 Task: For heading Use Times New Roman with dark grey 1 1 colour & Underline.  font size for heading18,  'Change the font style of data to'Times New Roman and font size to 9,  Change the alignment of both headline & data to Align center.  In the sheet  Data Analysis Workbook Template Sheetbook
Action: Mouse moved to (74, 176)
Screenshot: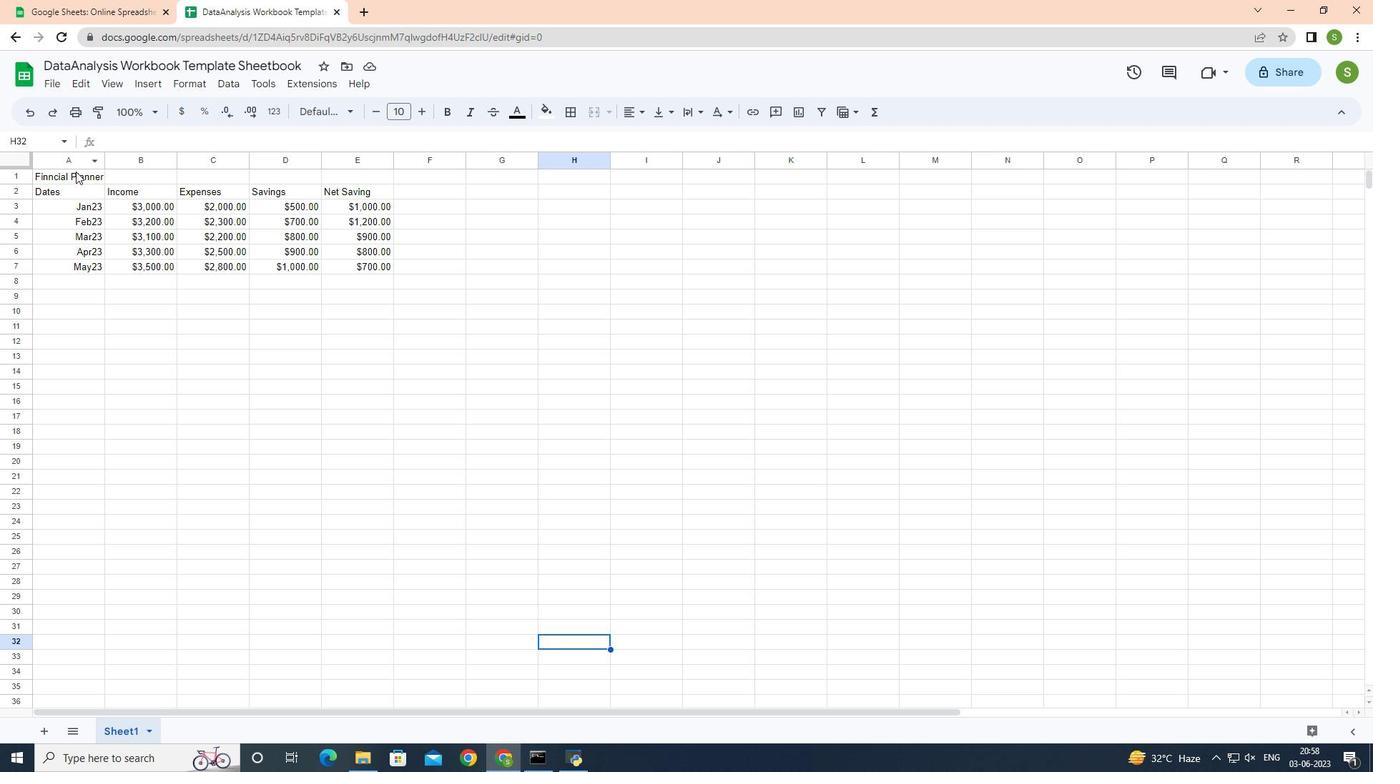 
Action: Mouse pressed left at (74, 176)
Screenshot: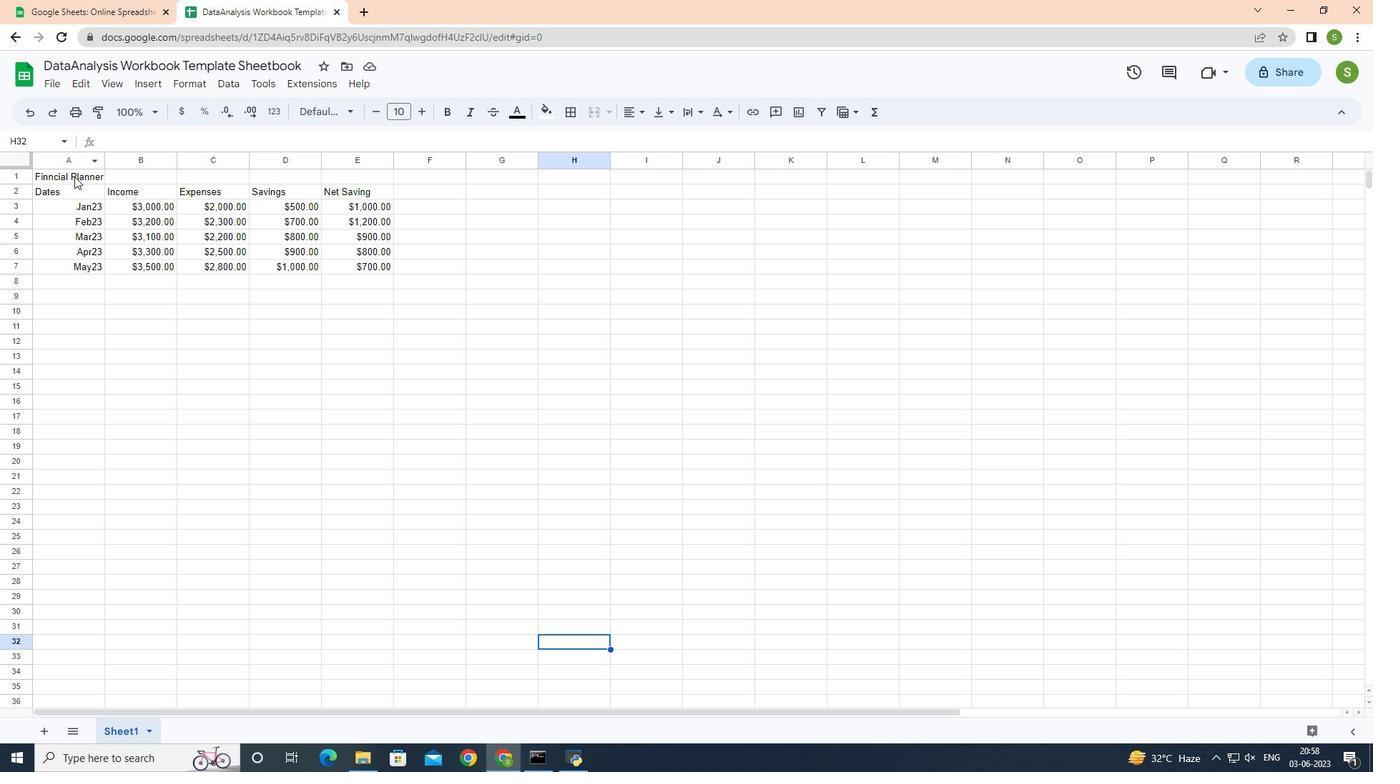 
Action: Mouse moved to (107, 164)
Screenshot: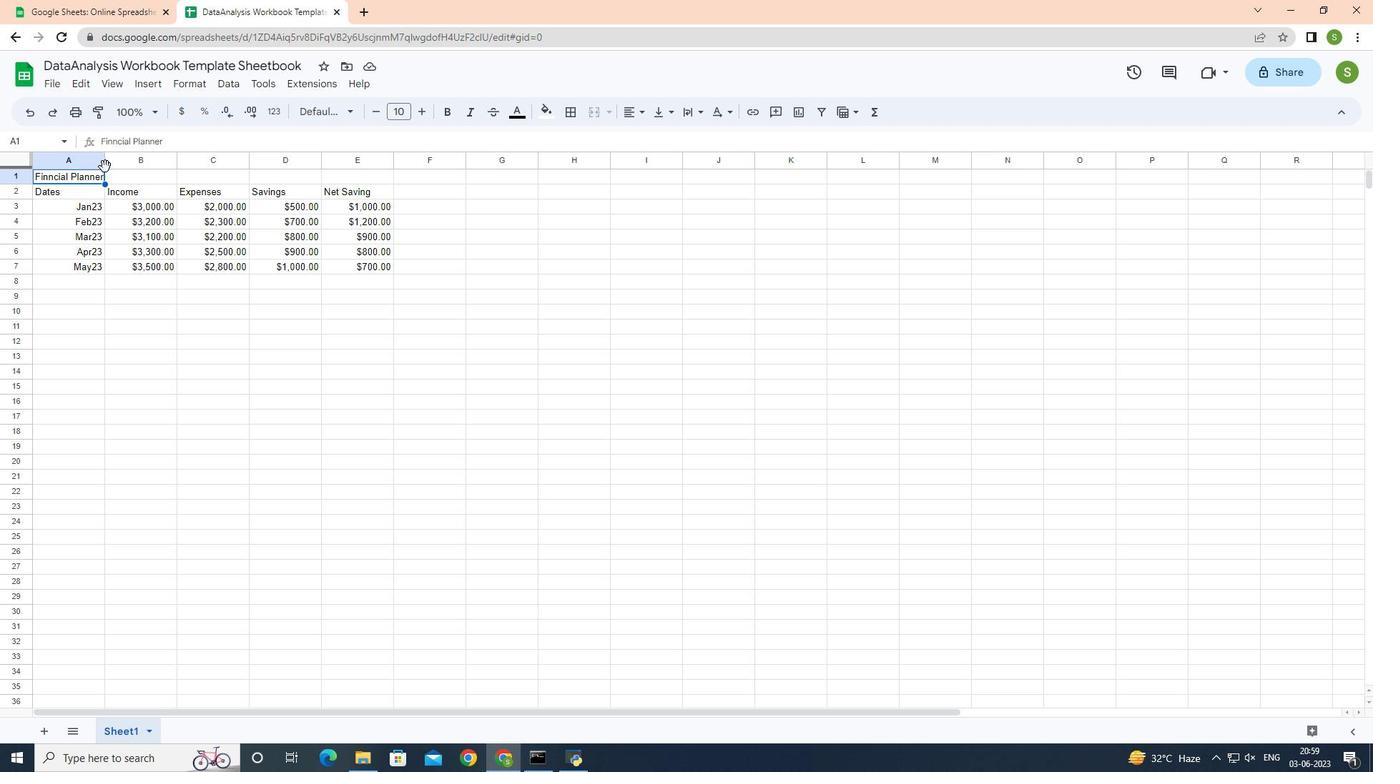 
Action: Mouse pressed left at (107, 164)
Screenshot: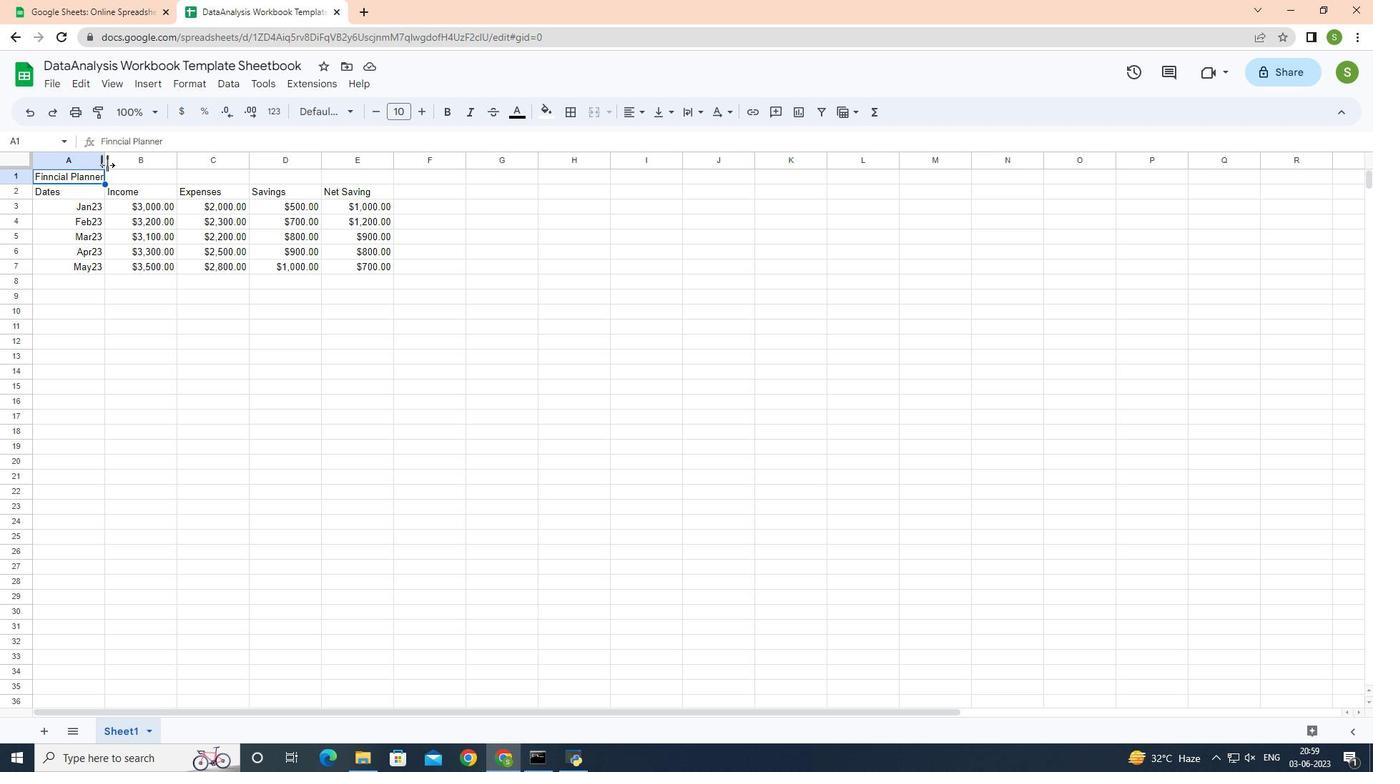 
Action: Mouse pressed left at (107, 164)
Screenshot: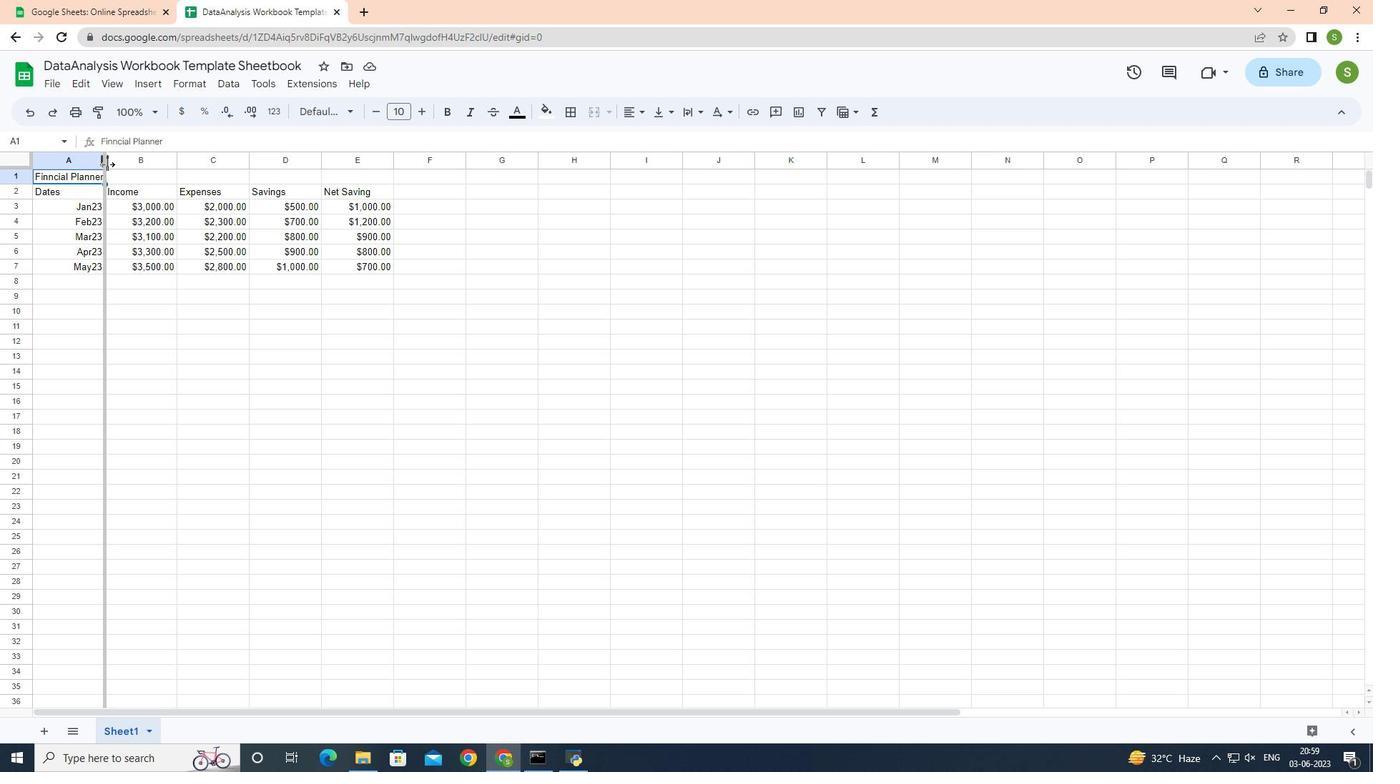 
Action: Mouse pressed left at (107, 164)
Screenshot: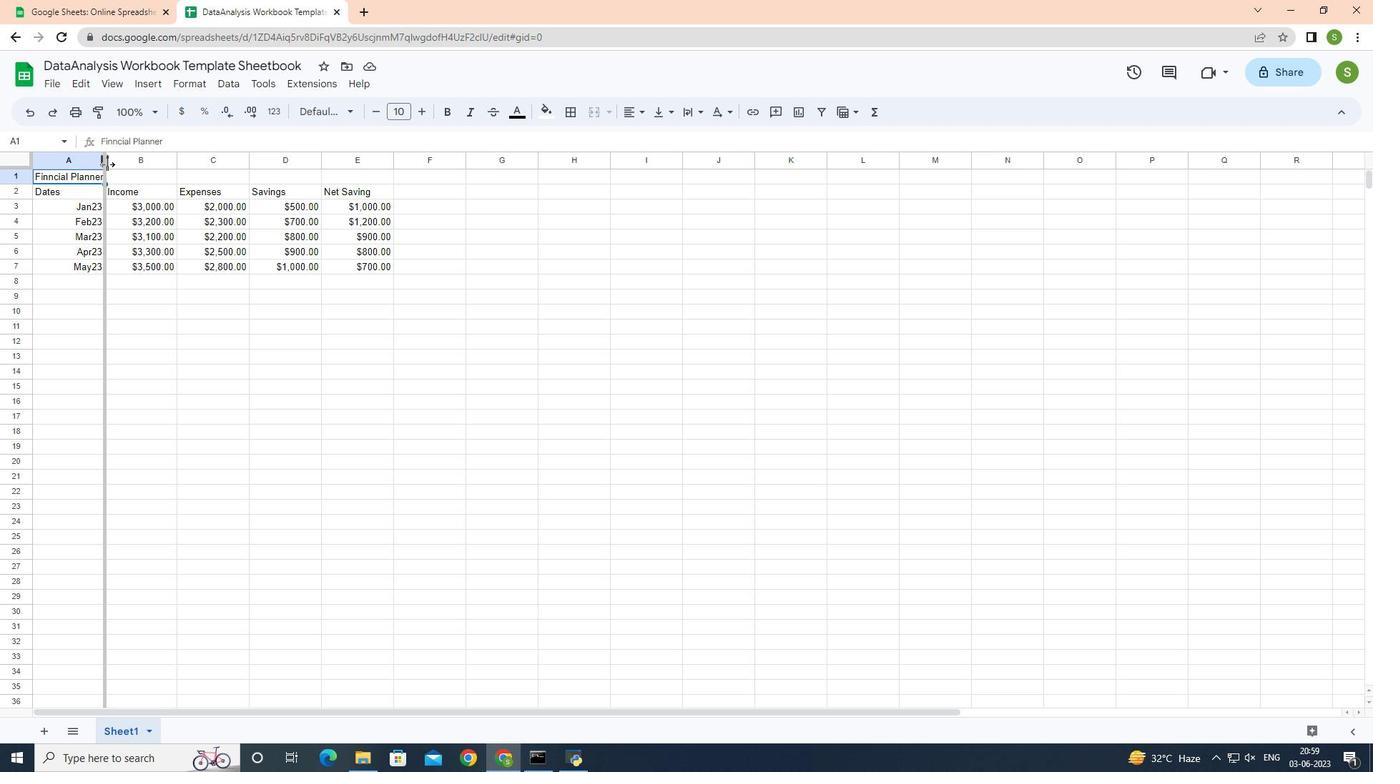 
Action: Mouse pressed left at (107, 164)
Screenshot: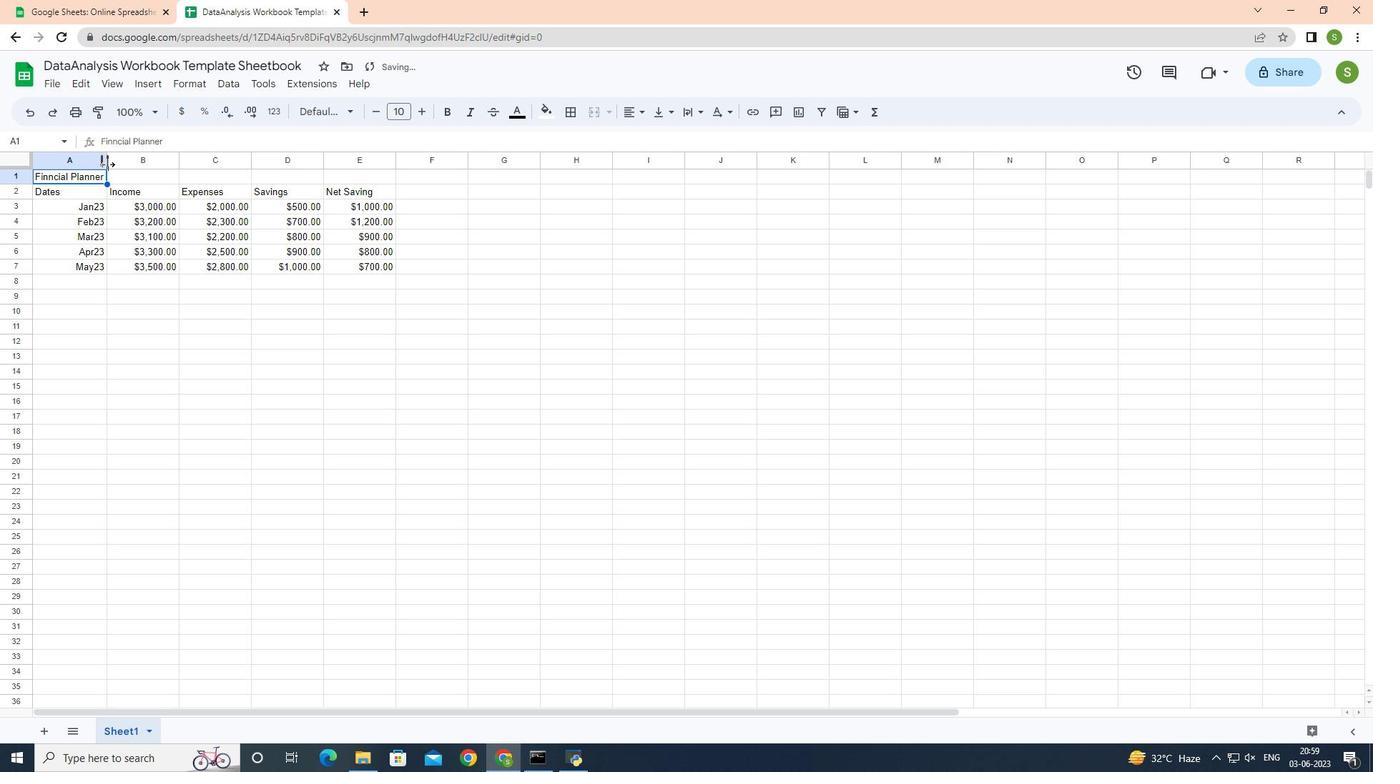 
Action: Mouse moved to (349, 110)
Screenshot: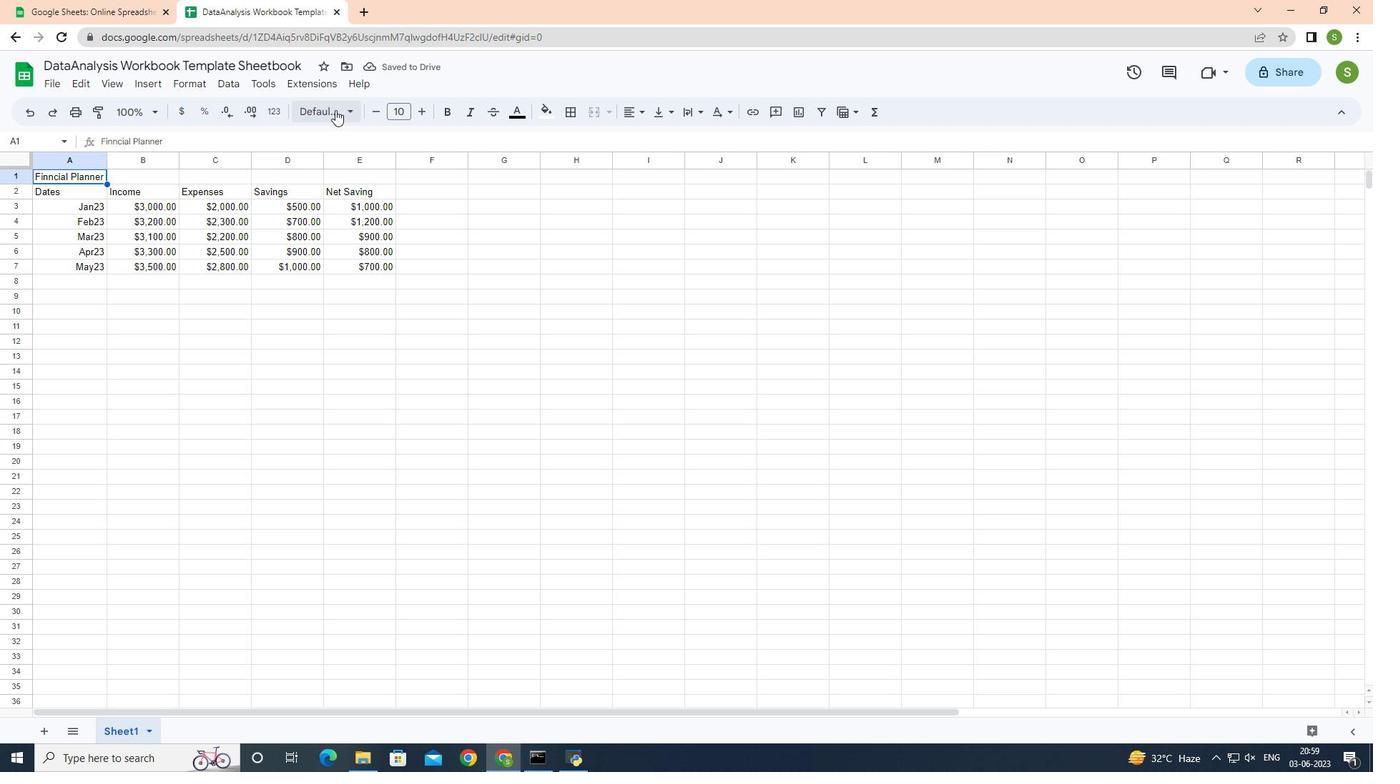 
Action: Mouse pressed left at (349, 110)
Screenshot: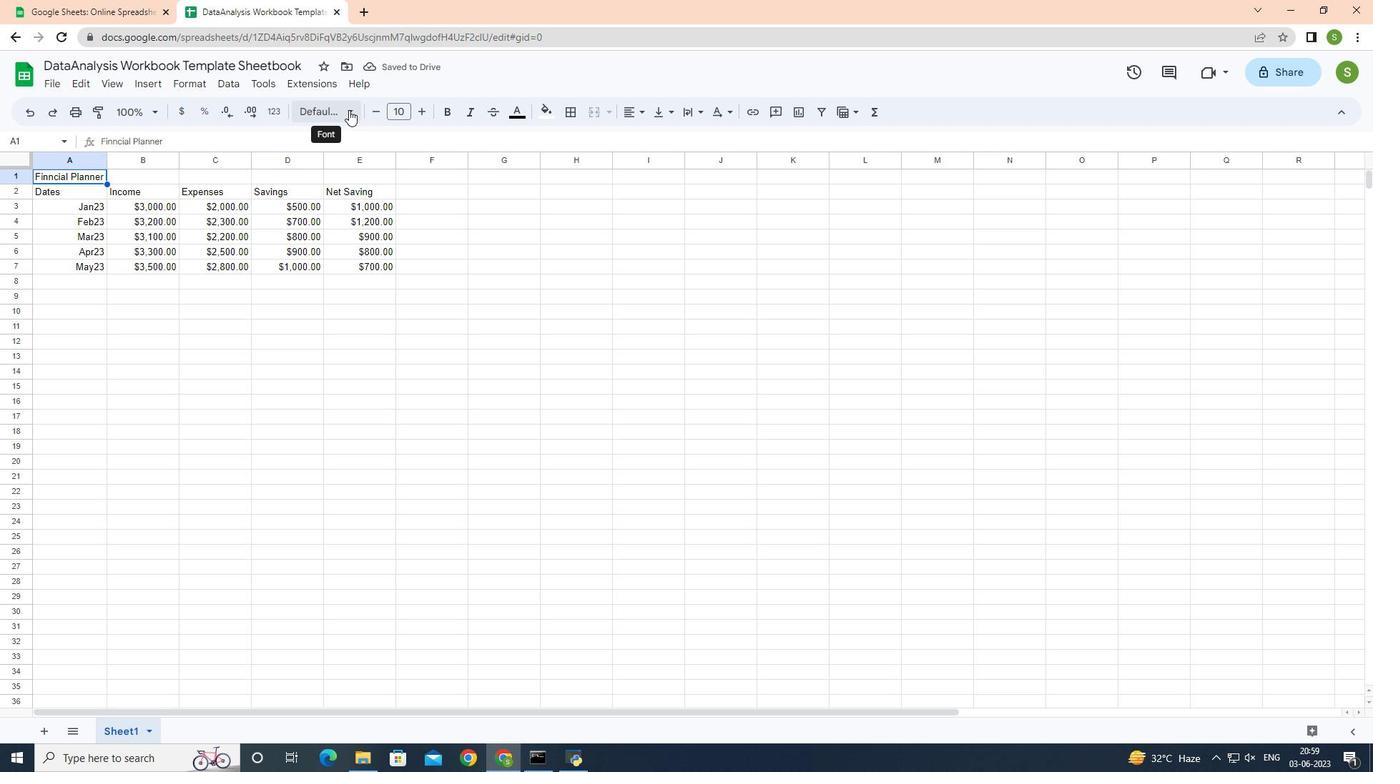 
Action: Mouse moved to (369, 639)
Screenshot: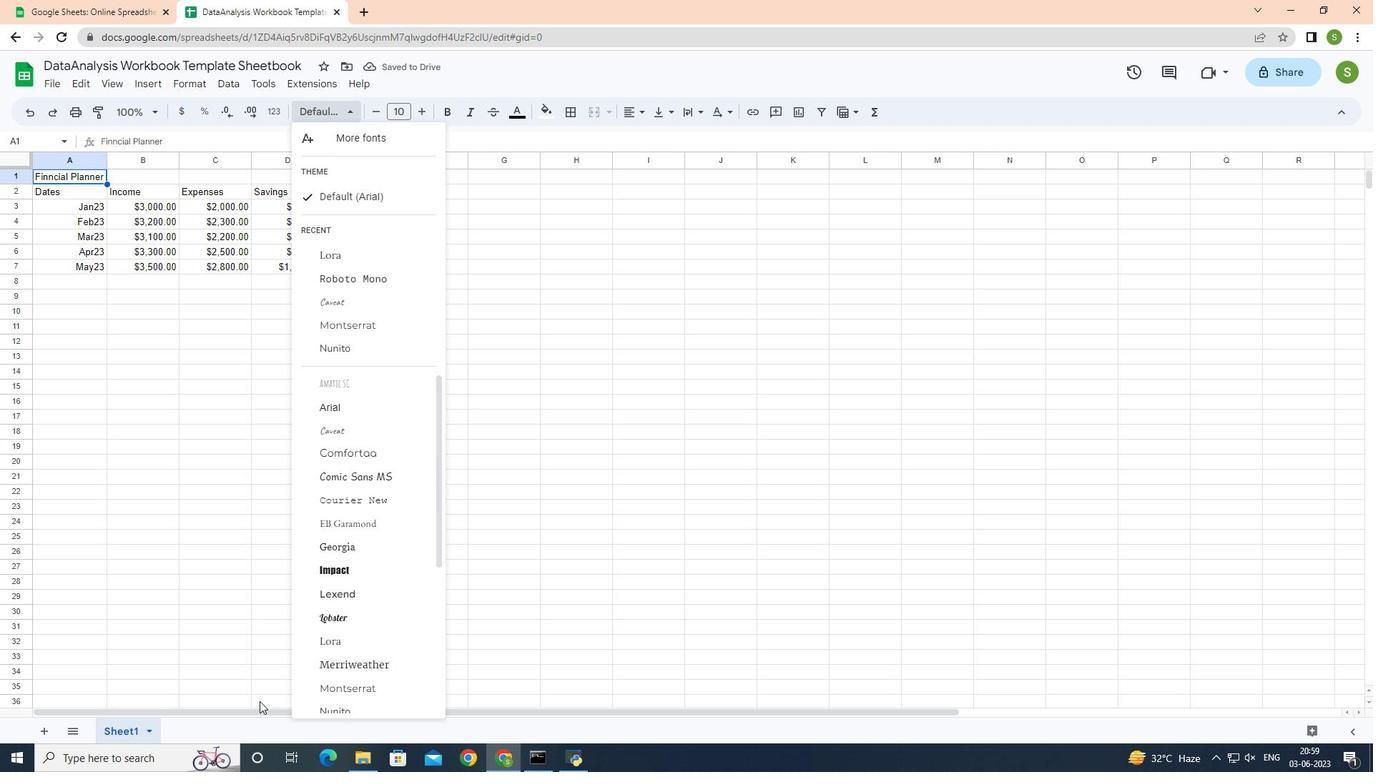 
Action: Mouse scrolled (258, 703) with delta (0, 0)
Screenshot: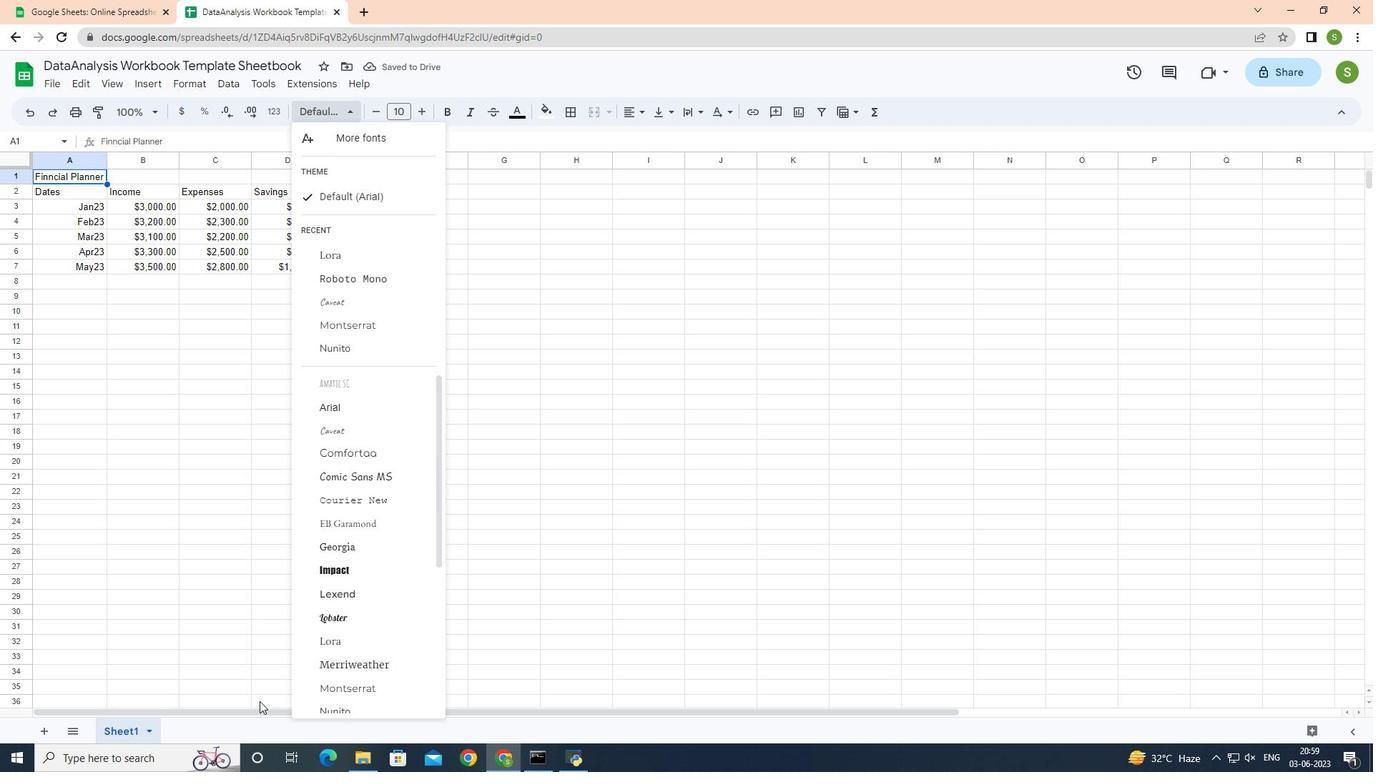 
Action: Mouse moved to (369, 638)
Screenshot: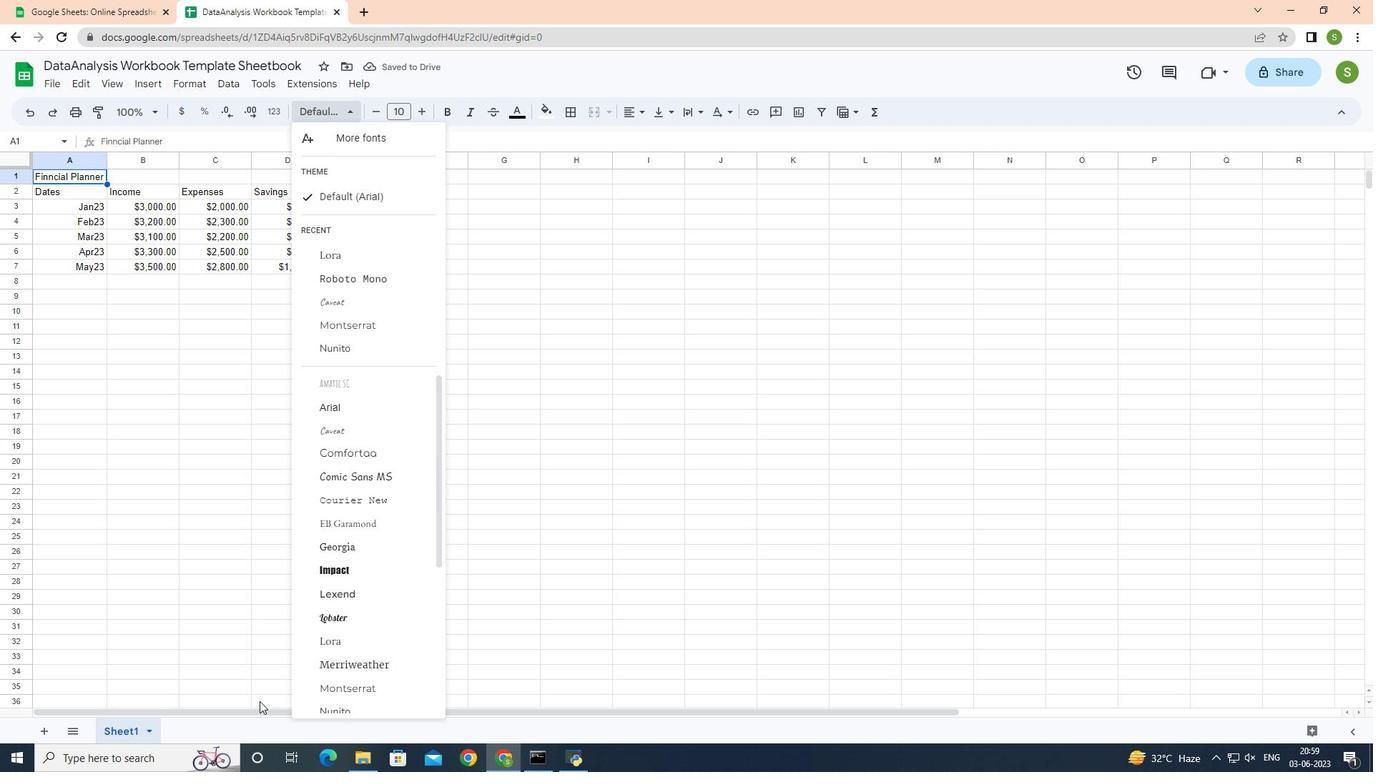 
Action: Mouse scrolled (258, 703) with delta (0, 0)
Screenshot: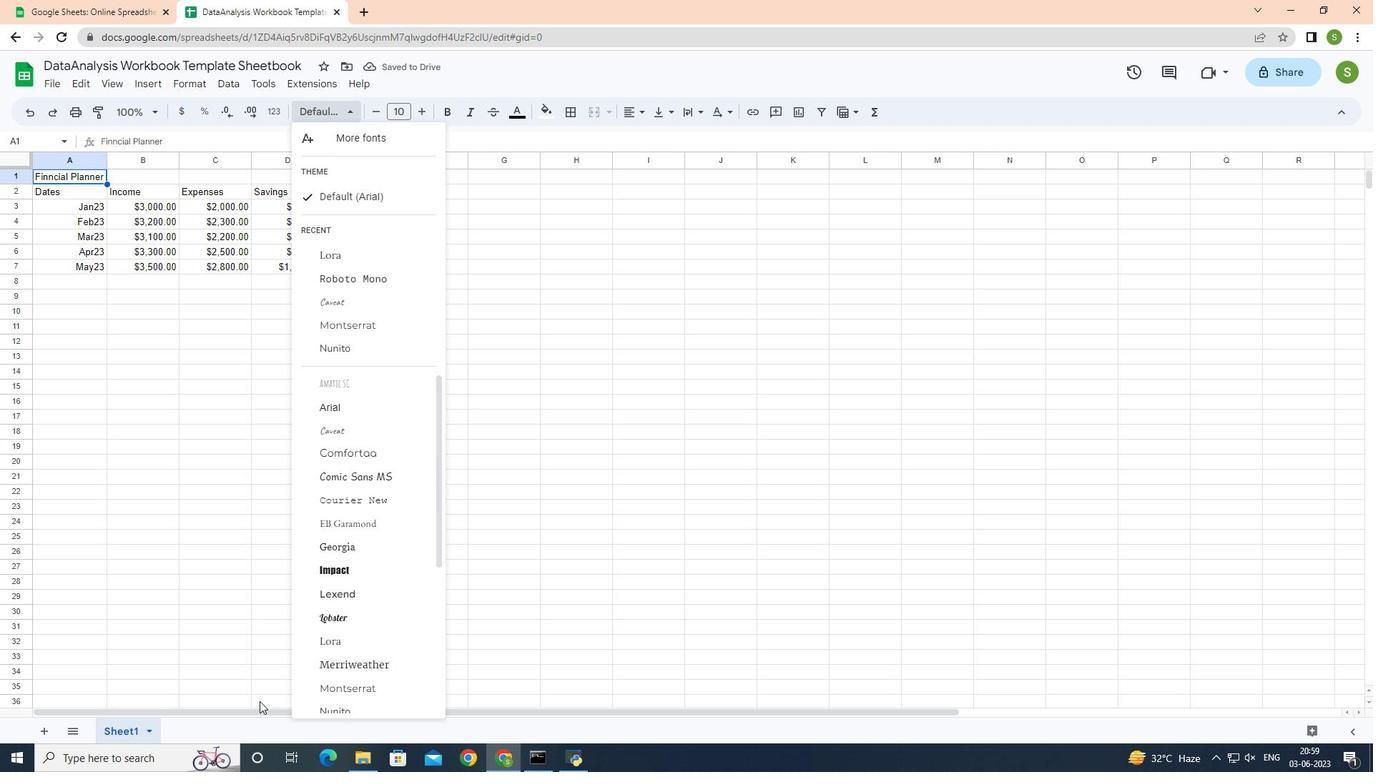 
Action: Mouse scrolled (258, 703) with delta (0, 0)
Screenshot: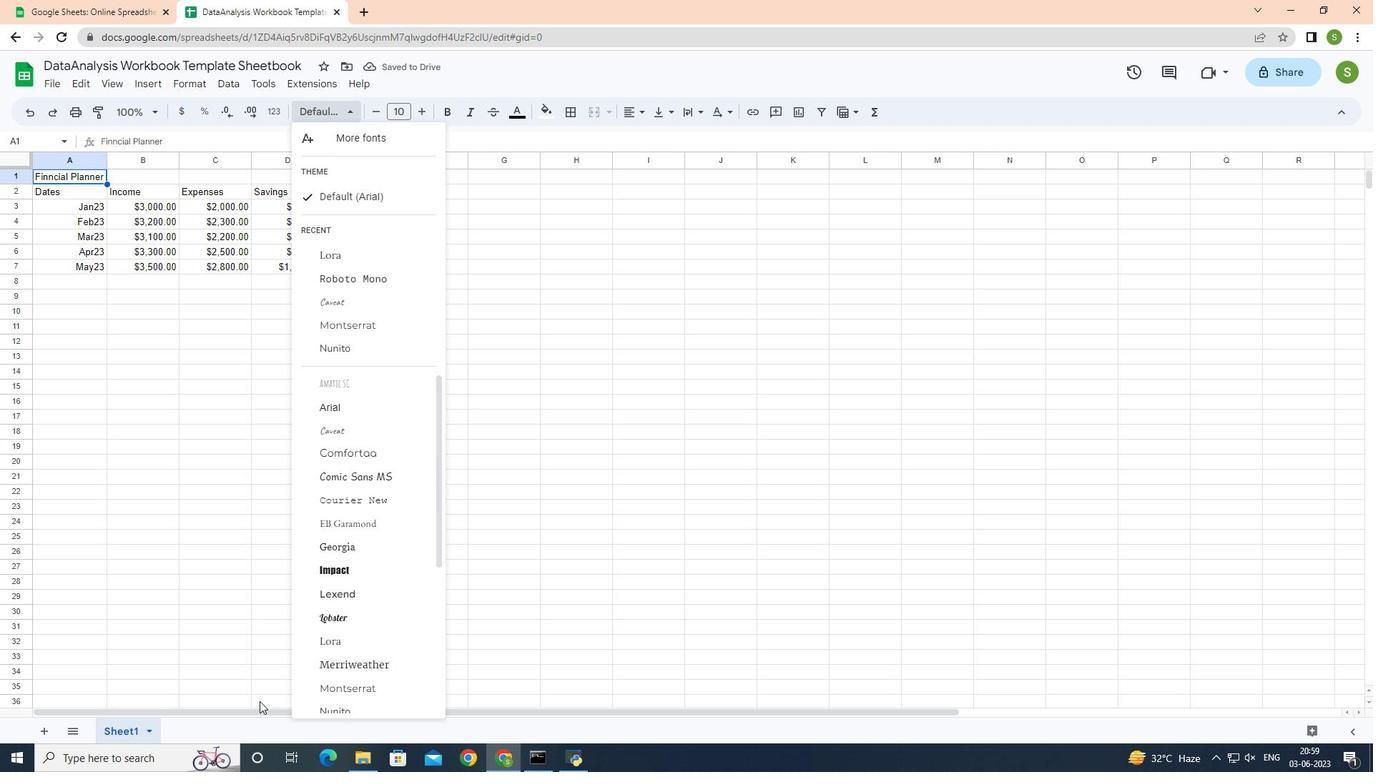 
Action: Mouse scrolled (258, 704) with delta (0, 0)
Screenshot: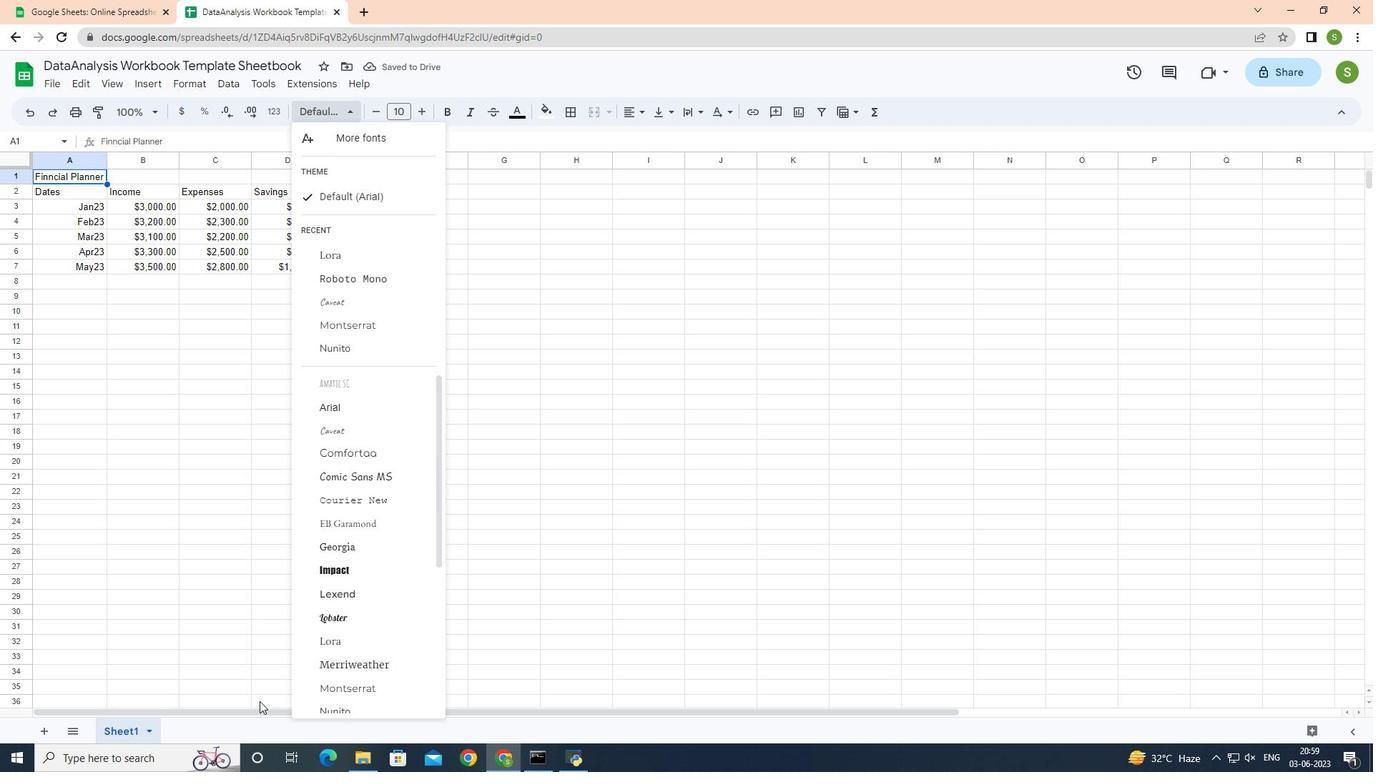
Action: Mouse scrolled (266, 702) with delta (0, 0)
Screenshot: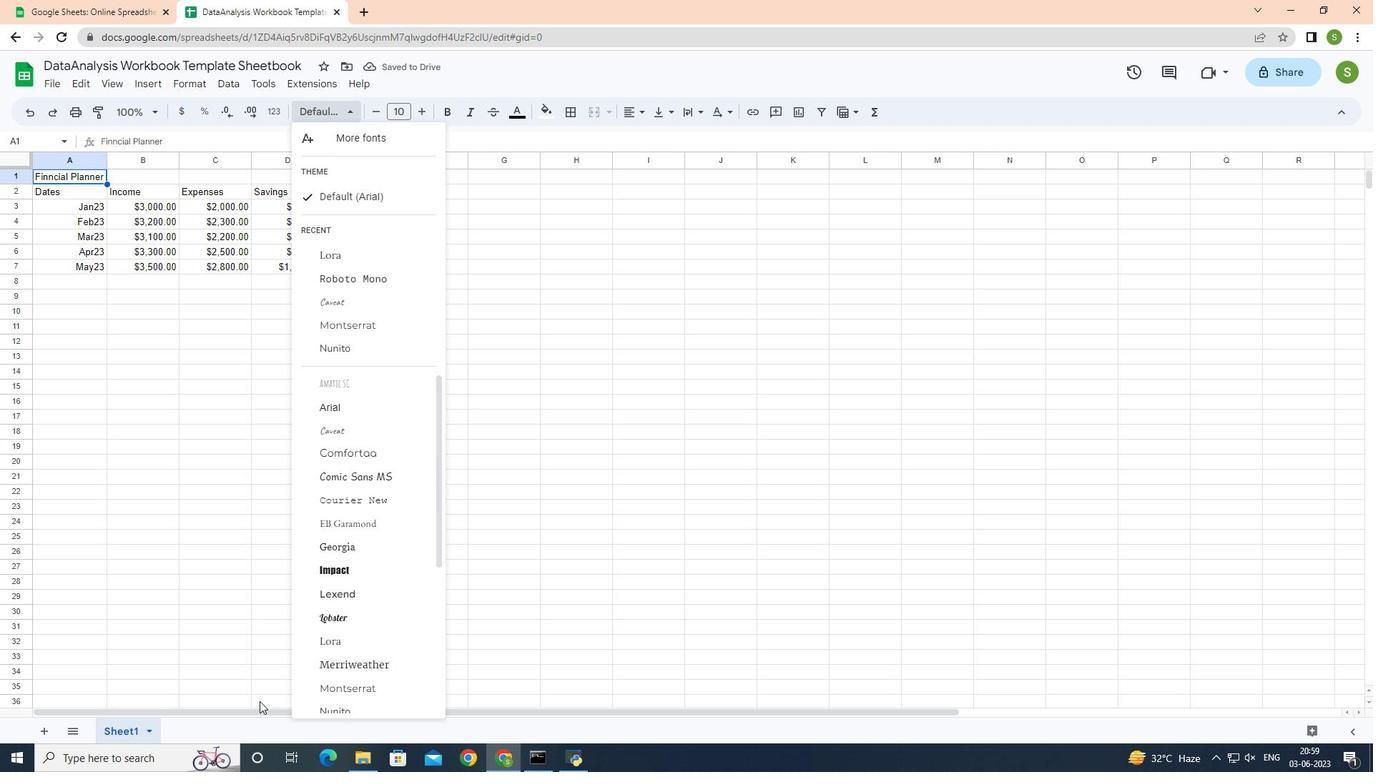 
Action: Mouse moved to (369, 638)
Screenshot: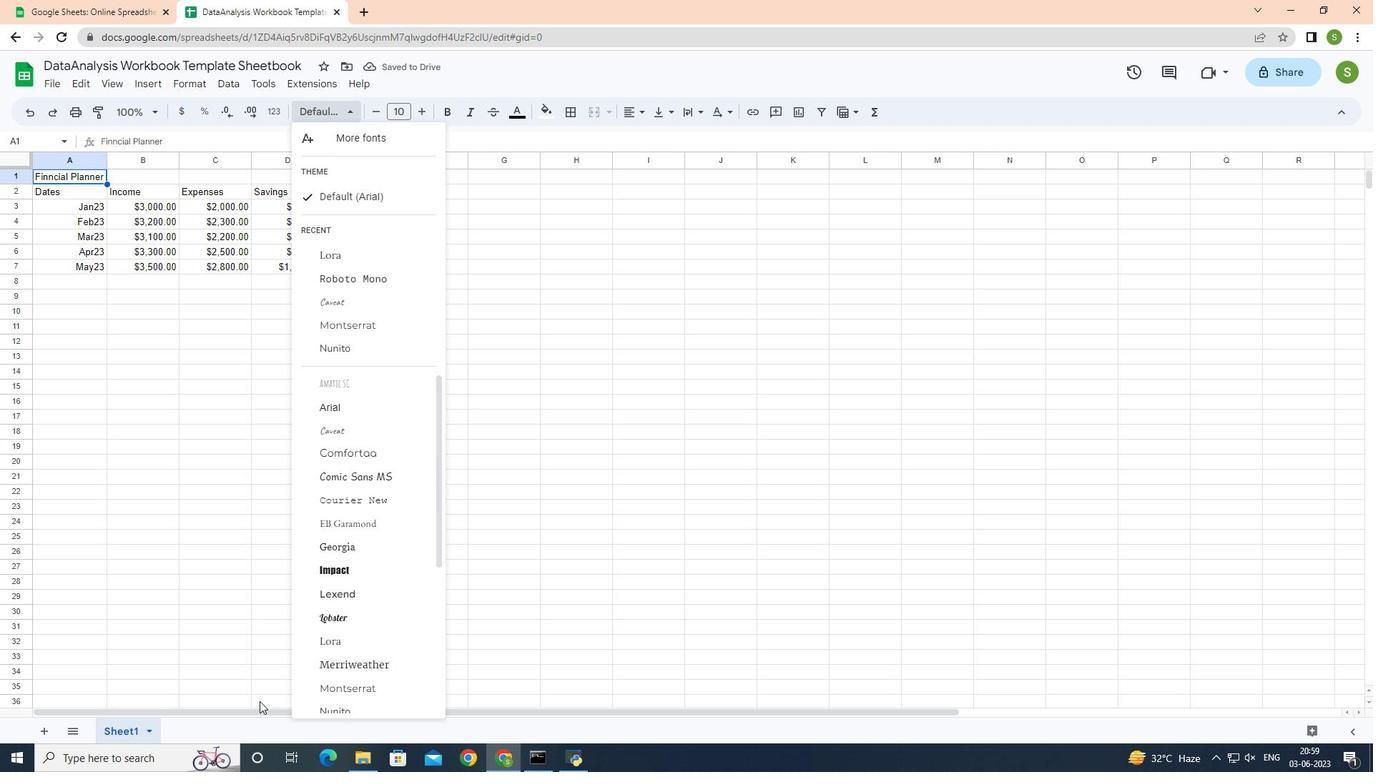 
Action: Mouse scrolled (276, 697) with delta (0, 0)
Screenshot: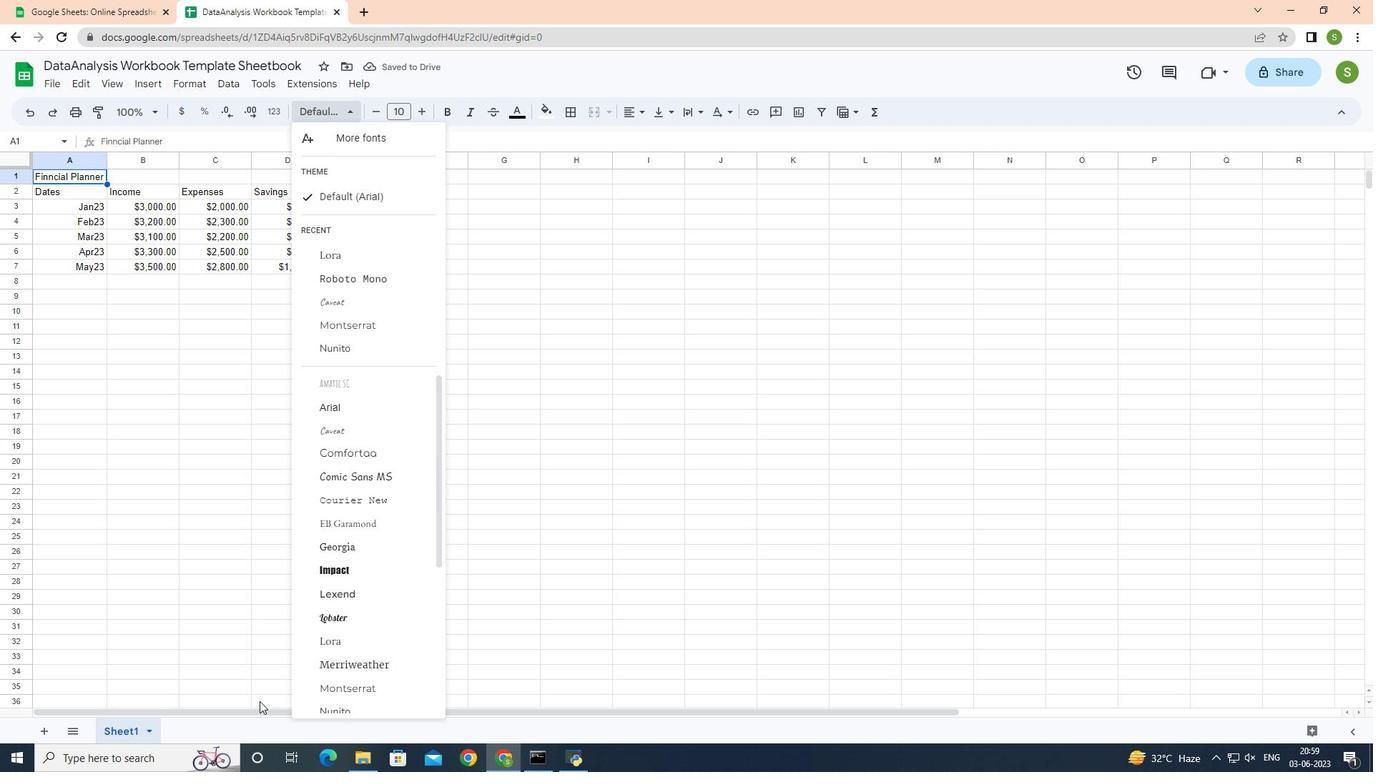 
Action: Mouse moved to (371, 635)
Screenshot: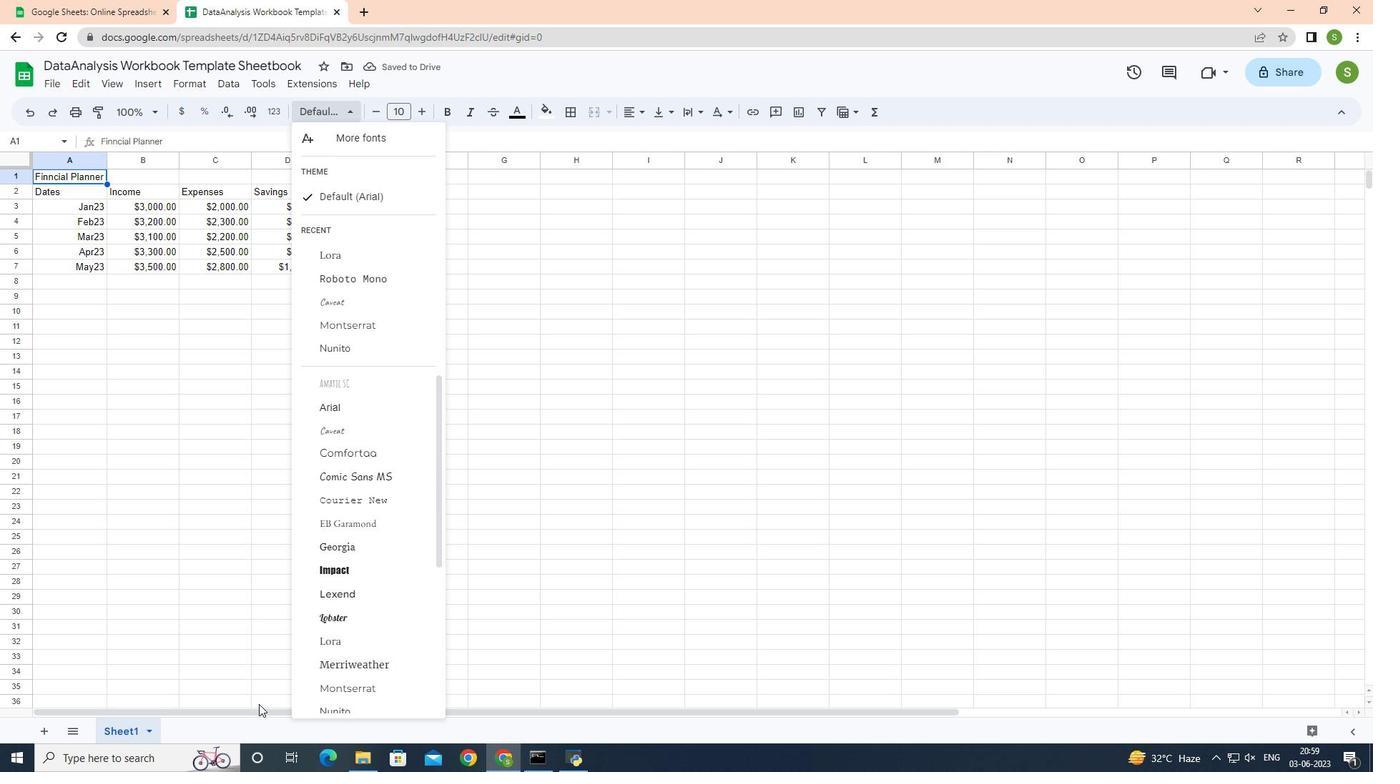 
Action: Mouse scrolled (371, 634) with delta (0, 0)
Screenshot: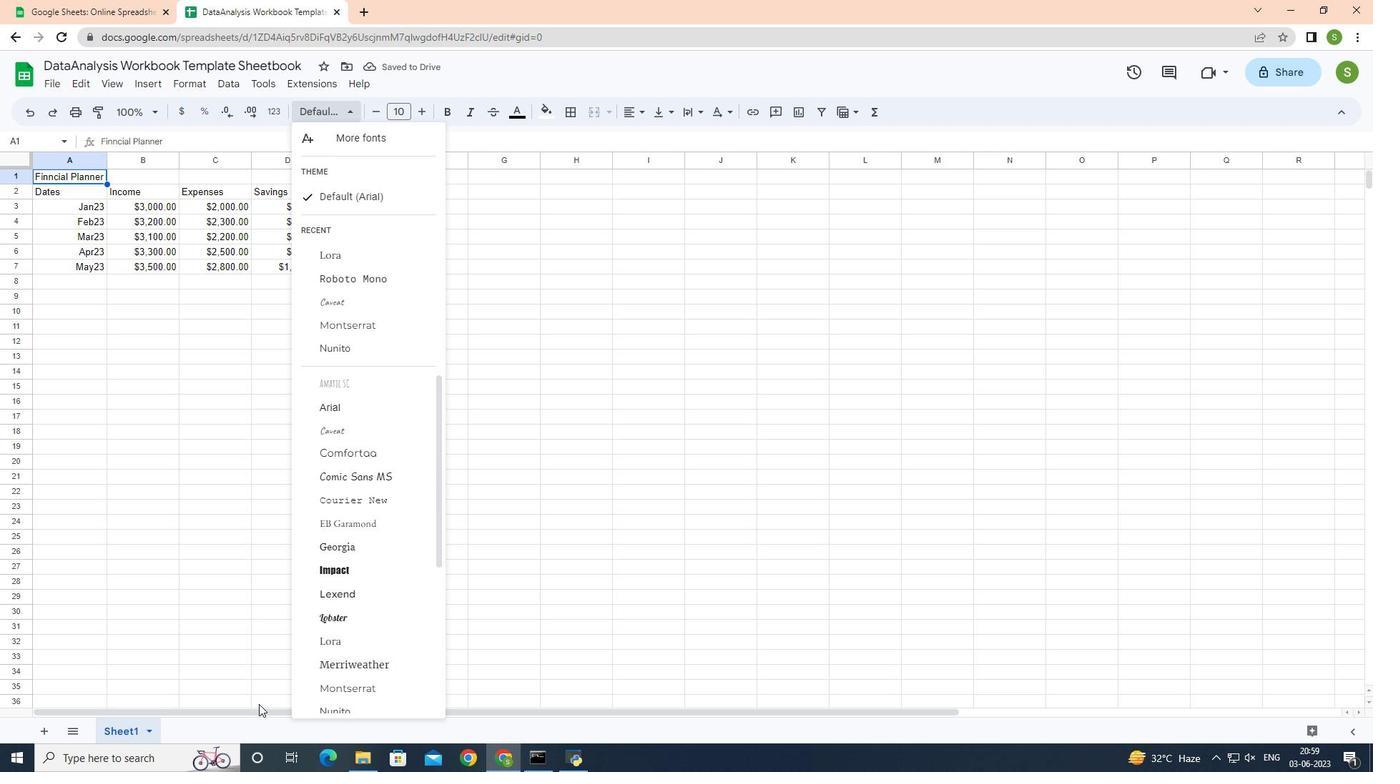 
Action: Mouse scrolled (371, 634) with delta (0, 0)
Screenshot: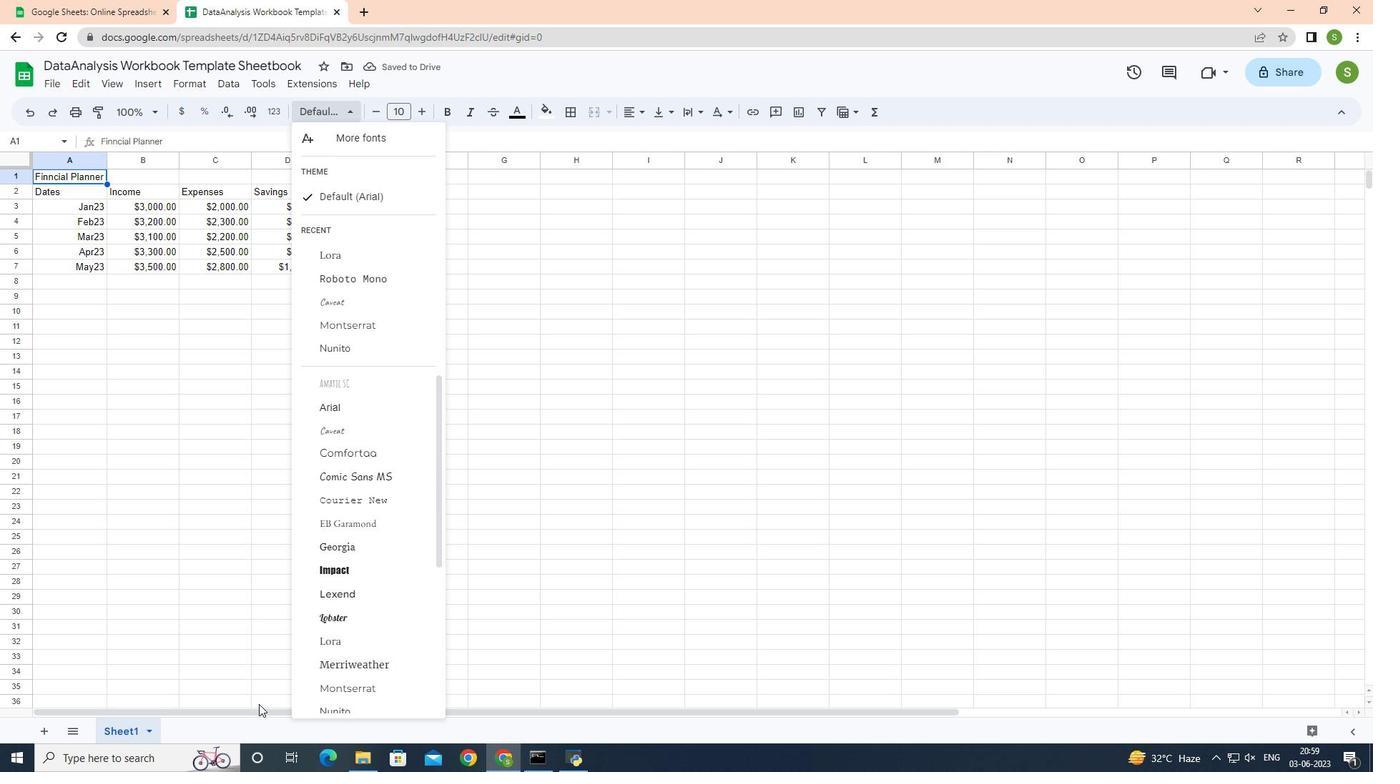 
Action: Mouse scrolled (371, 634) with delta (0, 0)
Screenshot: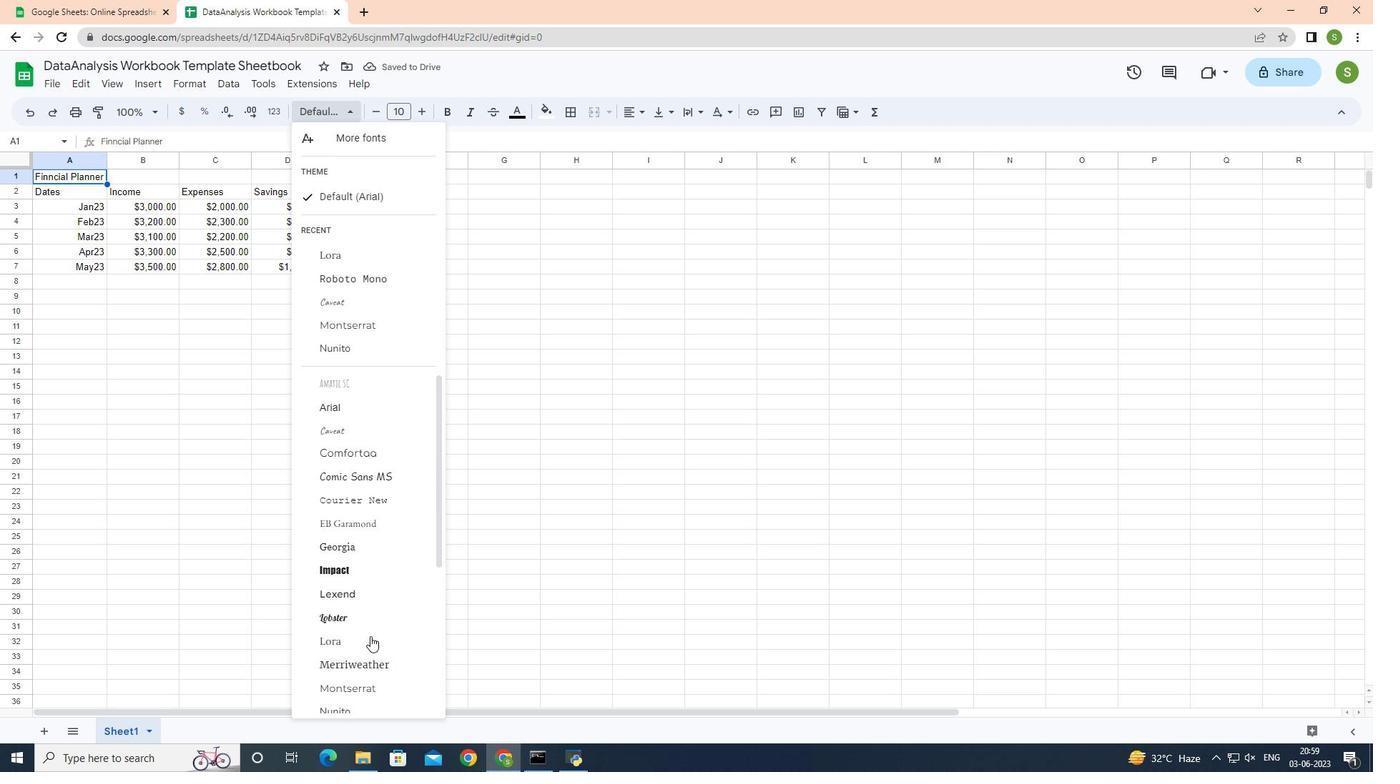 
Action: Mouse moved to (371, 633)
Screenshot: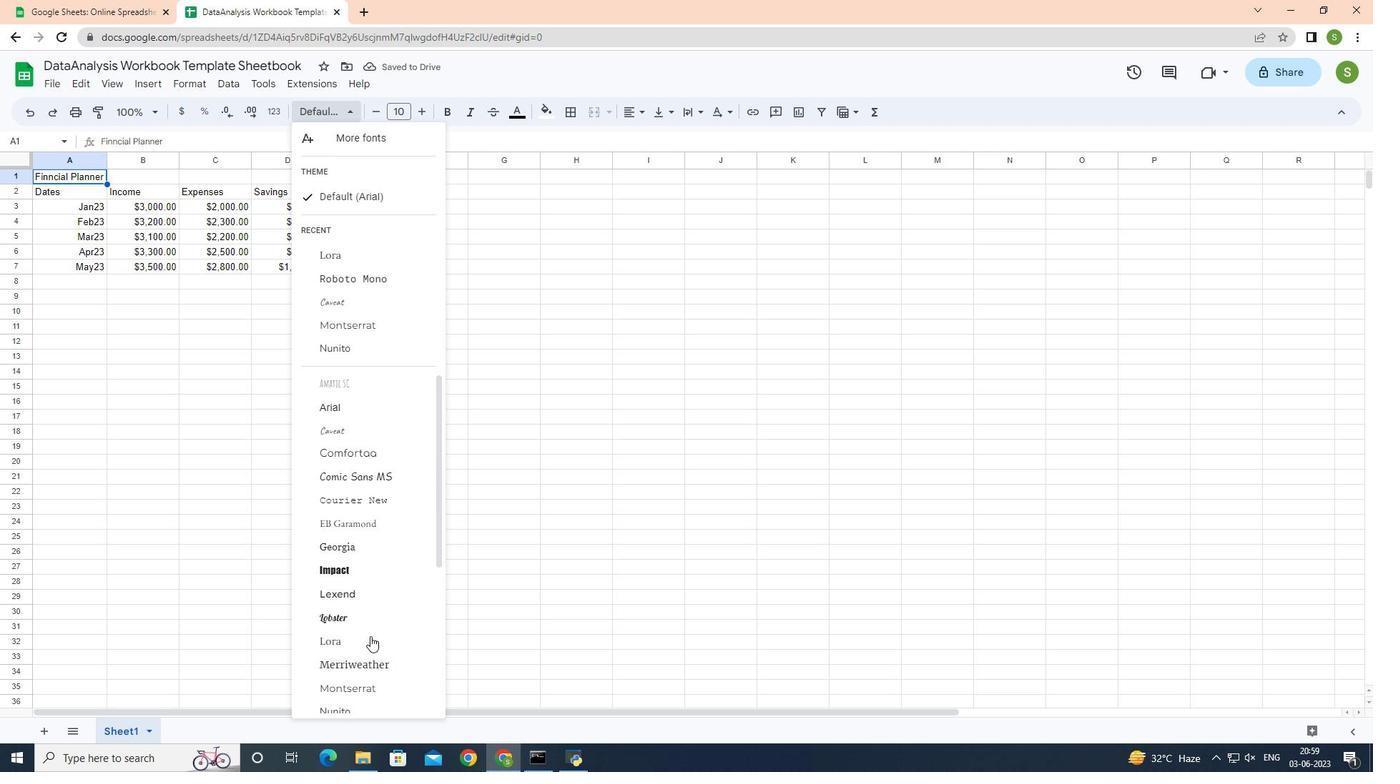 
Action: Mouse scrolled (371, 633) with delta (0, 0)
Screenshot: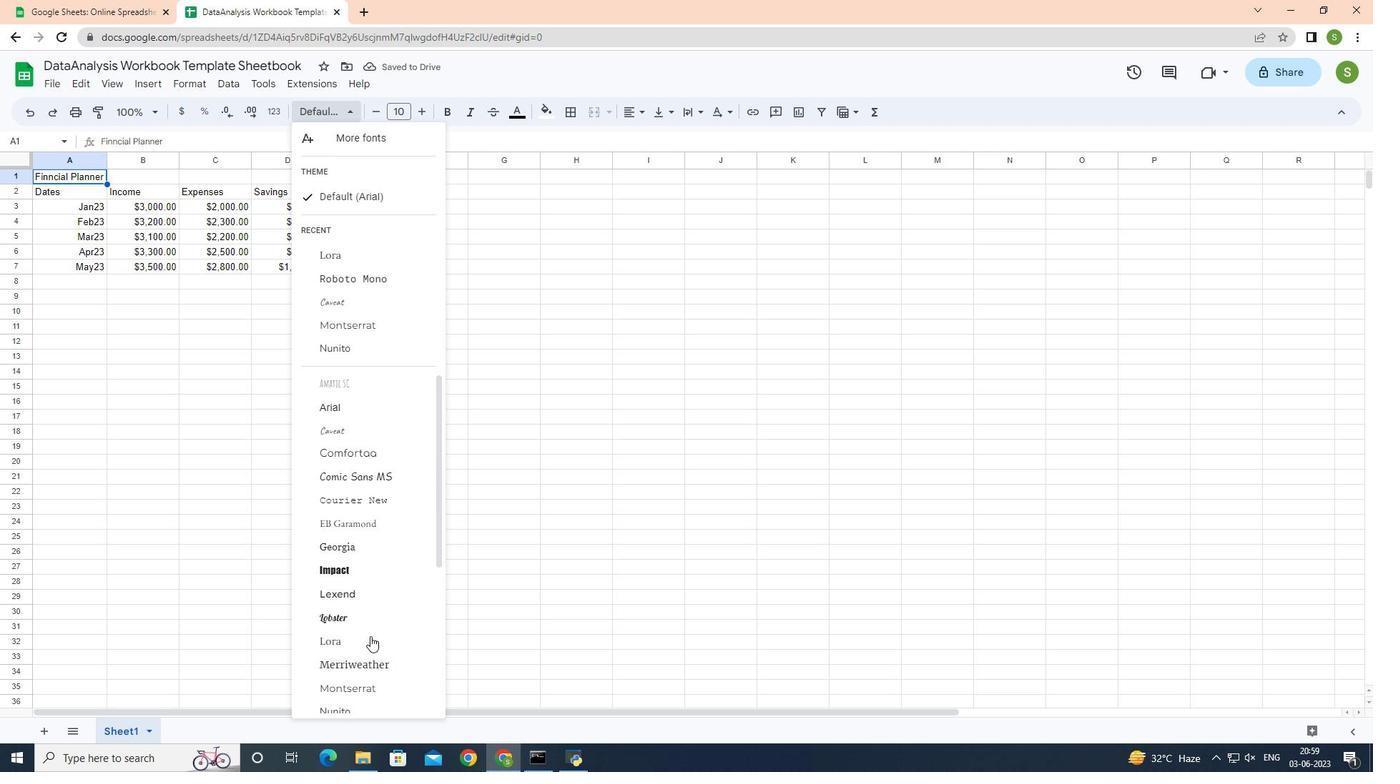 
Action: Mouse moved to (377, 629)
Screenshot: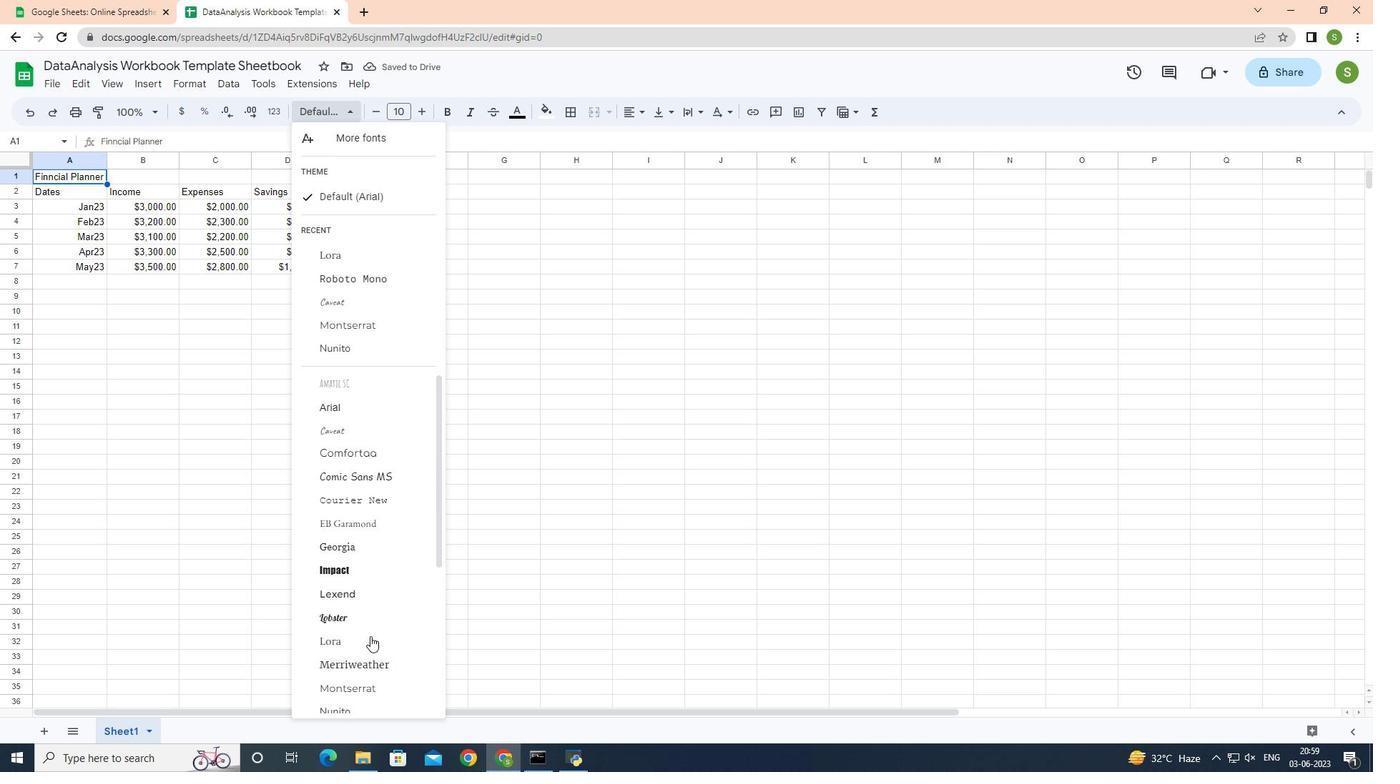 
Action: Mouse scrolled (377, 628) with delta (0, 0)
Screenshot: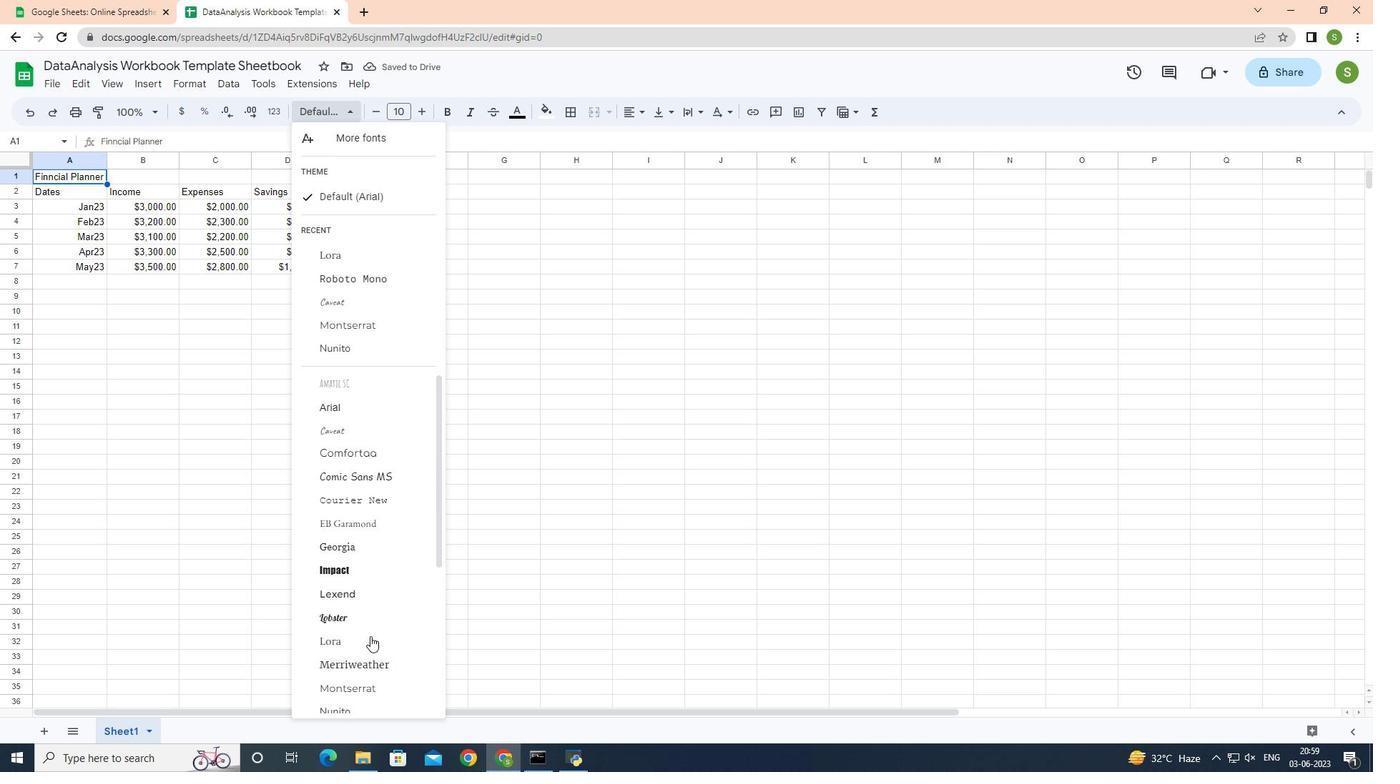 
Action: Mouse moved to (387, 626)
Screenshot: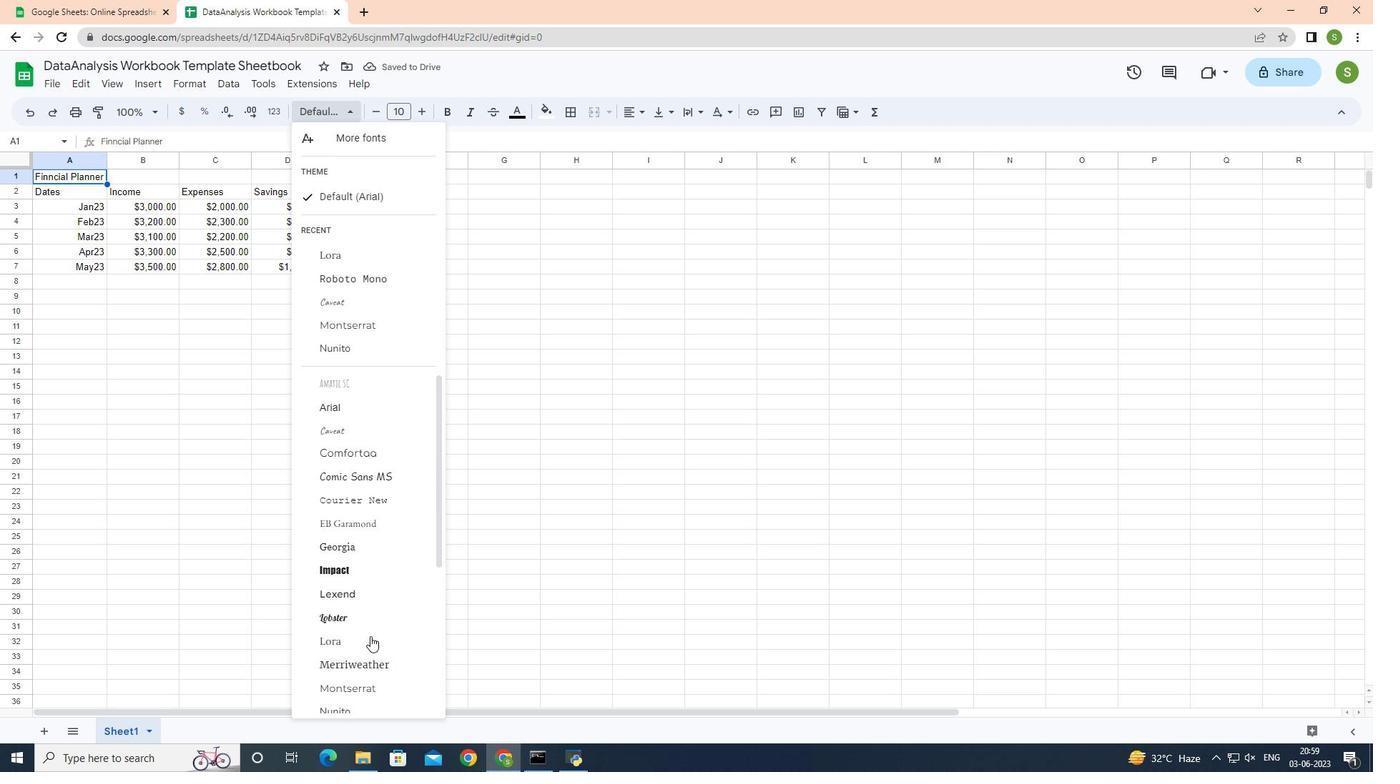 
Action: Mouse scrolled (387, 625) with delta (0, 0)
Screenshot: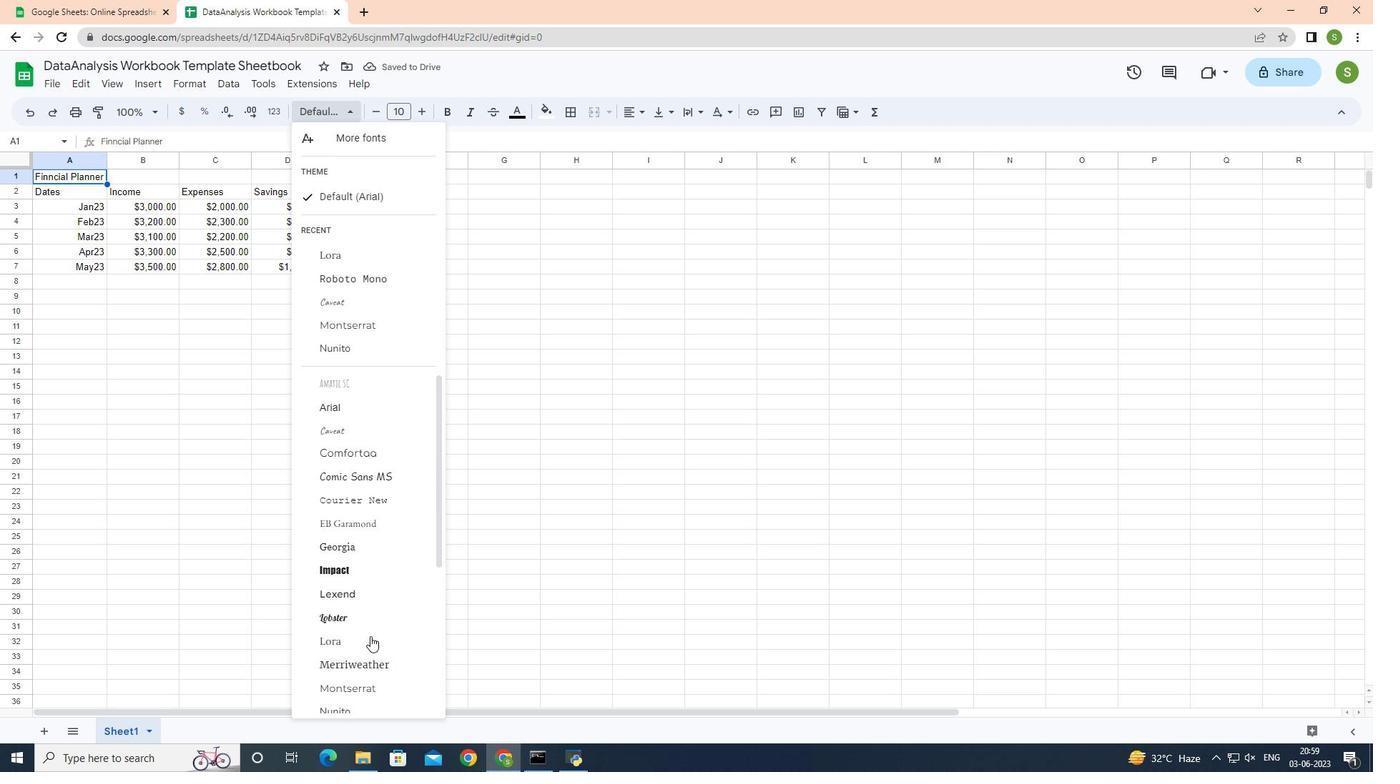 
Action: Mouse moved to (392, 623)
Screenshot: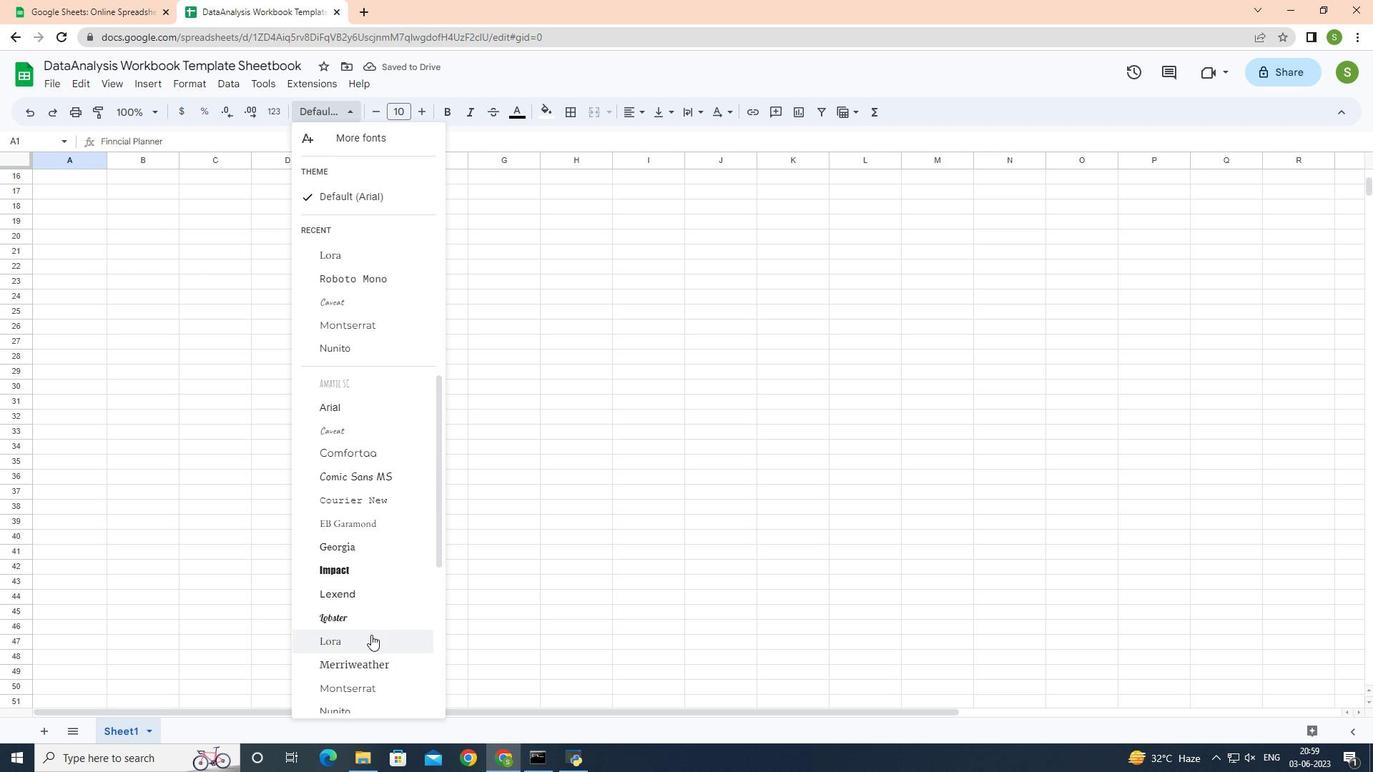 
Action: Mouse scrolled (392, 623) with delta (0, 0)
Screenshot: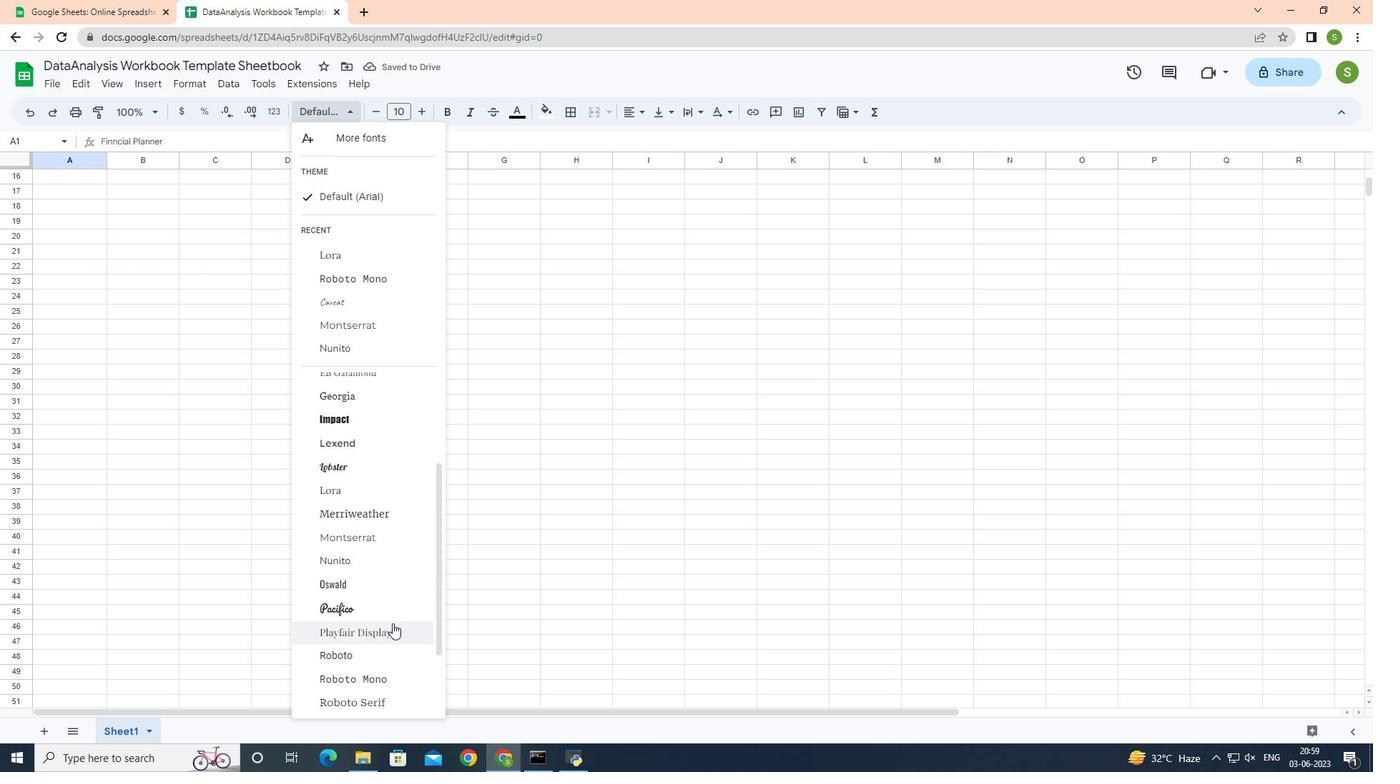 
Action: Mouse scrolled (392, 623) with delta (0, 0)
Screenshot: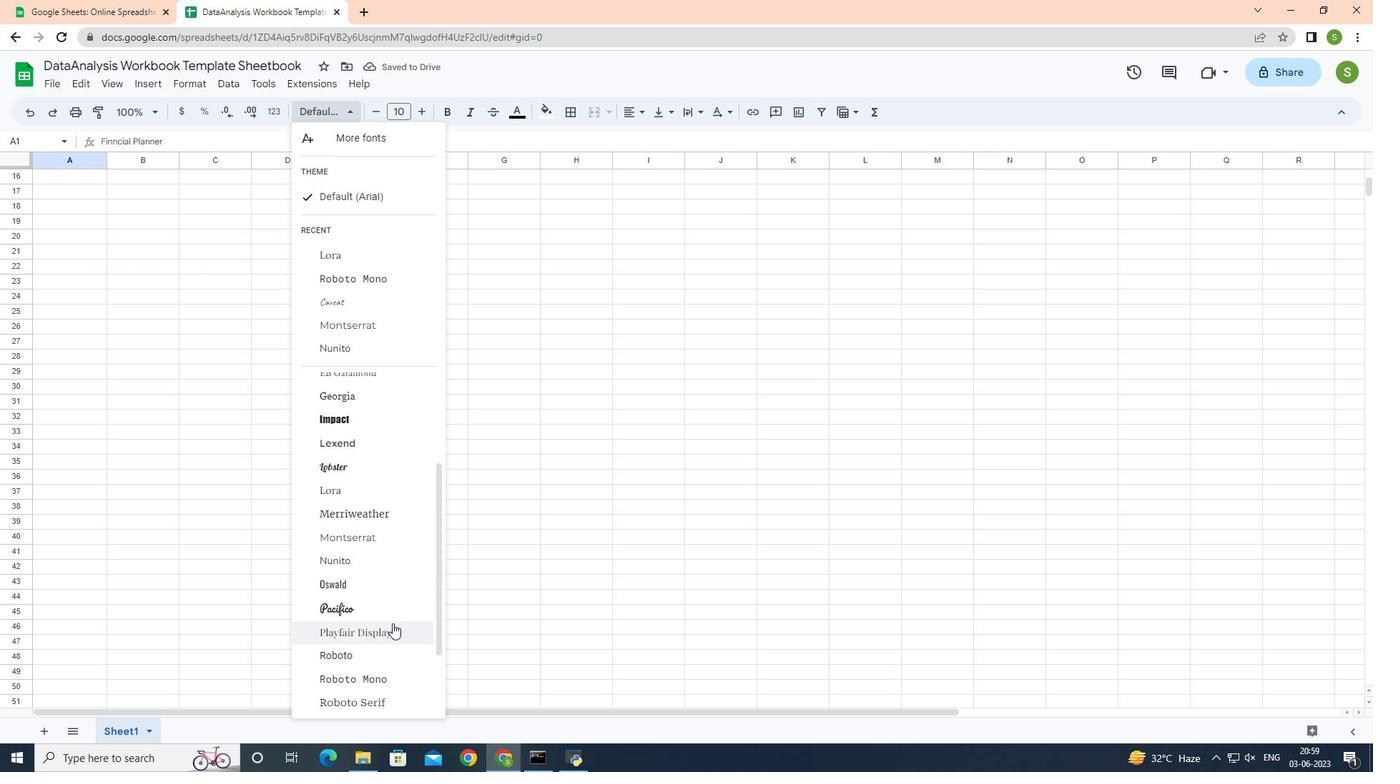 
Action: Mouse scrolled (392, 623) with delta (0, 0)
Screenshot: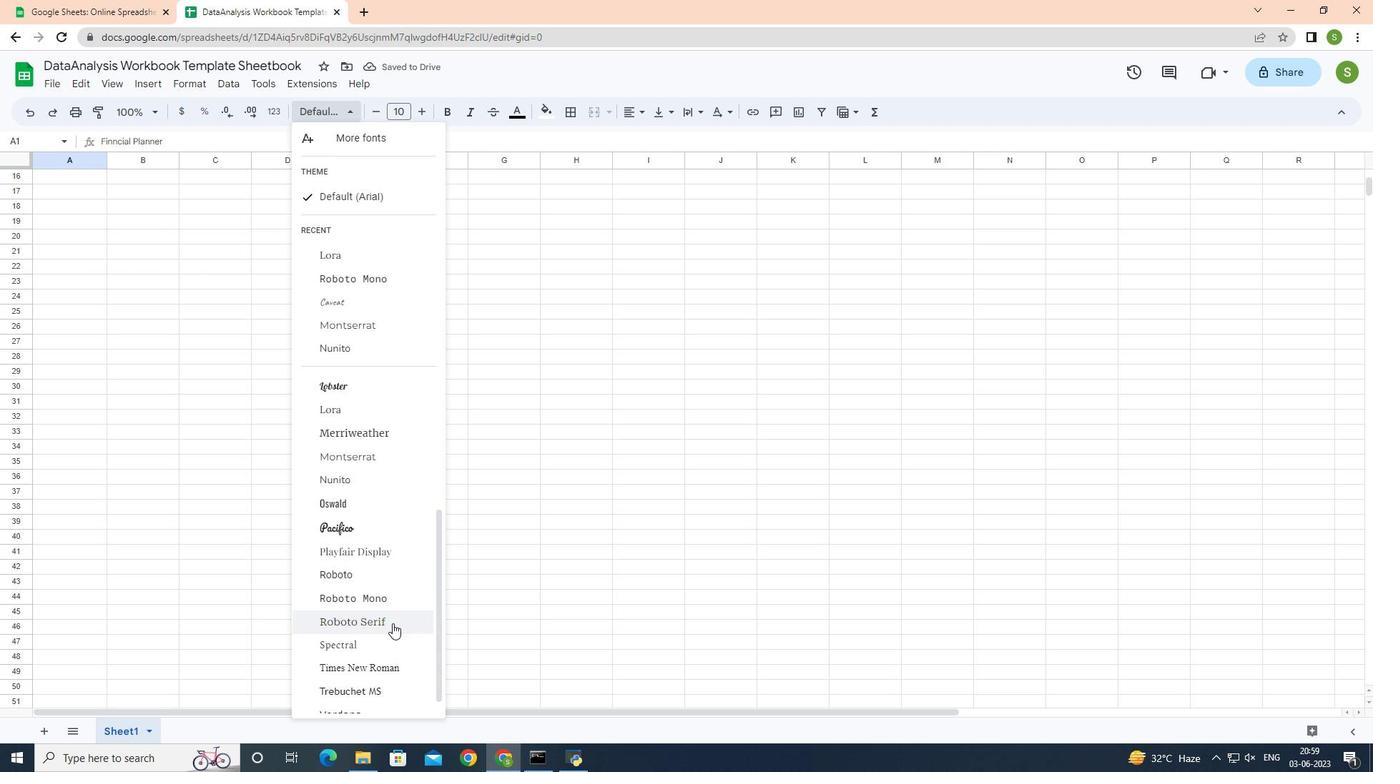 
Action: Mouse scrolled (392, 623) with delta (0, 0)
Screenshot: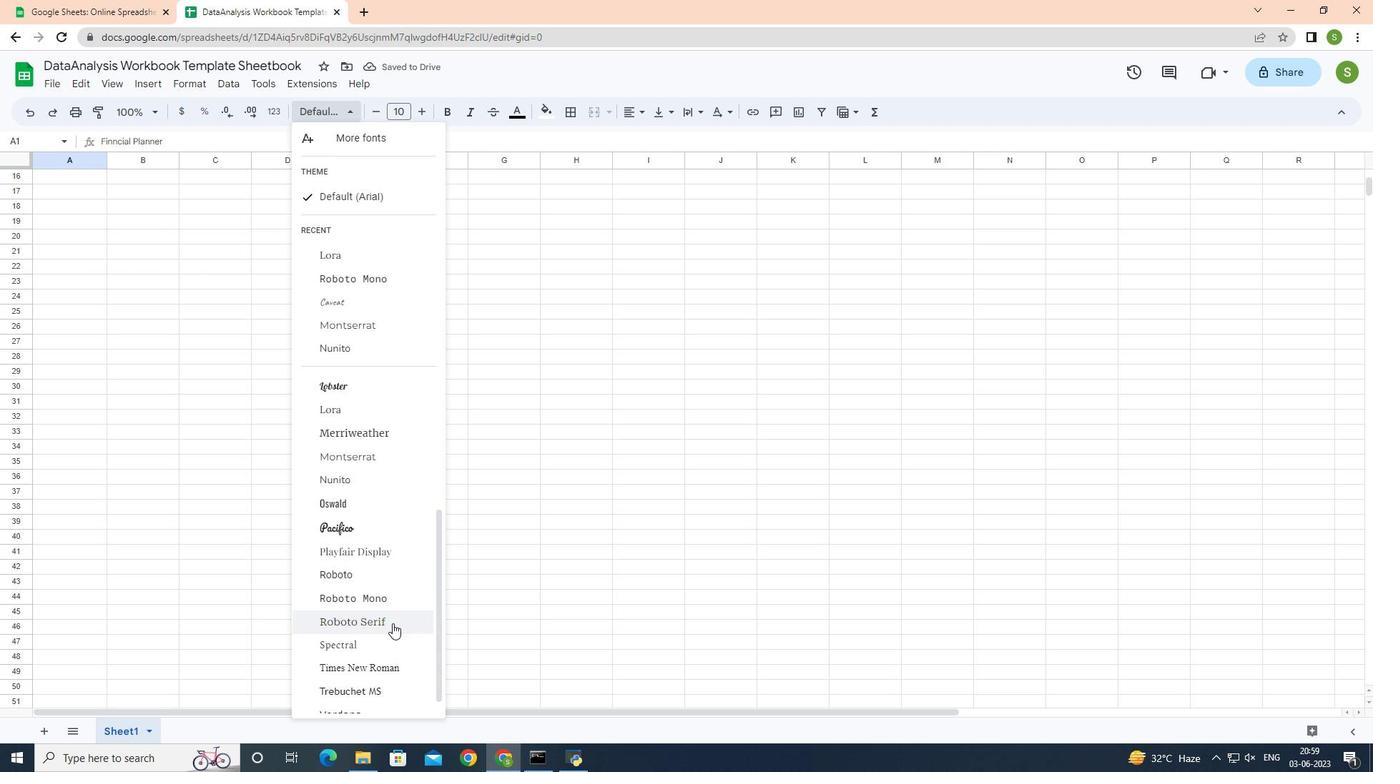 
Action: Mouse scrolled (392, 623) with delta (0, 0)
Screenshot: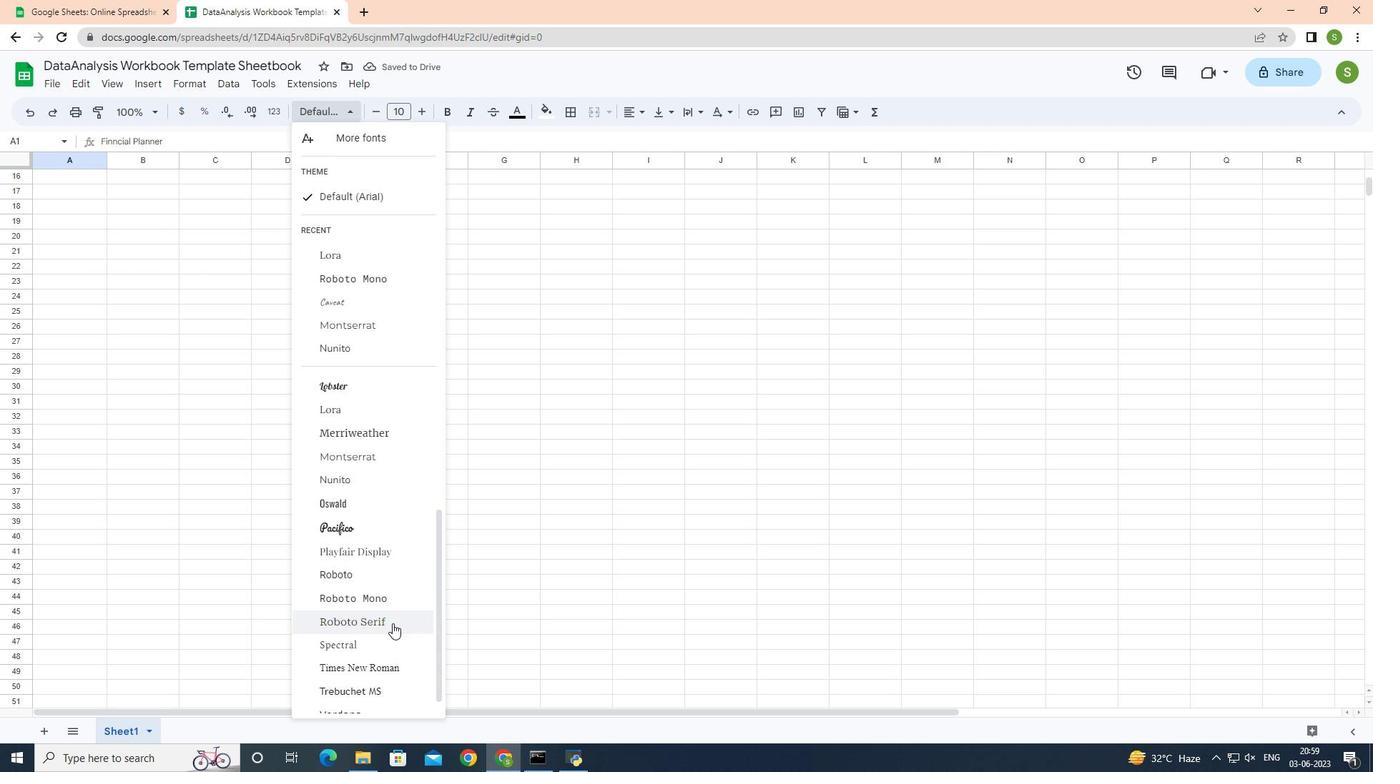 
Action: Mouse scrolled (392, 623) with delta (0, 0)
Screenshot: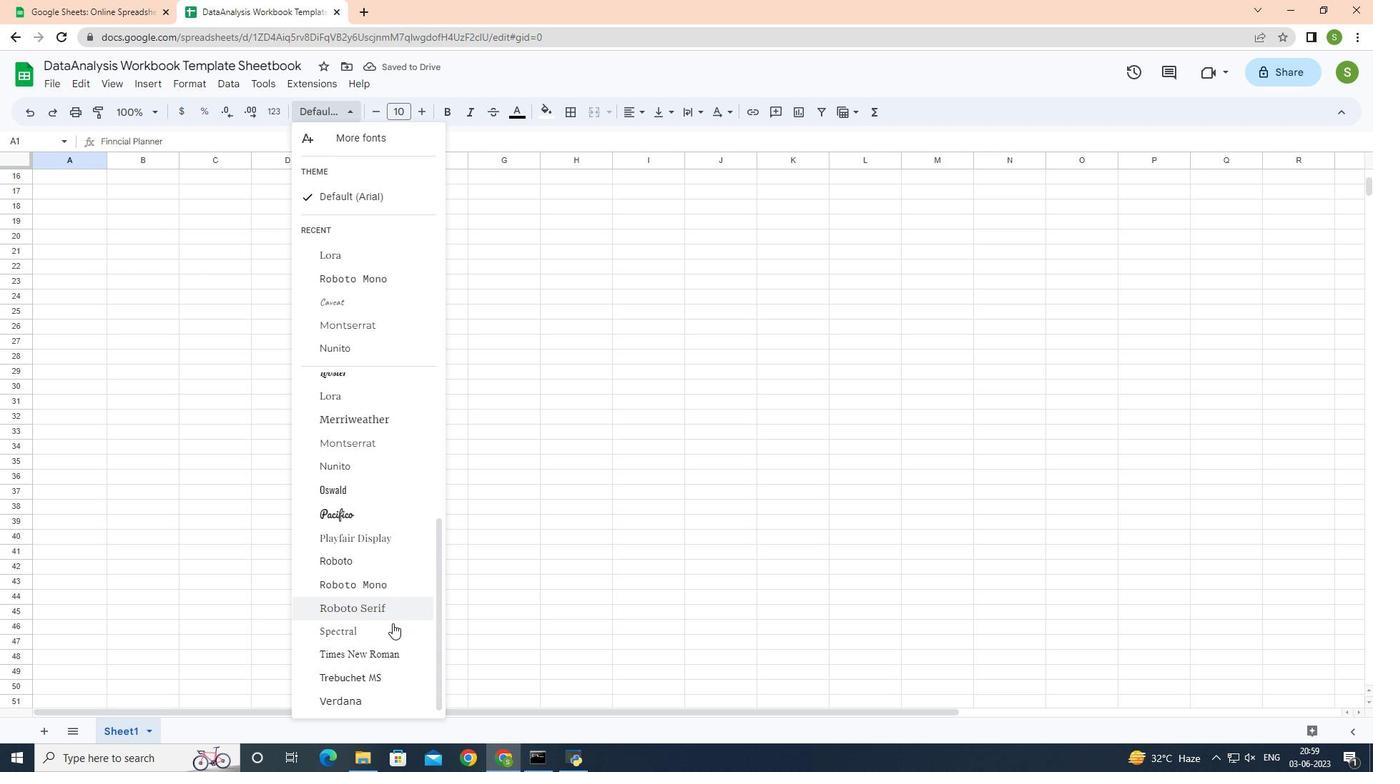 
Action: Mouse moved to (372, 661)
Screenshot: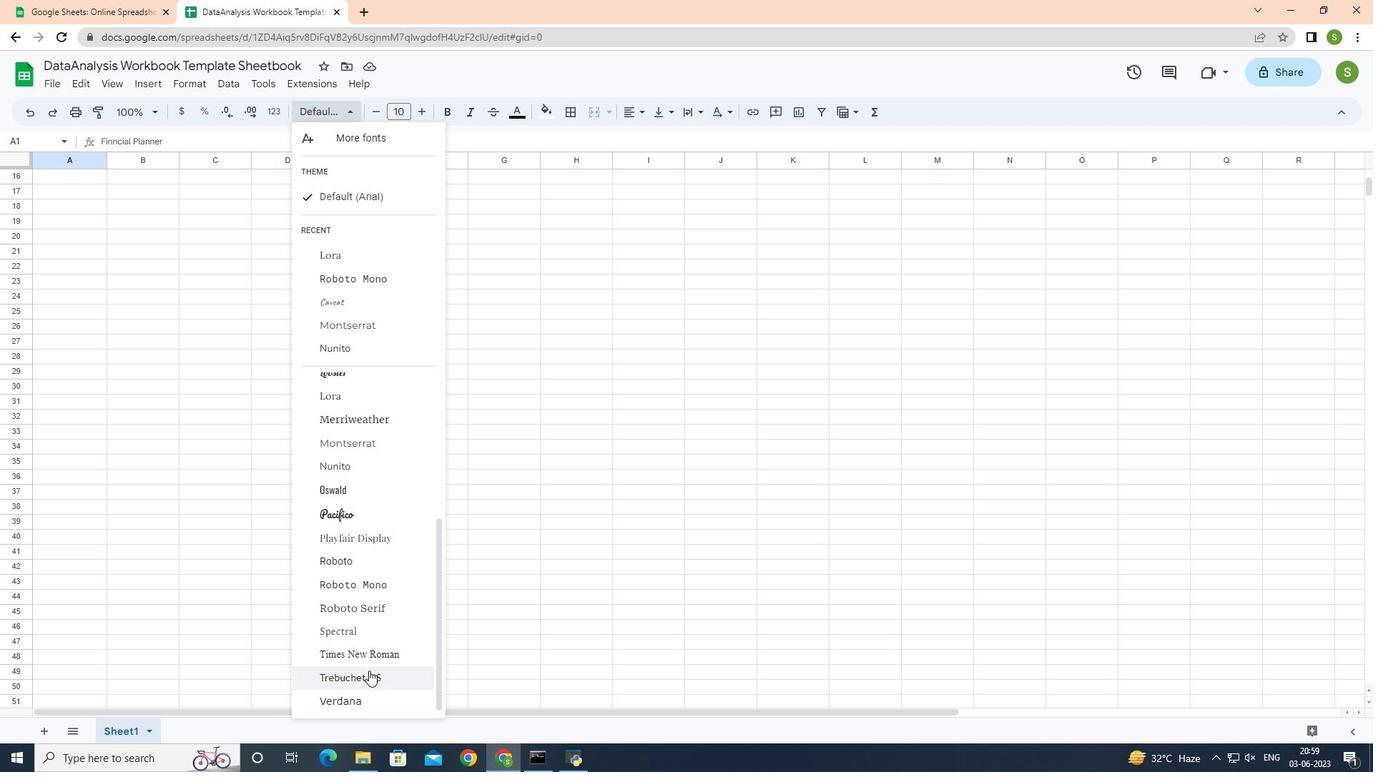 
Action: Mouse pressed left at (372, 661)
Screenshot: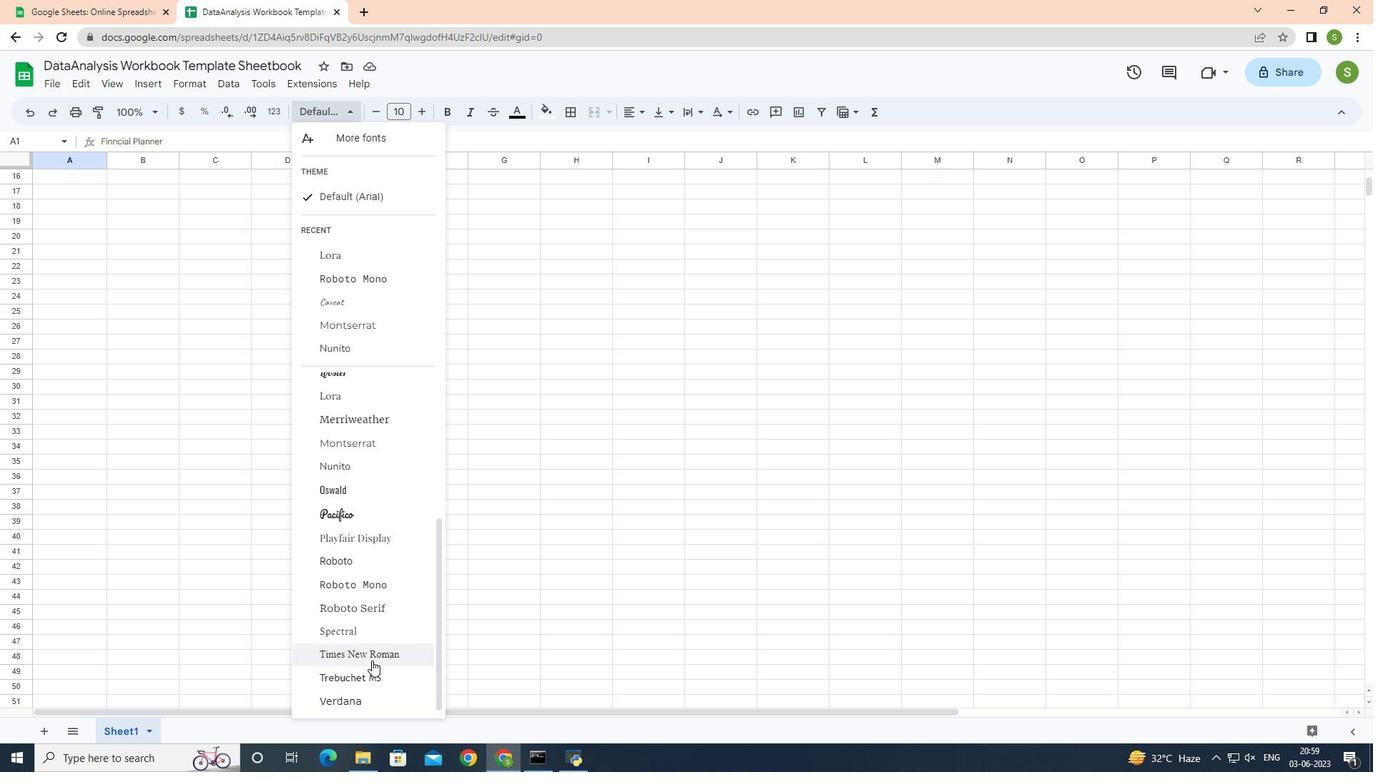 
Action: Mouse moved to (256, 568)
Screenshot: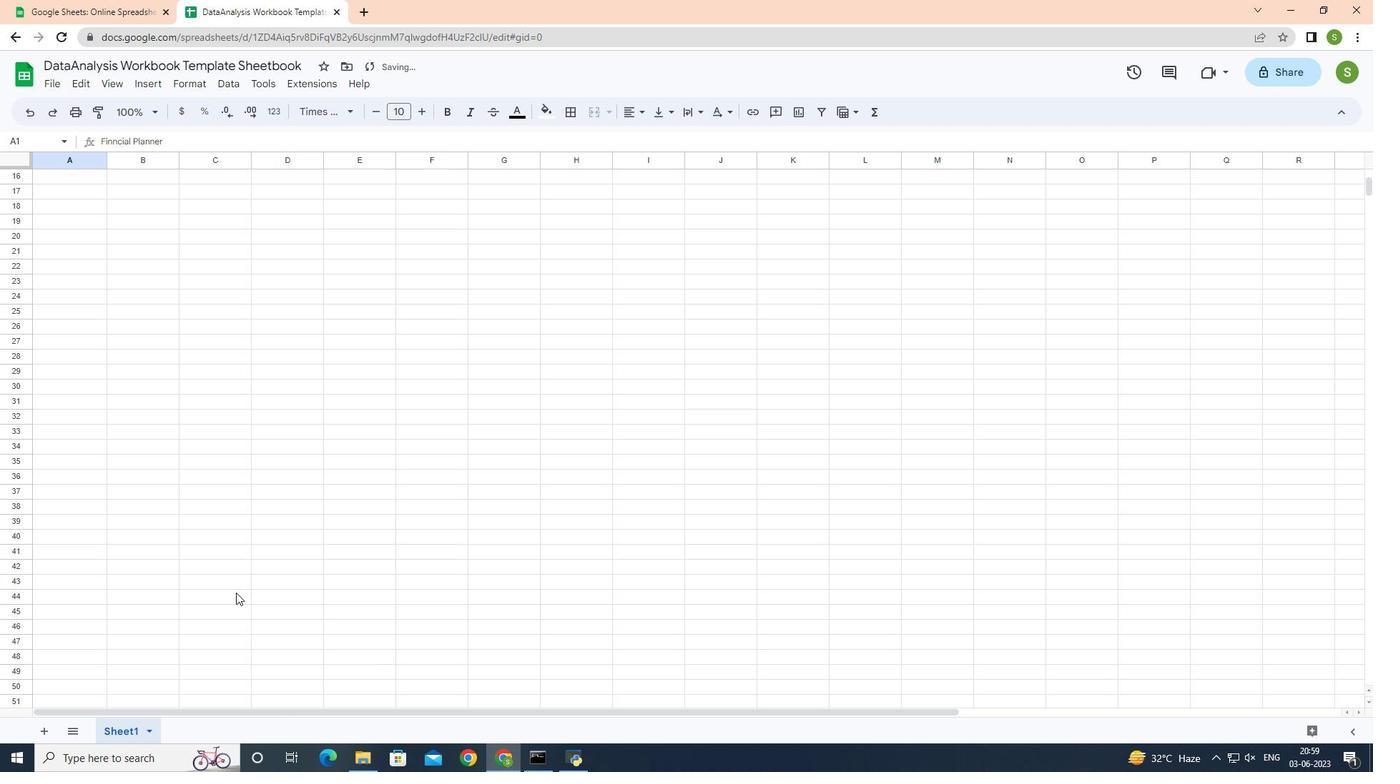 
Action: Mouse scrolled (256, 568) with delta (0, 0)
Screenshot: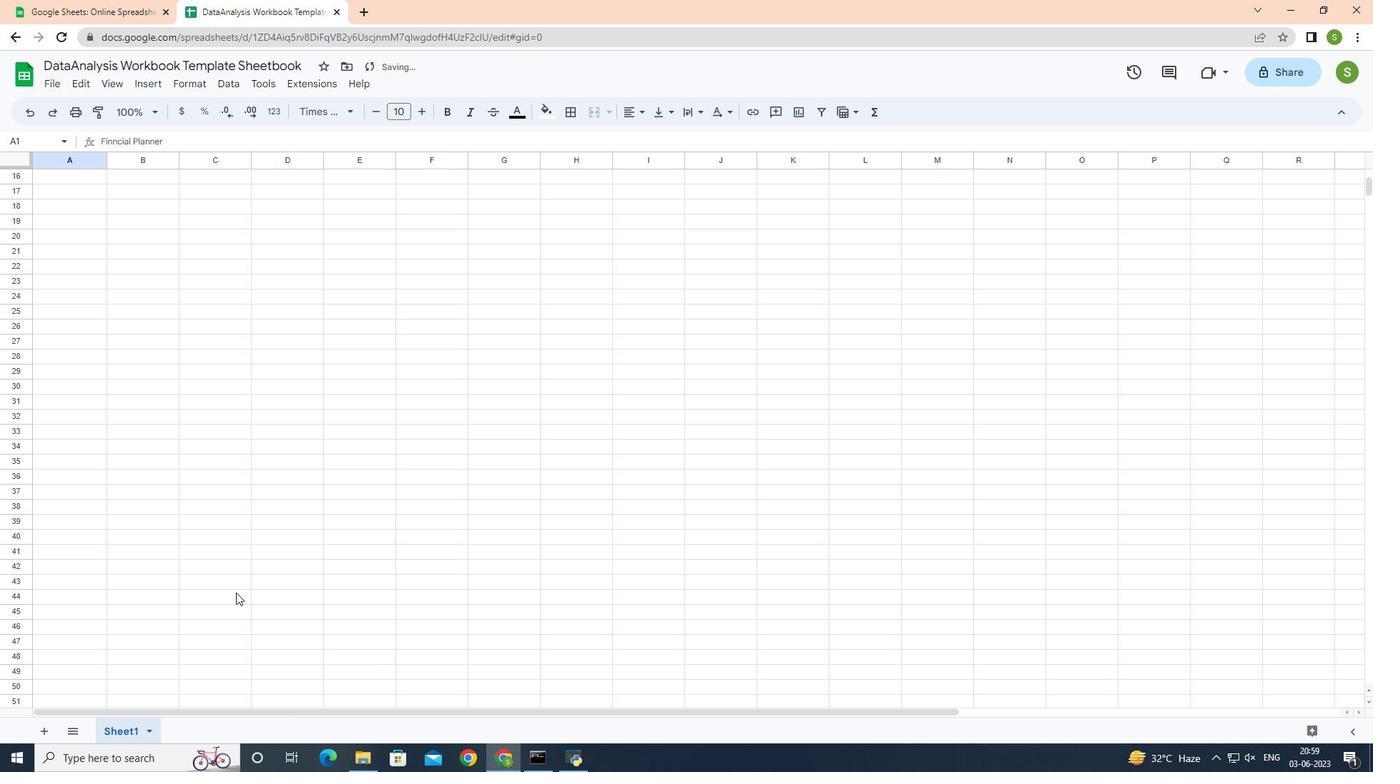 
Action: Mouse moved to (257, 566)
Screenshot: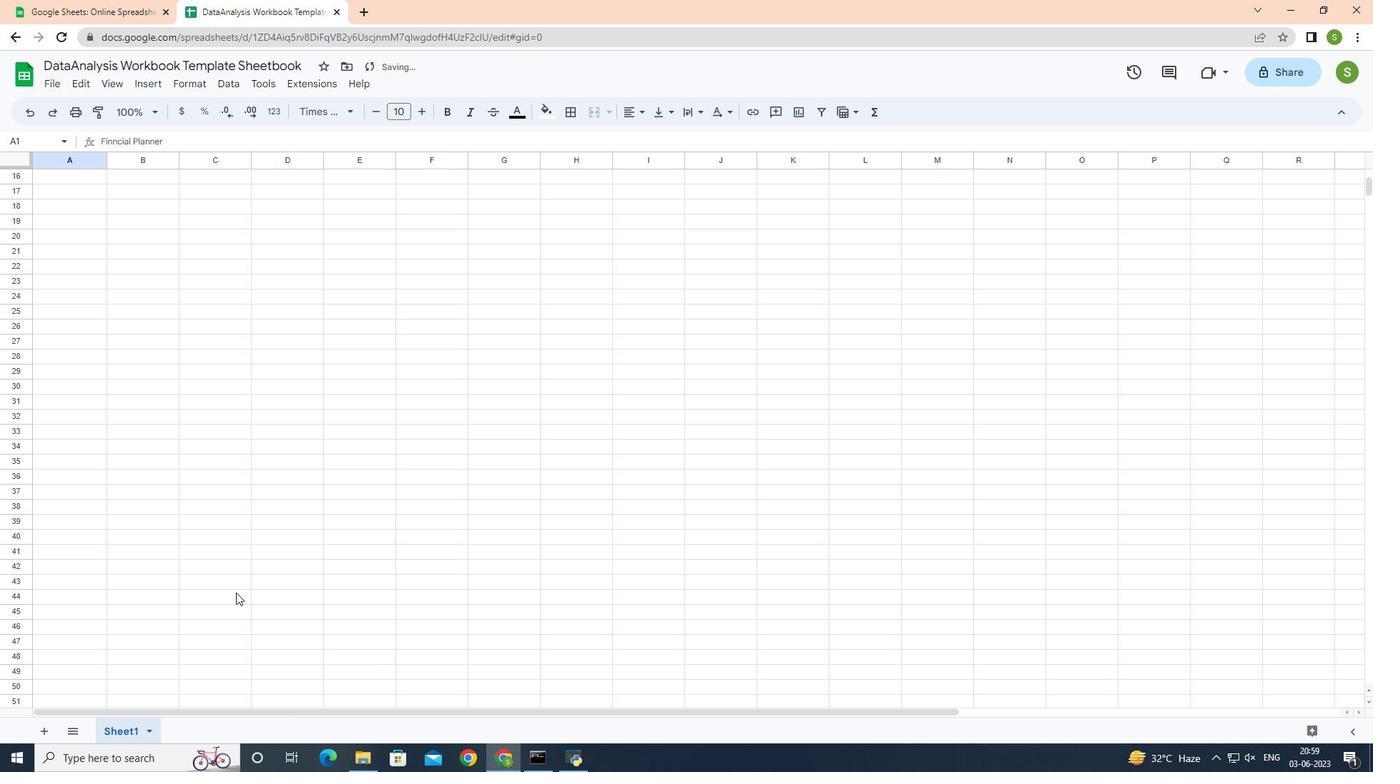 
Action: Mouse scrolled (257, 567) with delta (0, 0)
Screenshot: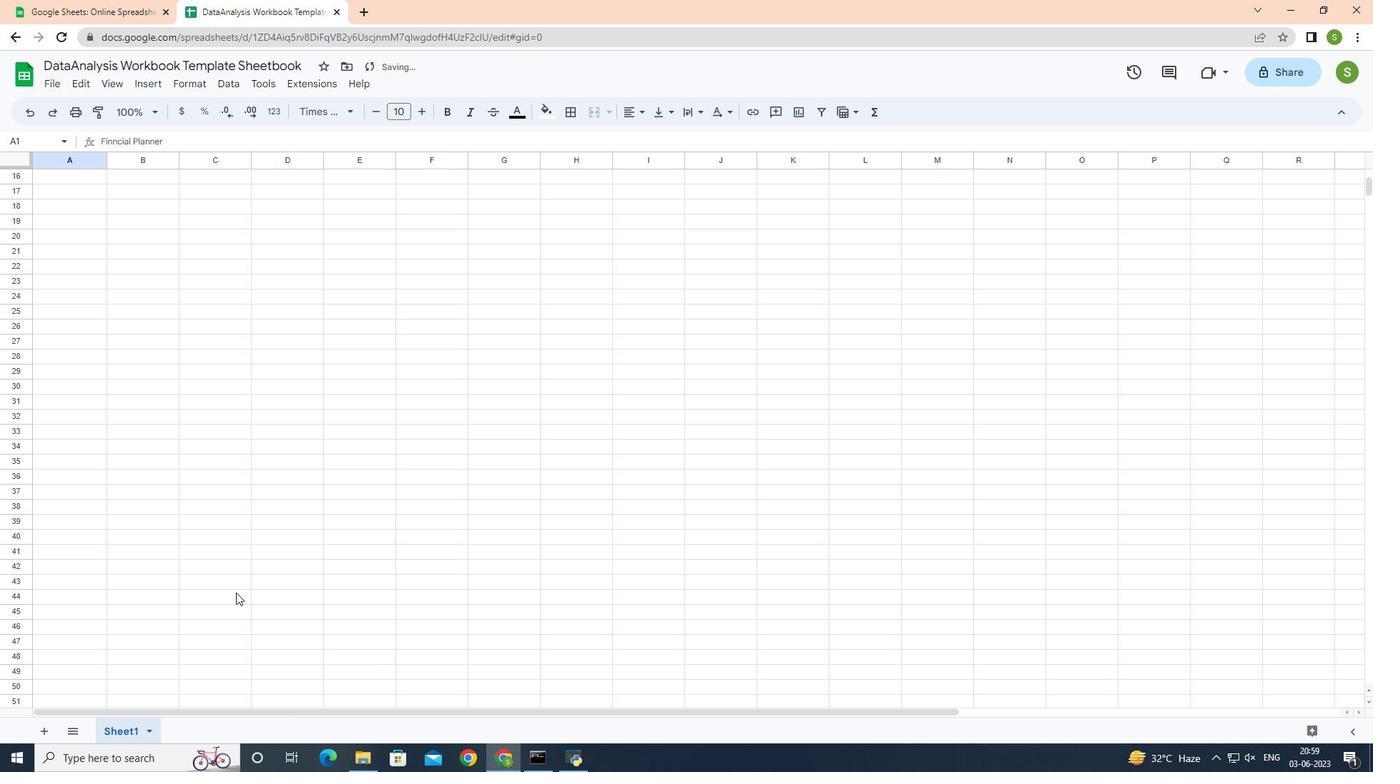 
Action: Mouse moved to (258, 565)
Screenshot: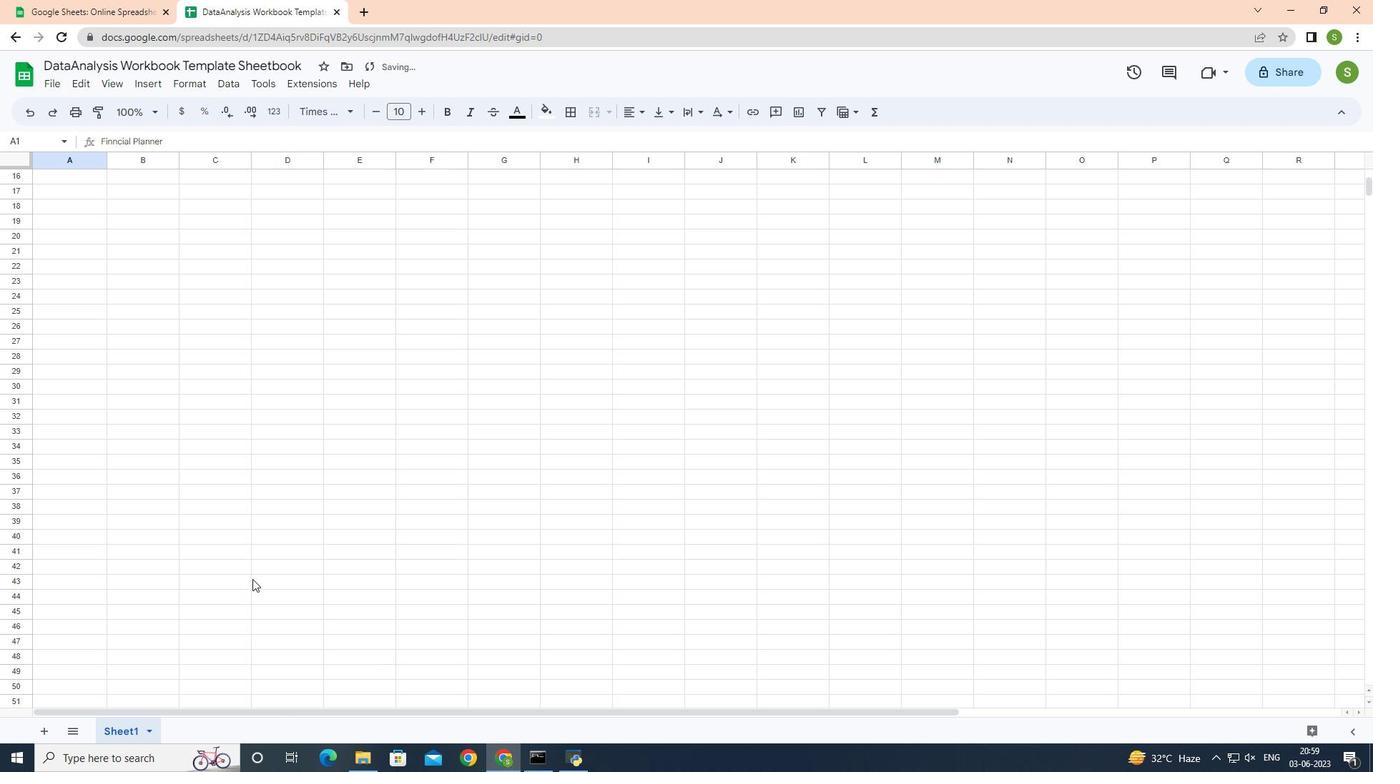 
Action: Mouse scrolled (258, 567) with delta (0, 0)
Screenshot: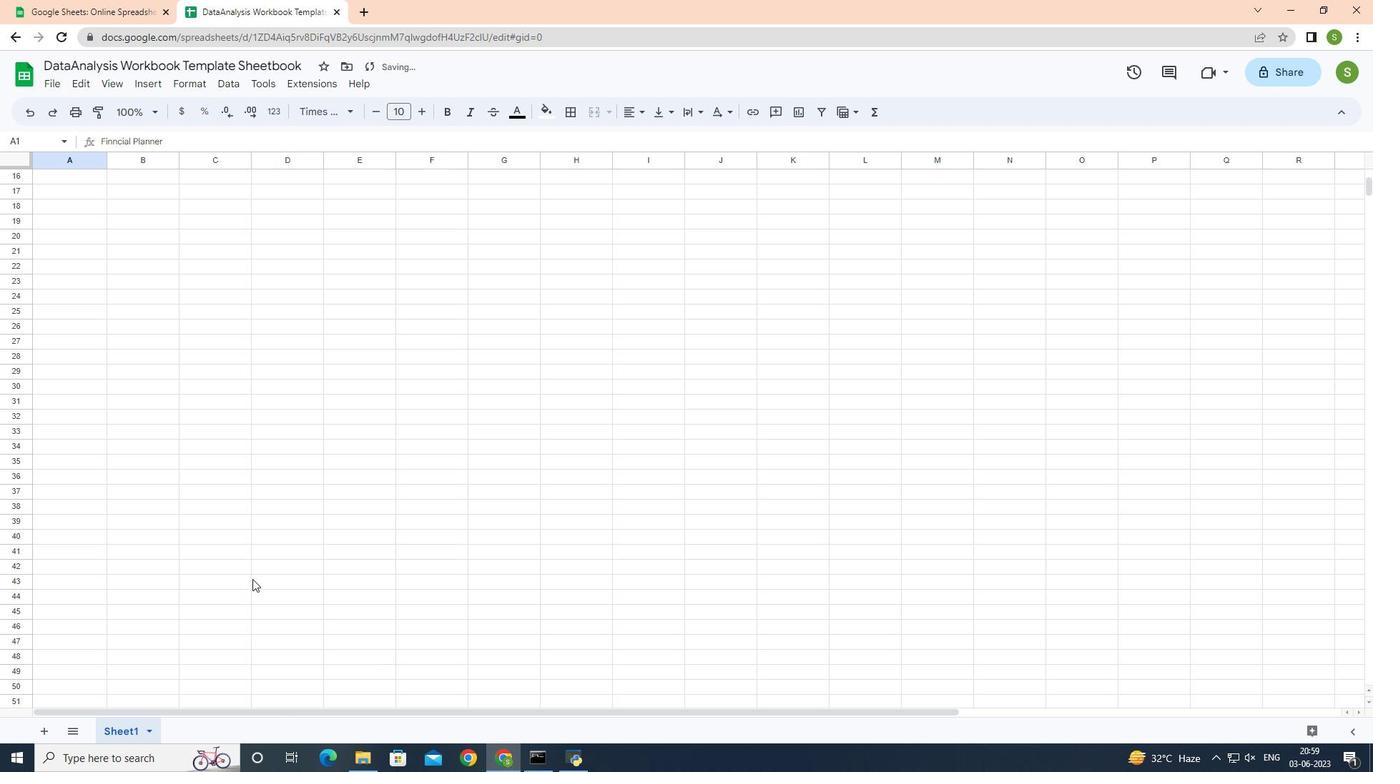 
Action: Mouse moved to (258, 564)
Screenshot: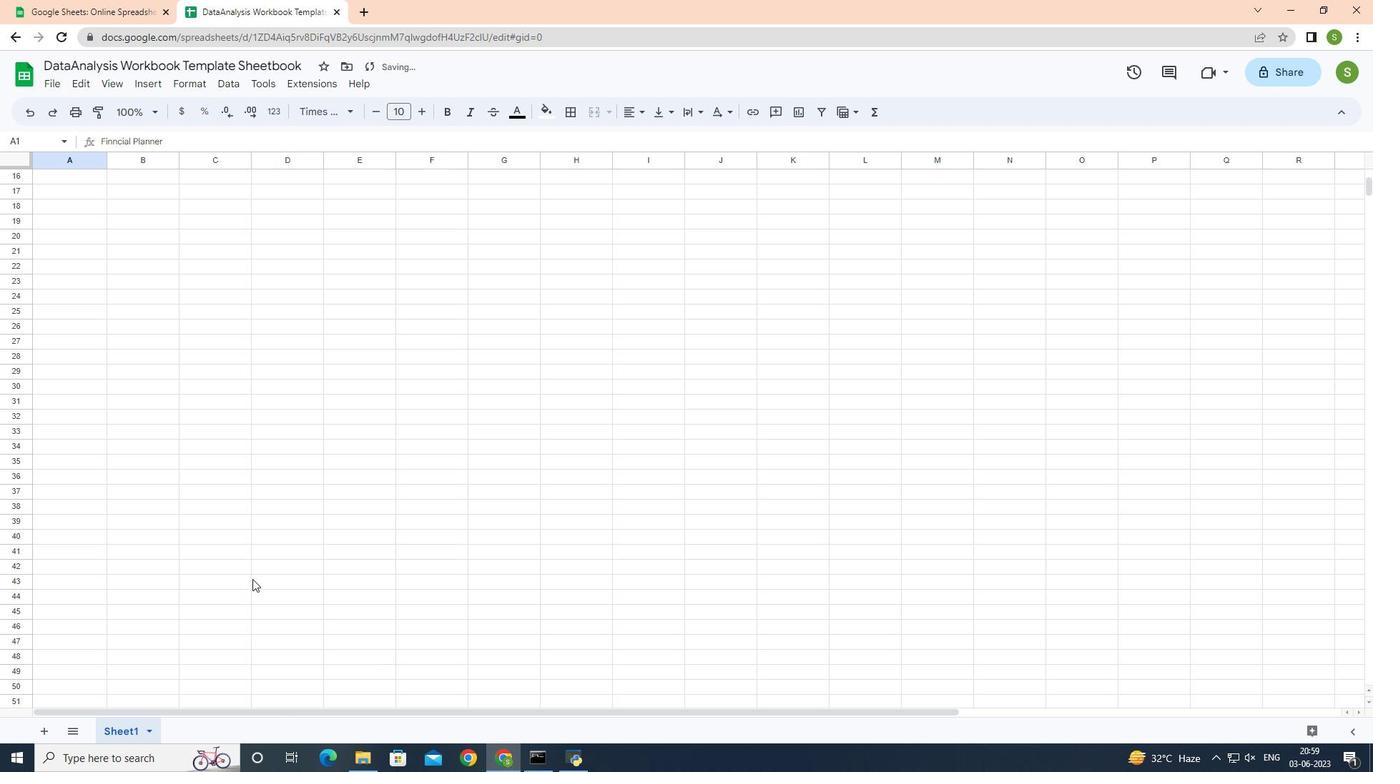 
Action: Mouse scrolled (258, 566) with delta (0, 0)
Screenshot: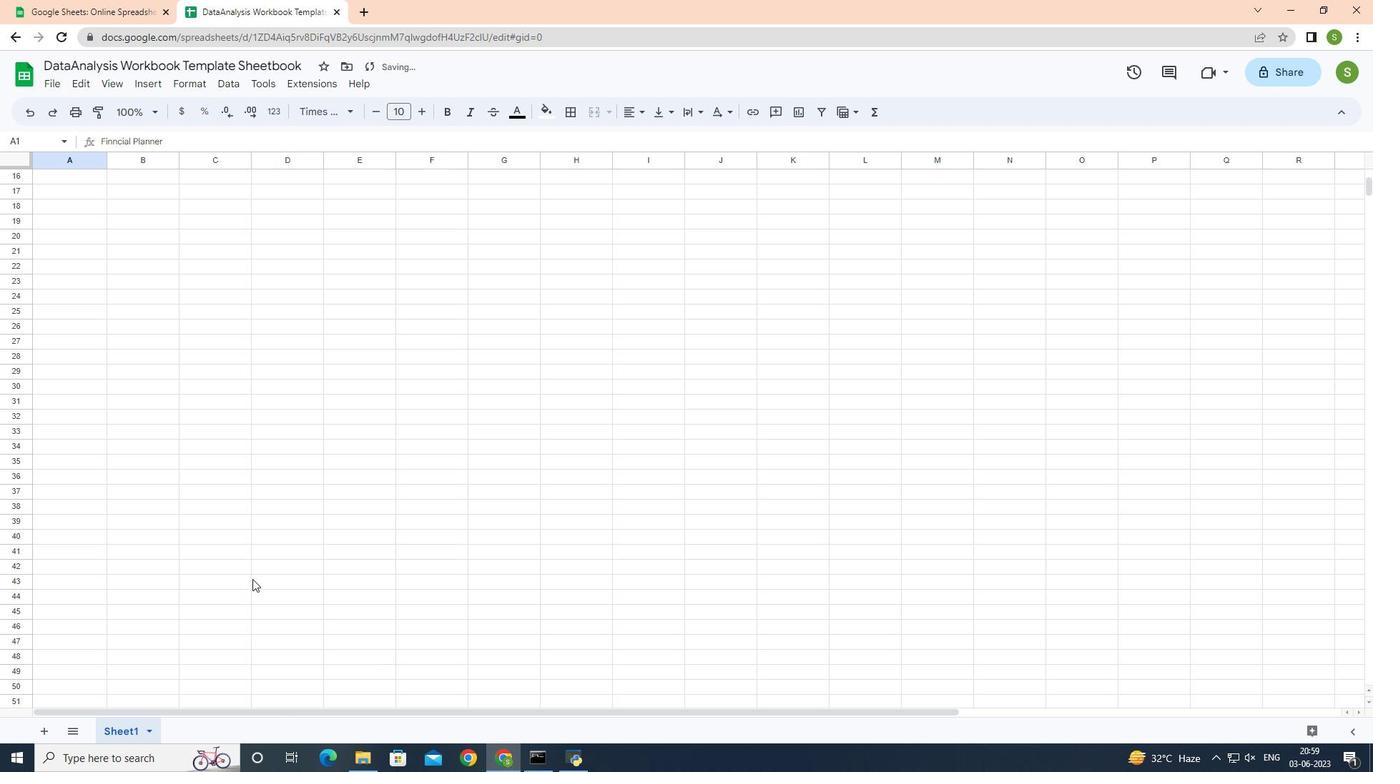
Action: Mouse moved to (260, 560)
Screenshot: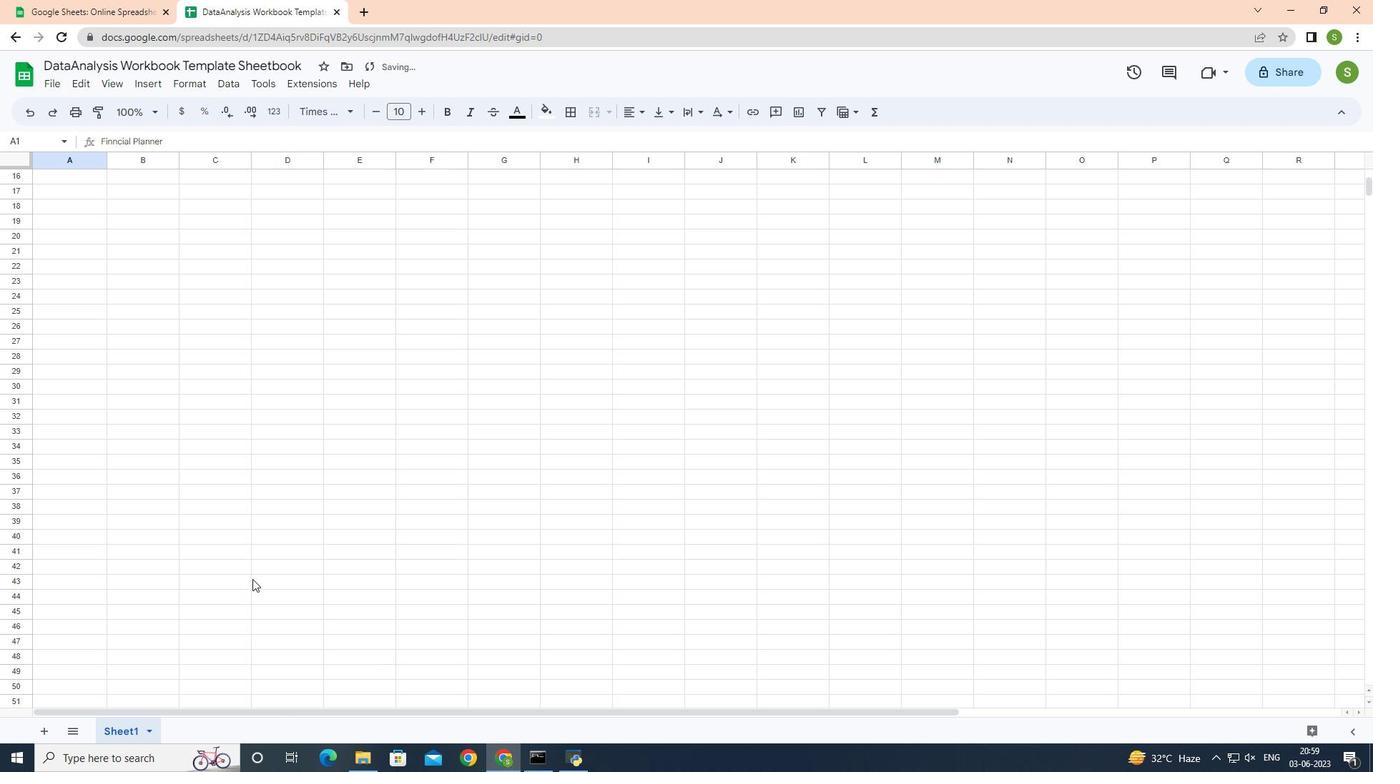 
Action: Mouse scrolled (258, 564) with delta (0, 0)
Screenshot: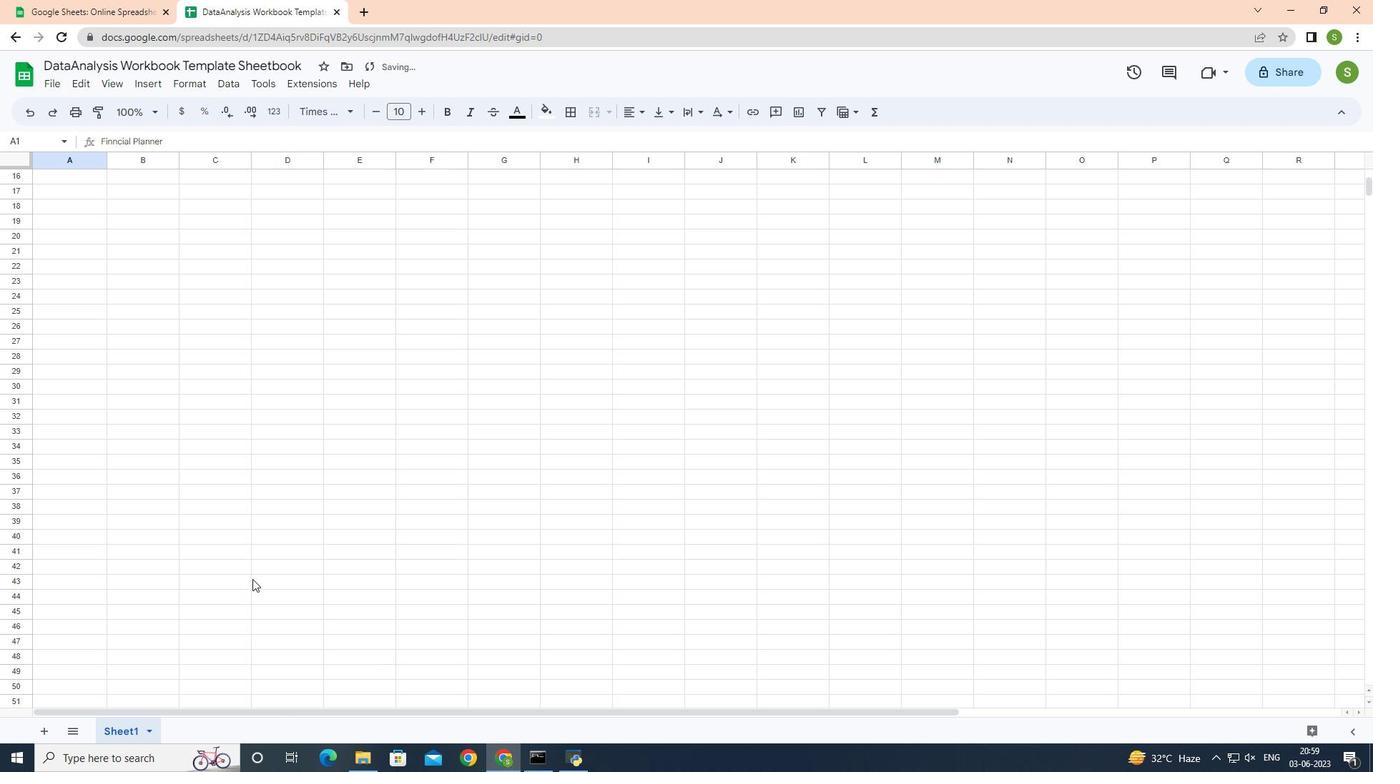 
Action: Mouse moved to (261, 557)
Screenshot: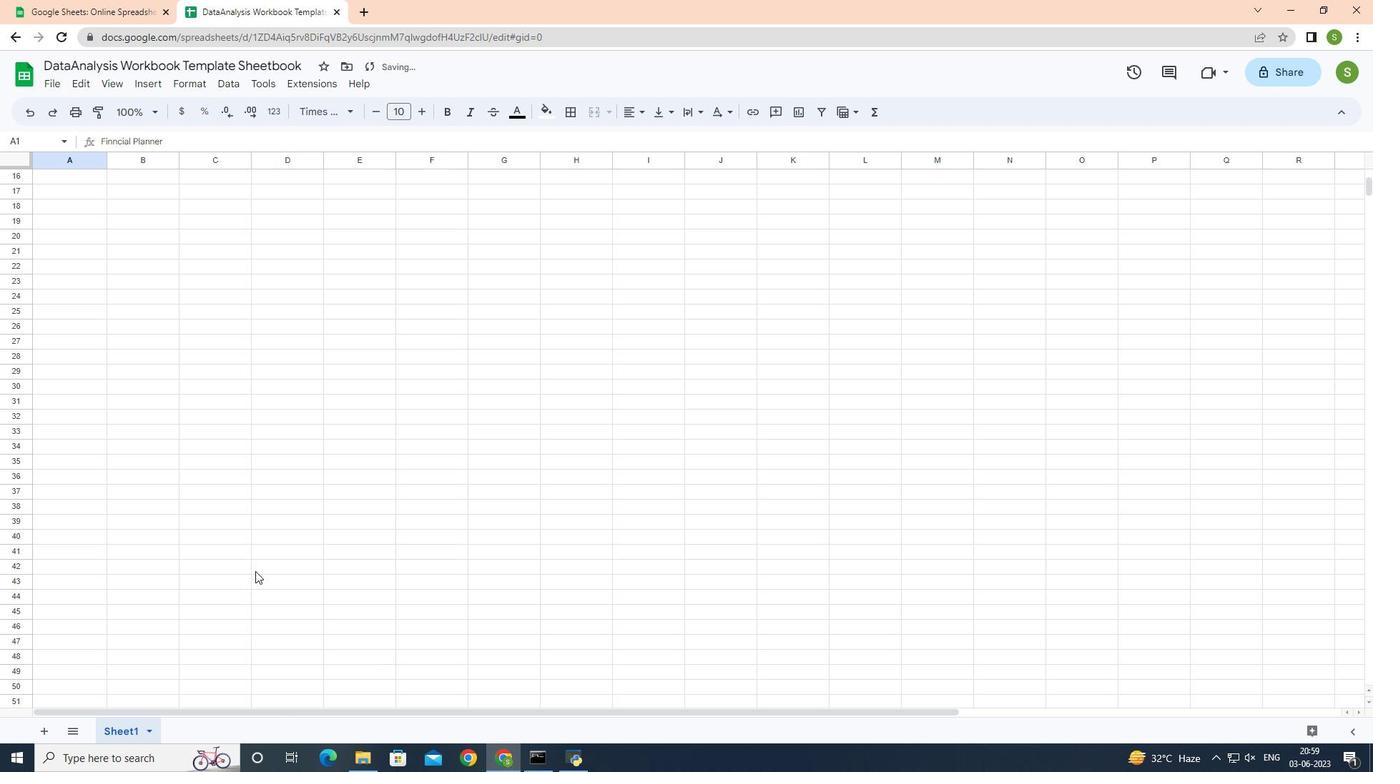 
Action: Mouse scrolled (260, 560) with delta (0, 0)
Screenshot: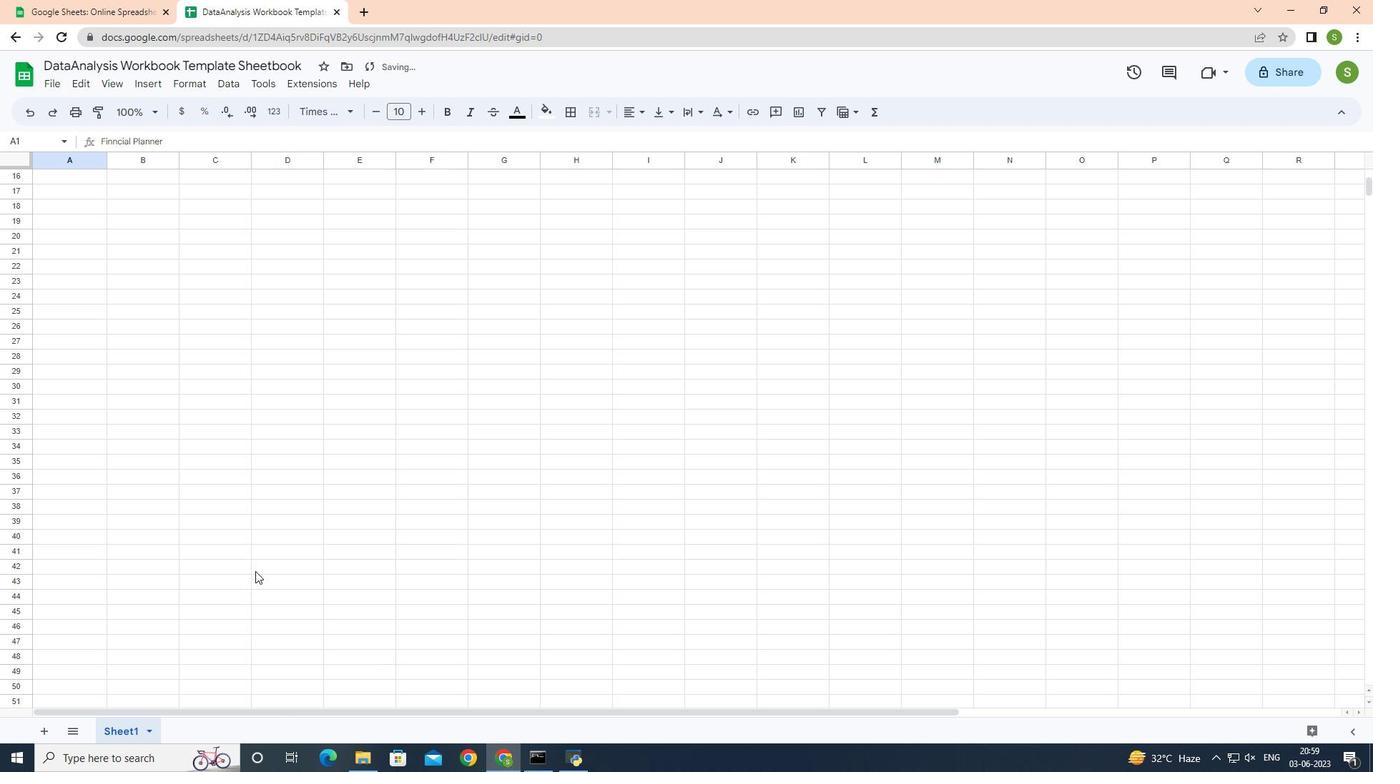 
Action: Mouse moved to (262, 554)
Screenshot: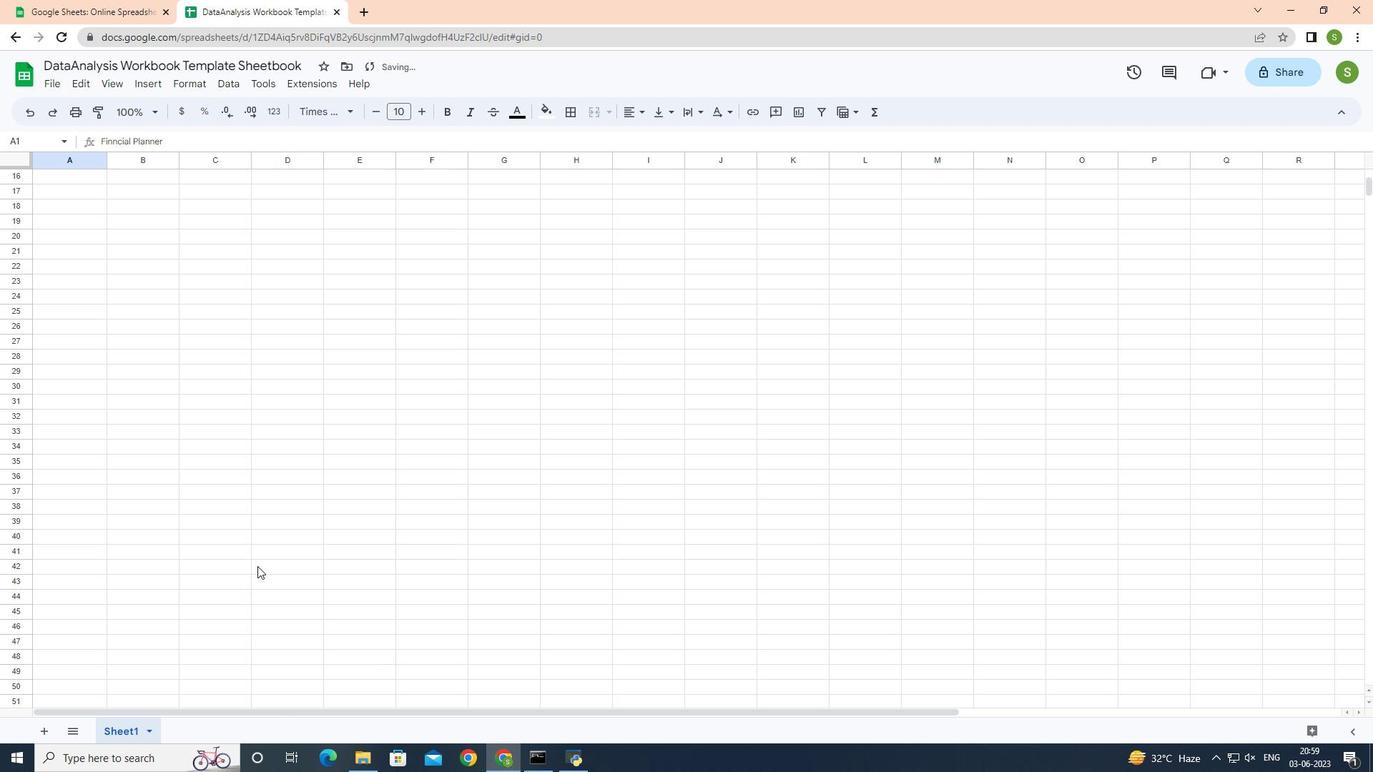 
Action: Mouse scrolled (261, 557) with delta (0, 0)
Screenshot: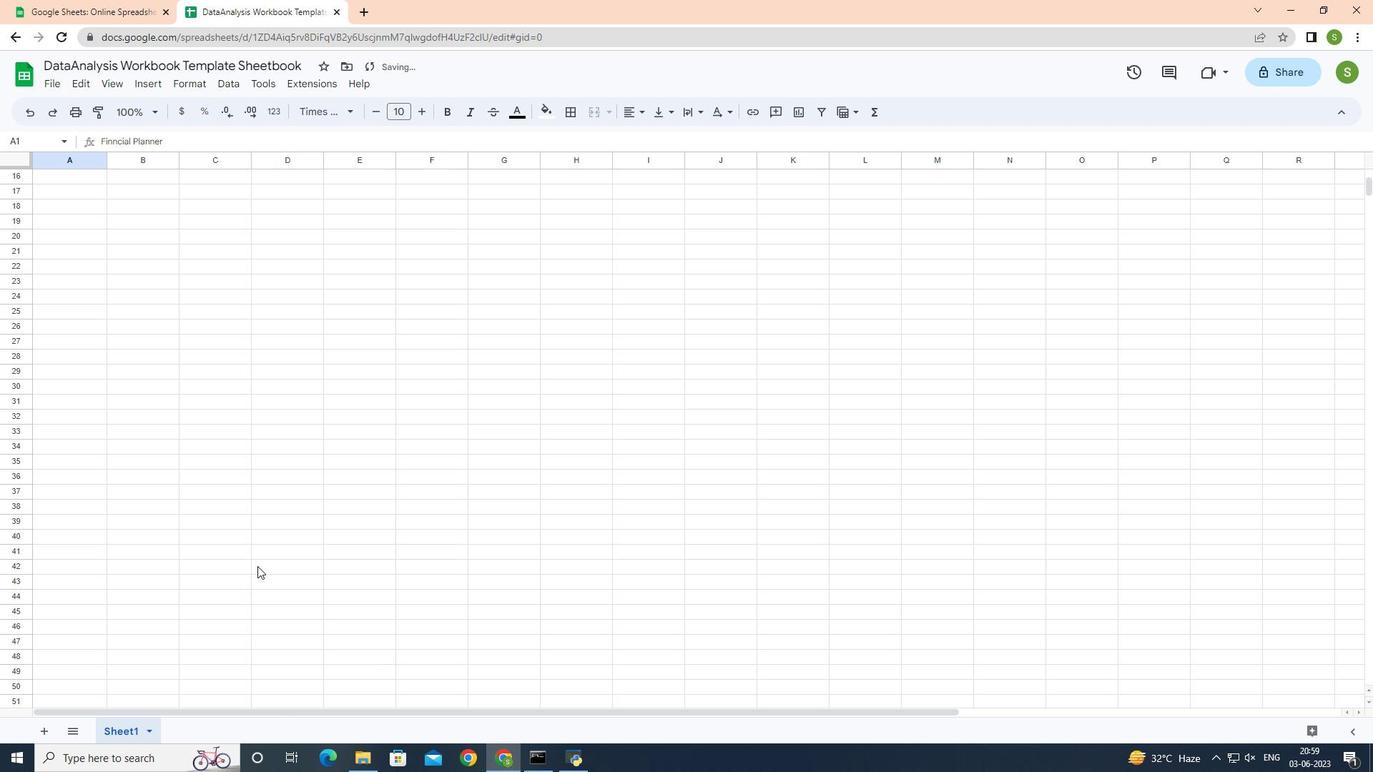 
Action: Mouse moved to (309, 488)
Screenshot: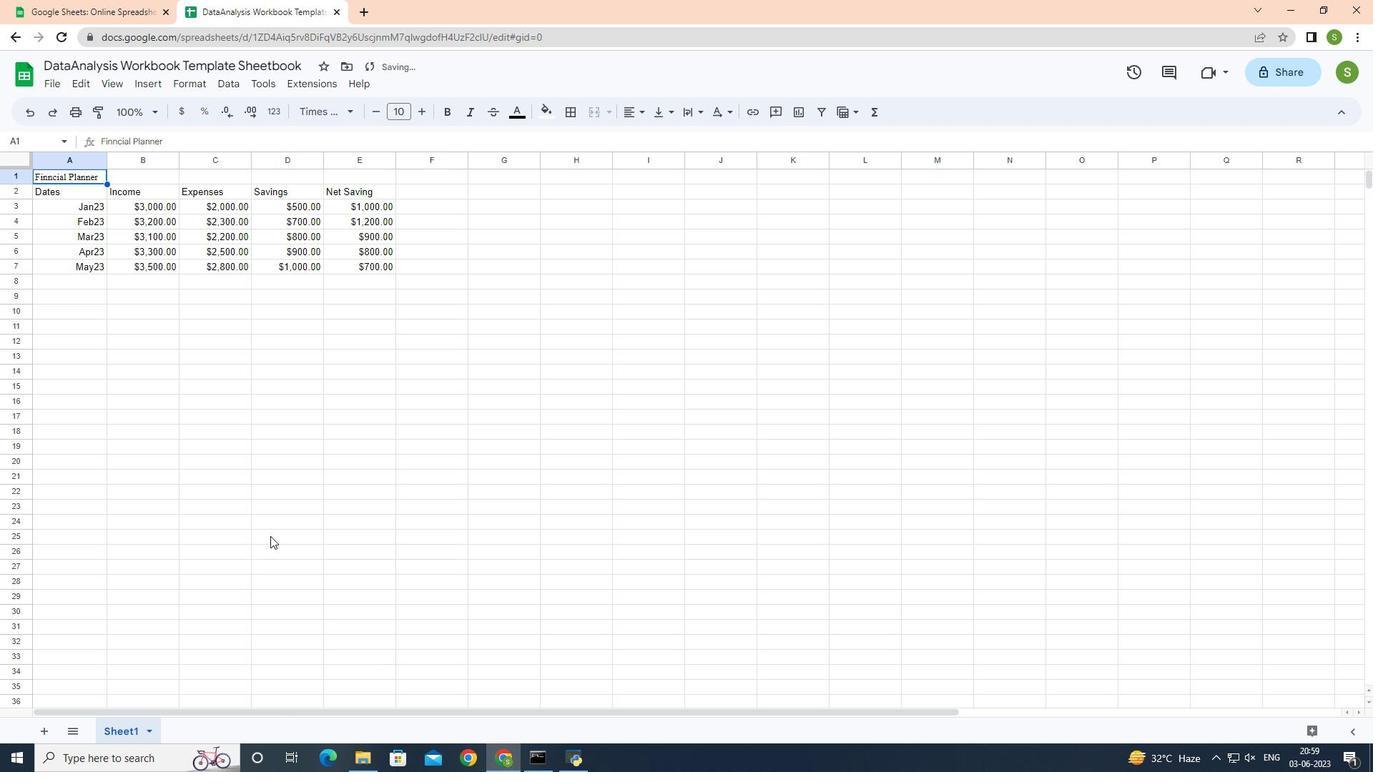 
Action: Mouse scrolled (309, 489) with delta (0, 0)
Screenshot: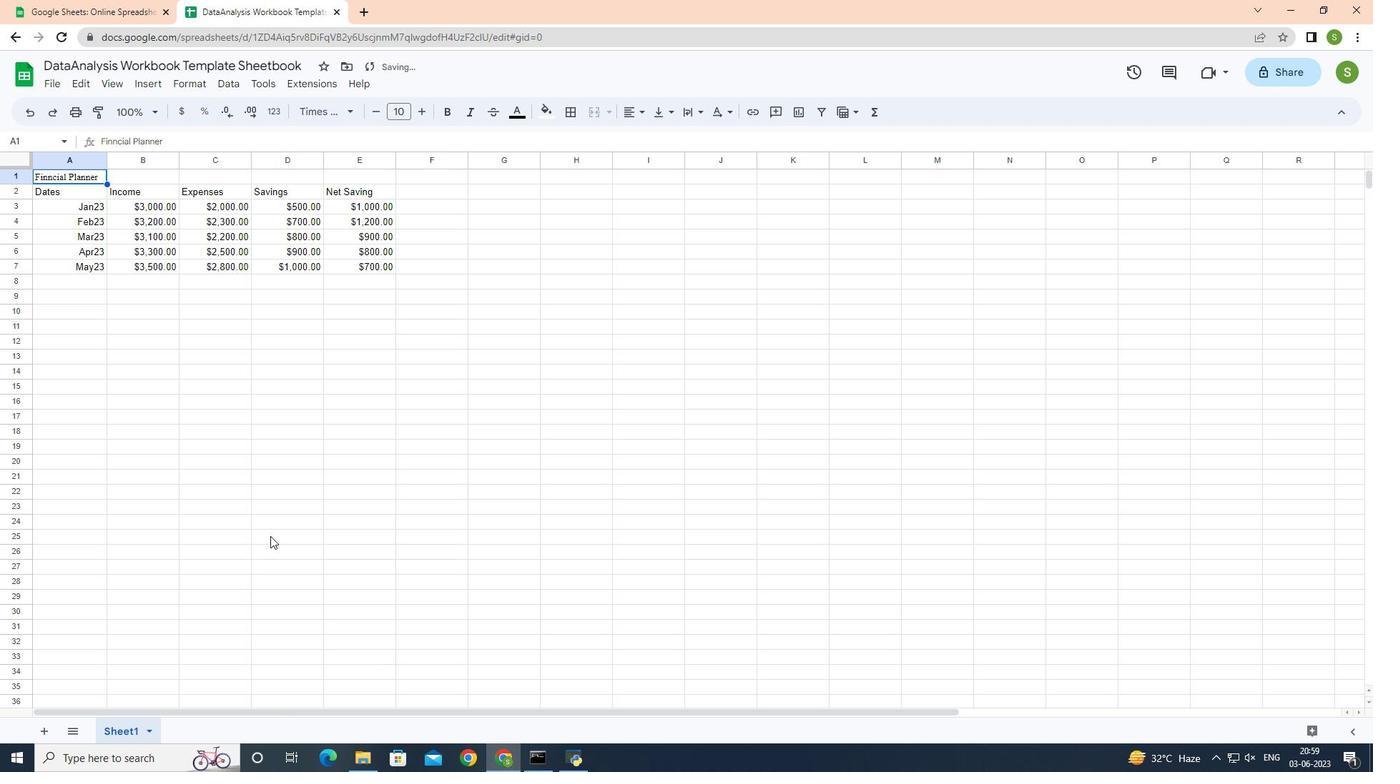 
Action: Mouse scrolled (309, 489) with delta (0, 0)
Screenshot: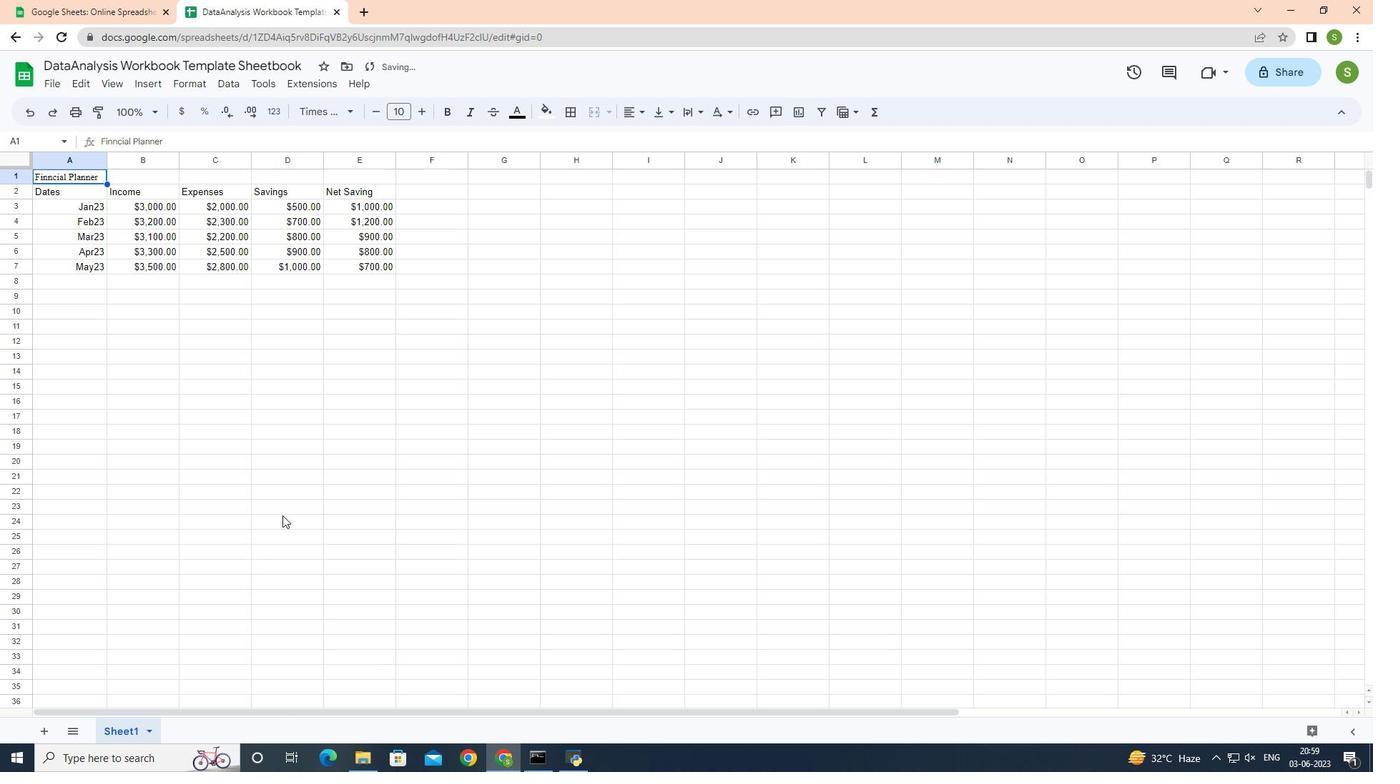 
Action: Mouse scrolled (309, 489) with delta (0, 0)
Screenshot: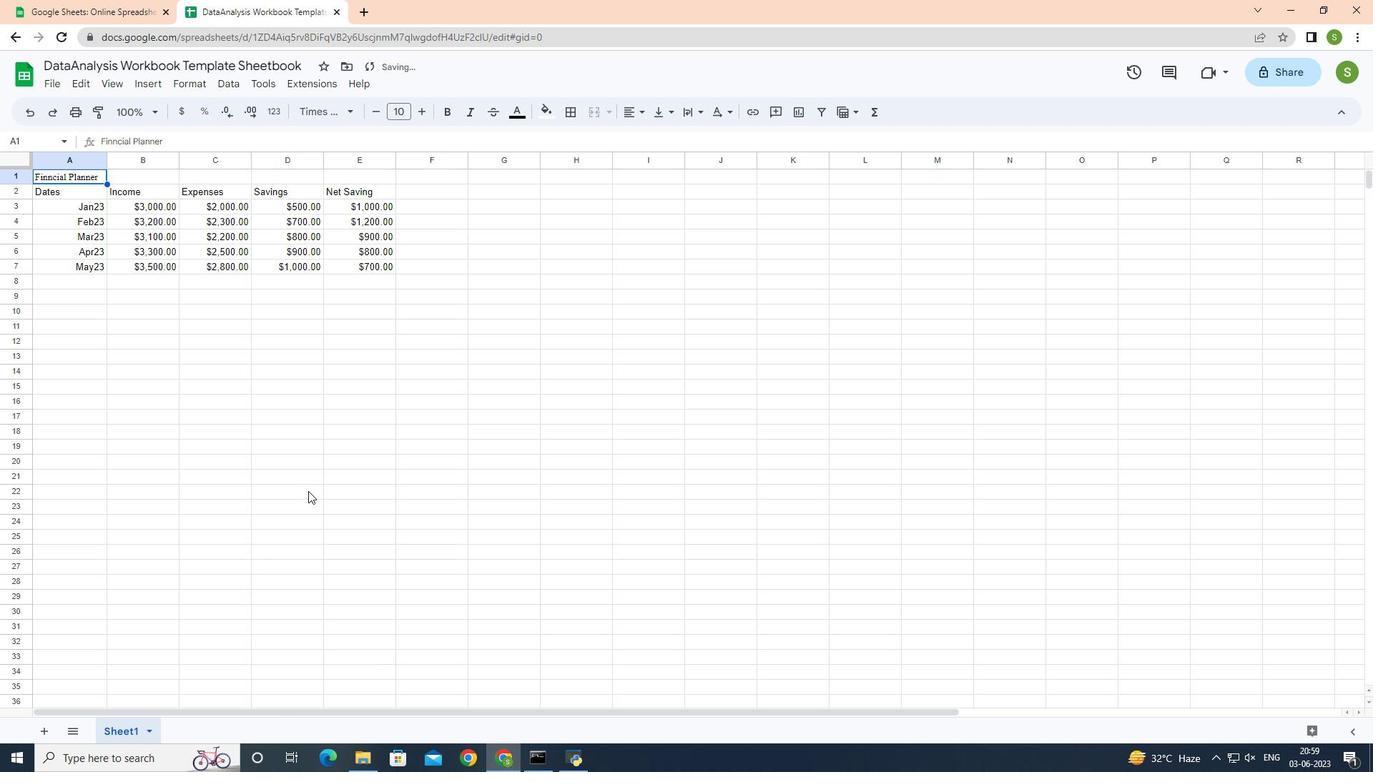 
Action: Mouse scrolled (309, 489) with delta (0, 0)
Screenshot: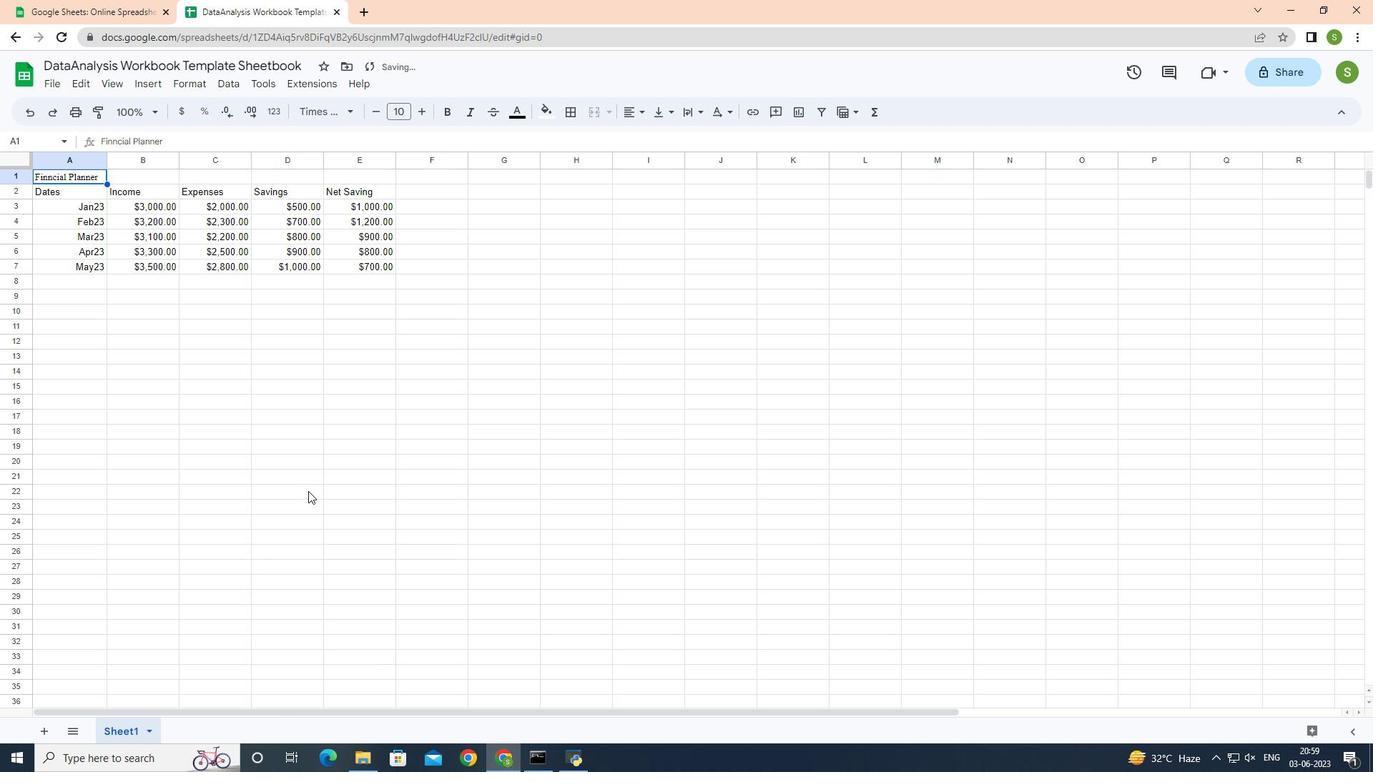 
Action: Mouse scrolled (309, 489) with delta (0, 0)
Screenshot: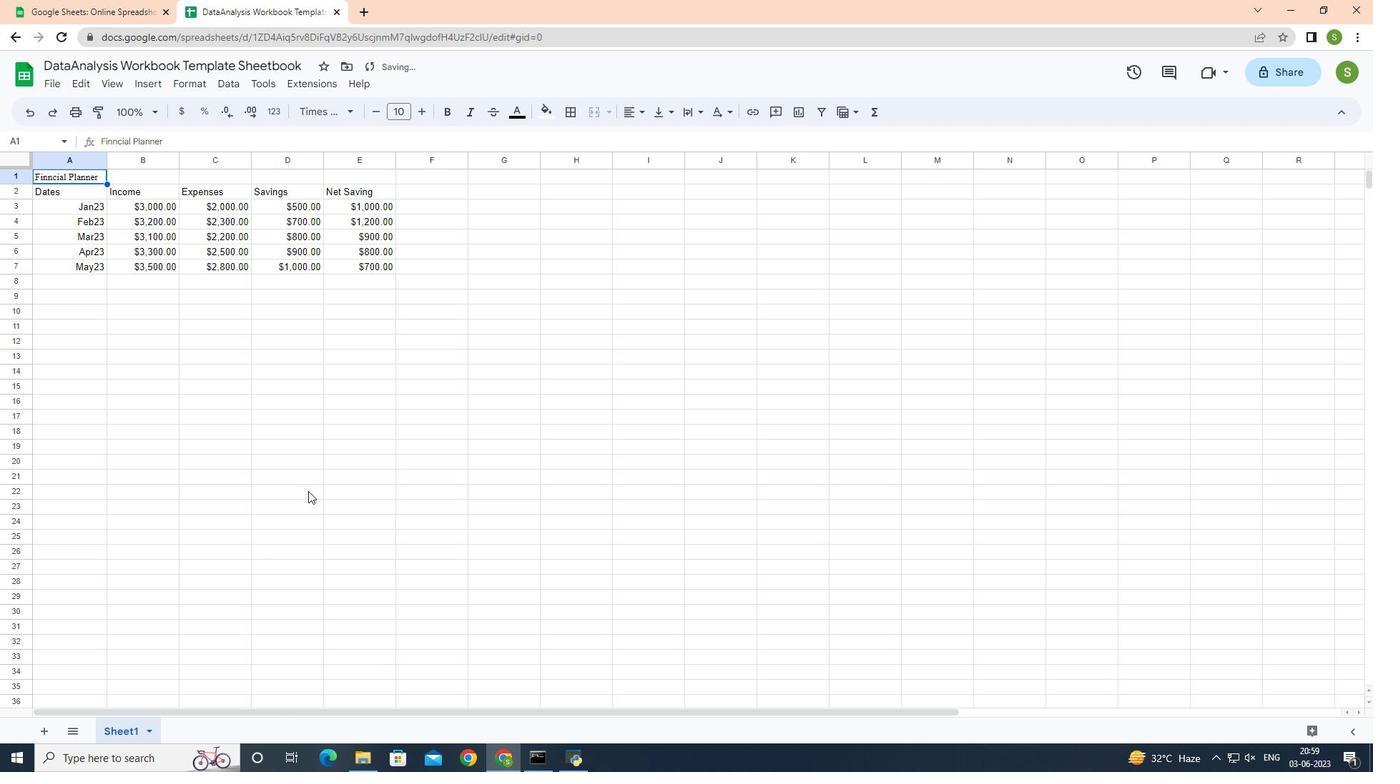
Action: Mouse scrolled (309, 489) with delta (0, 0)
Screenshot: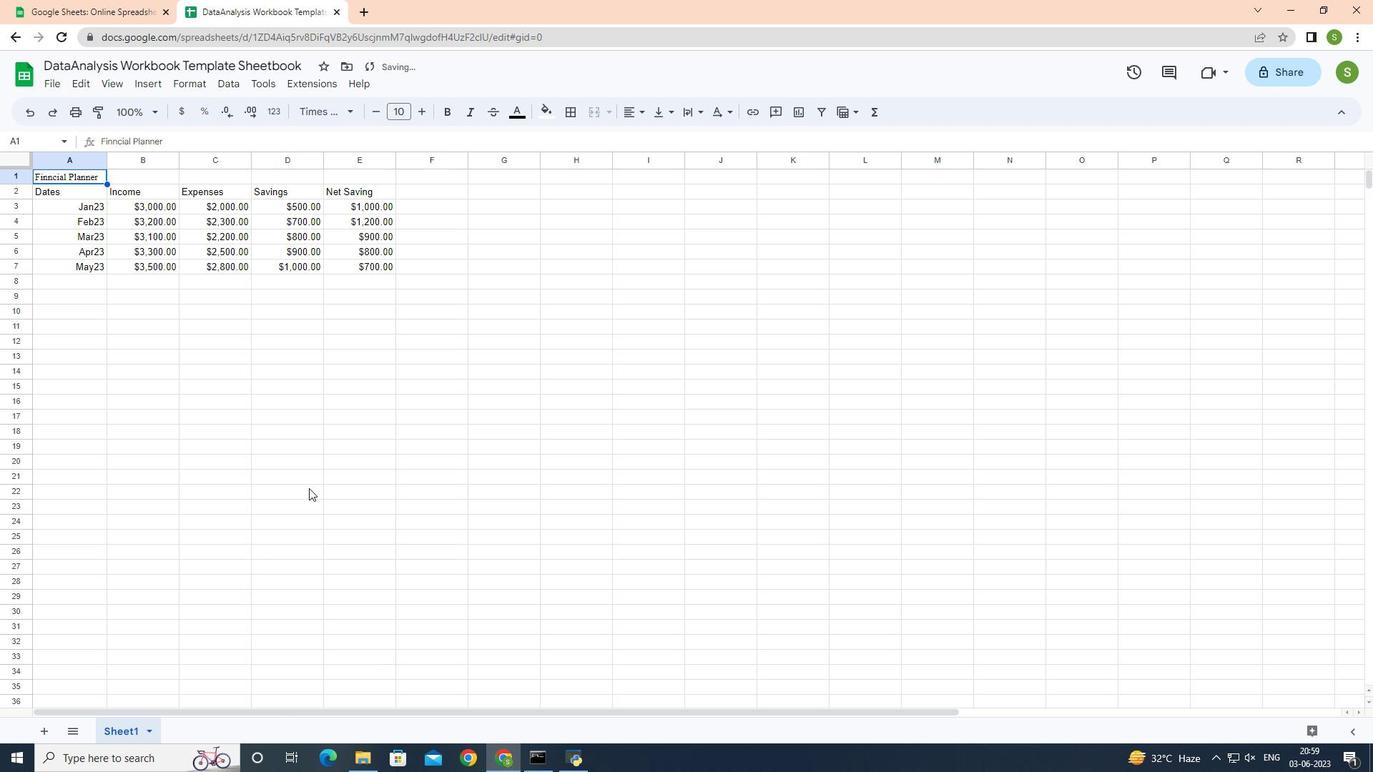 
Action: Mouse scrolled (309, 487) with delta (0, 0)
Screenshot: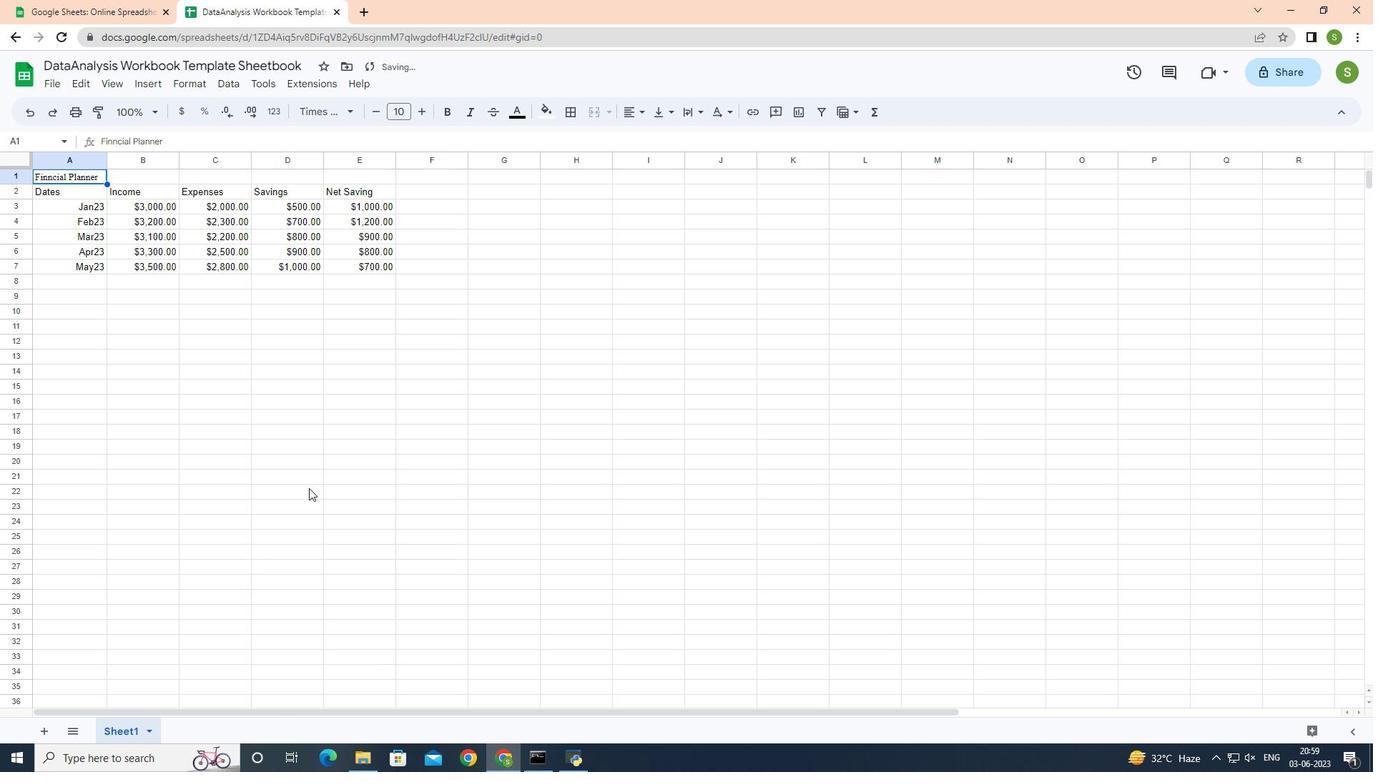 
Action: Mouse moved to (183, 387)
Screenshot: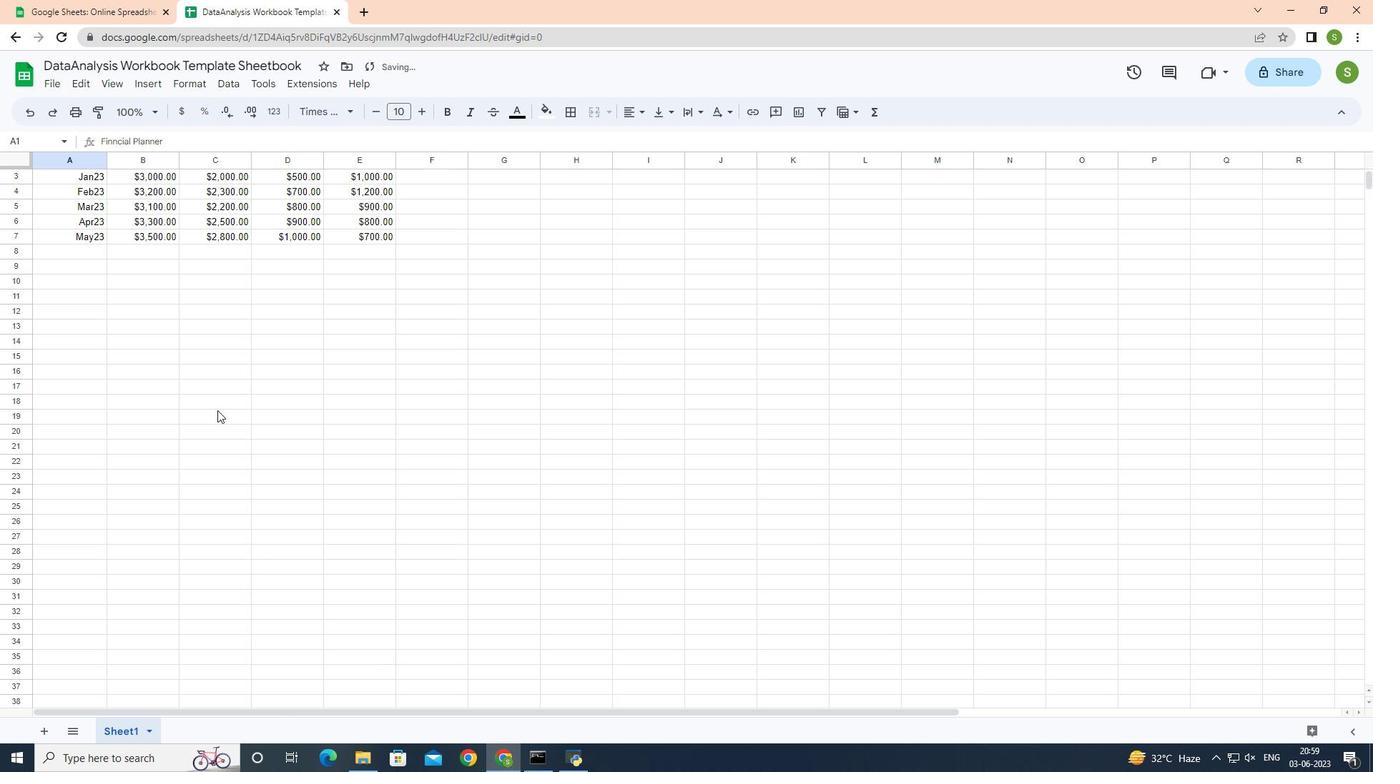 
Action: Mouse scrolled (183, 387) with delta (0, 0)
Screenshot: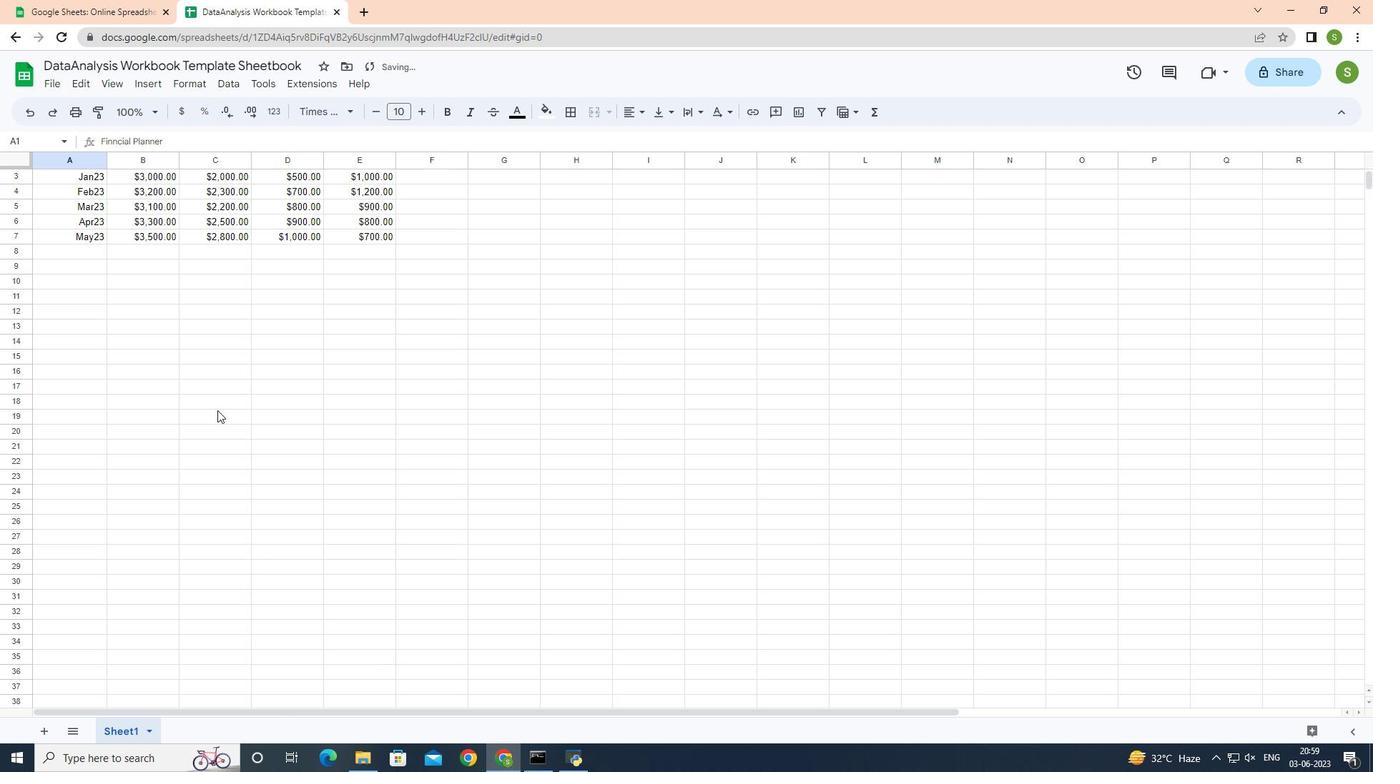 
Action: Mouse moved to (183, 385)
Screenshot: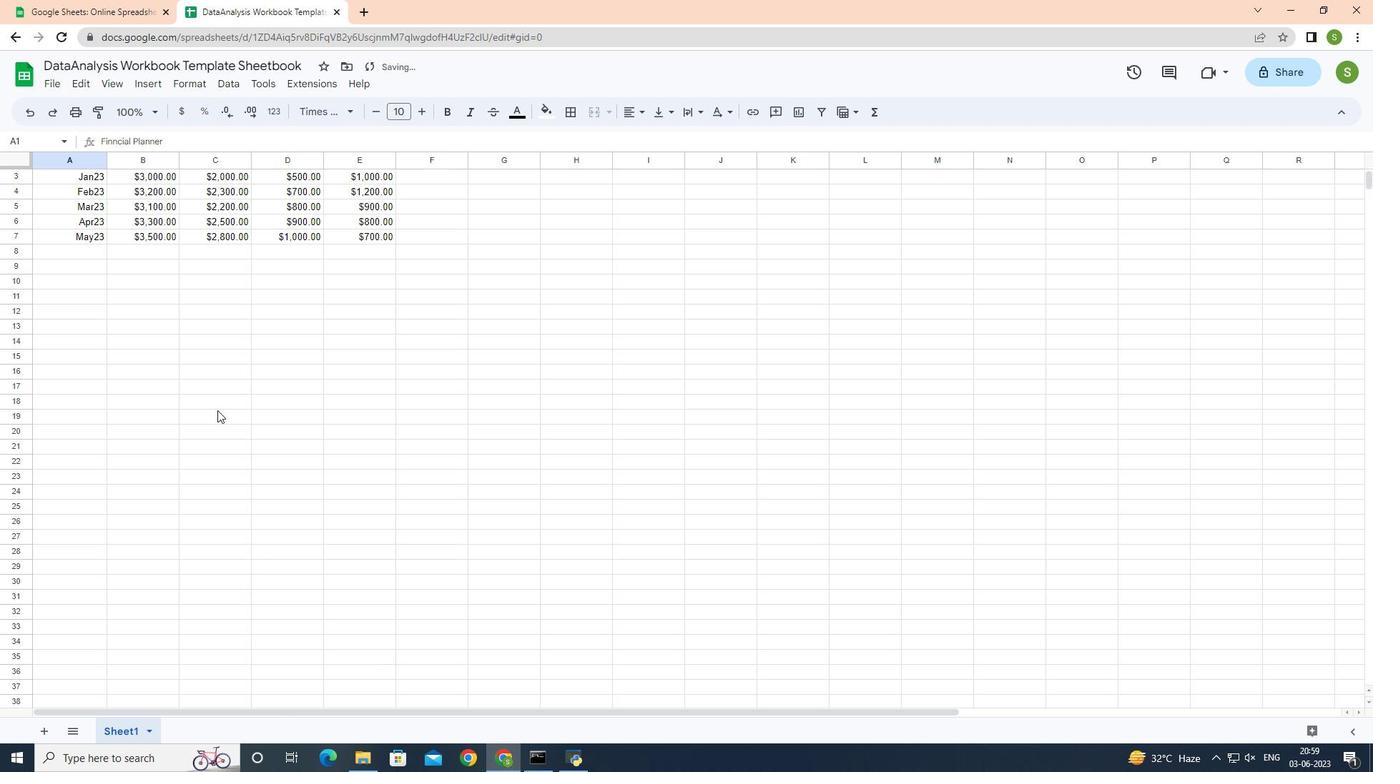 
Action: Mouse scrolled (183, 386) with delta (0, 0)
Screenshot: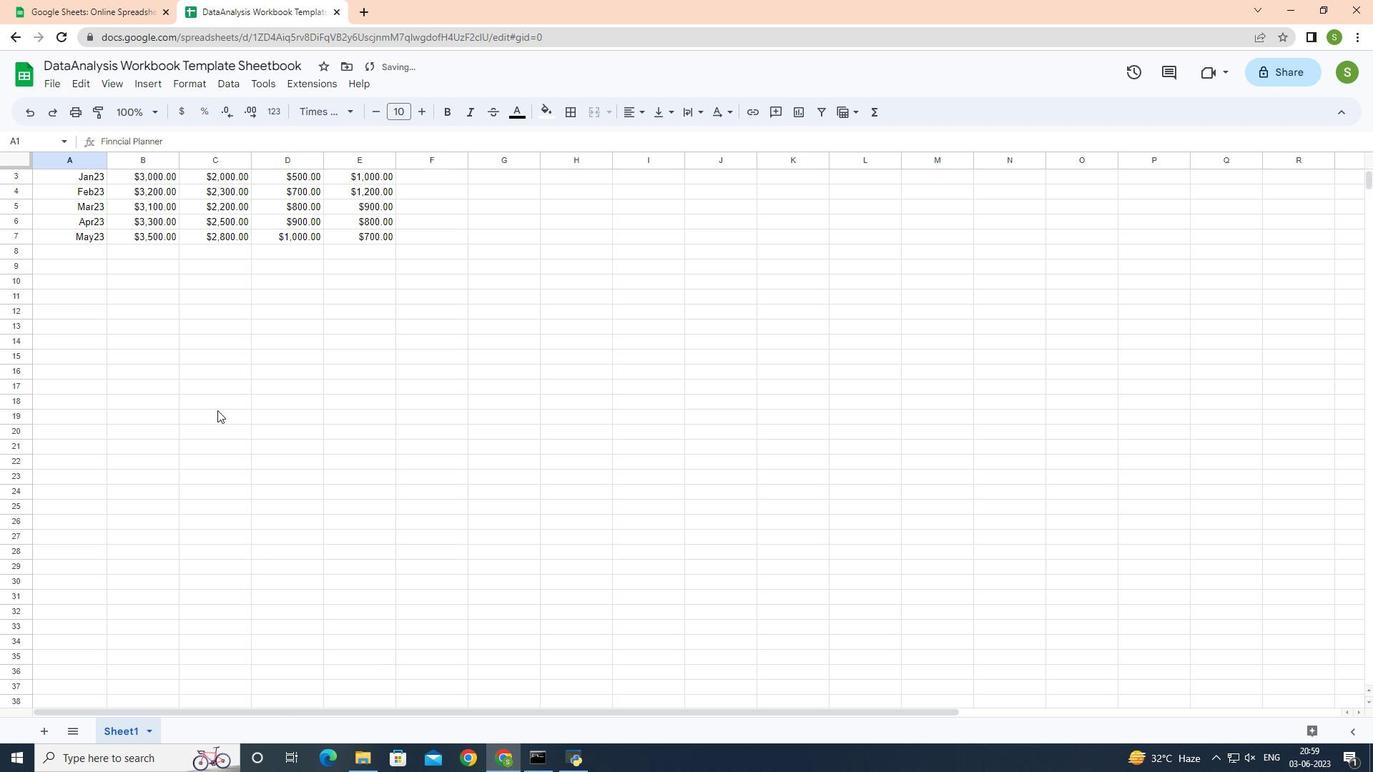 
Action: Mouse scrolled (183, 386) with delta (0, 0)
Screenshot: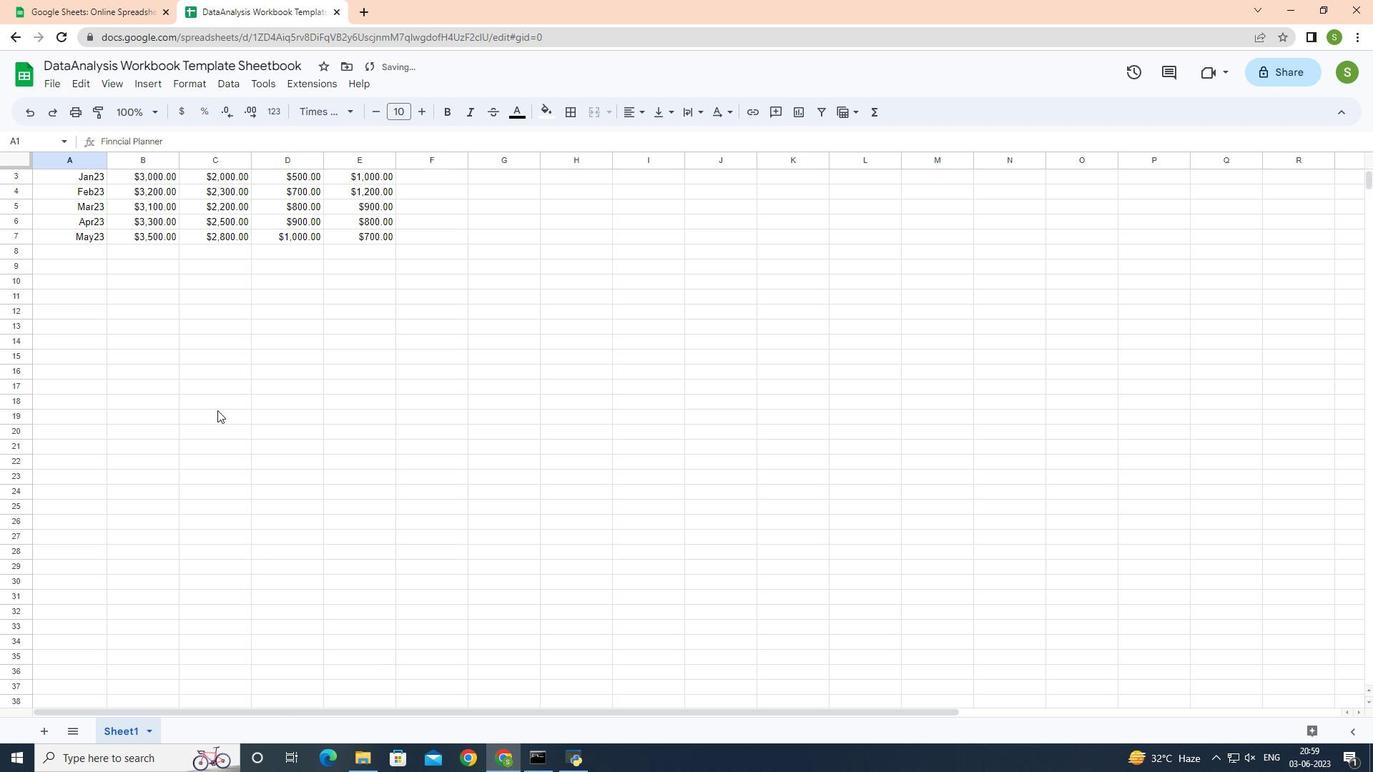 
Action: Mouse scrolled (183, 386) with delta (0, 0)
Screenshot: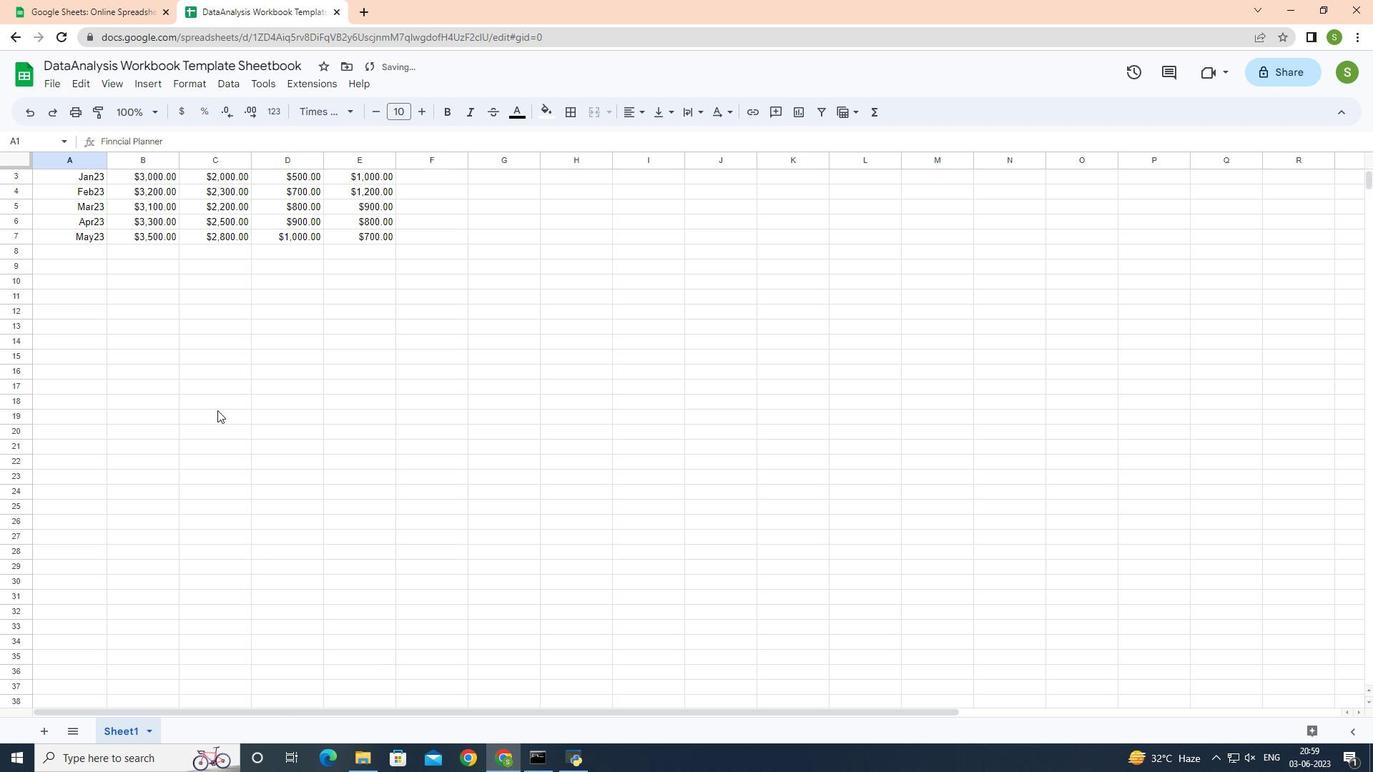 
Action: Mouse scrolled (183, 386) with delta (0, 0)
Screenshot: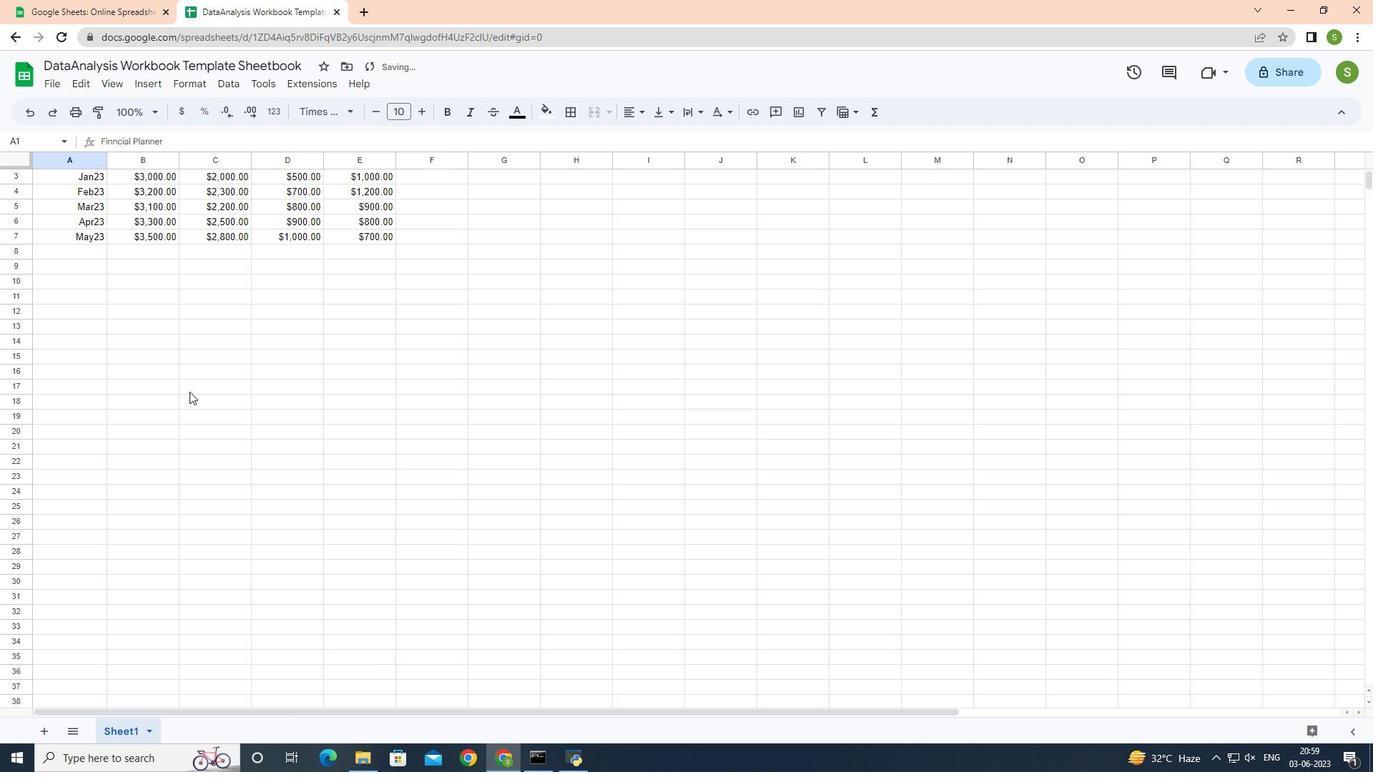 
Action: Mouse moved to (514, 113)
Screenshot: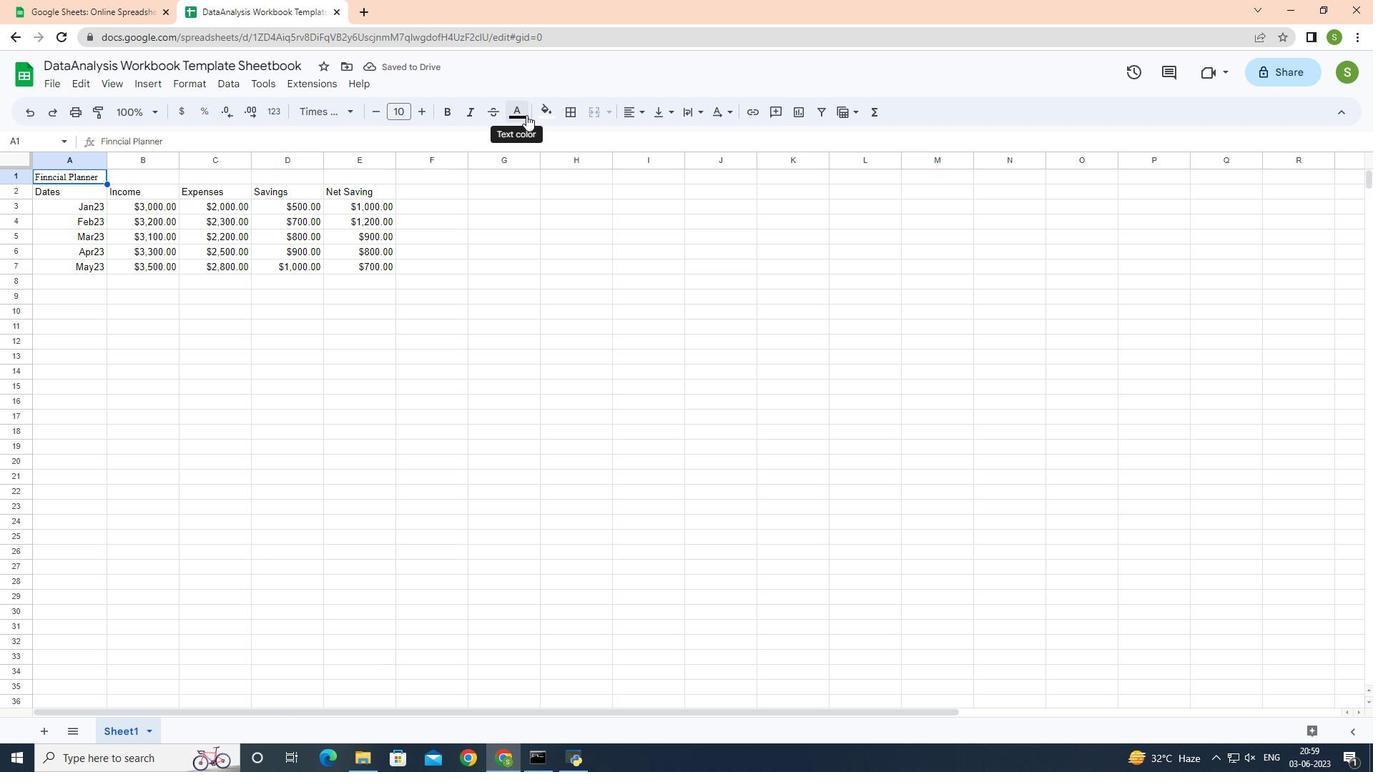 
Action: Mouse pressed left at (514, 113)
Screenshot: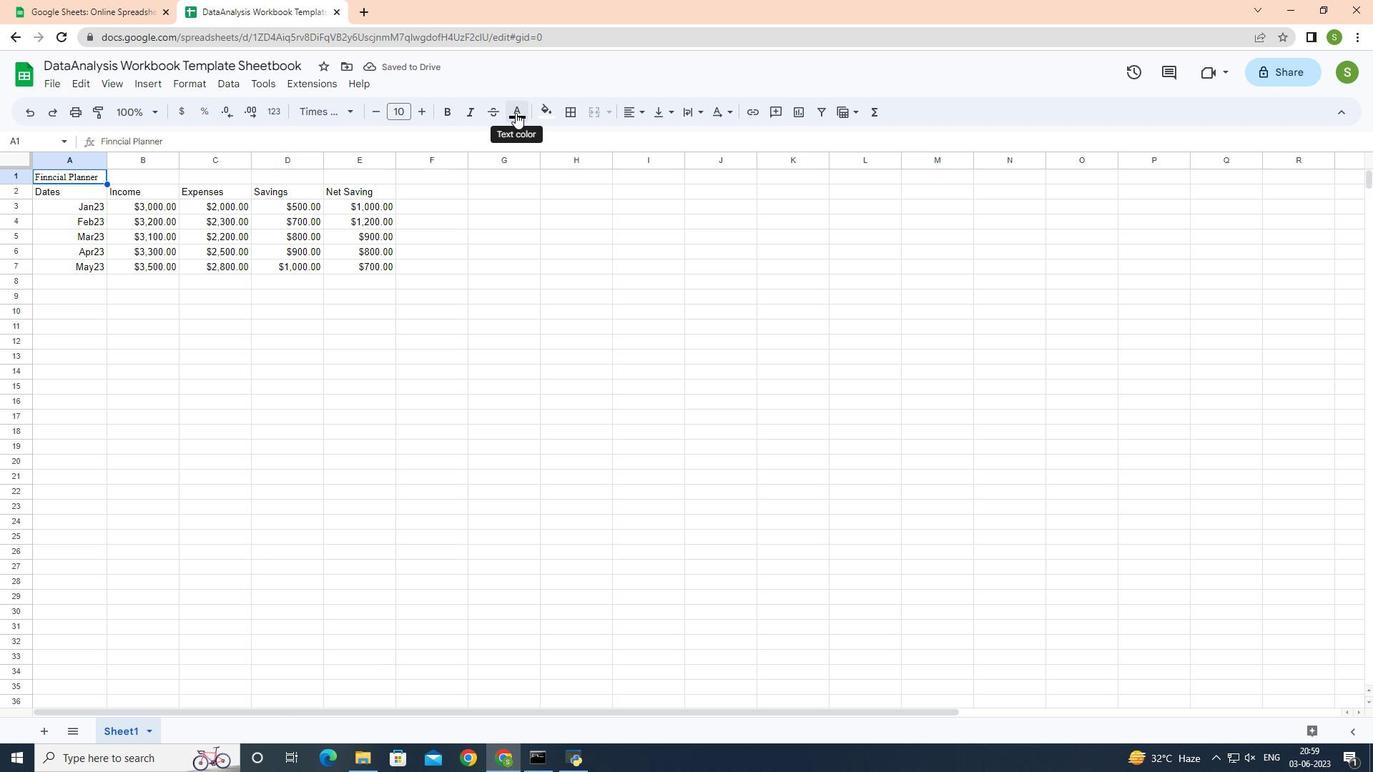 
Action: Mouse moved to (517, 351)
Screenshot: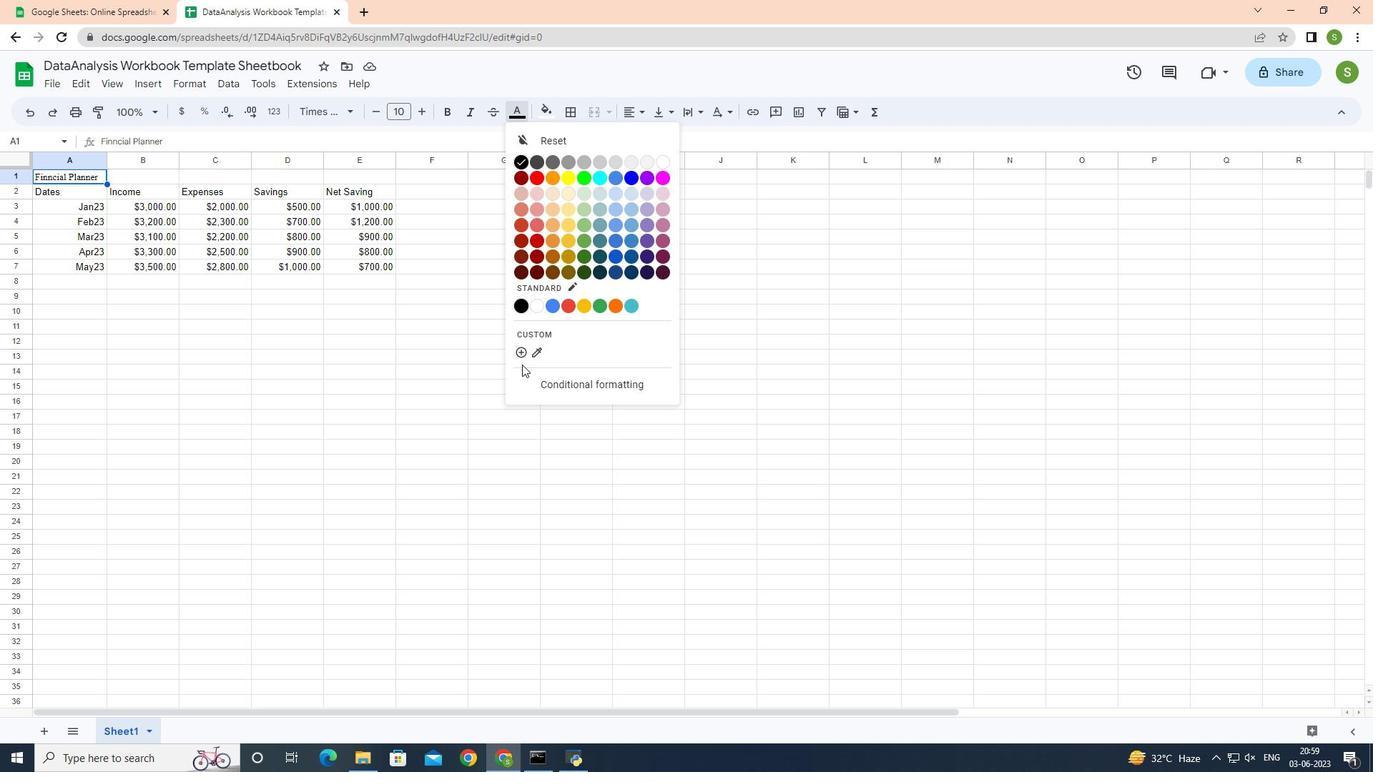 
Action: Mouse pressed left at (517, 351)
Screenshot: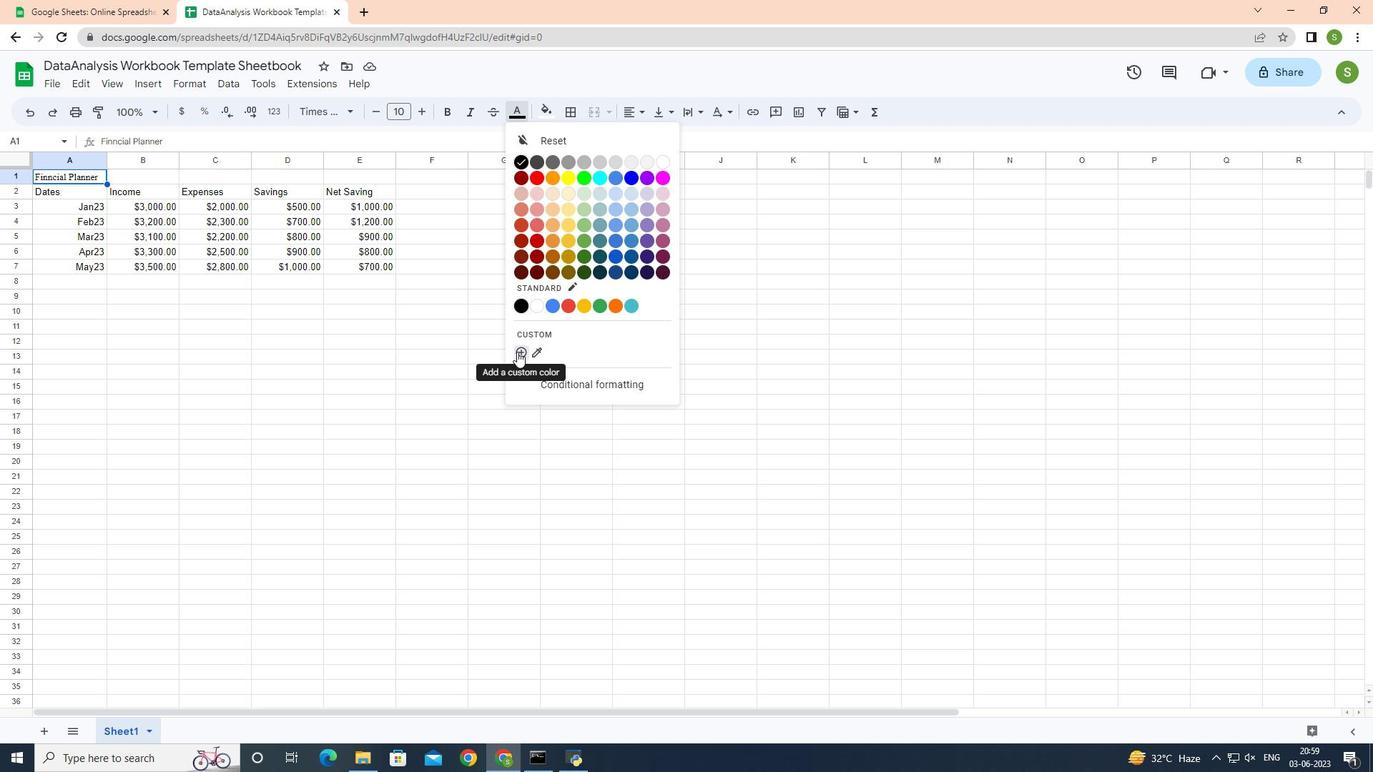 
Action: Mouse moved to (590, 319)
Screenshot: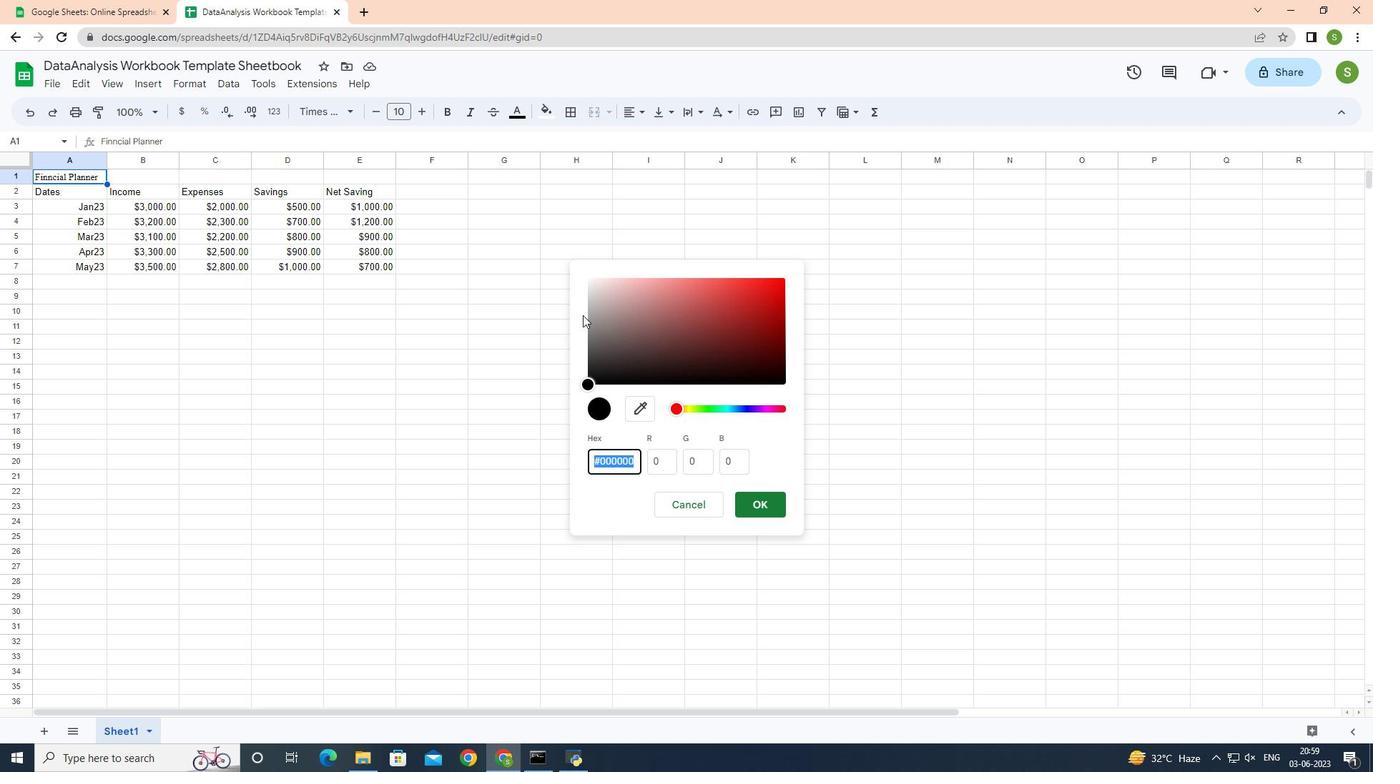 
Action: Mouse pressed left at (590, 319)
Screenshot: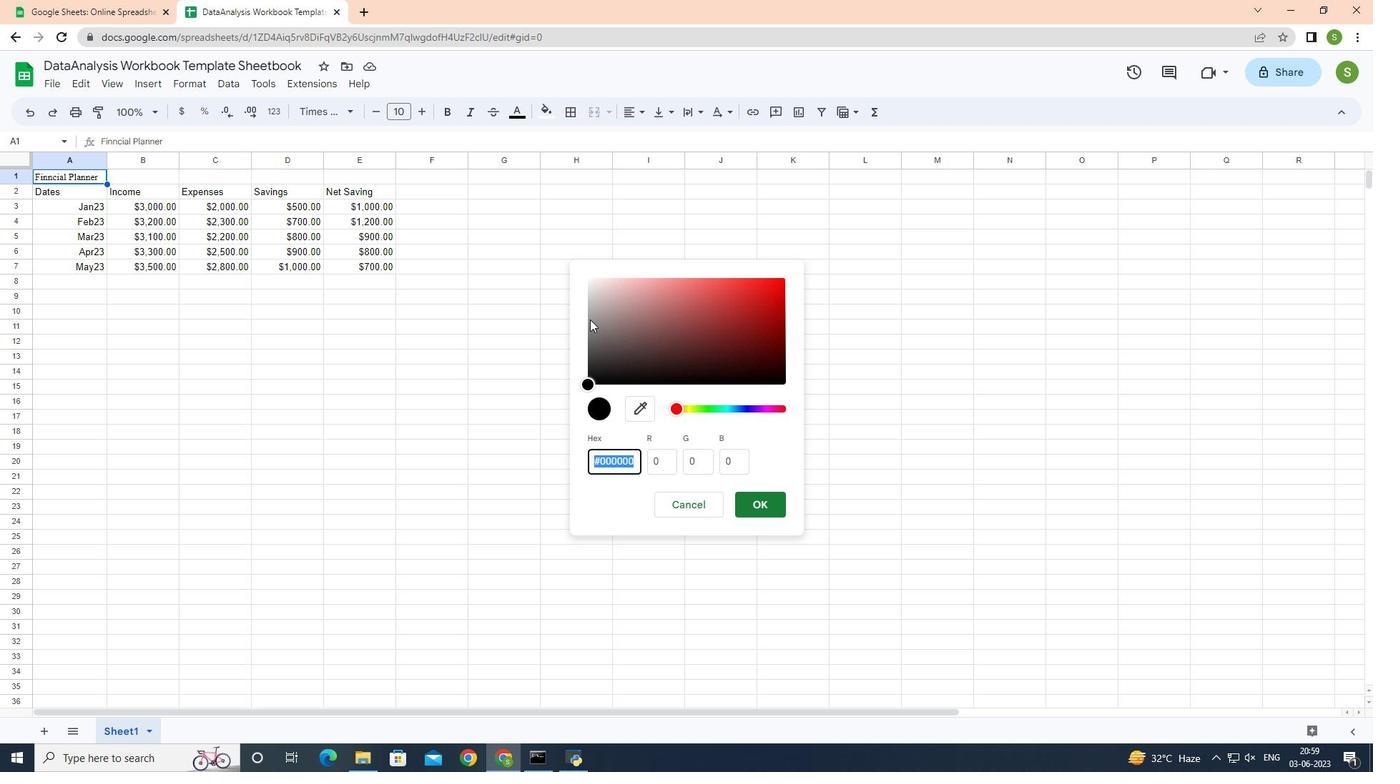
Action: Mouse moved to (590, 330)
Screenshot: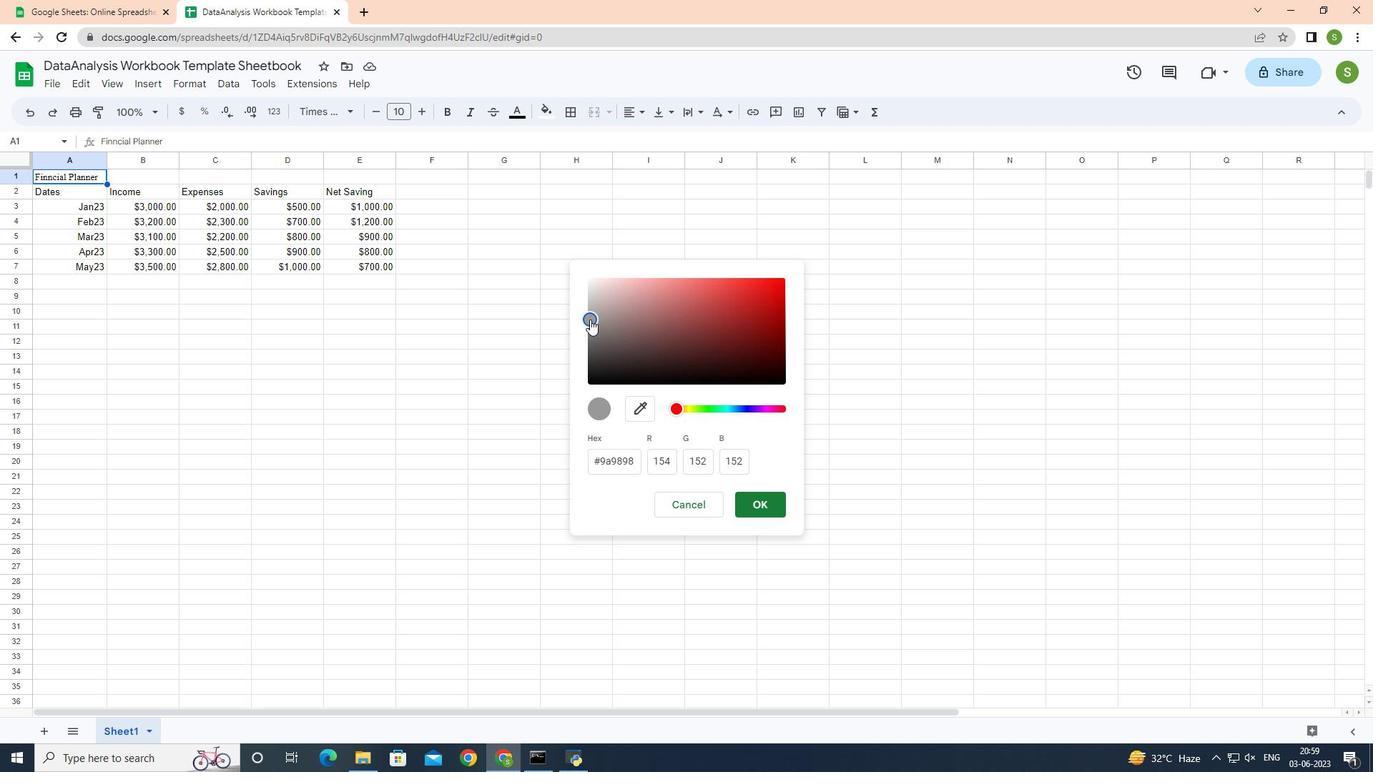 
Action: Mouse pressed left at (590, 330)
Screenshot: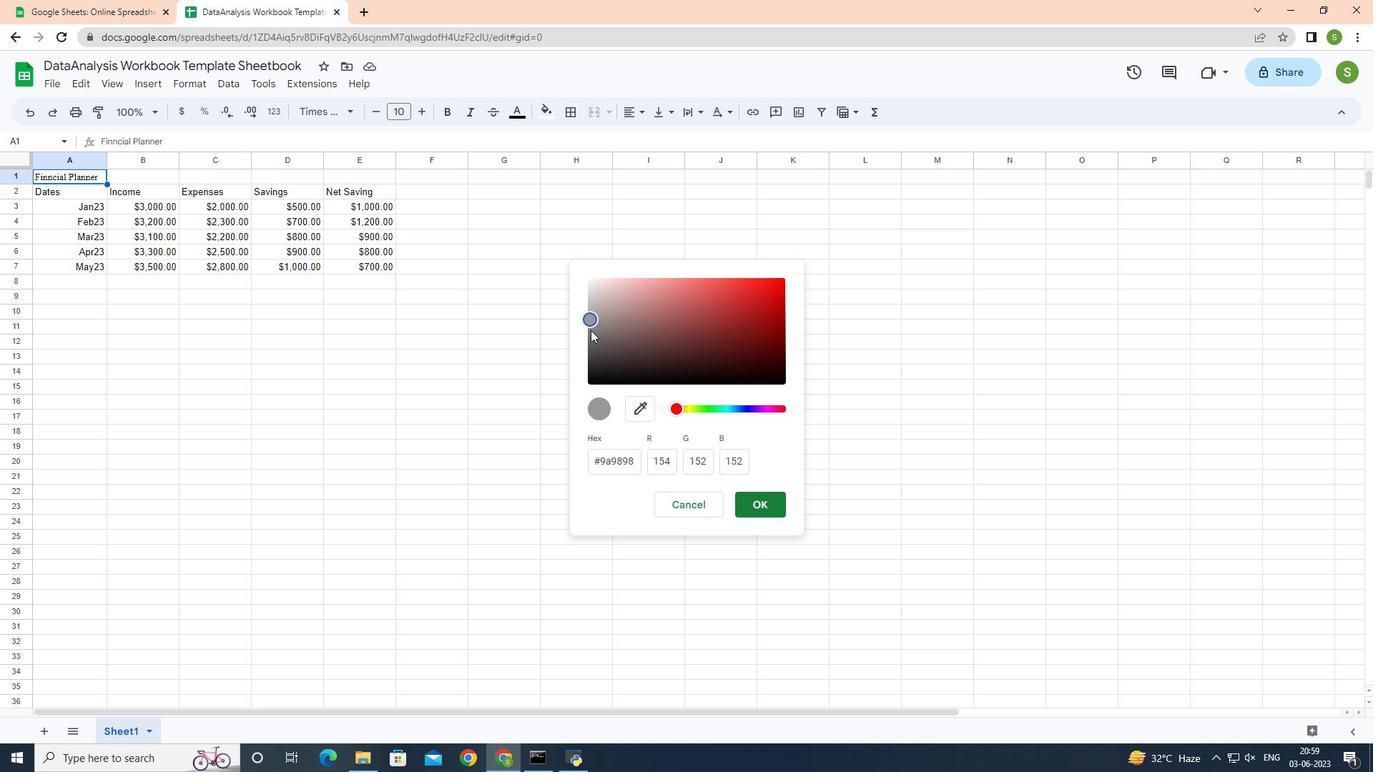 
Action: Mouse moved to (590, 346)
Screenshot: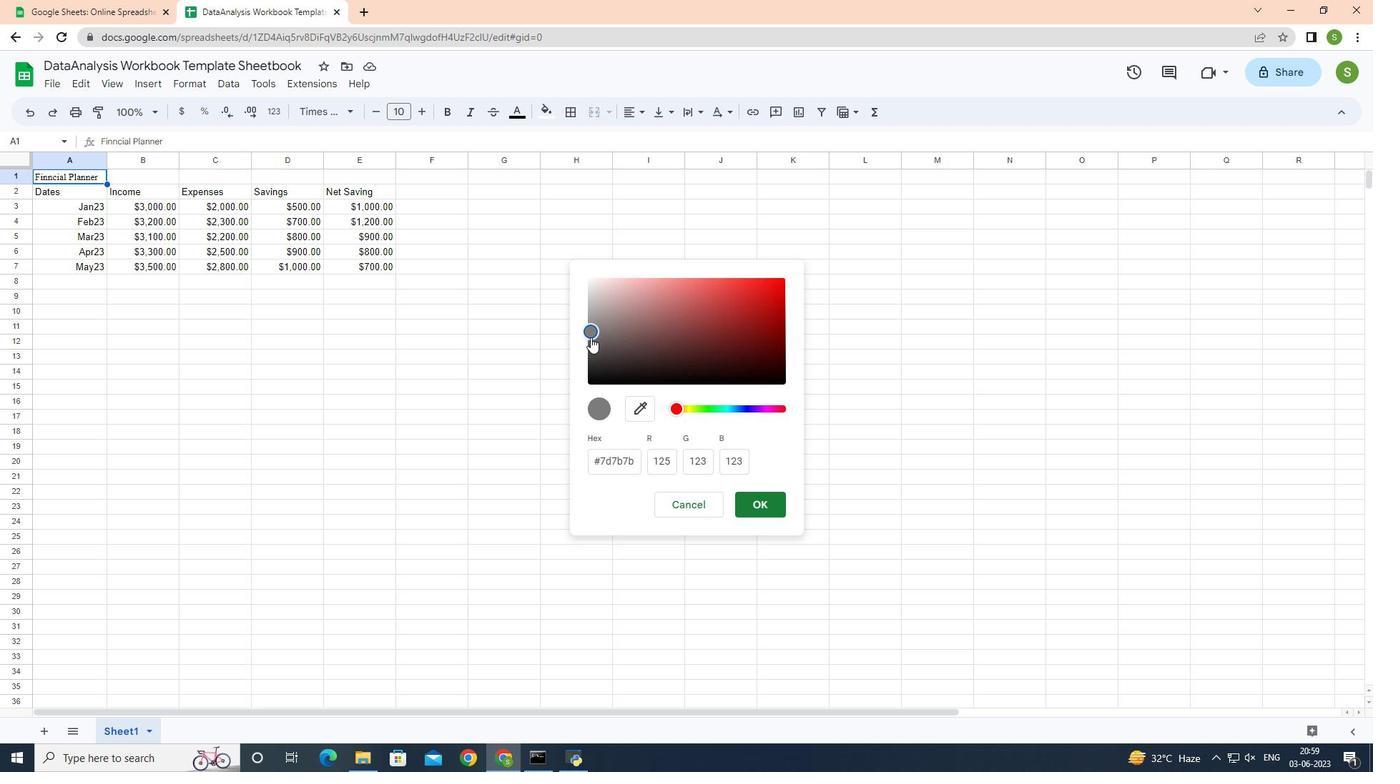 
Action: Mouse pressed left at (590, 346)
Screenshot: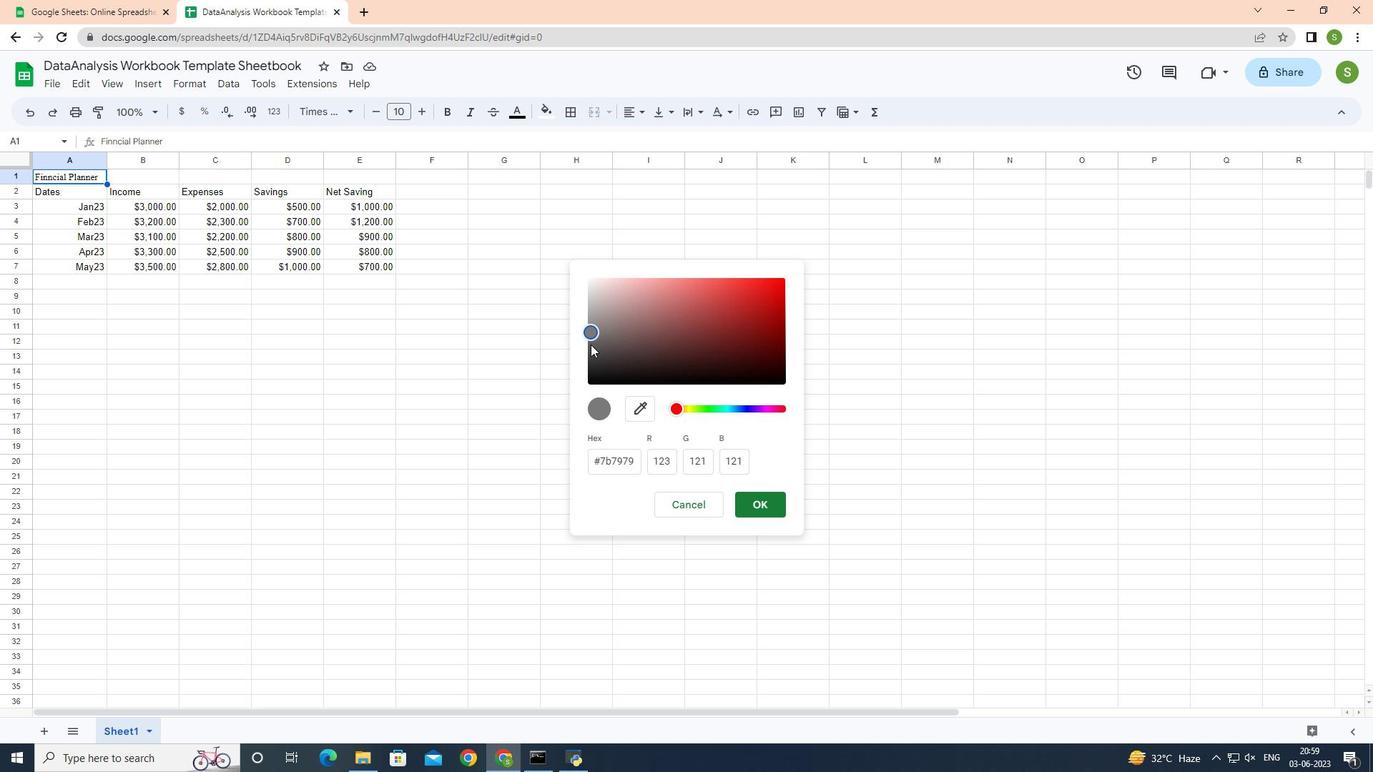 
Action: Mouse moved to (759, 505)
Screenshot: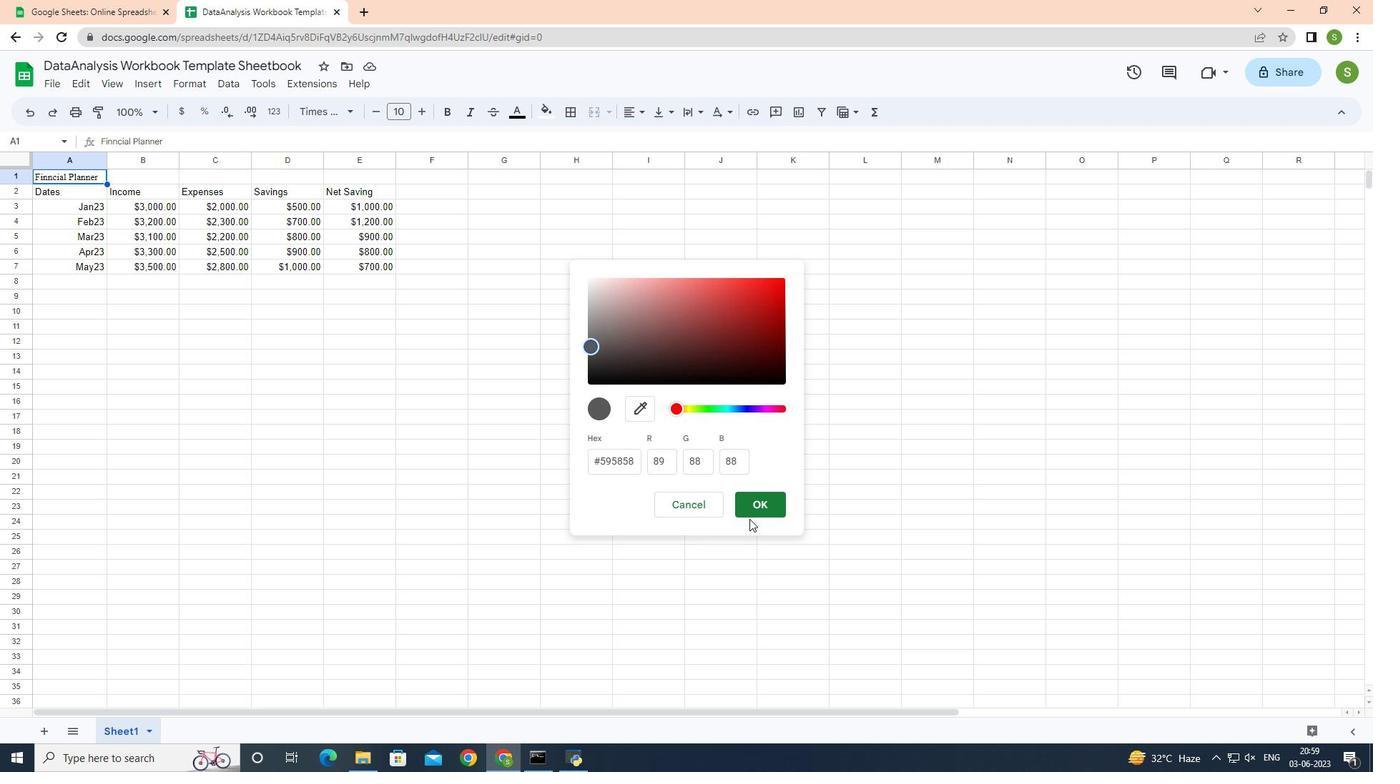 
Action: Mouse pressed left at (759, 505)
Screenshot: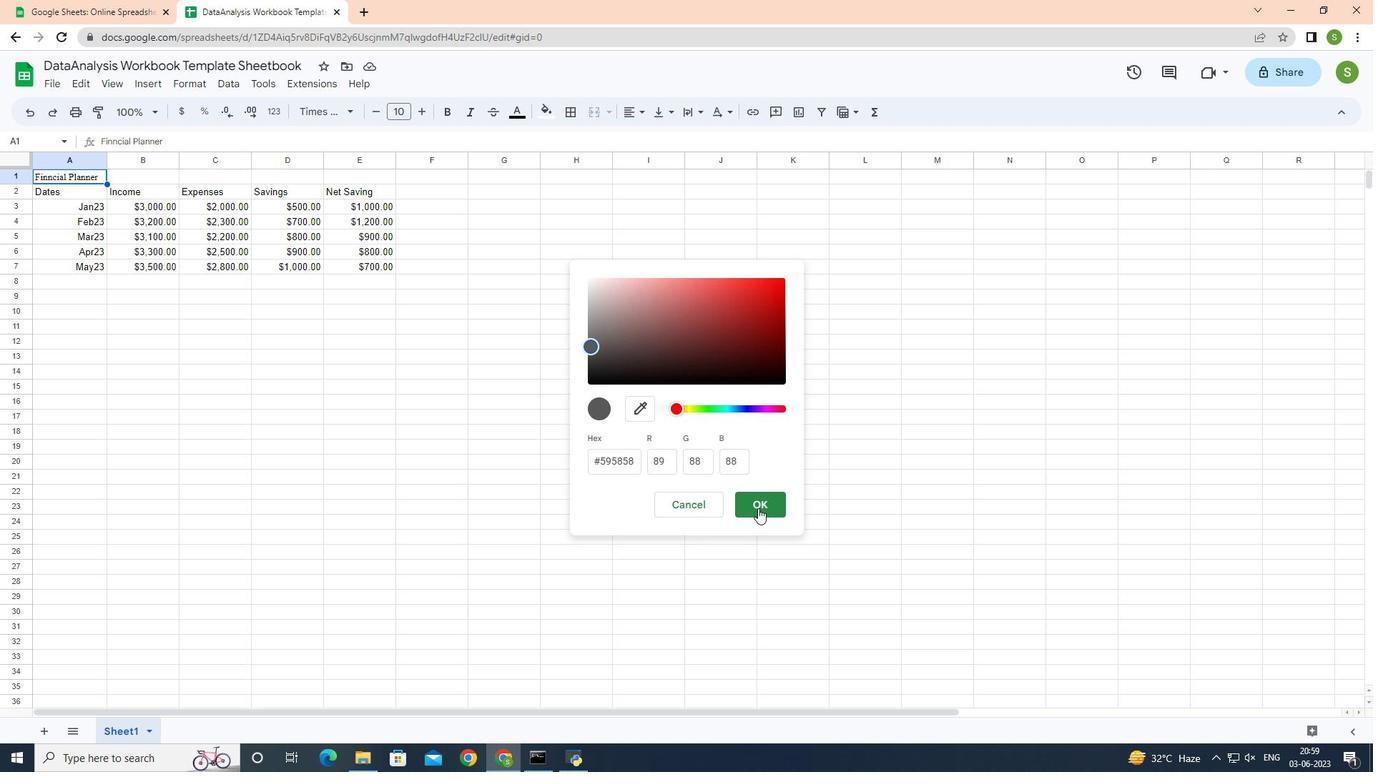
Action: Mouse moved to (522, 115)
Screenshot: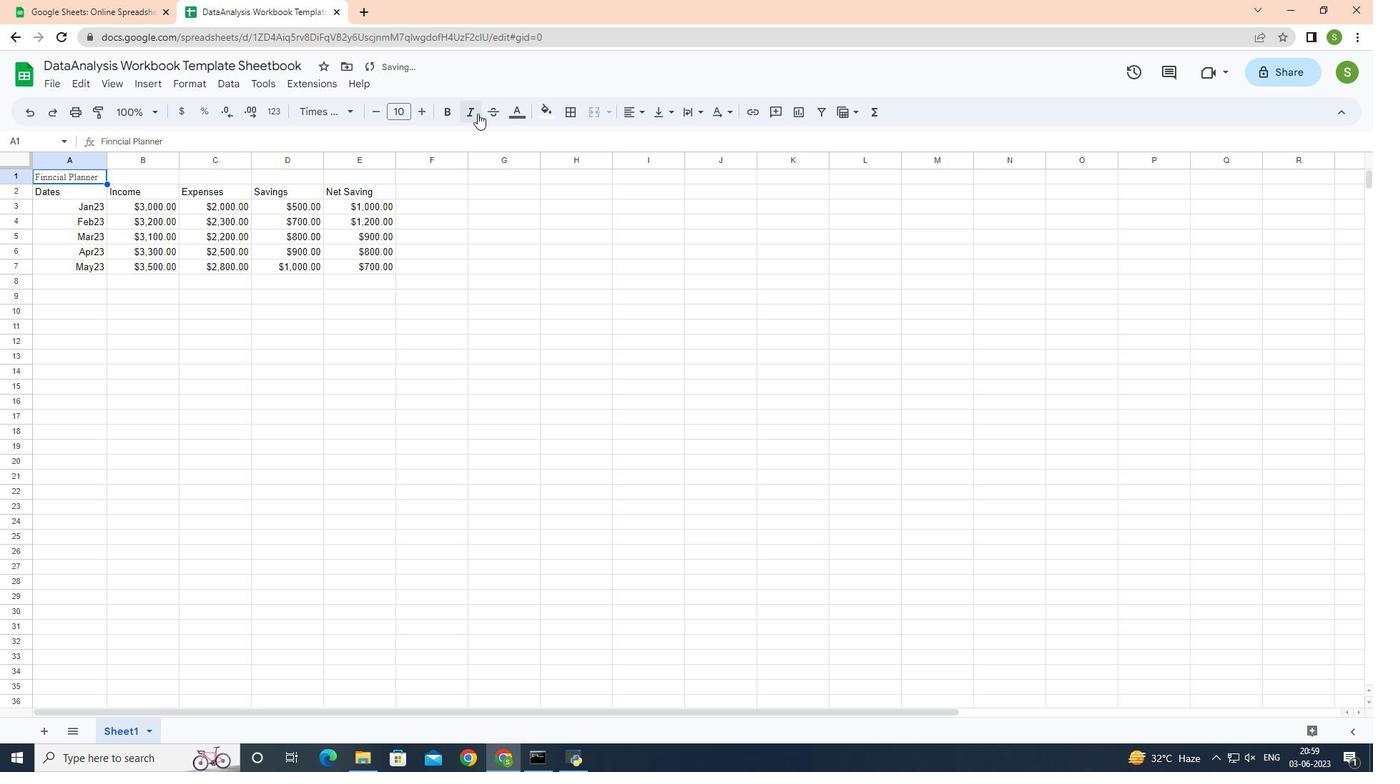 
Action: Mouse pressed left at (522, 115)
Screenshot: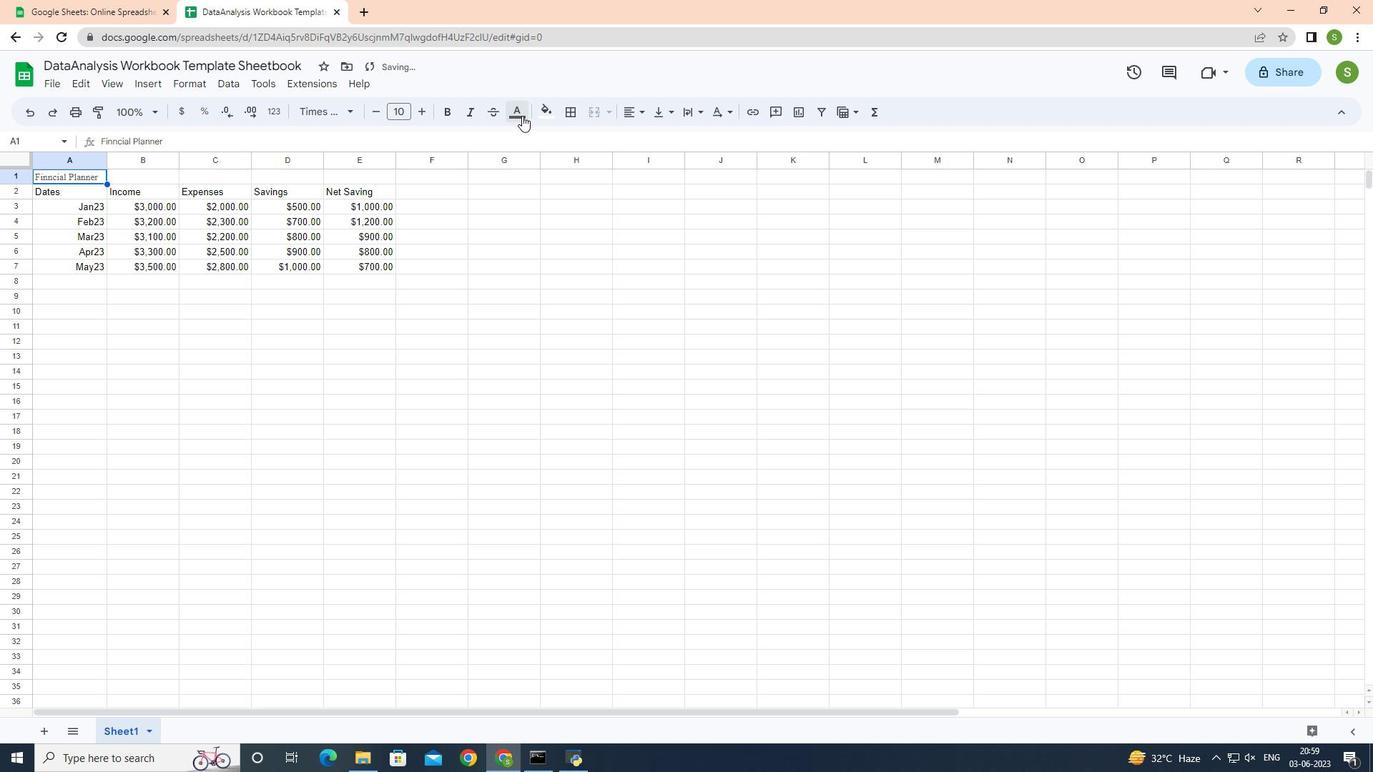 
Action: Mouse moved to (518, 356)
Screenshot: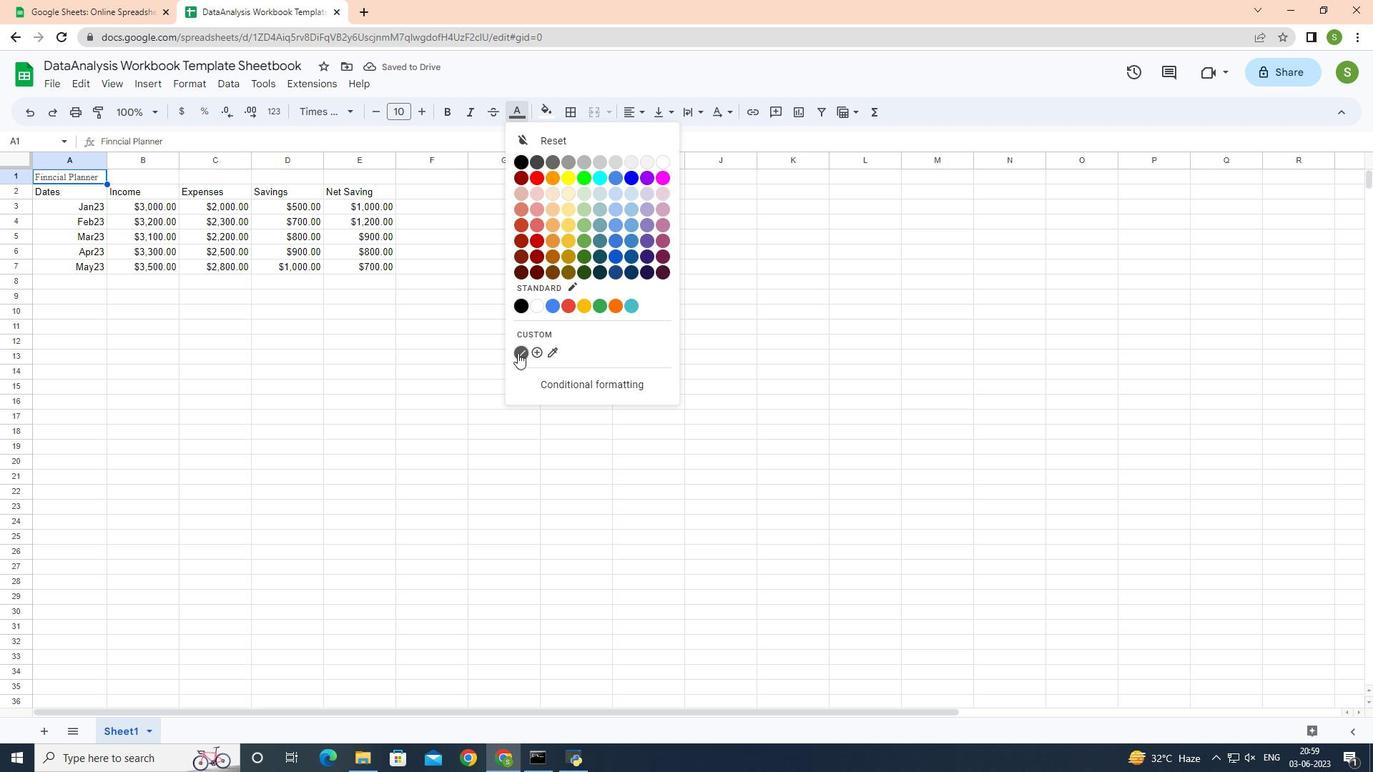
Action: Mouse pressed left at (518, 356)
Screenshot: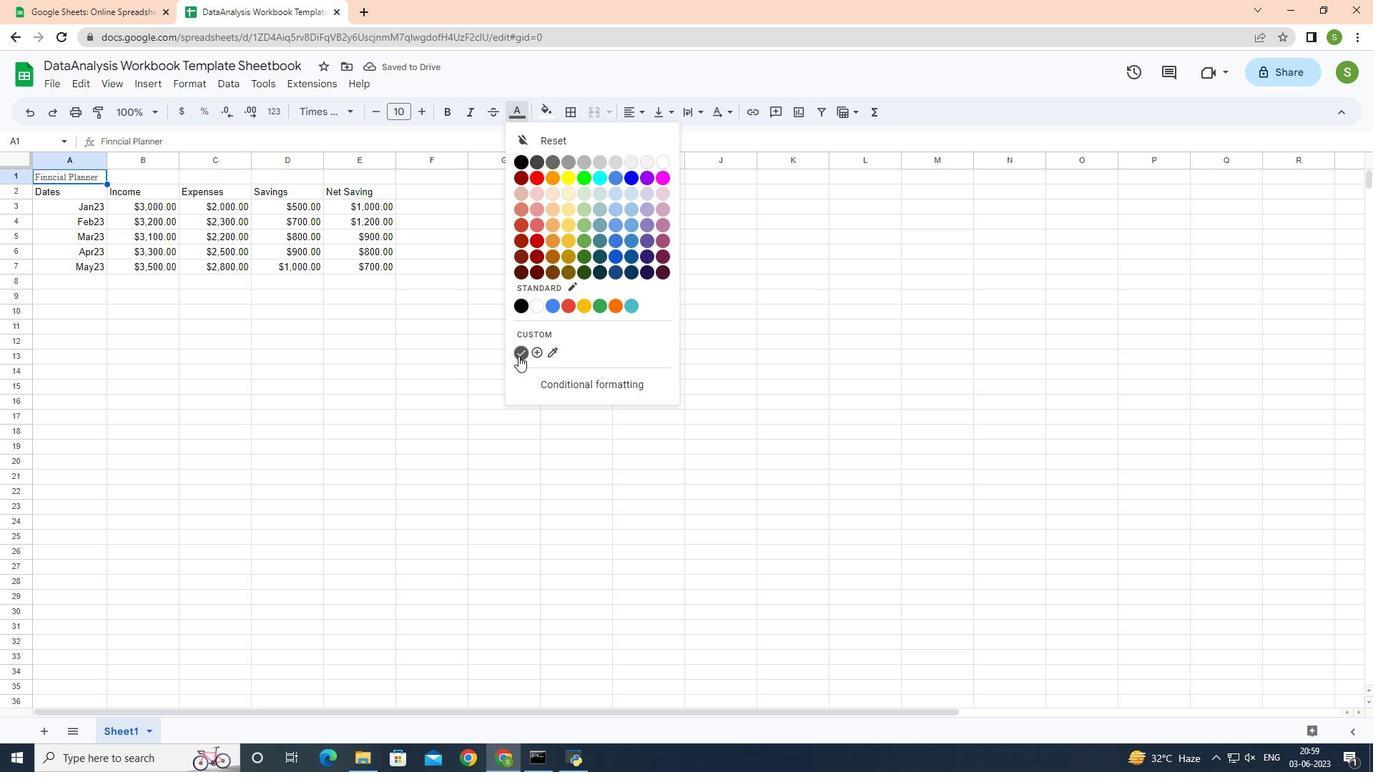 
Action: Mouse moved to (513, 114)
Screenshot: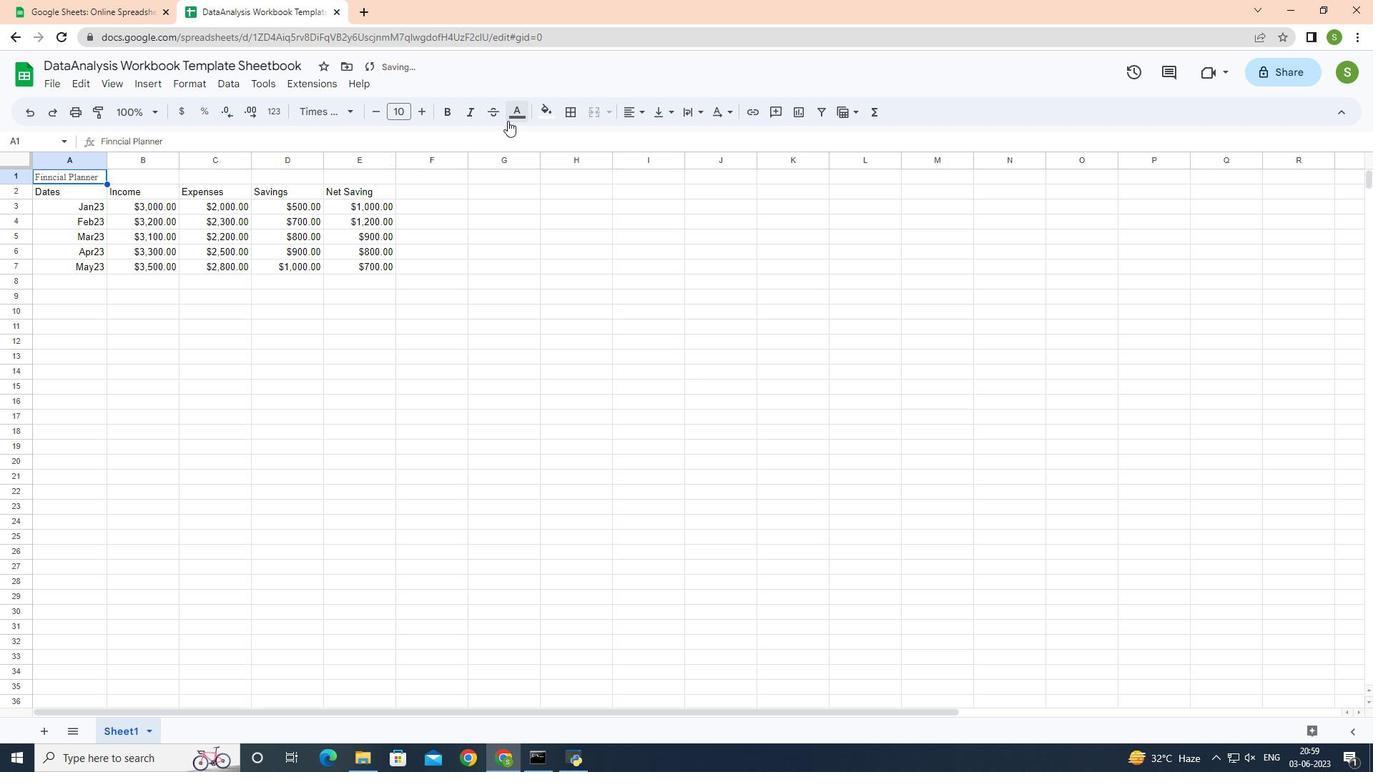 
Action: Mouse pressed left at (513, 114)
Screenshot: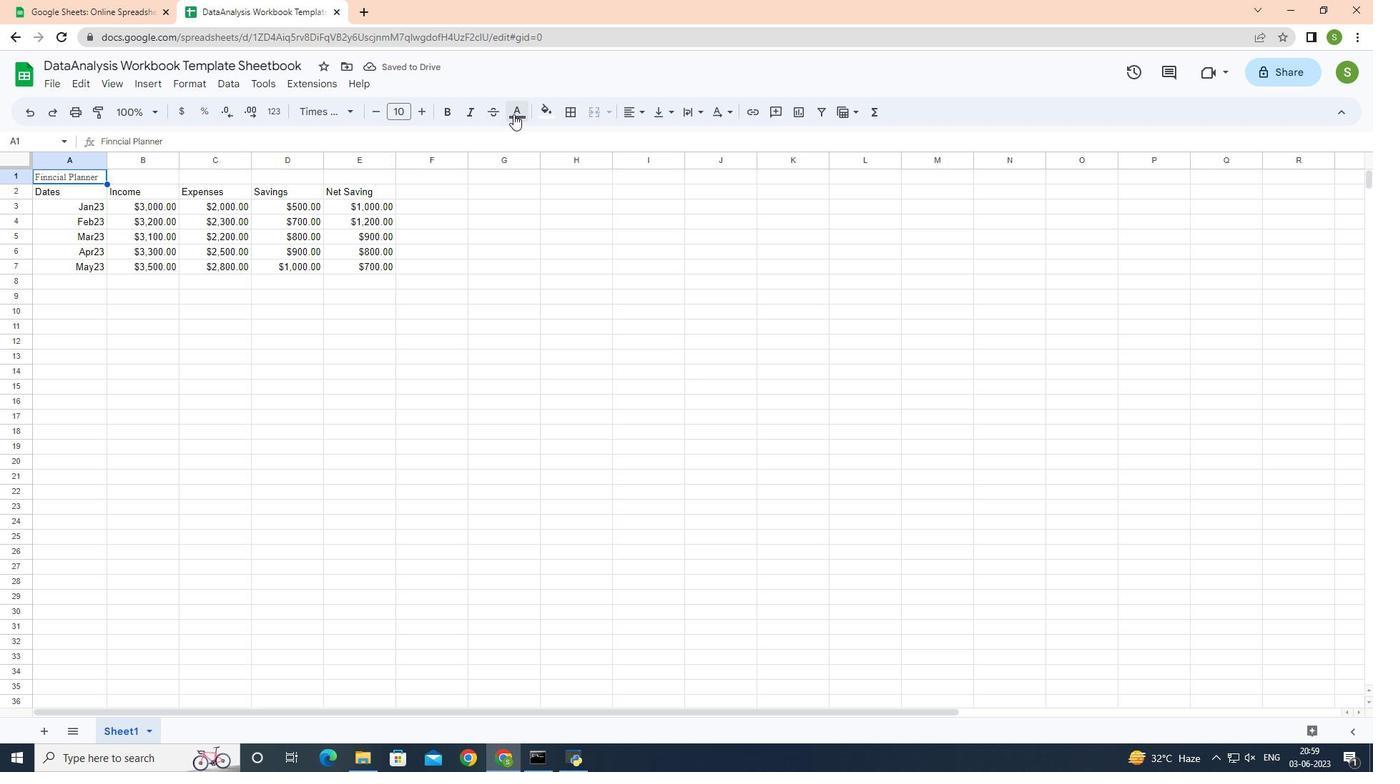
Action: Mouse moved to (532, 160)
Screenshot: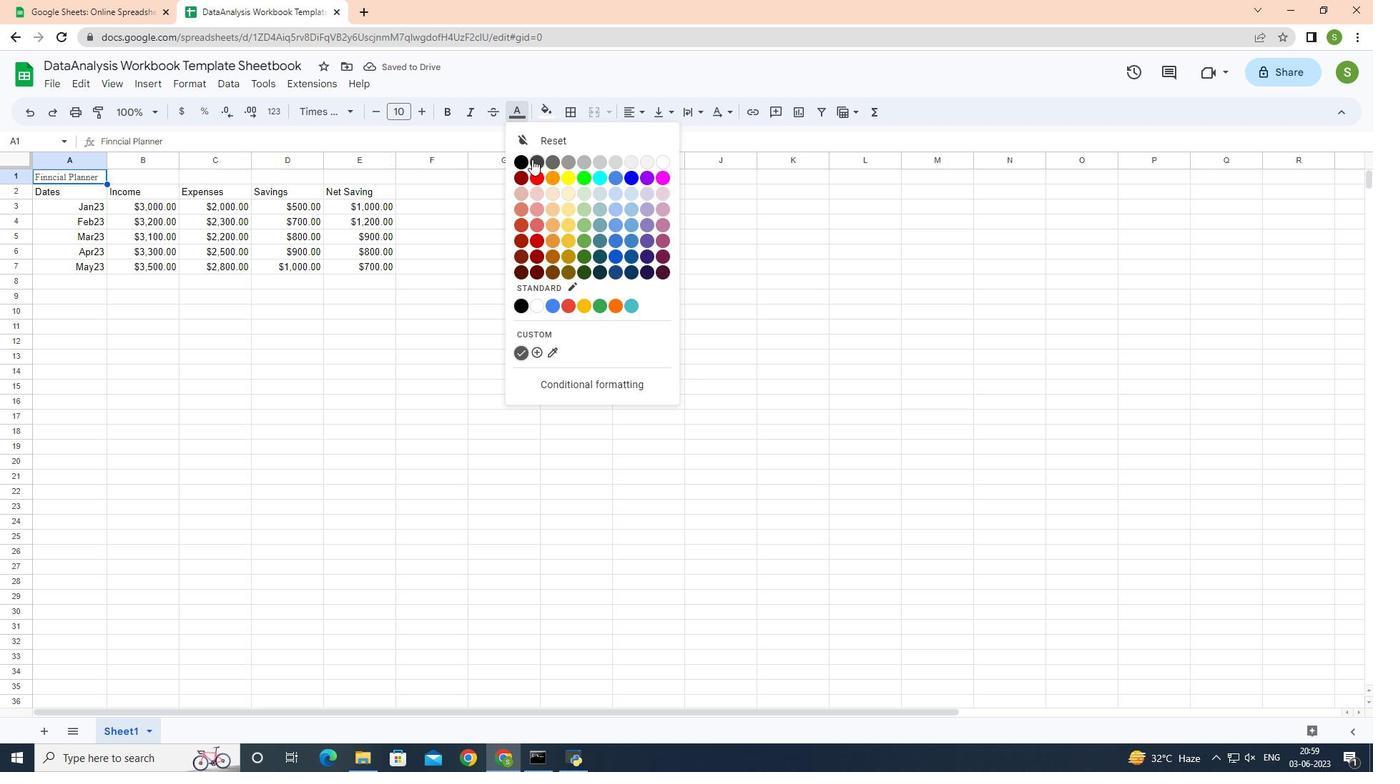 
Action: Mouse pressed left at (532, 160)
Screenshot: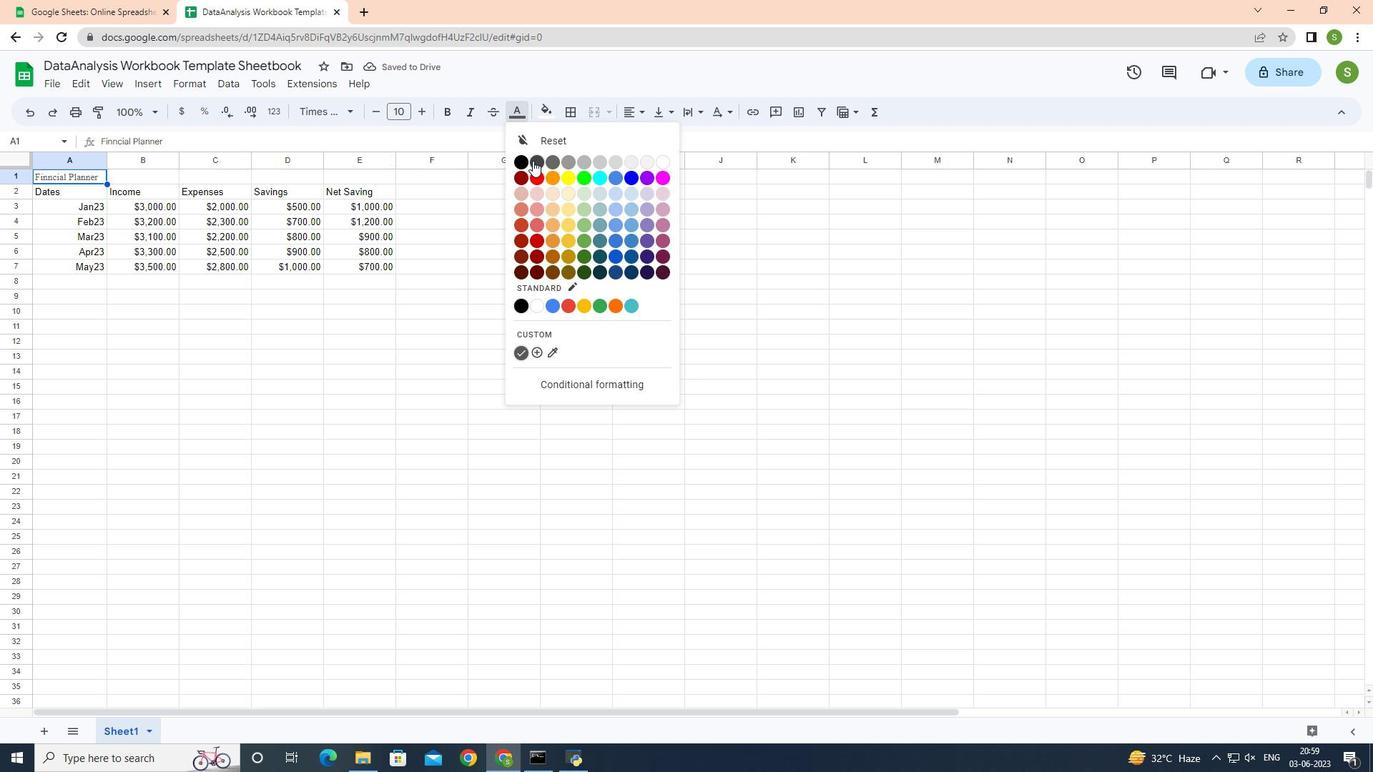 
Action: Mouse moved to (507, 115)
Screenshot: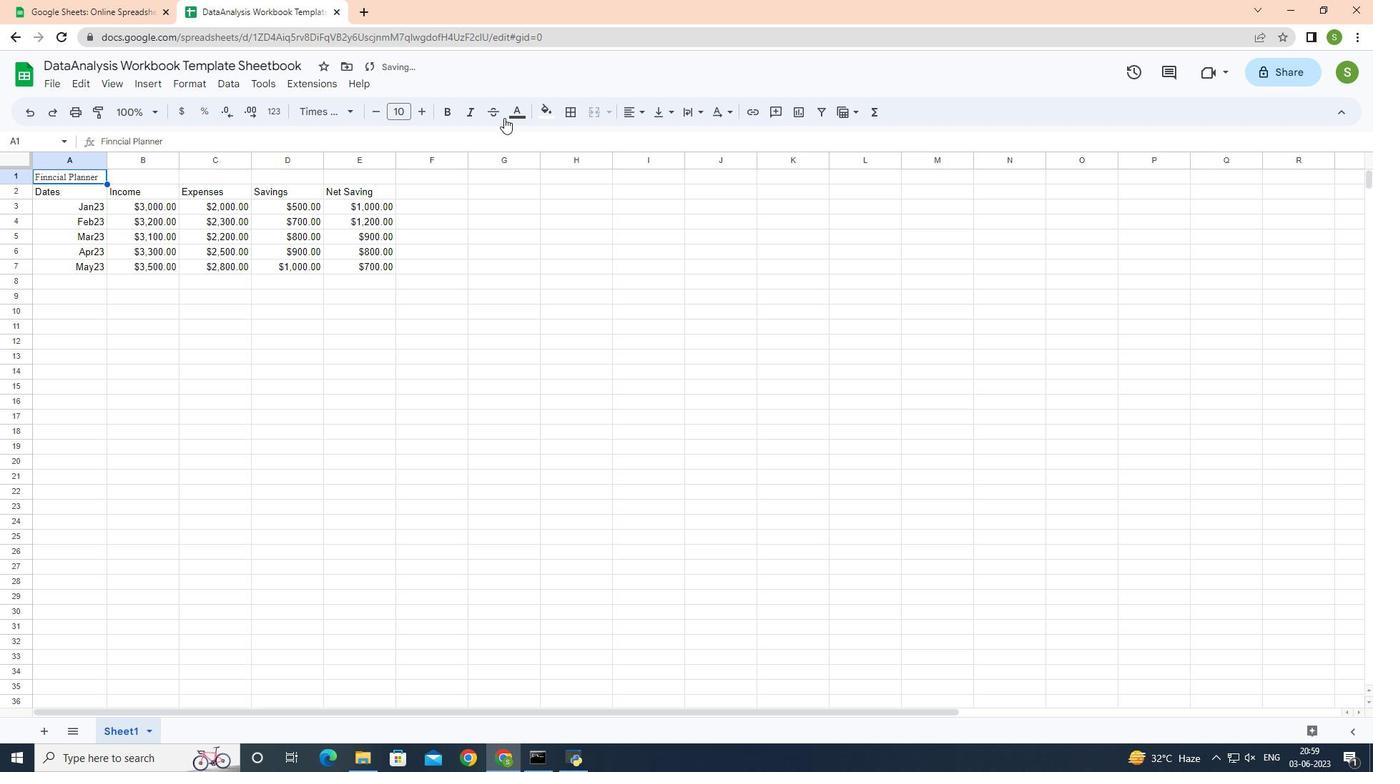 
Action: Mouse pressed left at (507, 115)
Screenshot: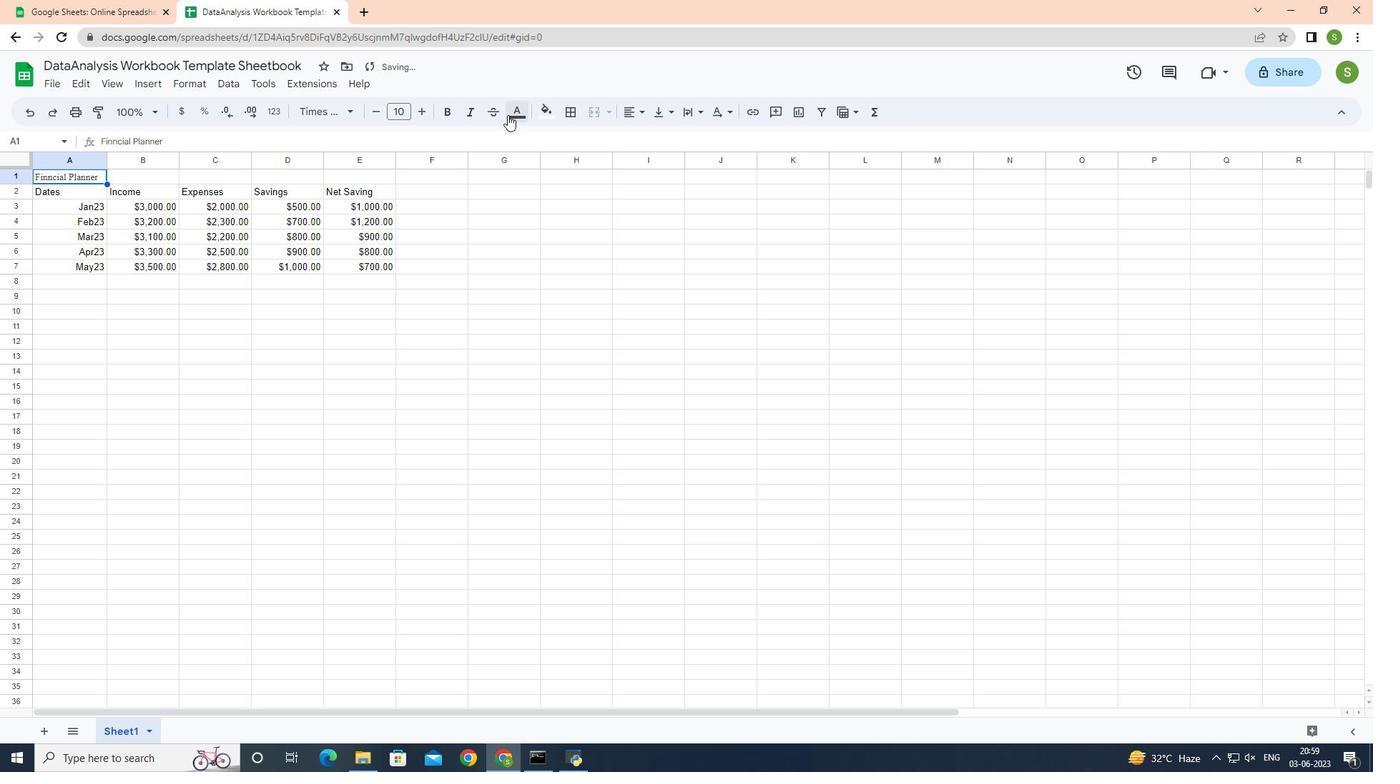 
Action: Mouse moved to (540, 348)
Screenshot: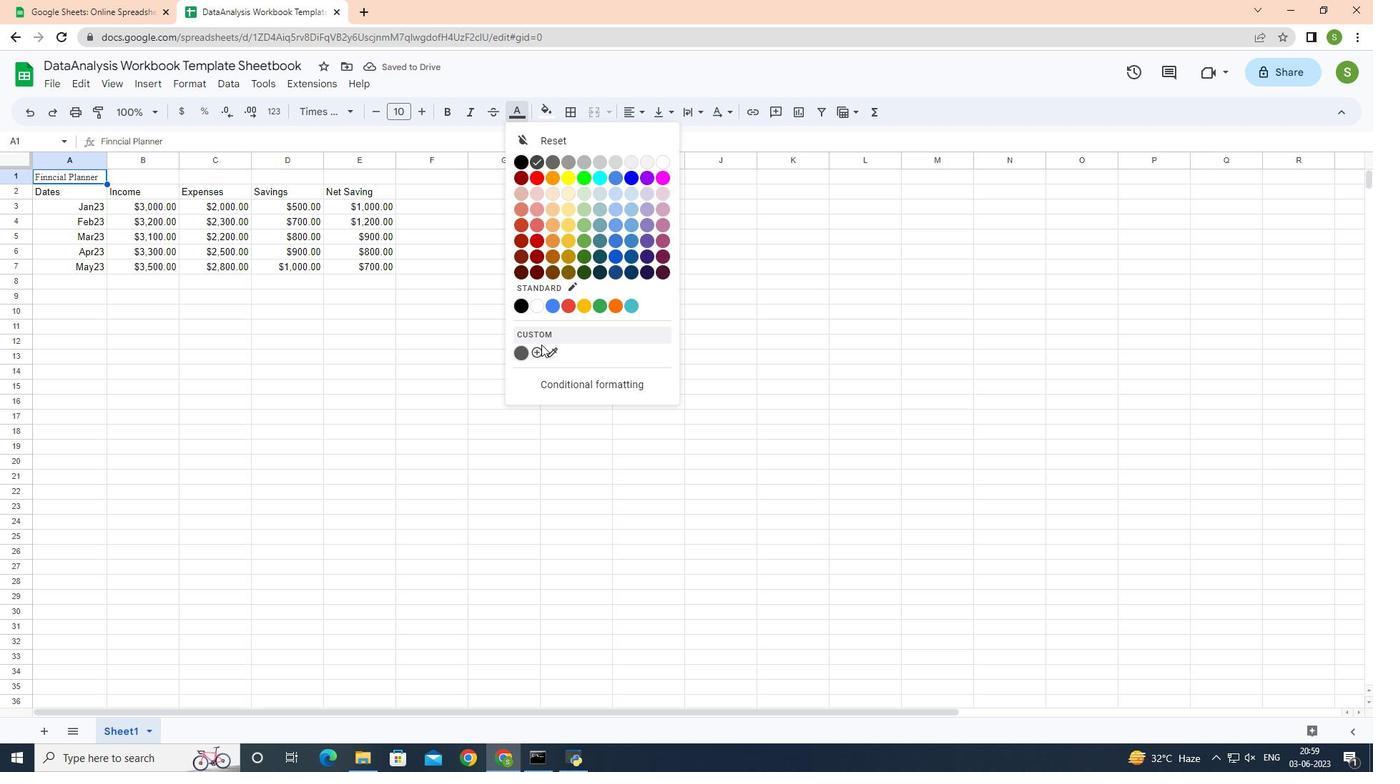
Action: Mouse pressed left at (540, 348)
Screenshot: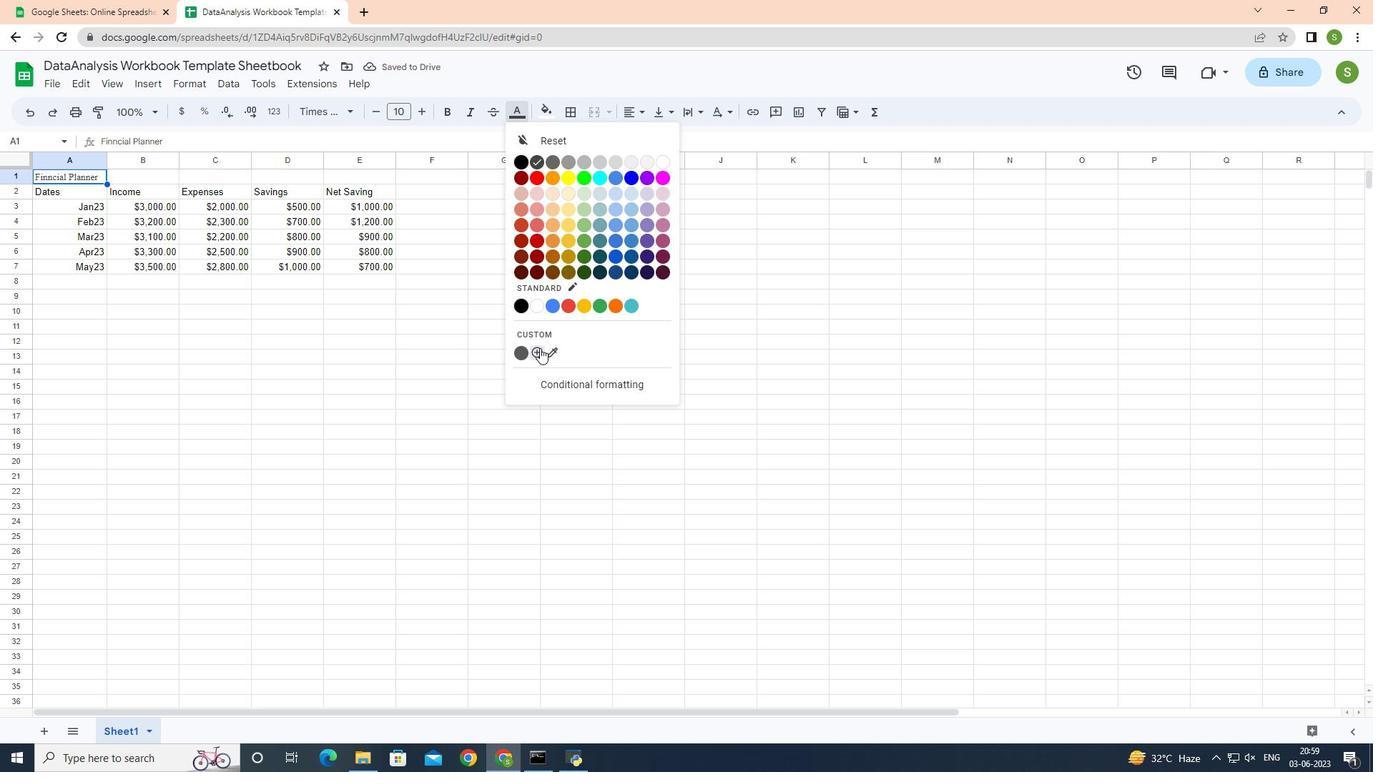 
Action: Mouse moved to (598, 359)
Screenshot: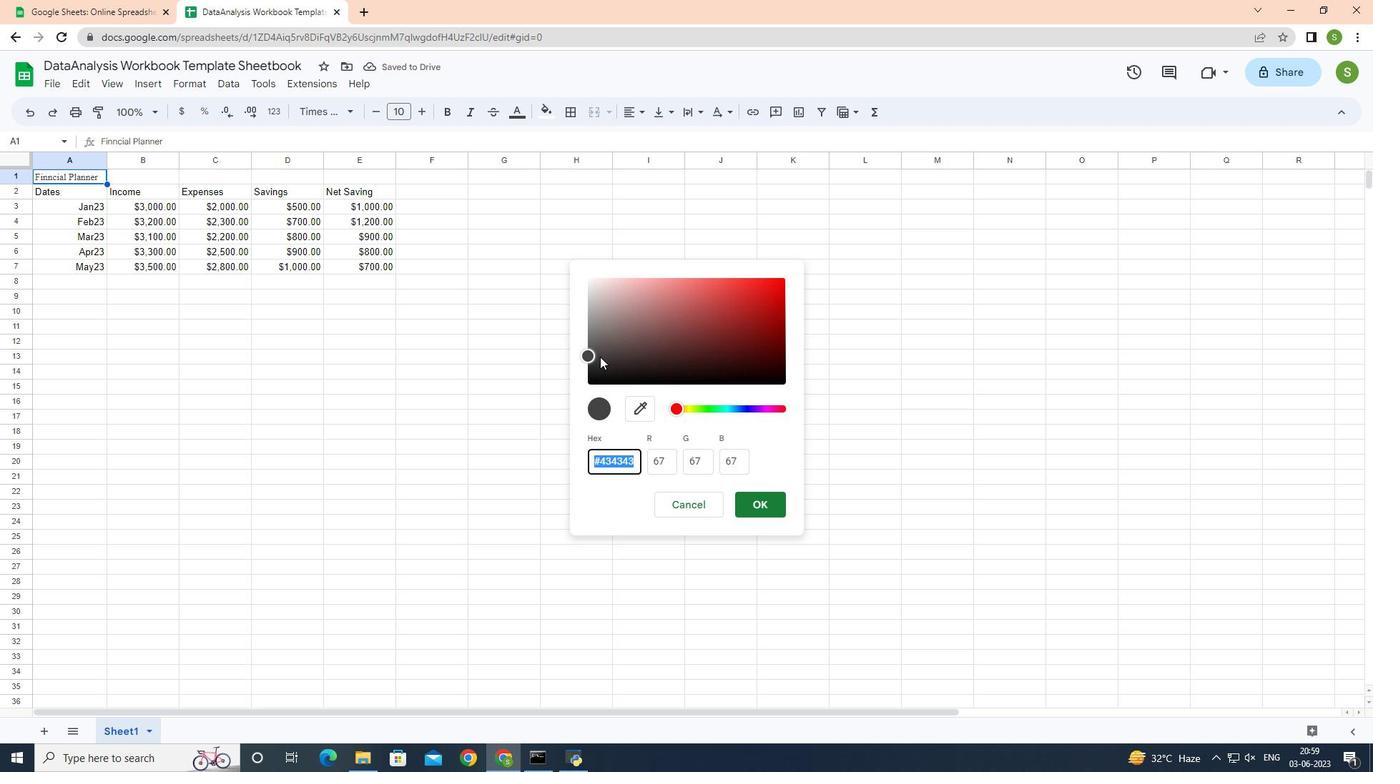 
Action: Mouse pressed left at (598, 359)
Screenshot: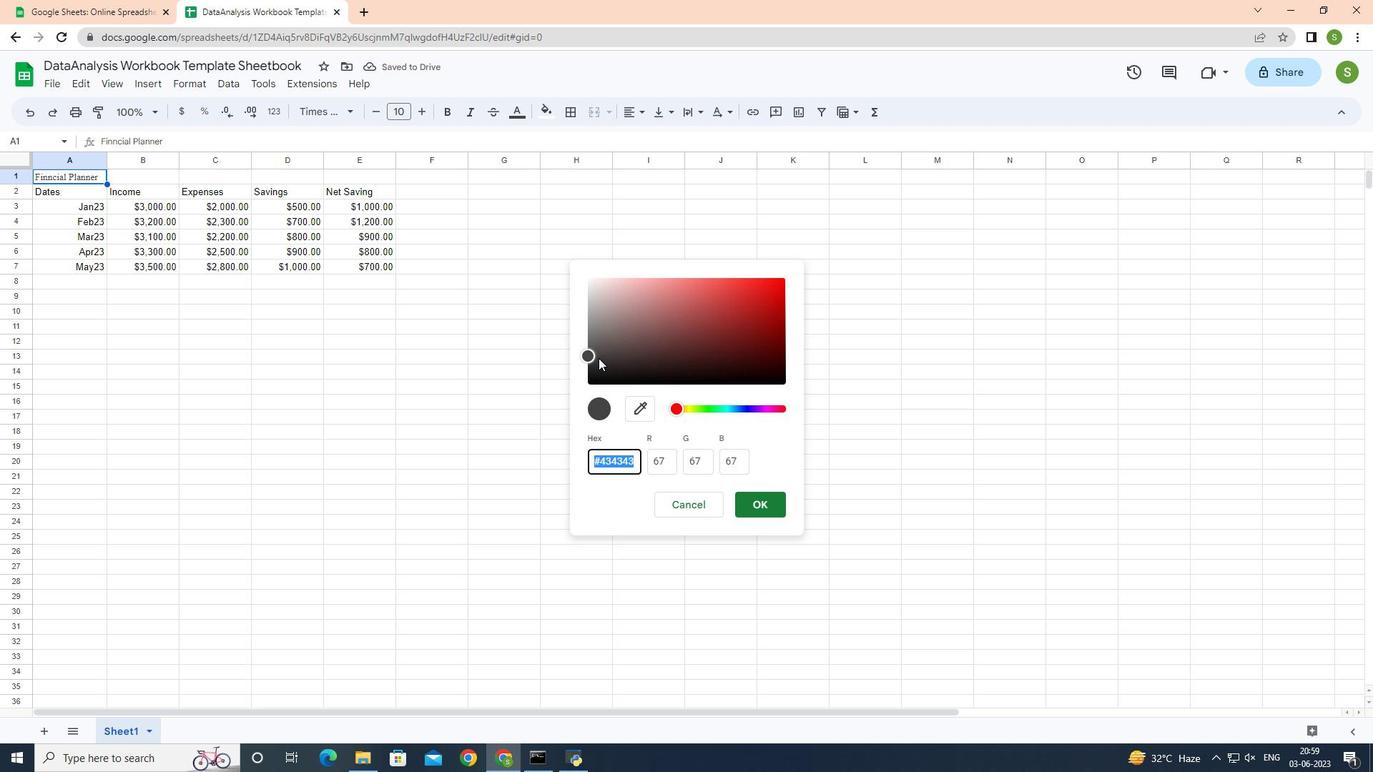 
Action: Mouse moved to (608, 373)
Screenshot: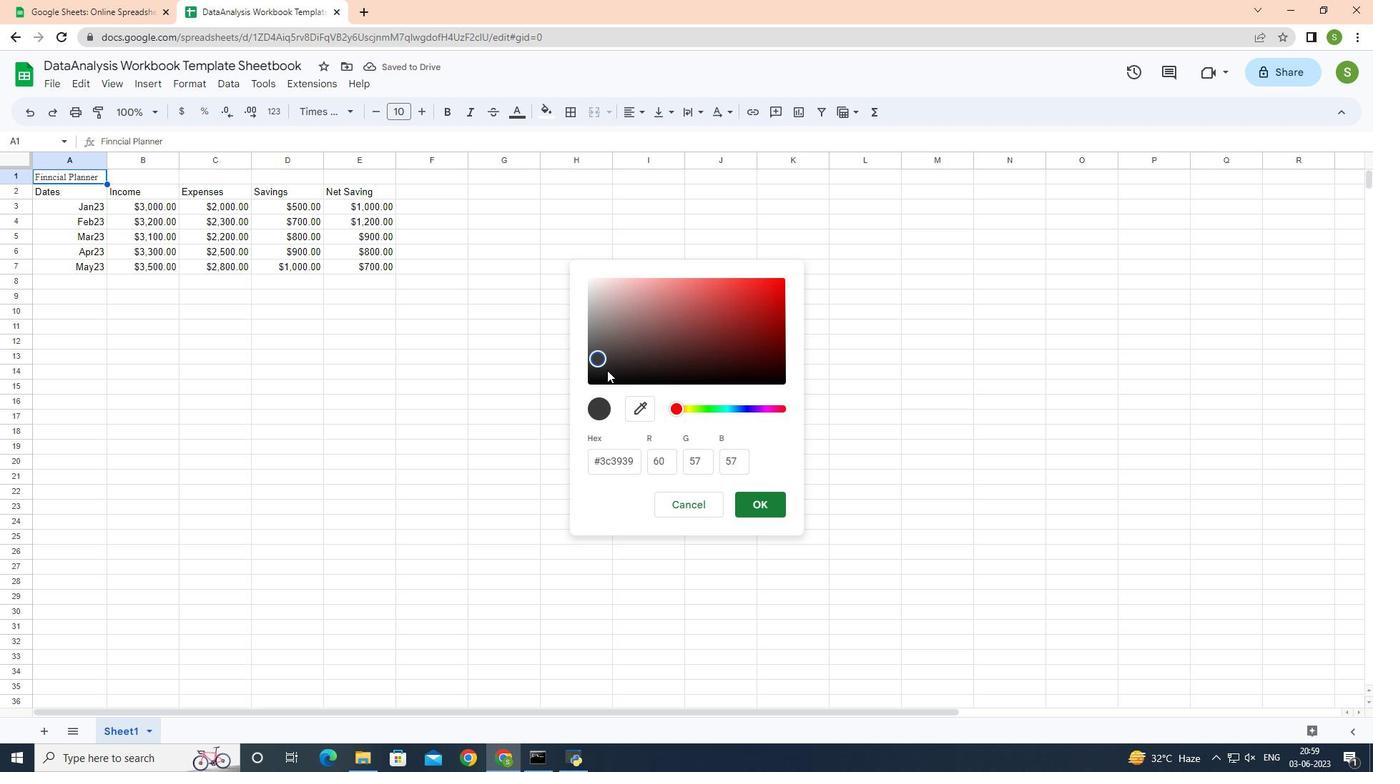 
Action: Mouse pressed left at (608, 373)
Screenshot: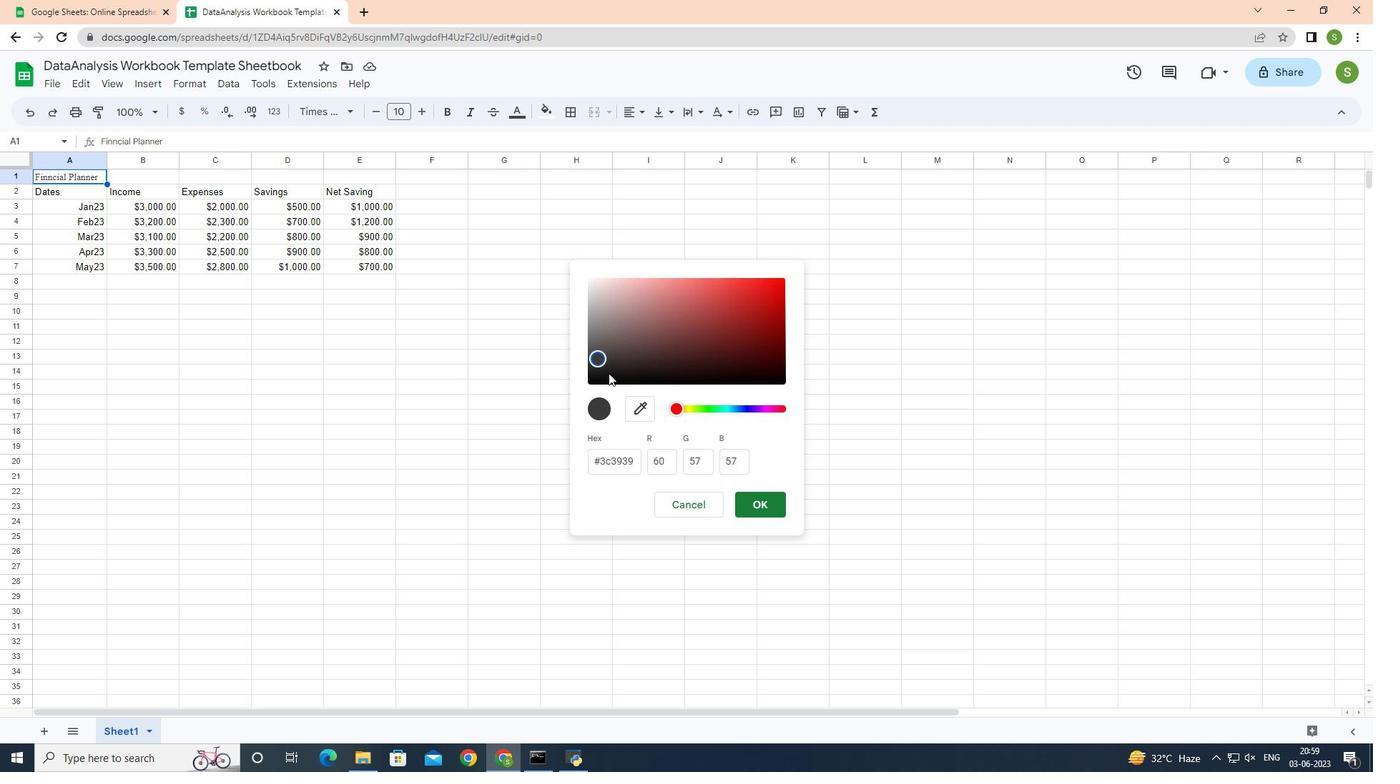 
Action: Mouse moved to (603, 361)
Screenshot: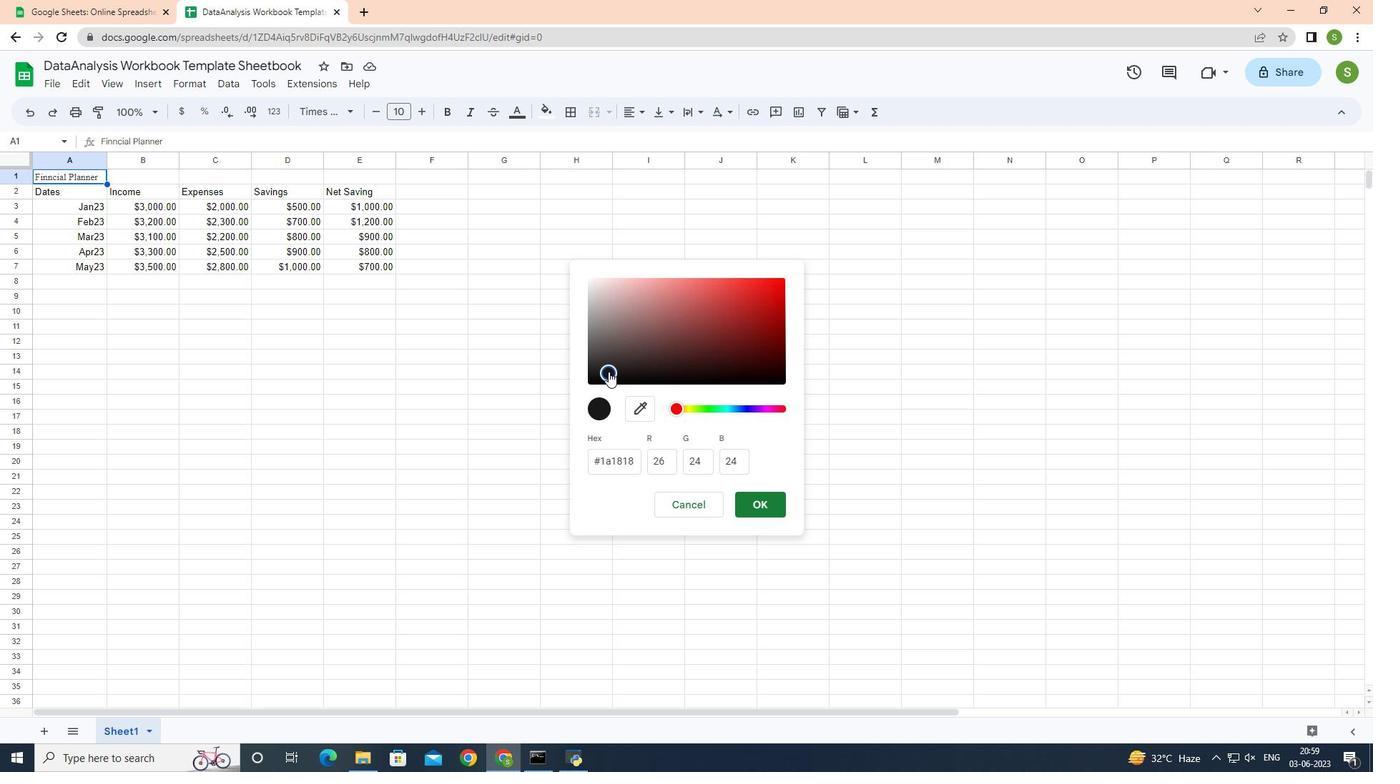 
Action: Mouse pressed left at (603, 361)
Screenshot: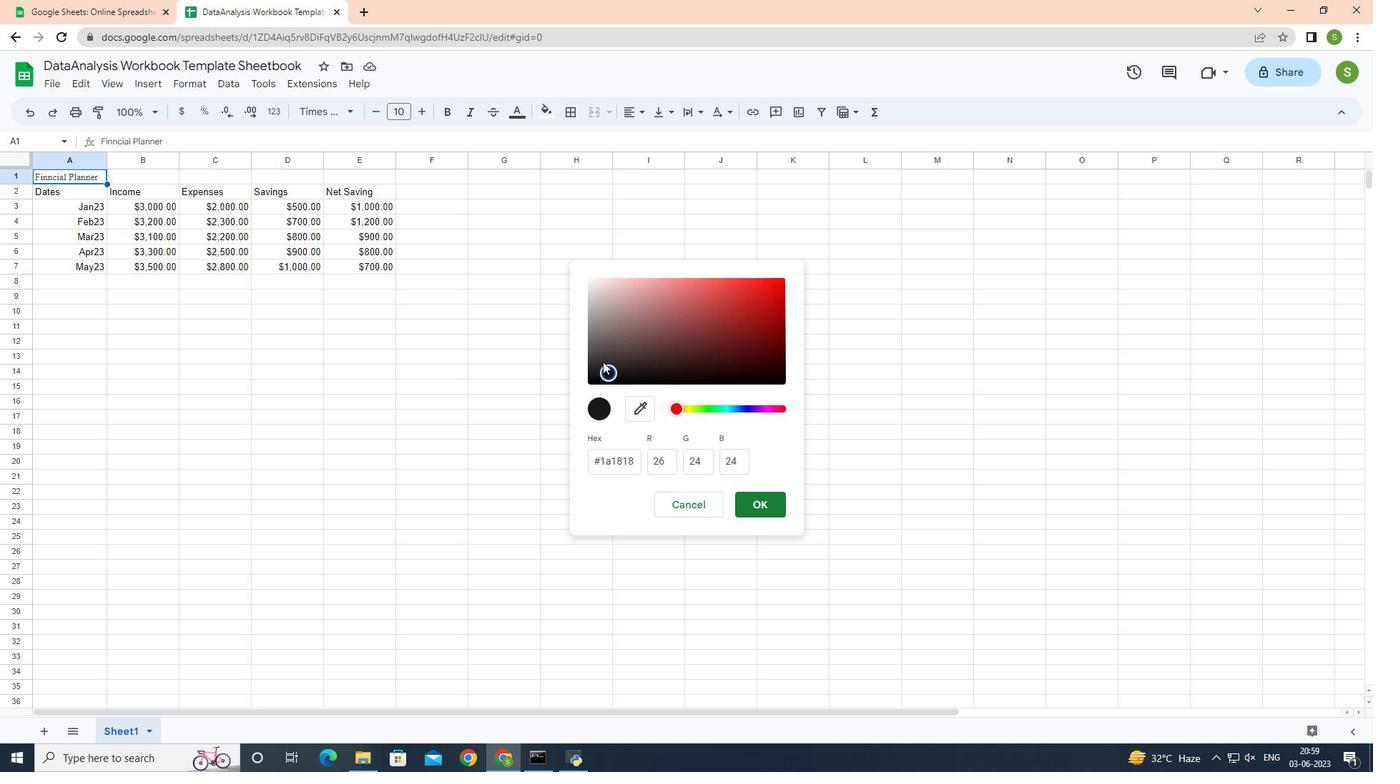 
Action: Mouse moved to (603, 366)
Screenshot: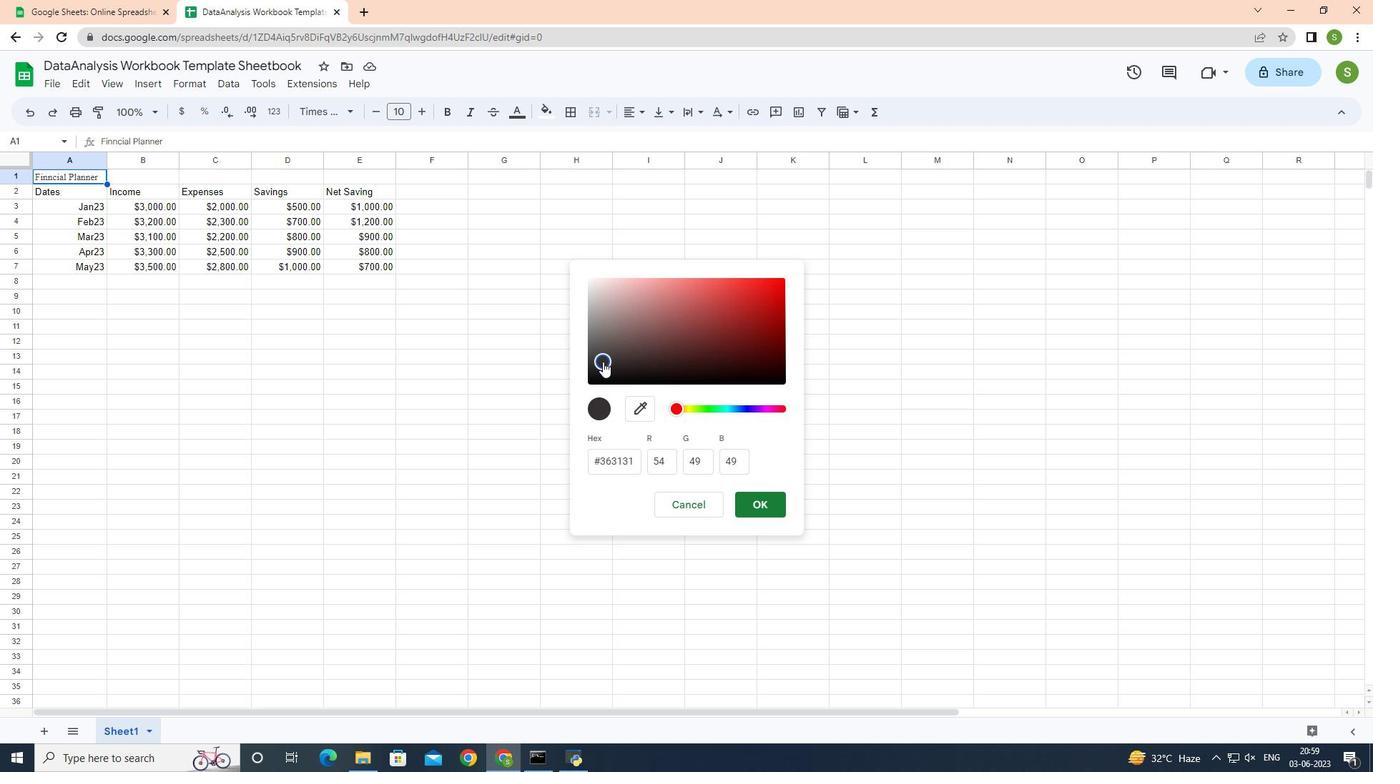 
Action: Mouse pressed left at (603, 366)
Screenshot: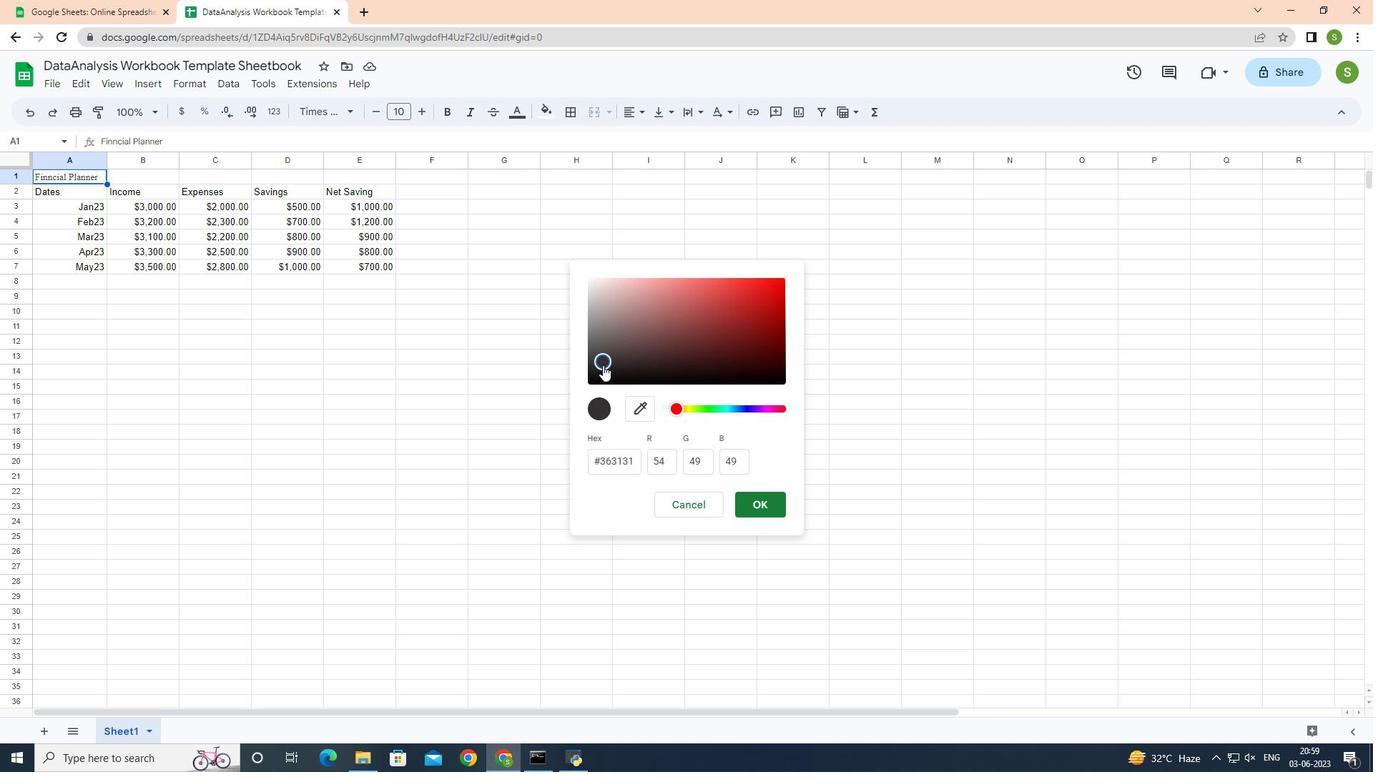 
Action: Mouse moved to (604, 354)
Screenshot: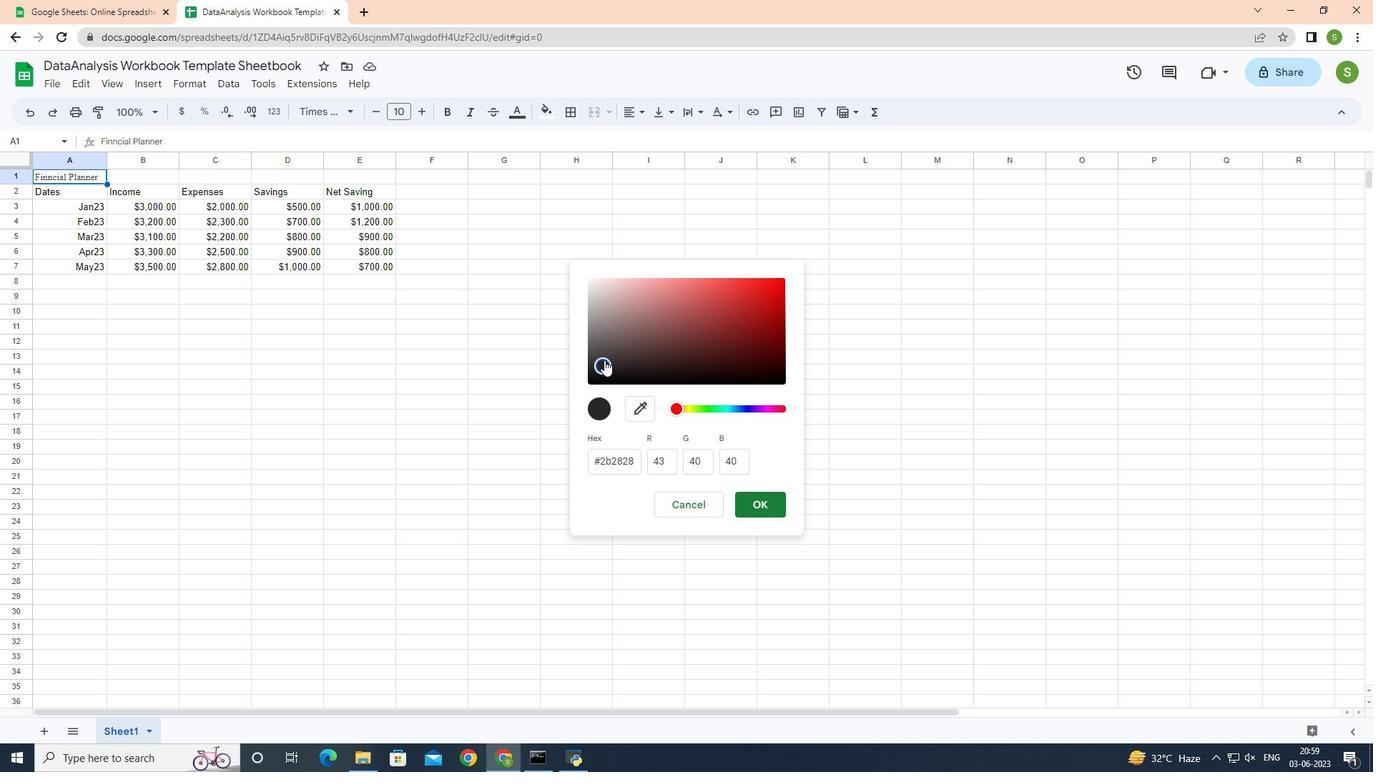 
Action: Mouse pressed left at (604, 354)
Screenshot: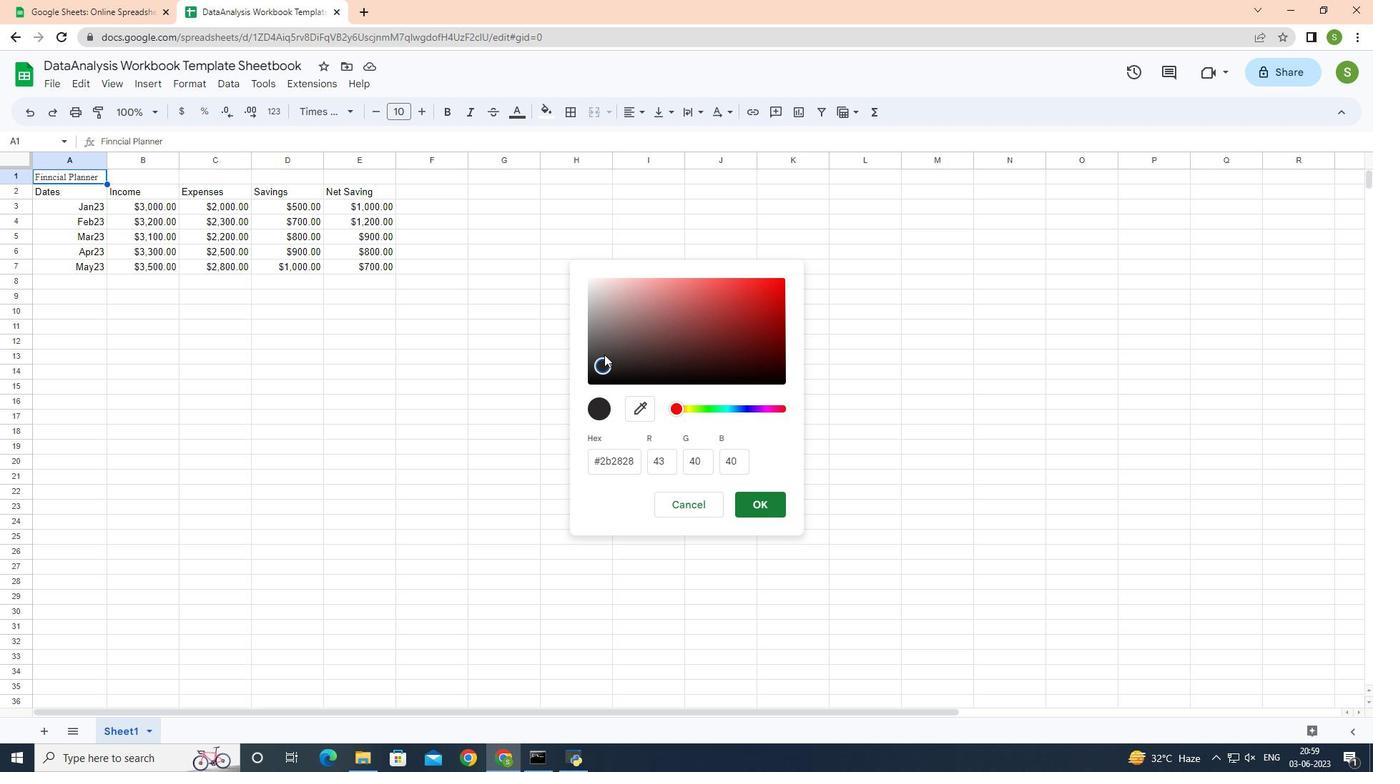 
Action: Mouse moved to (605, 364)
Screenshot: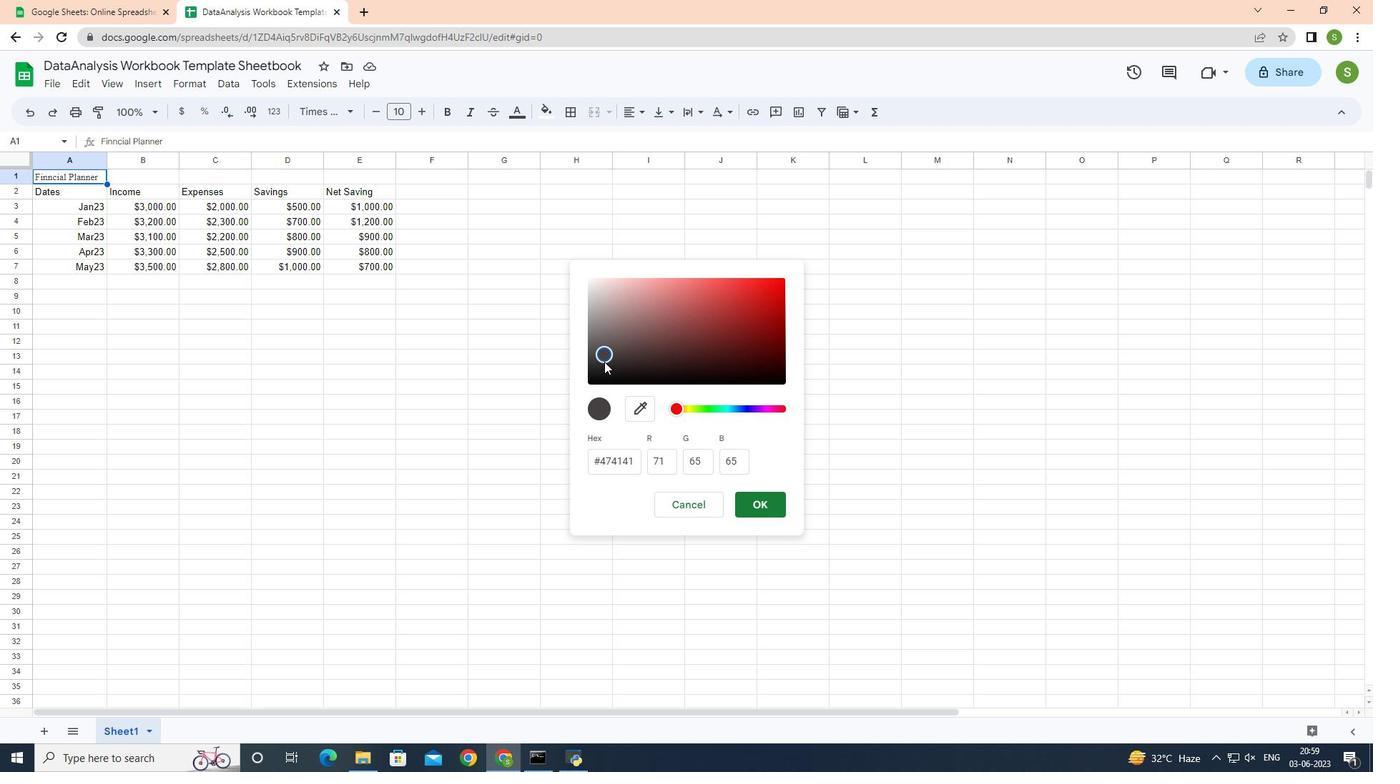 
Action: Mouse pressed left at (605, 364)
Screenshot: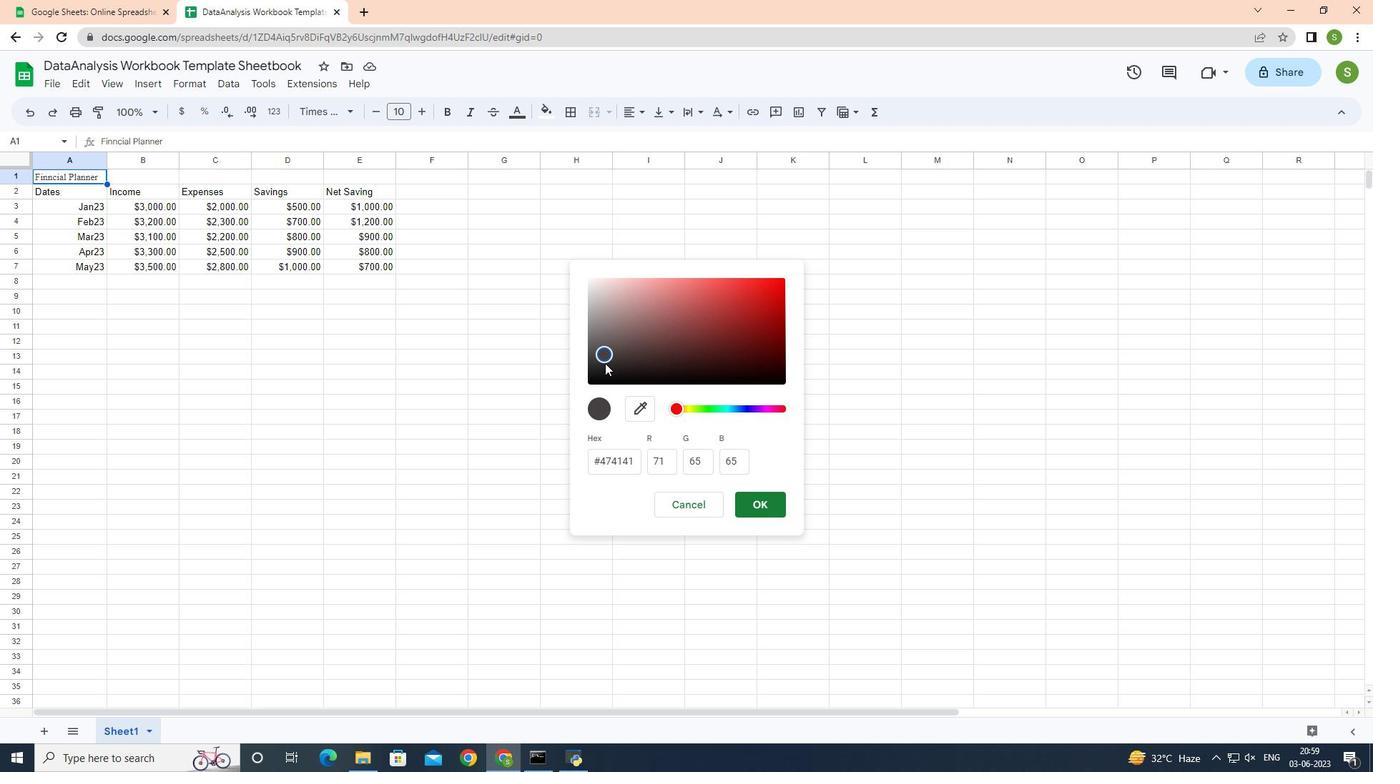 
Action: Mouse moved to (746, 498)
Screenshot: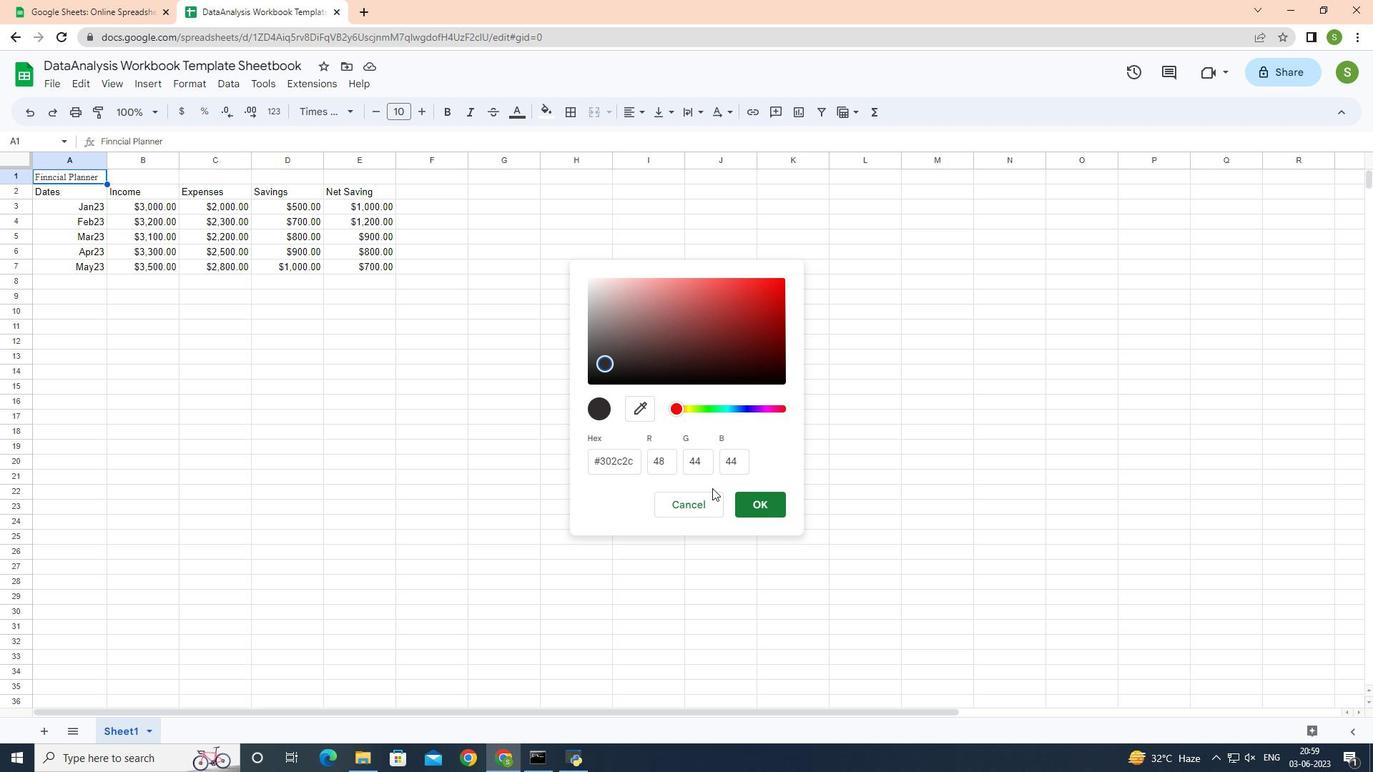 
Action: Mouse pressed left at (746, 498)
Screenshot: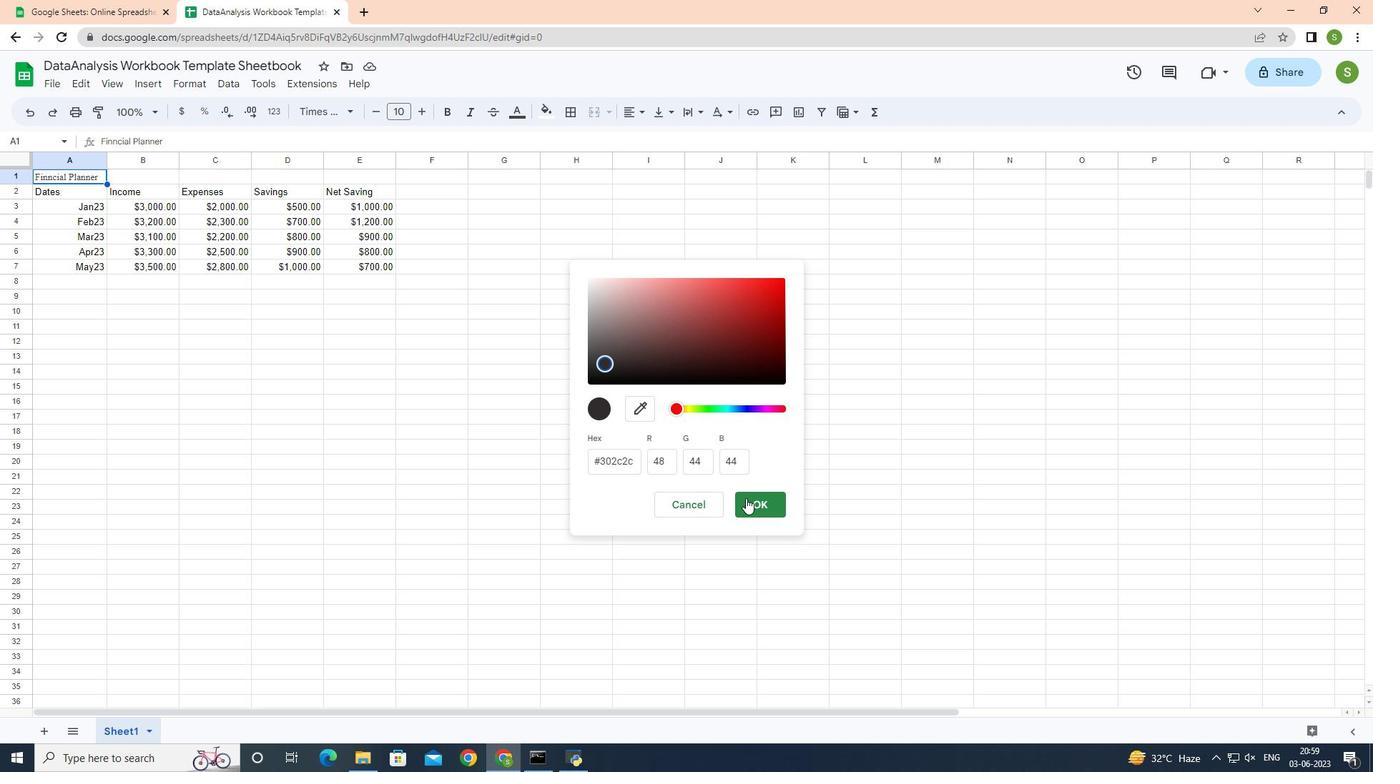 
Action: Mouse moved to (521, 115)
Screenshot: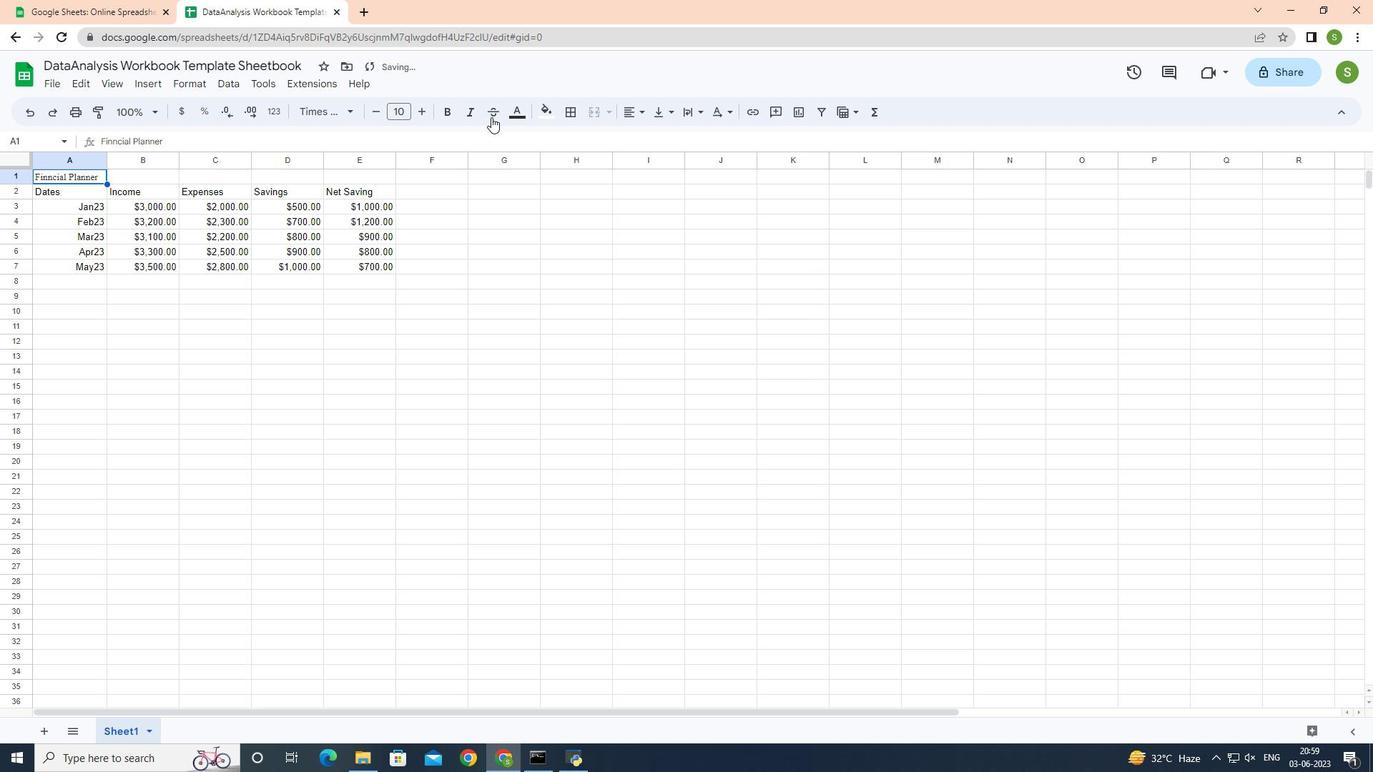 
Action: Mouse pressed left at (521, 115)
Screenshot: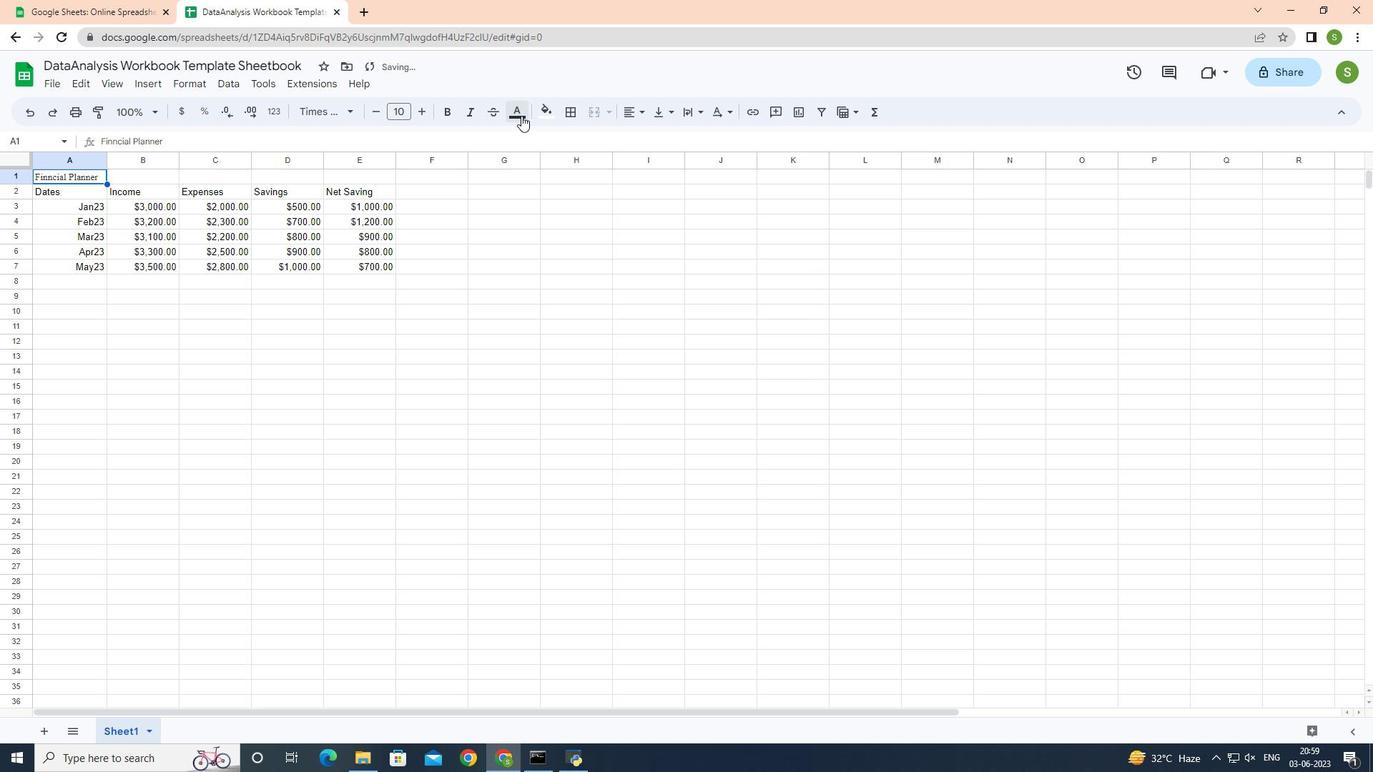 
Action: Mouse moved to (535, 351)
Screenshot: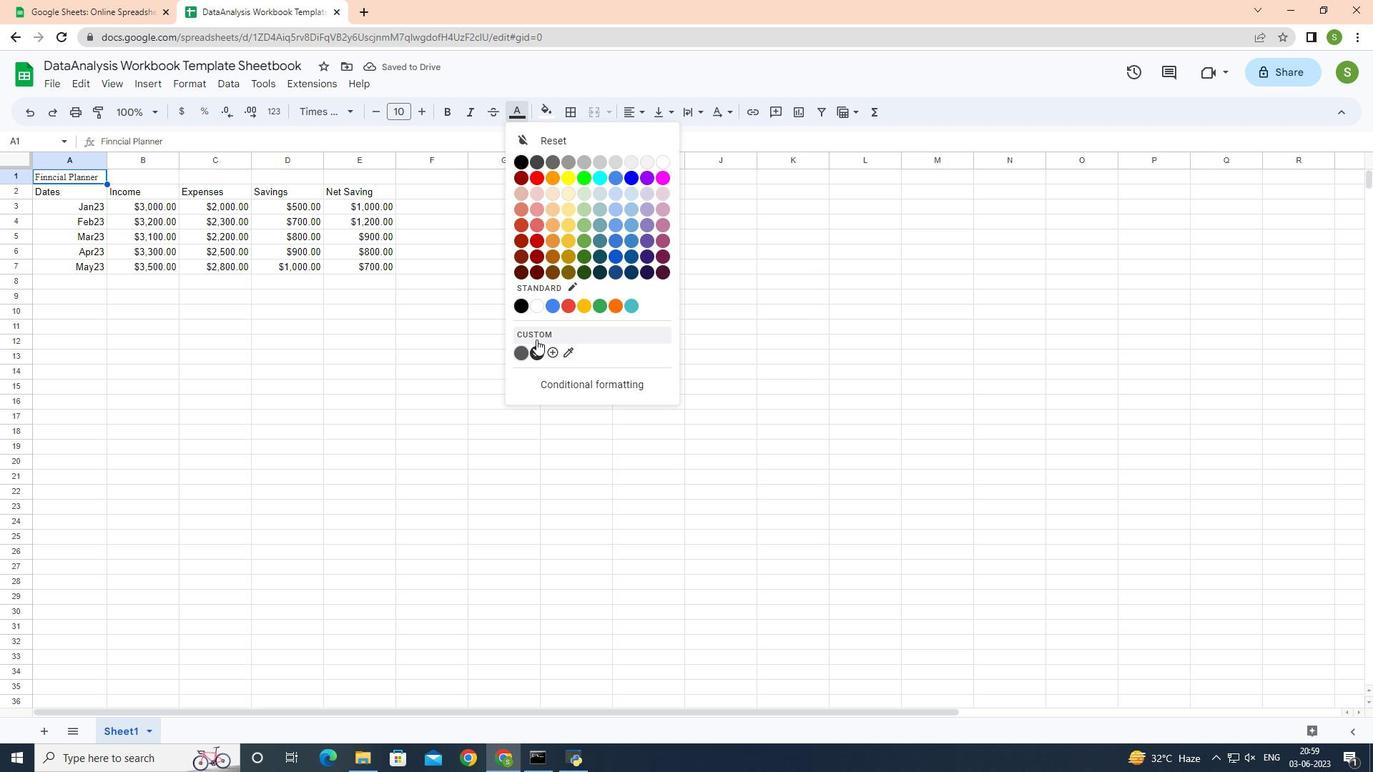 
Action: Mouse pressed left at (535, 351)
Screenshot: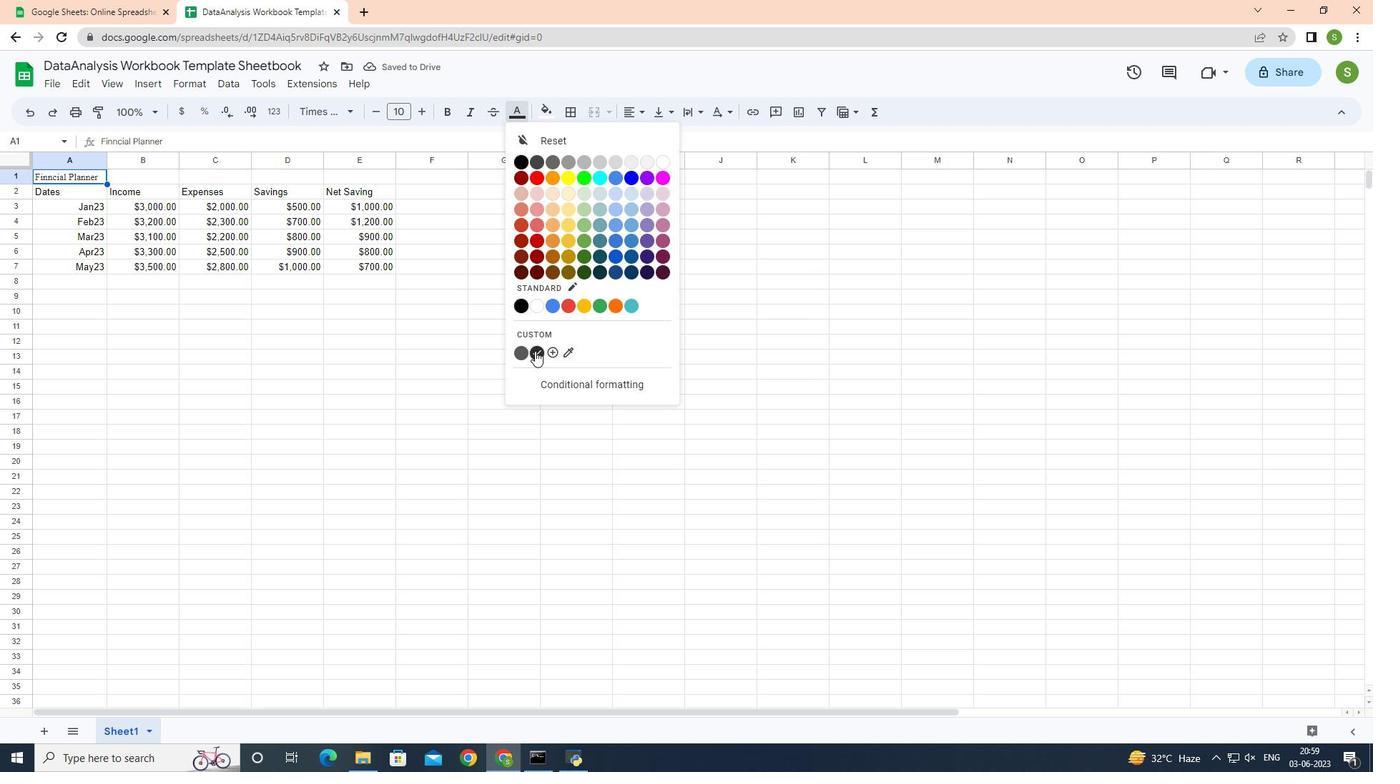 
Action: Mouse moved to (183, 83)
Screenshot: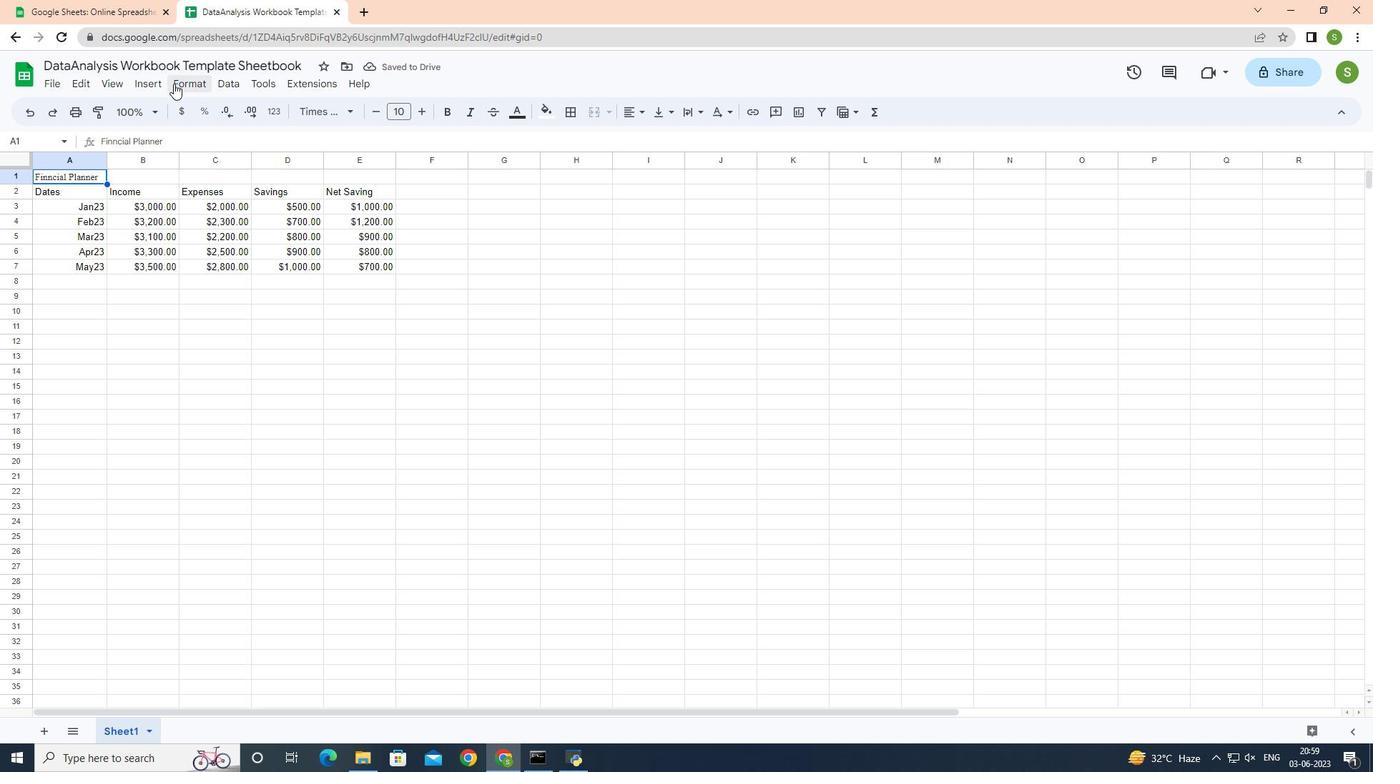 
Action: Mouse pressed left at (183, 83)
Screenshot: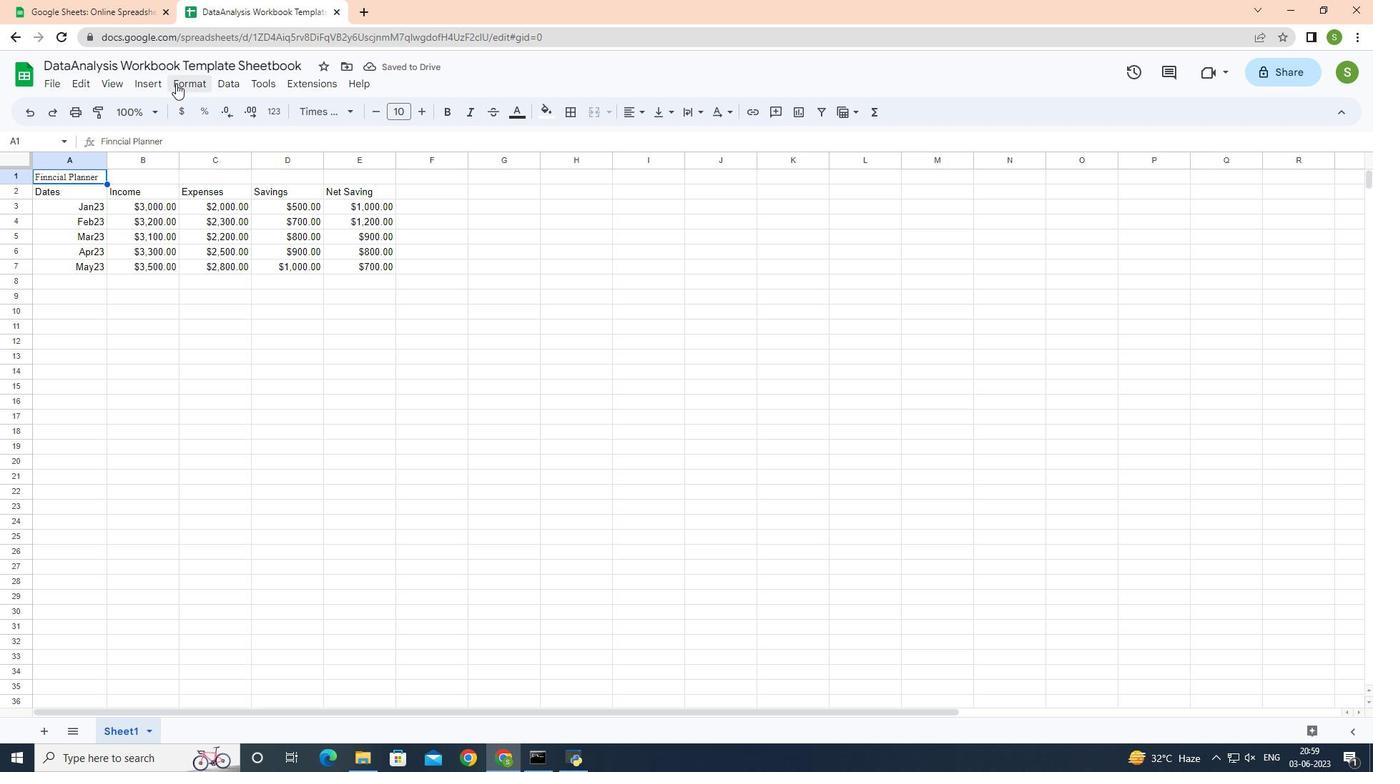 
Action: Mouse moved to (463, 213)
Screenshot: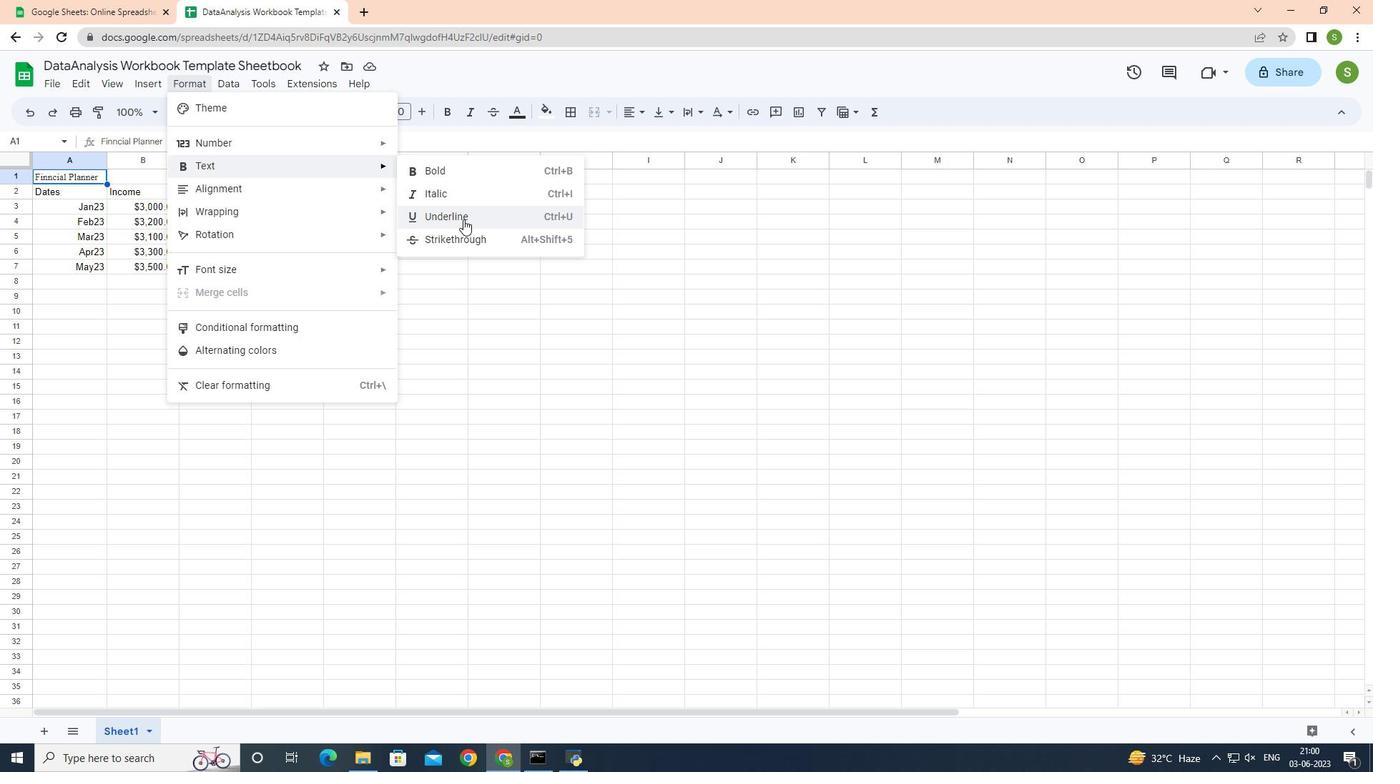 
Action: Mouse pressed left at (463, 213)
Screenshot: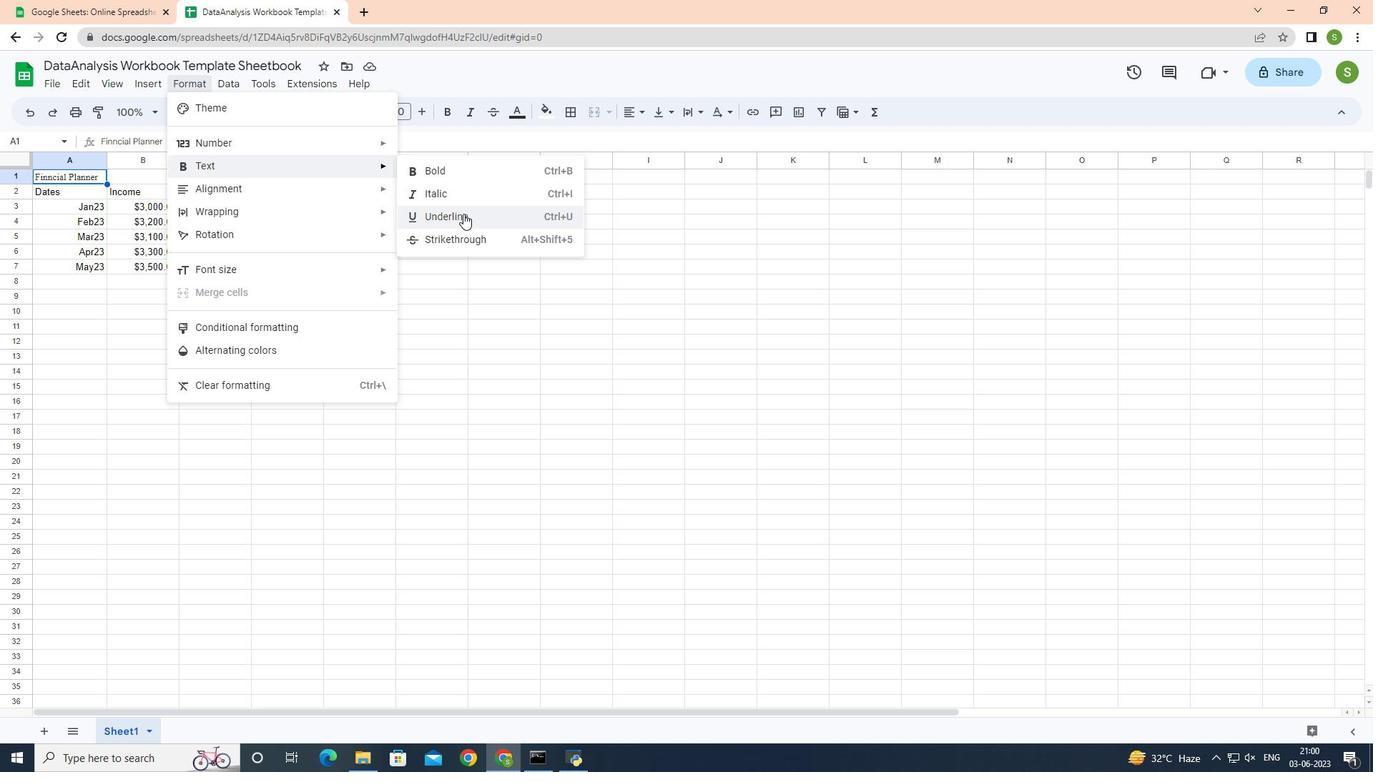 
Action: Mouse moved to (420, 109)
Screenshot: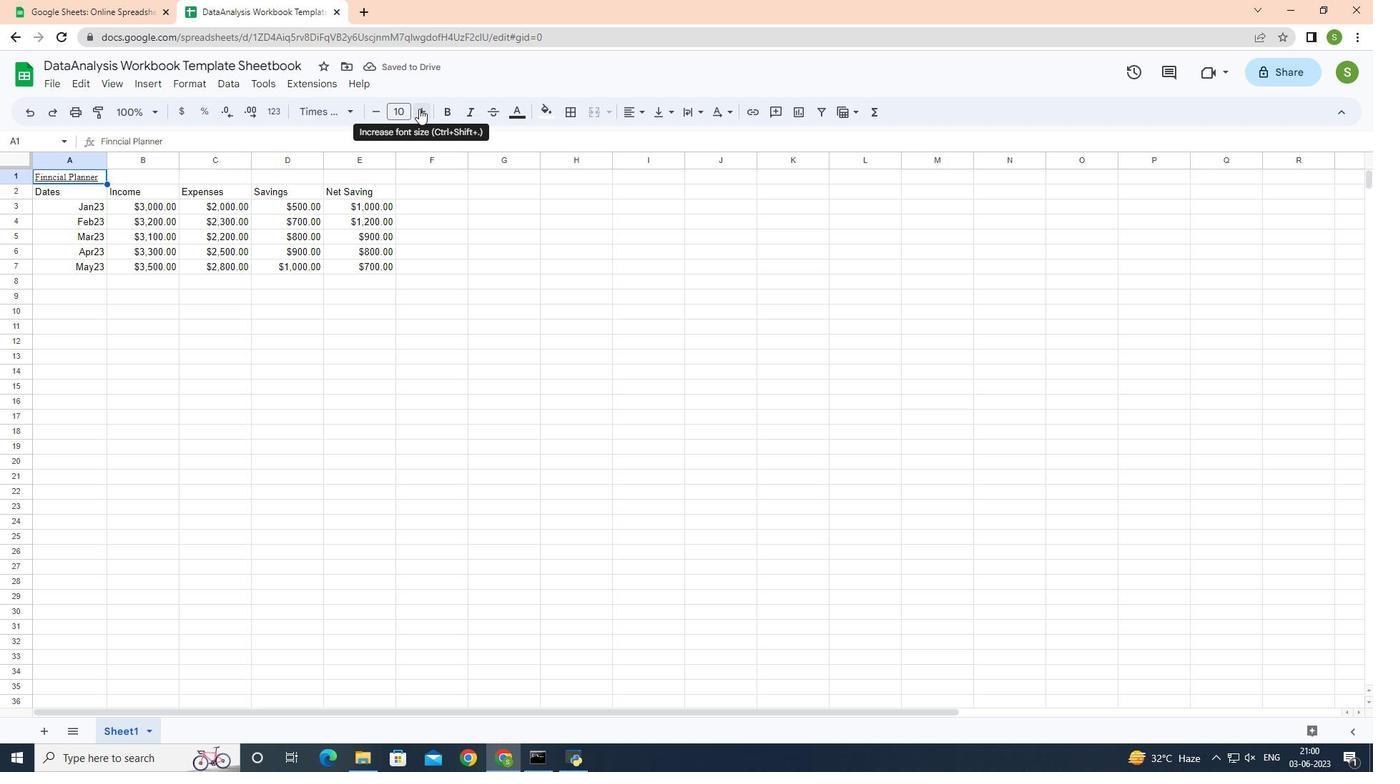 
Action: Mouse pressed left at (420, 109)
Screenshot: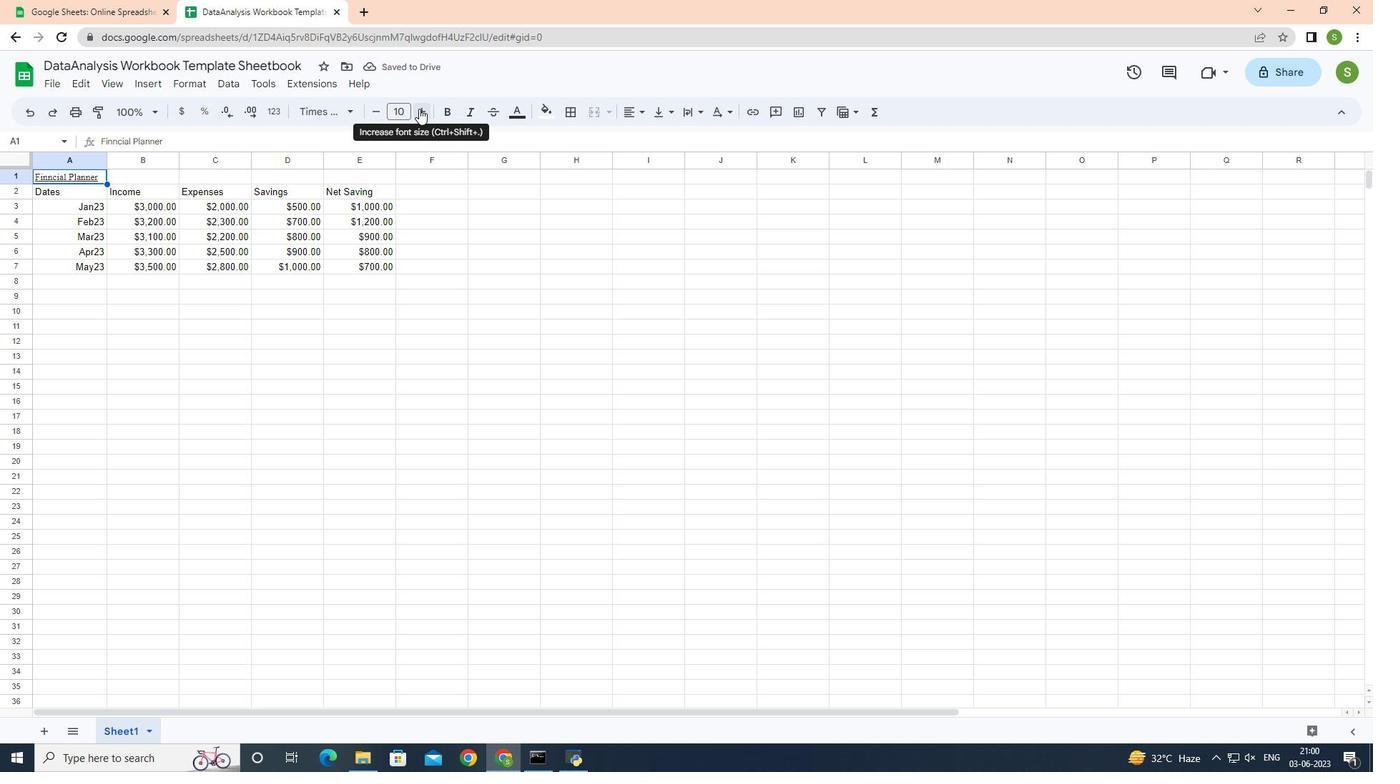 
Action: Mouse pressed left at (420, 109)
Screenshot: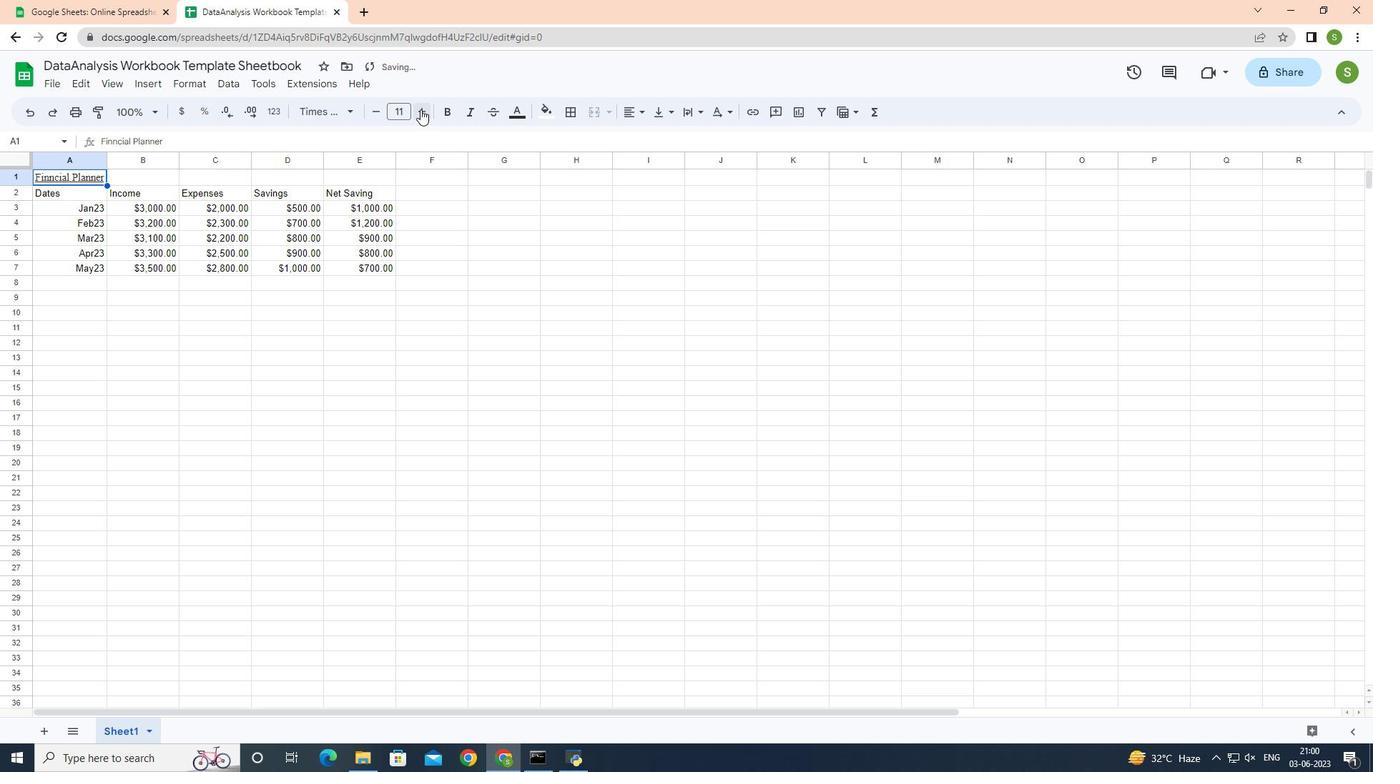 
Action: Mouse pressed left at (420, 109)
Screenshot: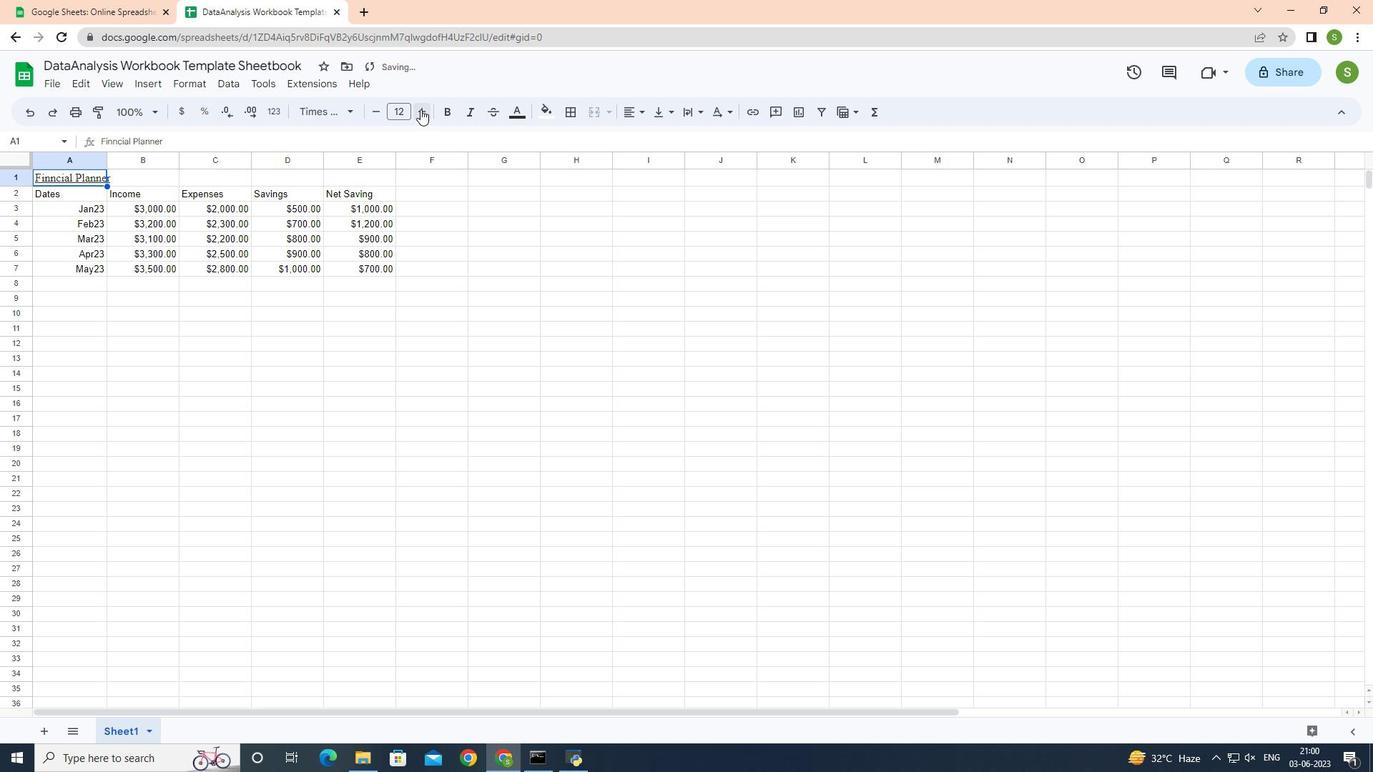 
Action: Mouse pressed left at (420, 109)
Screenshot: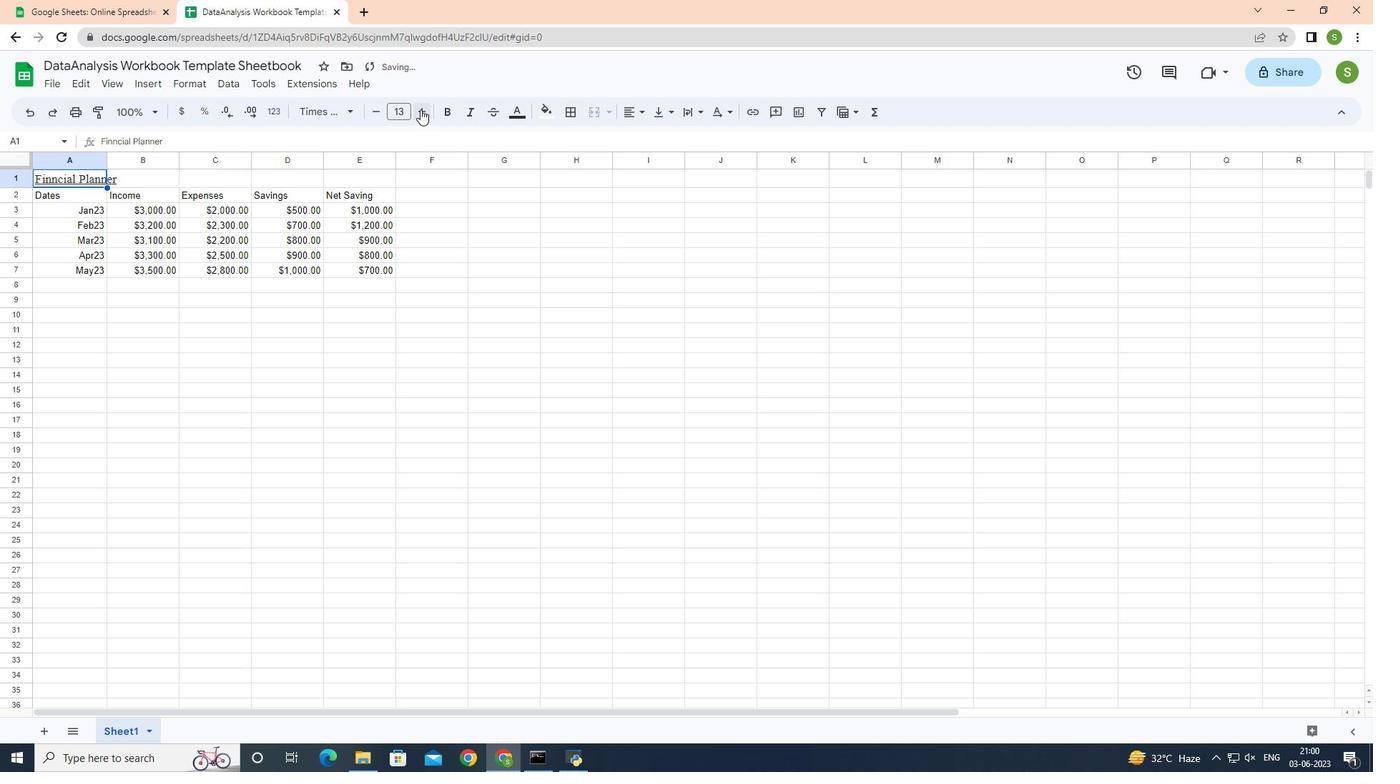 
Action: Mouse moved to (422, 109)
Screenshot: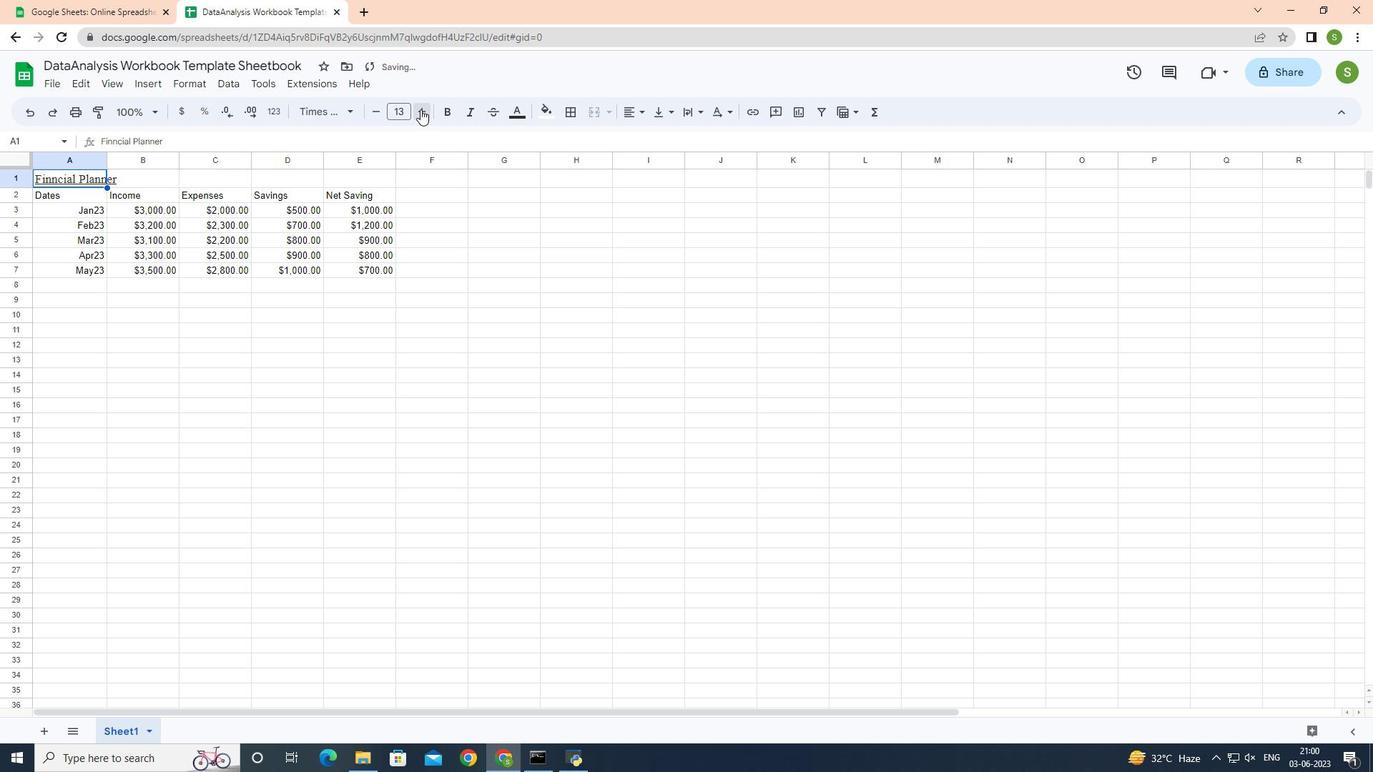 
Action: Mouse pressed left at (422, 109)
Screenshot: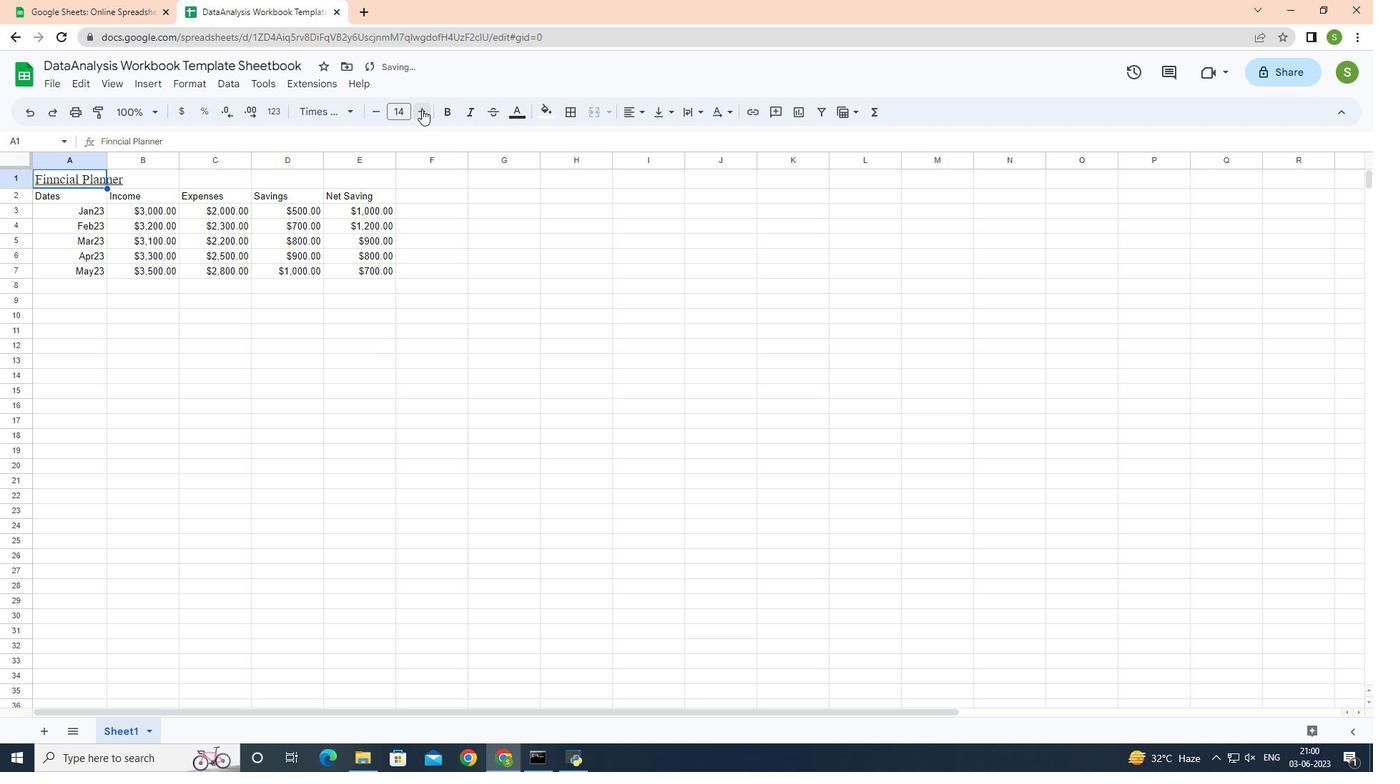 
Action: Mouse pressed left at (422, 109)
Screenshot: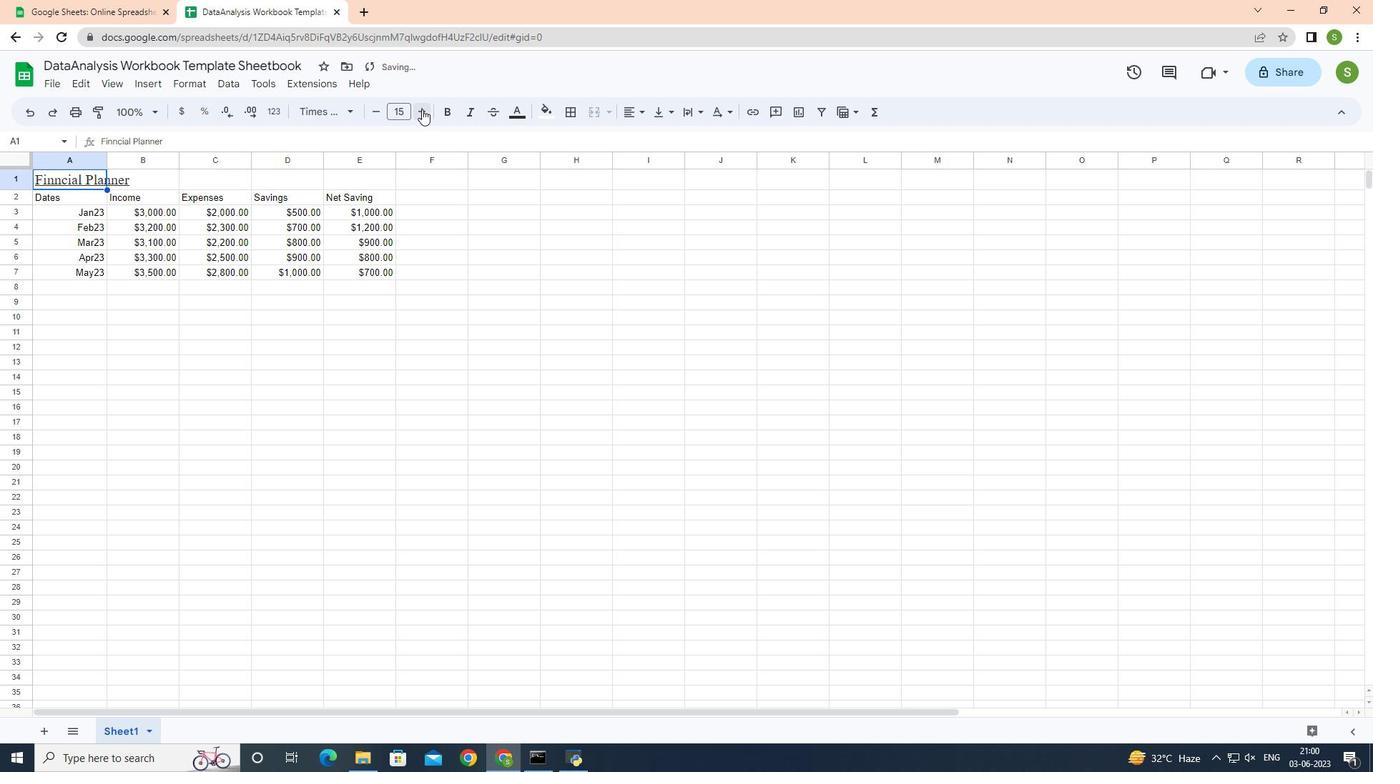 
Action: Mouse pressed left at (422, 109)
Screenshot: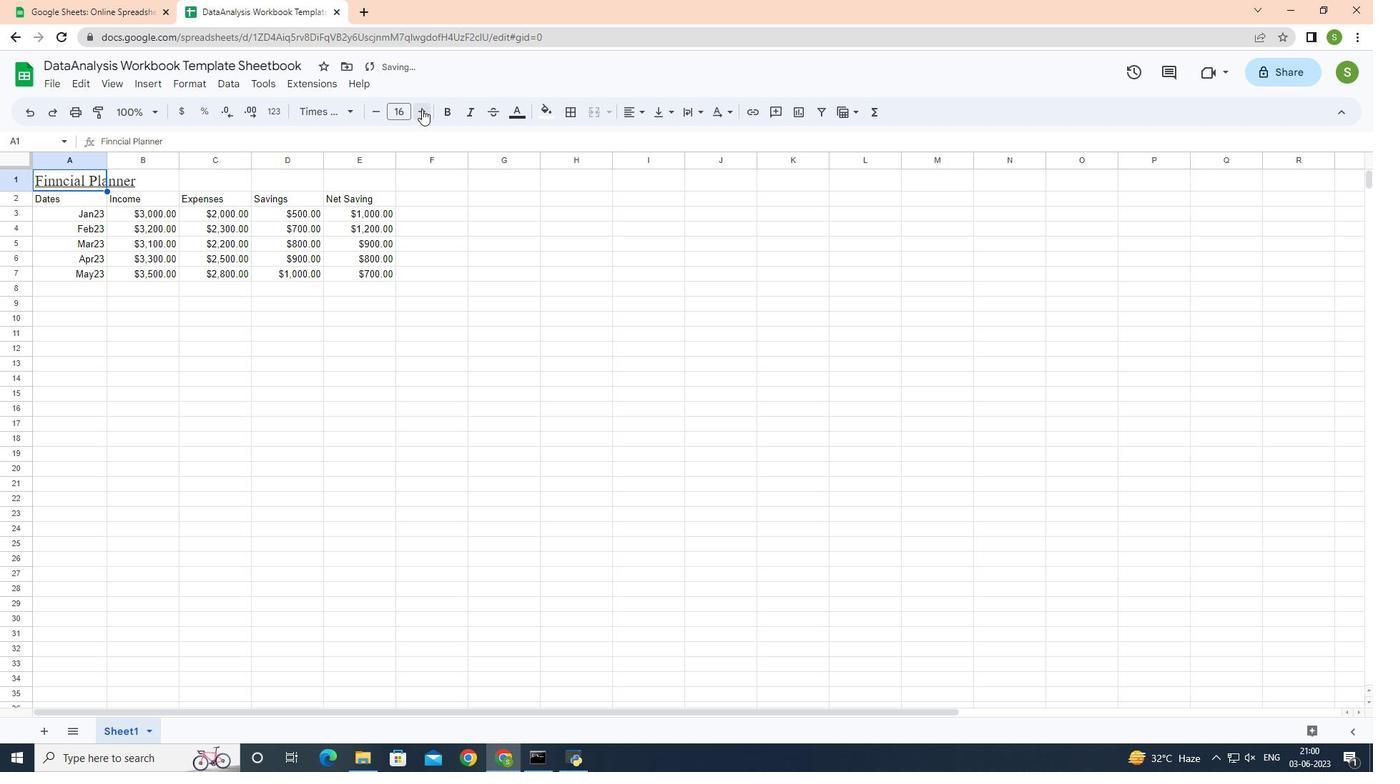 
Action: Mouse pressed left at (422, 109)
Screenshot: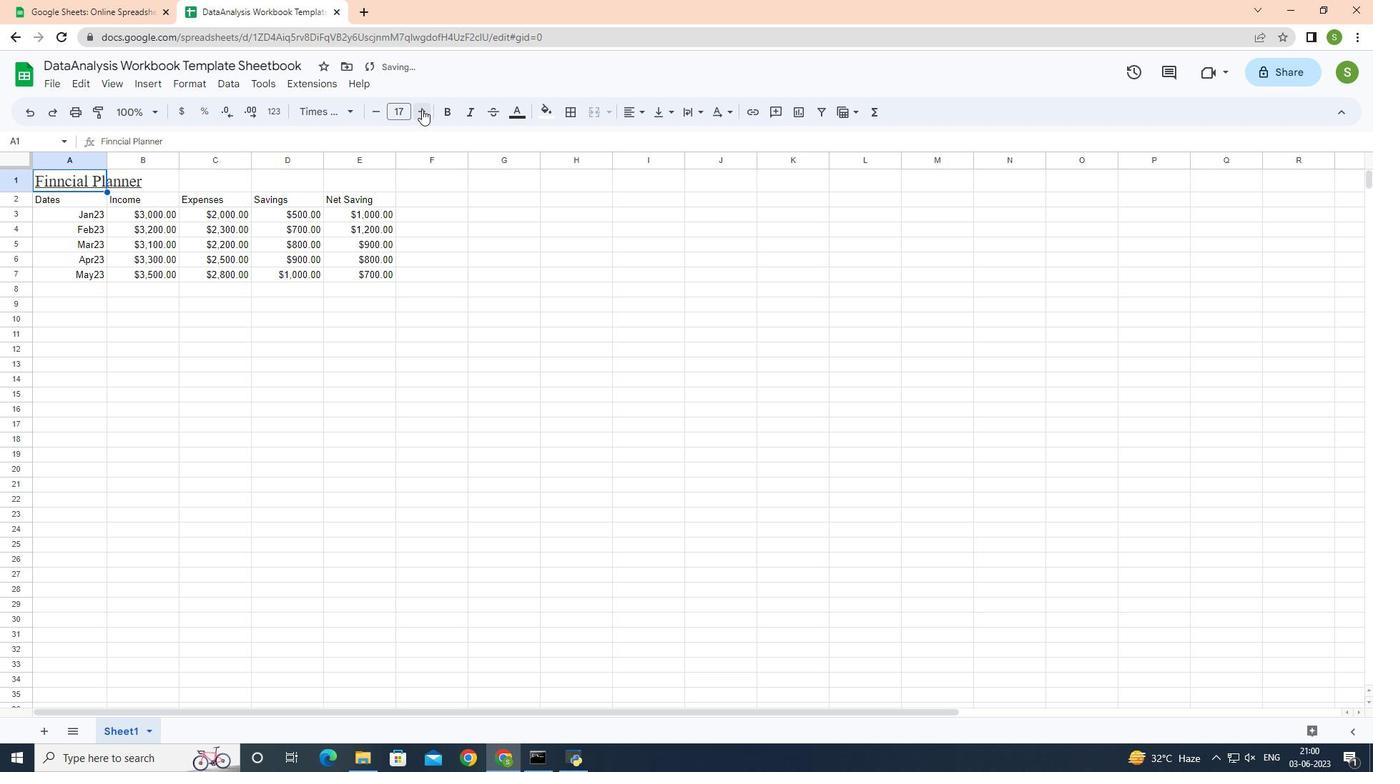 
Action: Mouse moved to (60, 181)
Screenshot: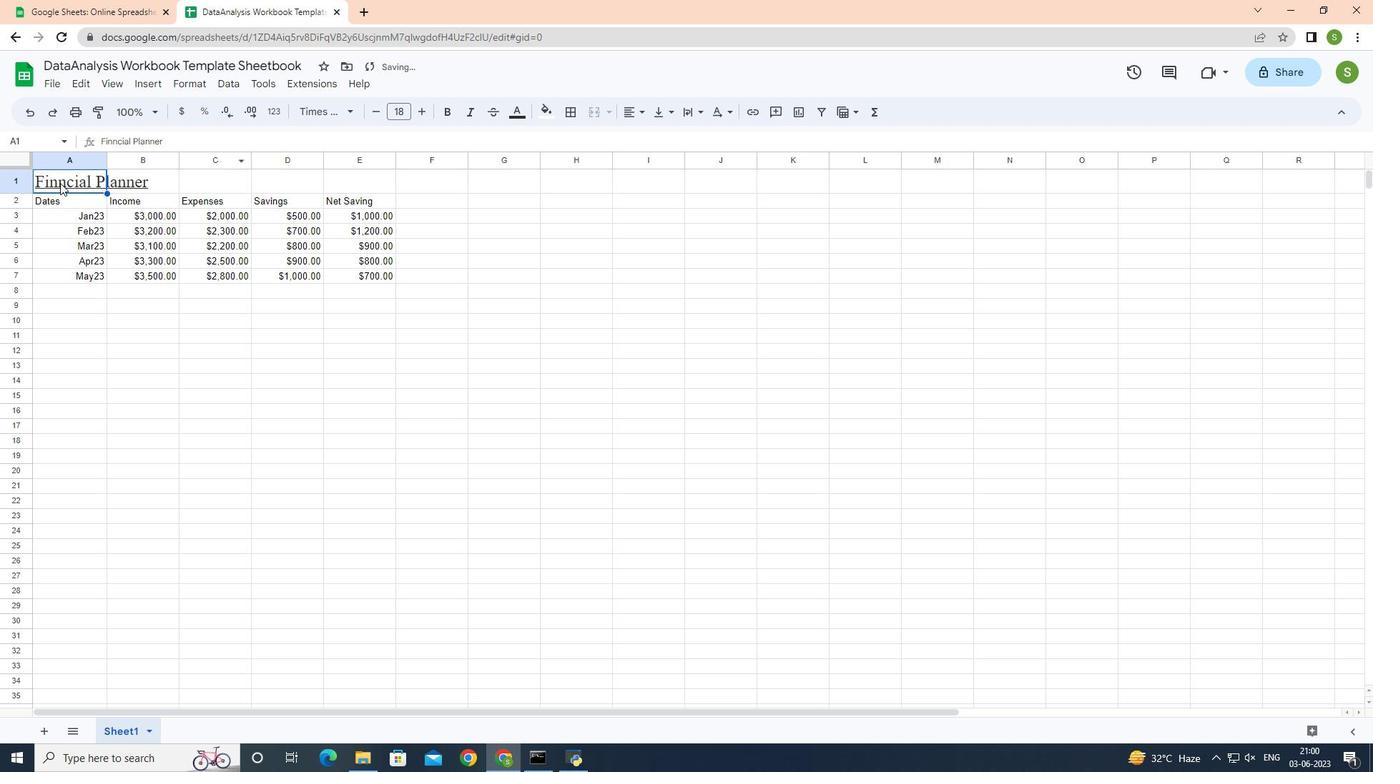 
Action: Mouse pressed left at (60, 181)
Screenshot: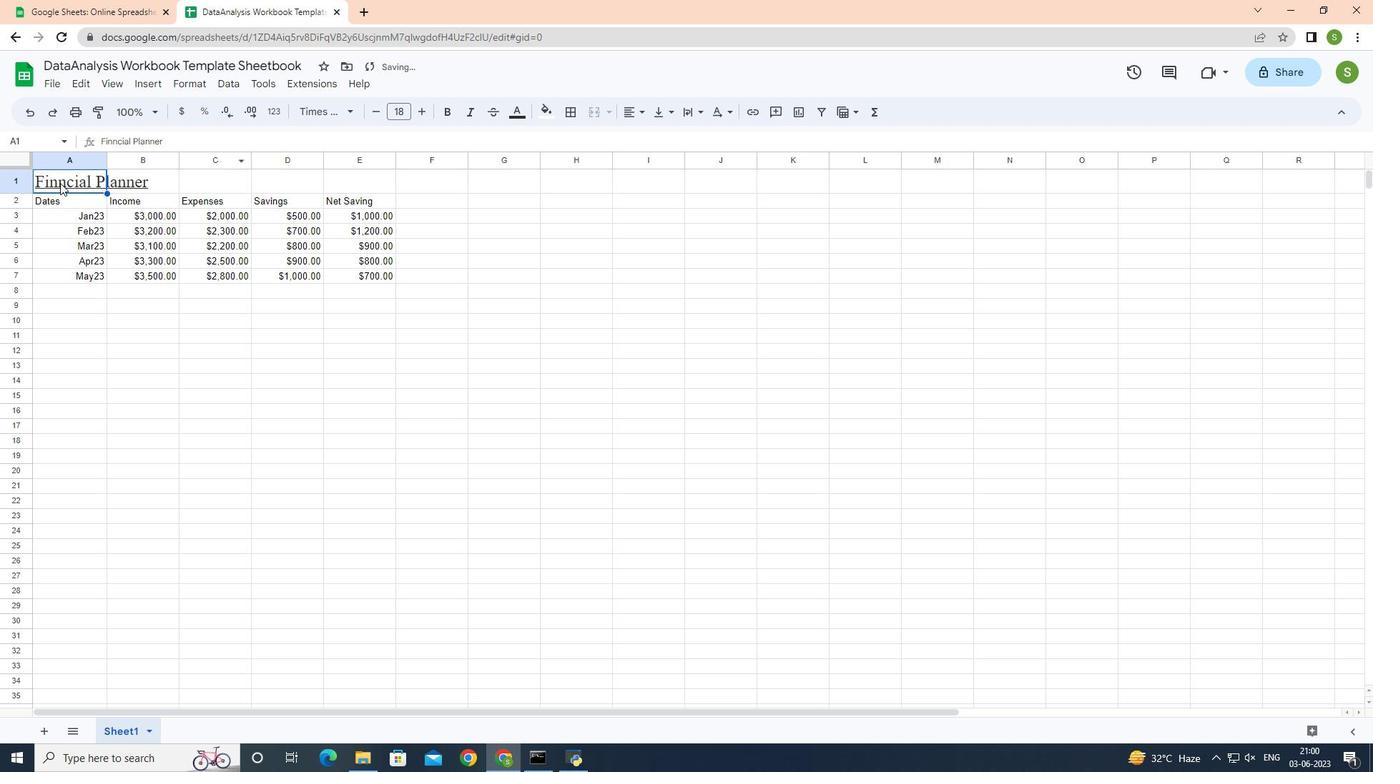
Action: Mouse pressed left at (60, 181)
Screenshot: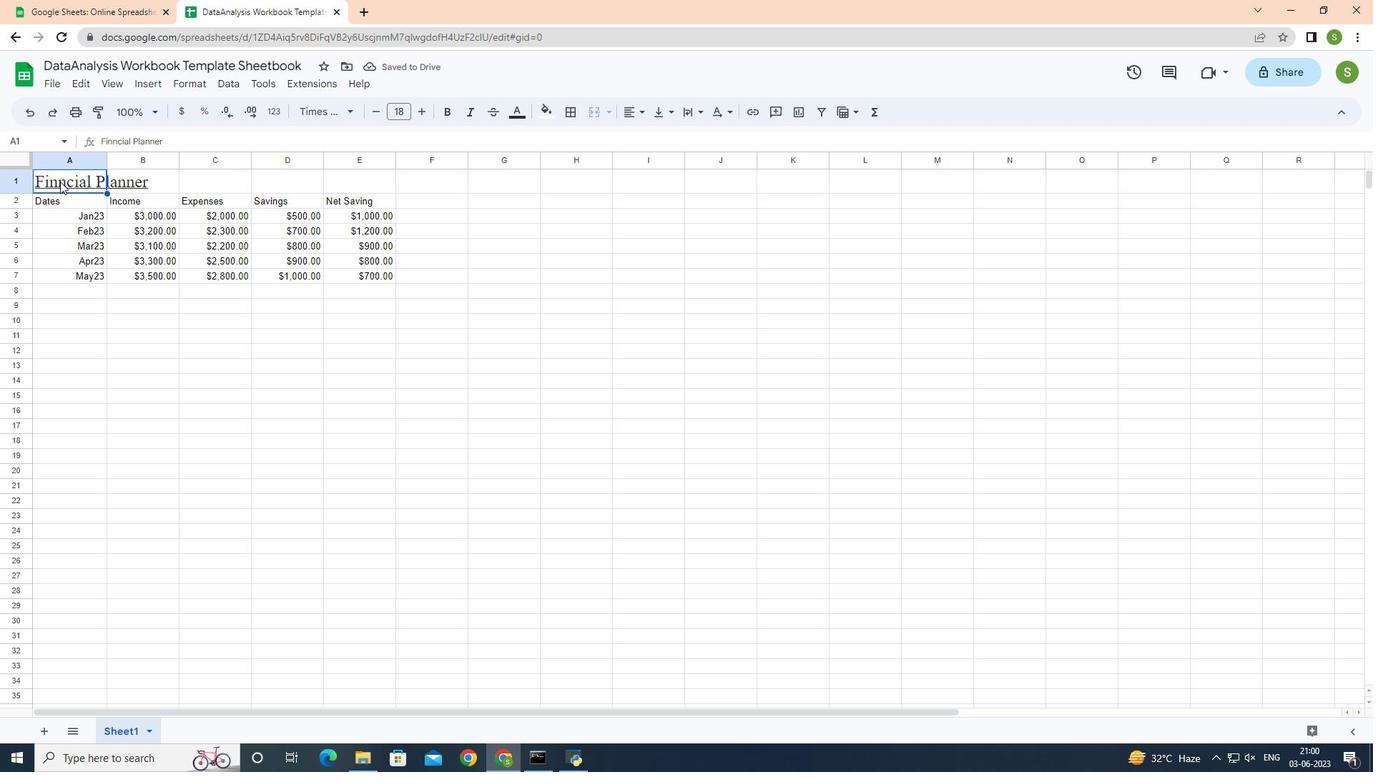
Action: Mouse moved to (55, 180)
Screenshot: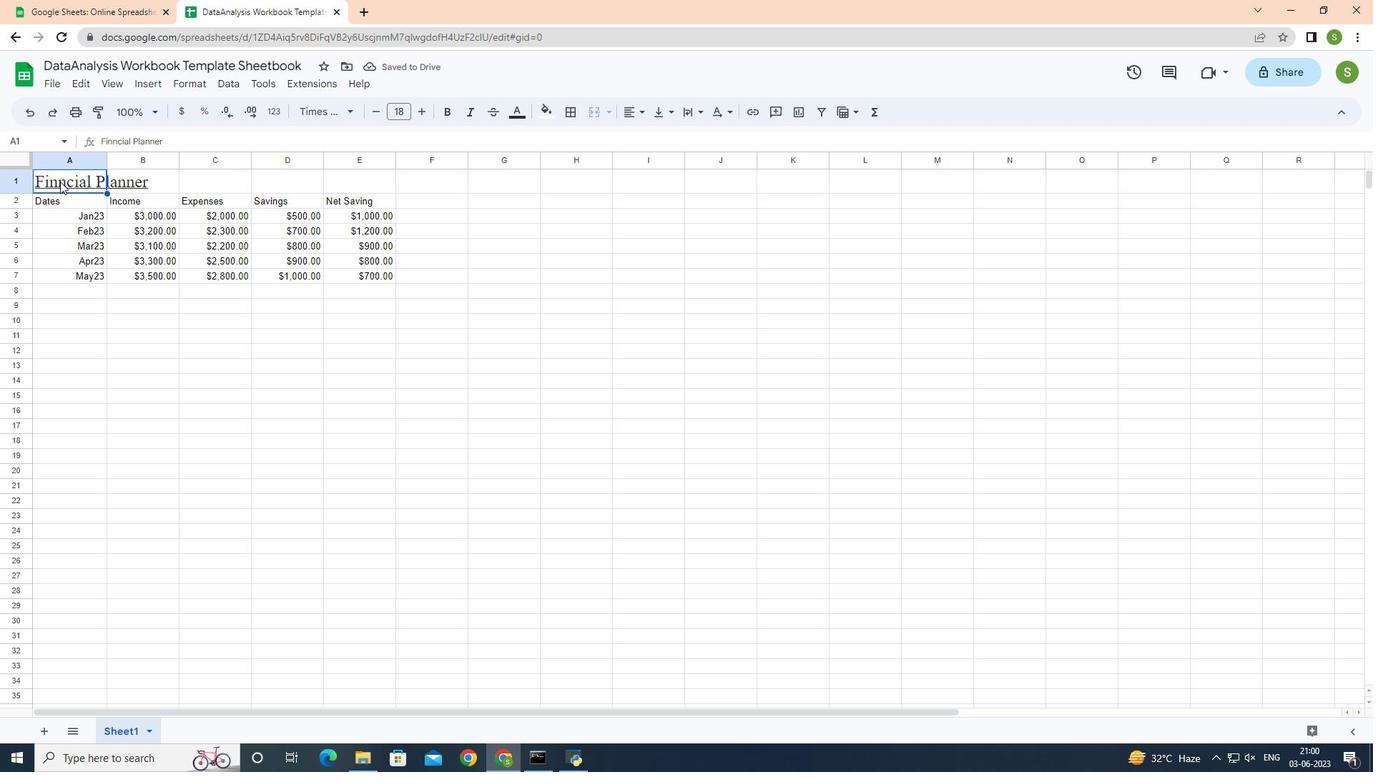 
Action: Mouse pressed left at (55, 180)
Screenshot: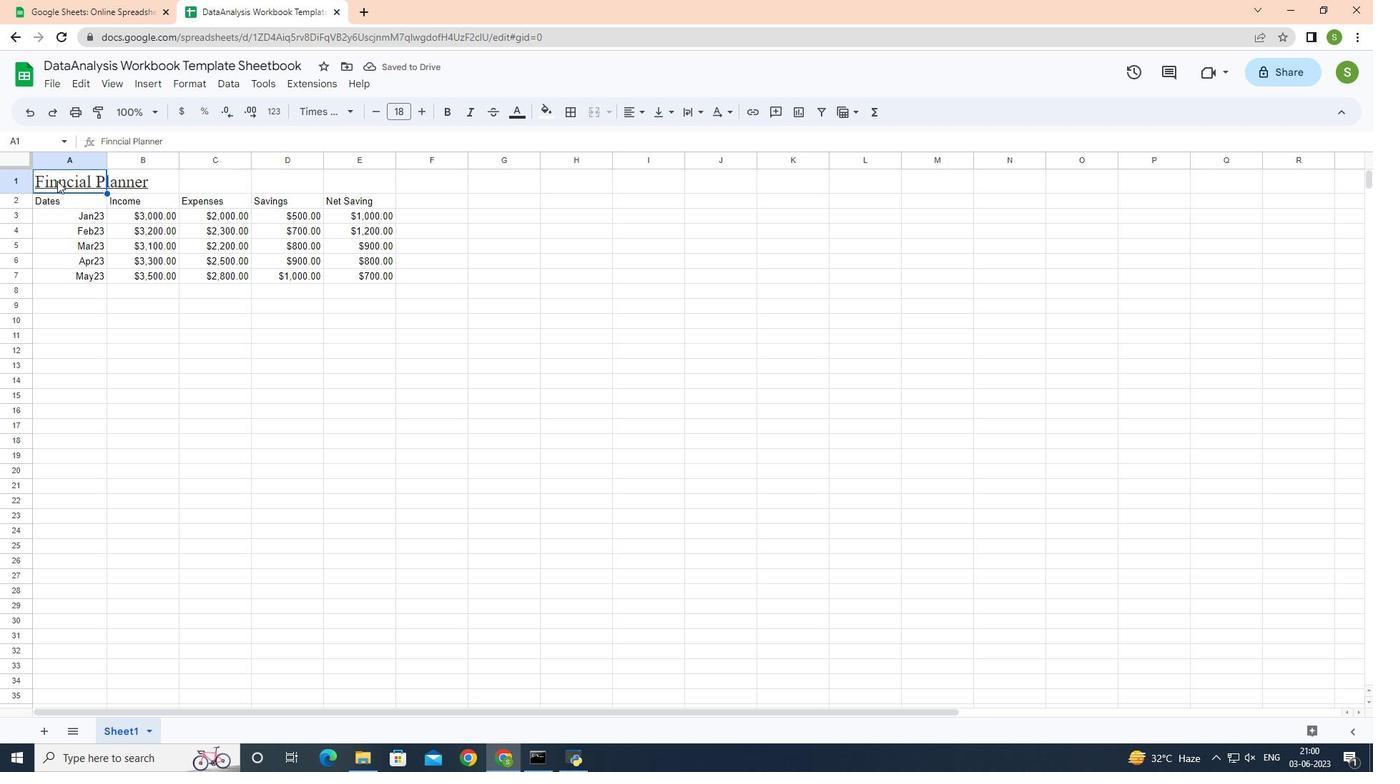 
Action: Mouse moved to (73, 214)
Screenshot: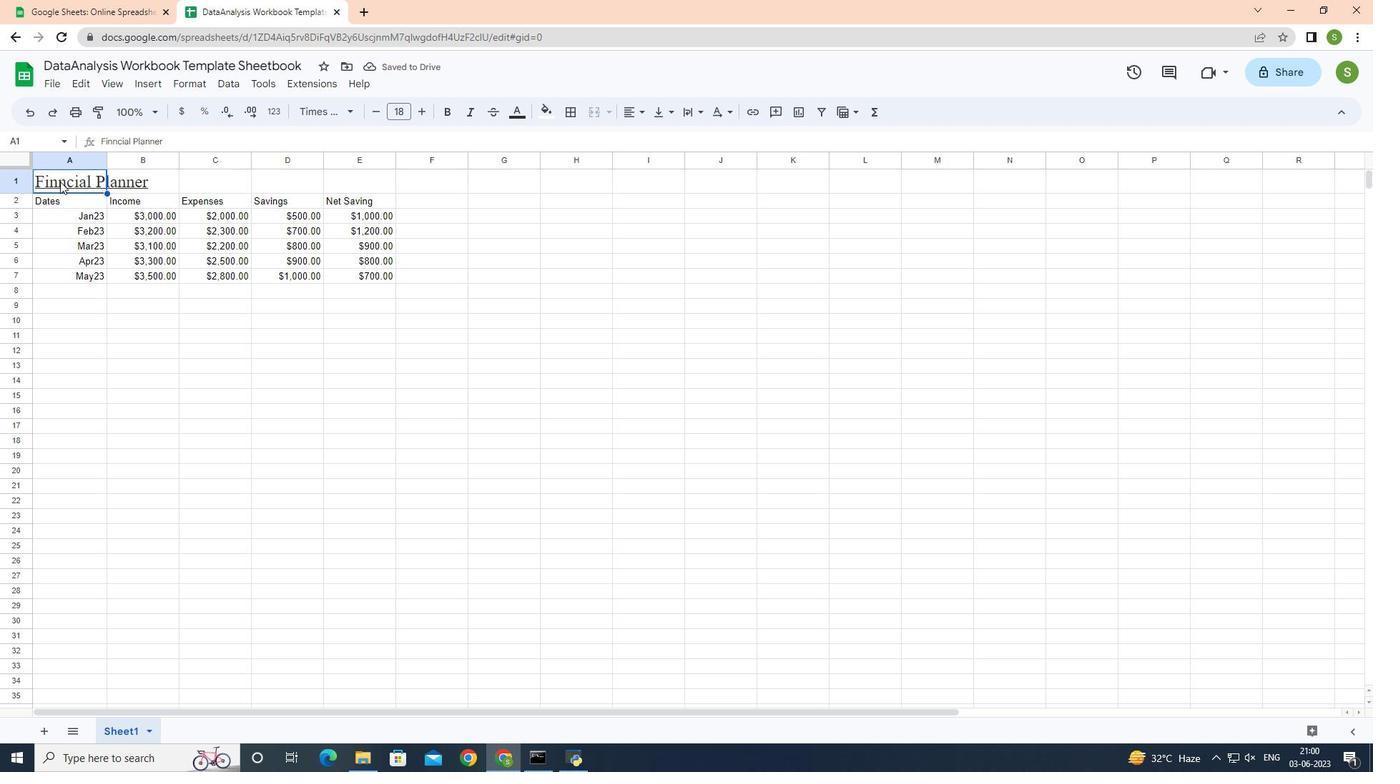 
Action: Mouse pressed left at (73, 214)
Screenshot: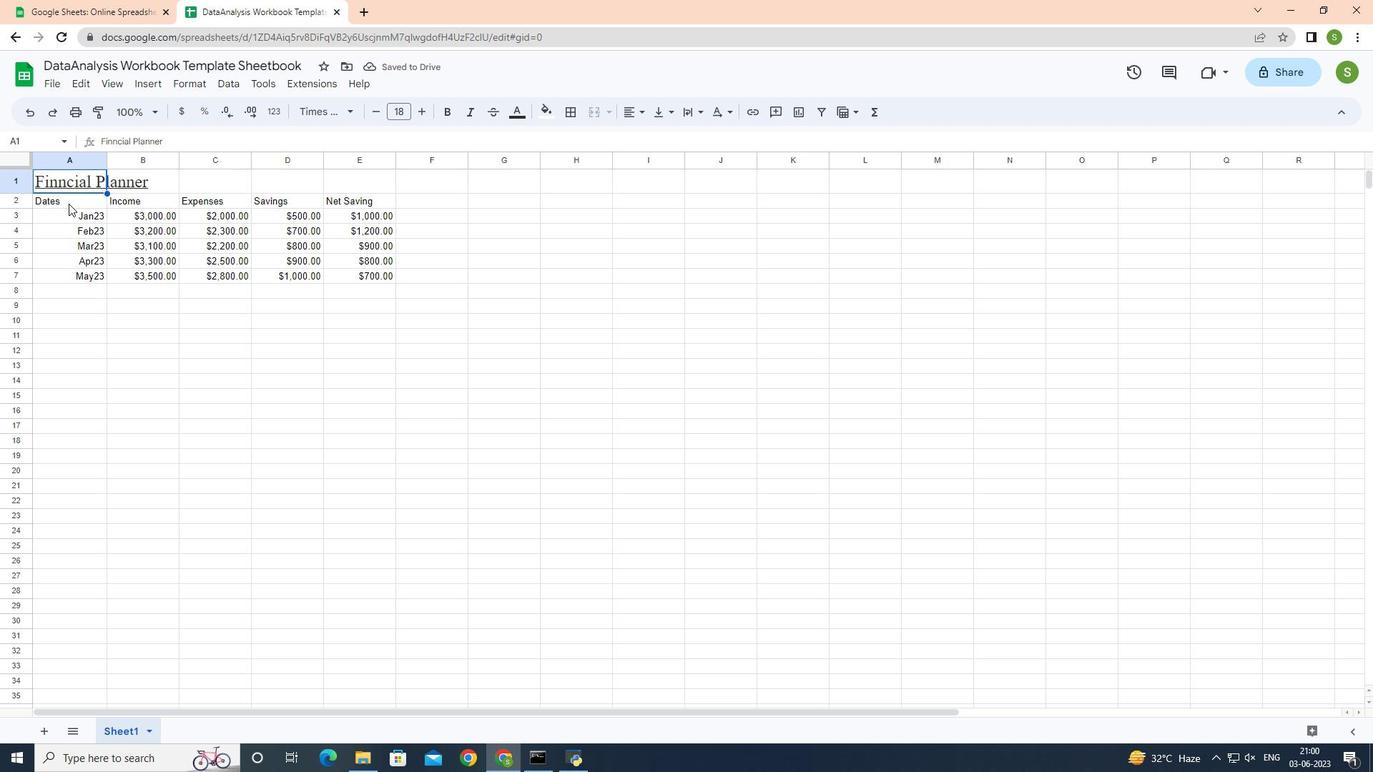 
Action: Mouse moved to (65, 176)
Screenshot: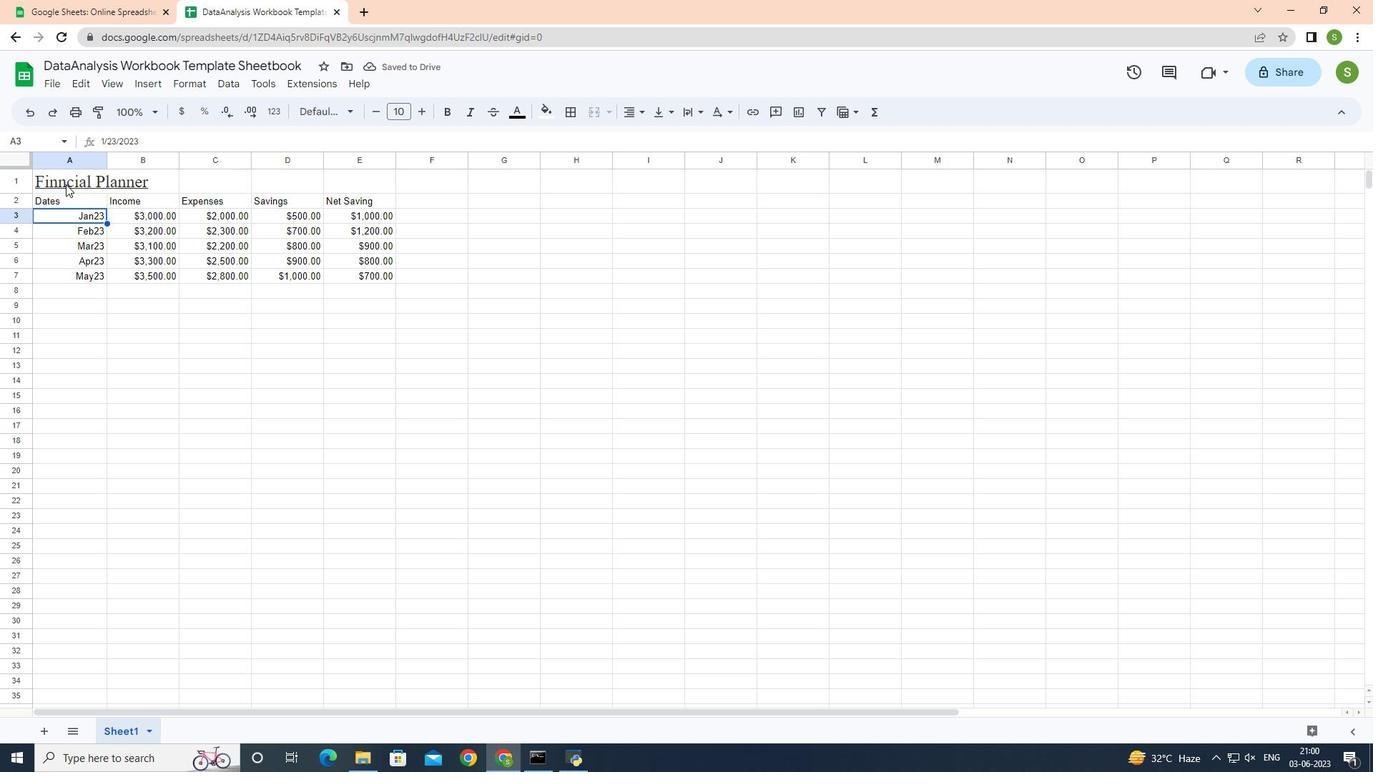 
Action: Mouse pressed left at (65, 176)
Screenshot: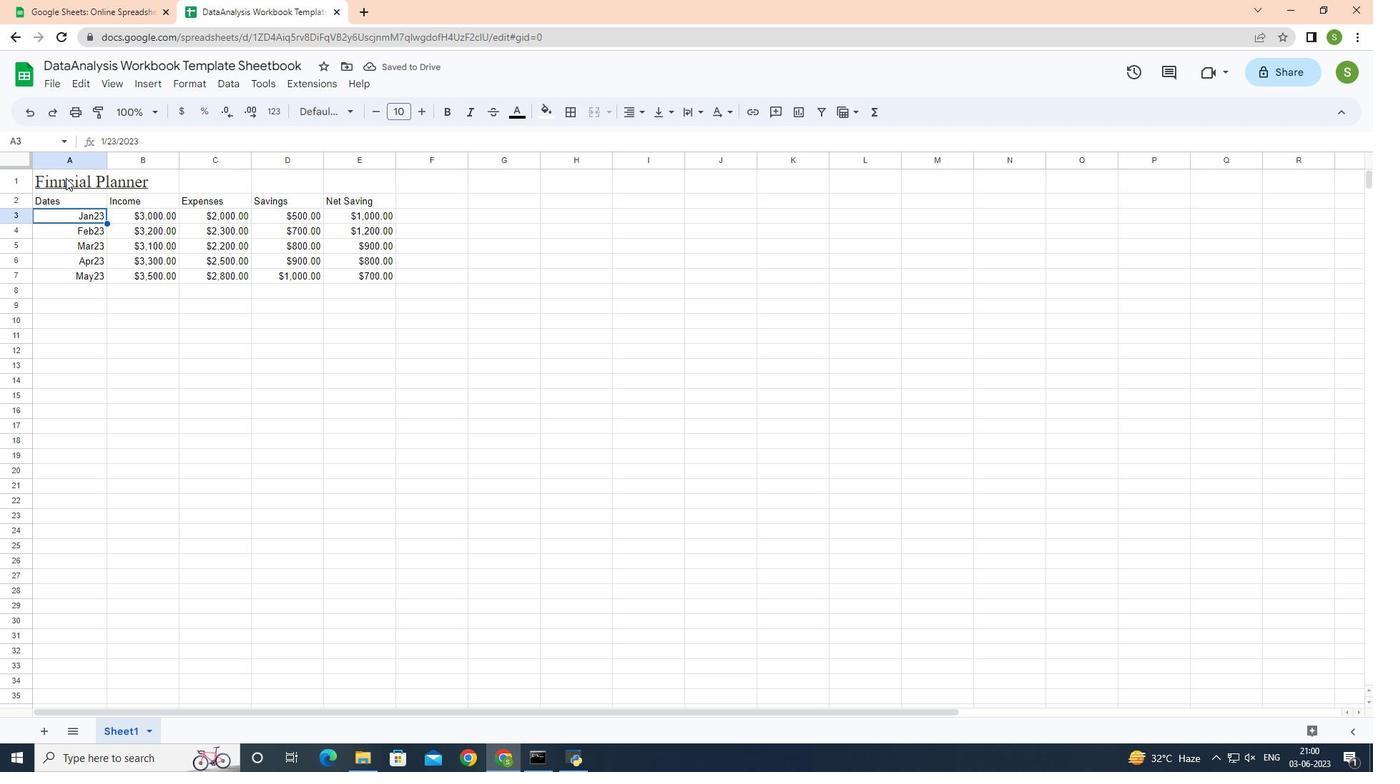 
Action: Mouse moved to (62, 178)
Screenshot: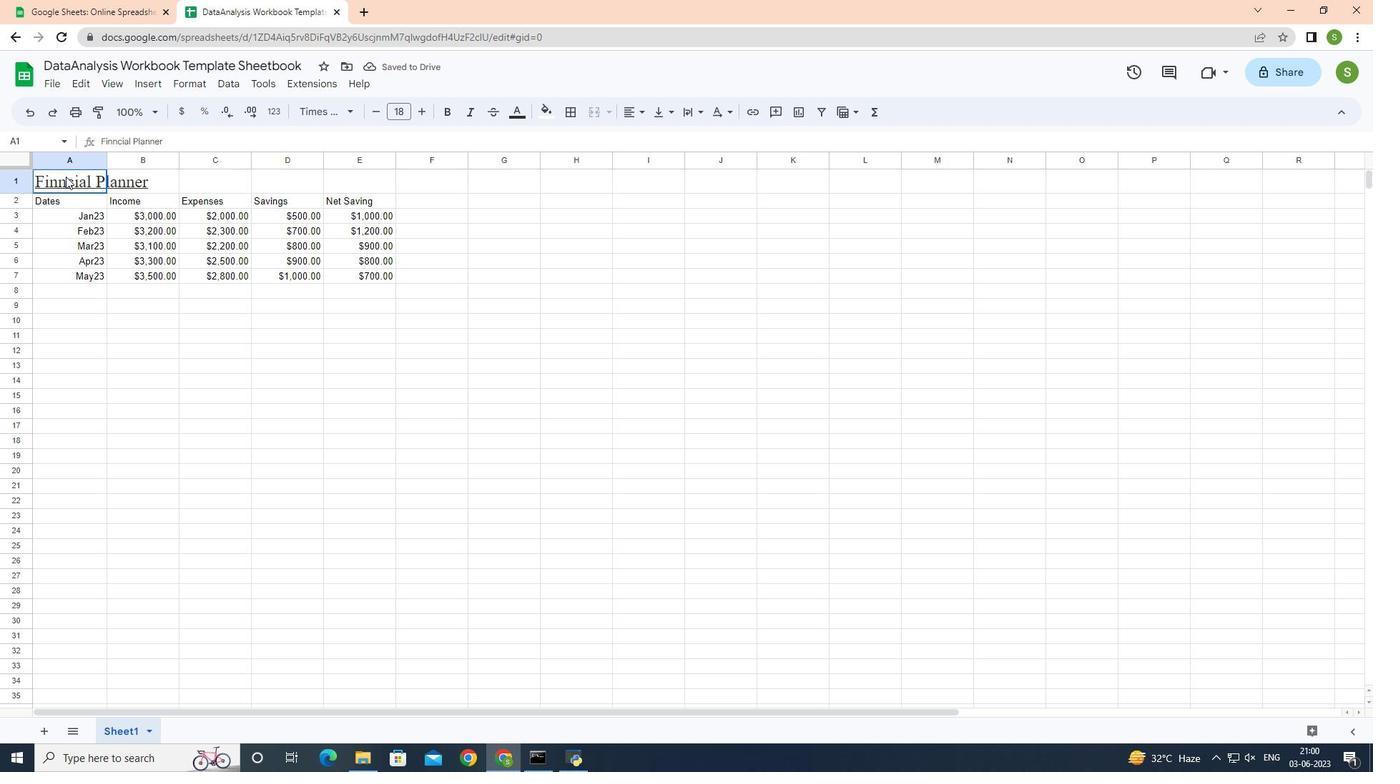 
Action: Mouse pressed left at (62, 178)
Screenshot: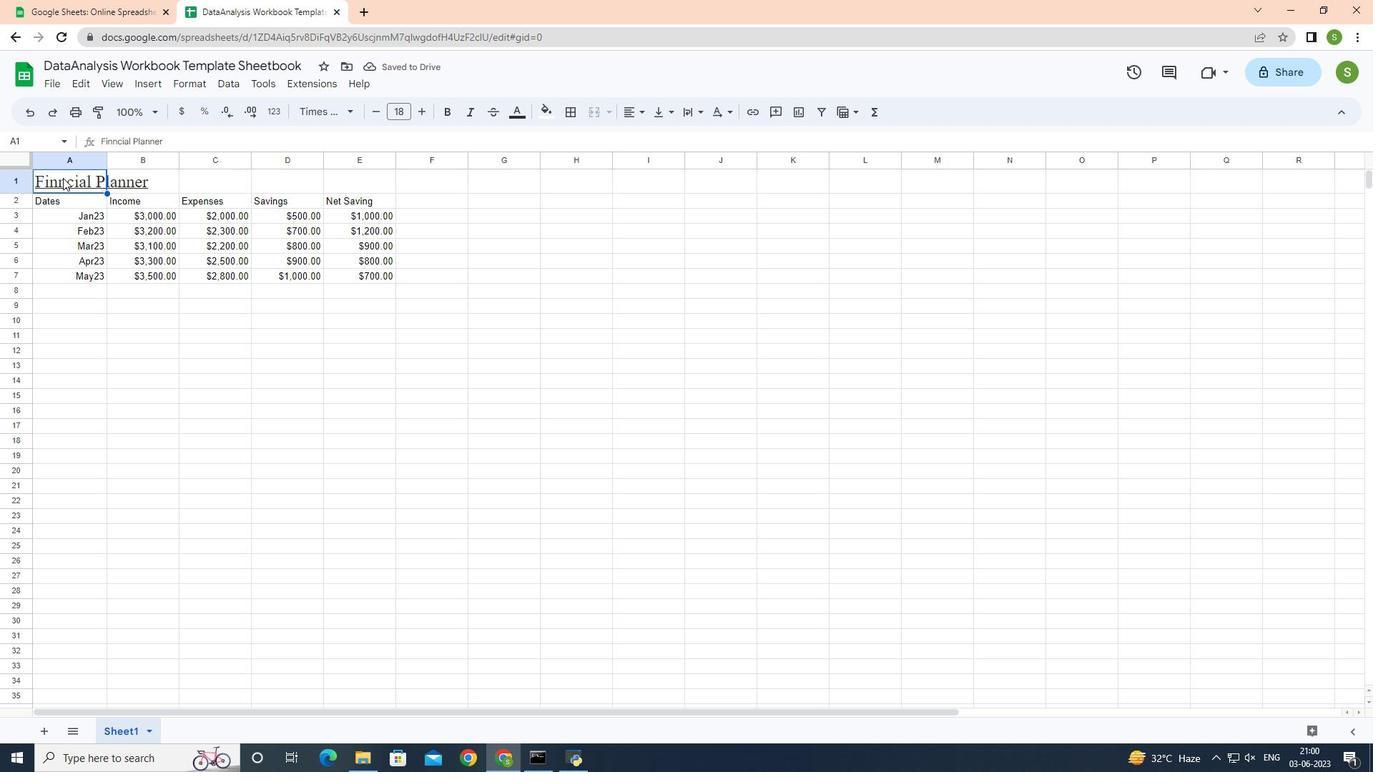 
Action: Mouse pressed left at (62, 178)
Screenshot: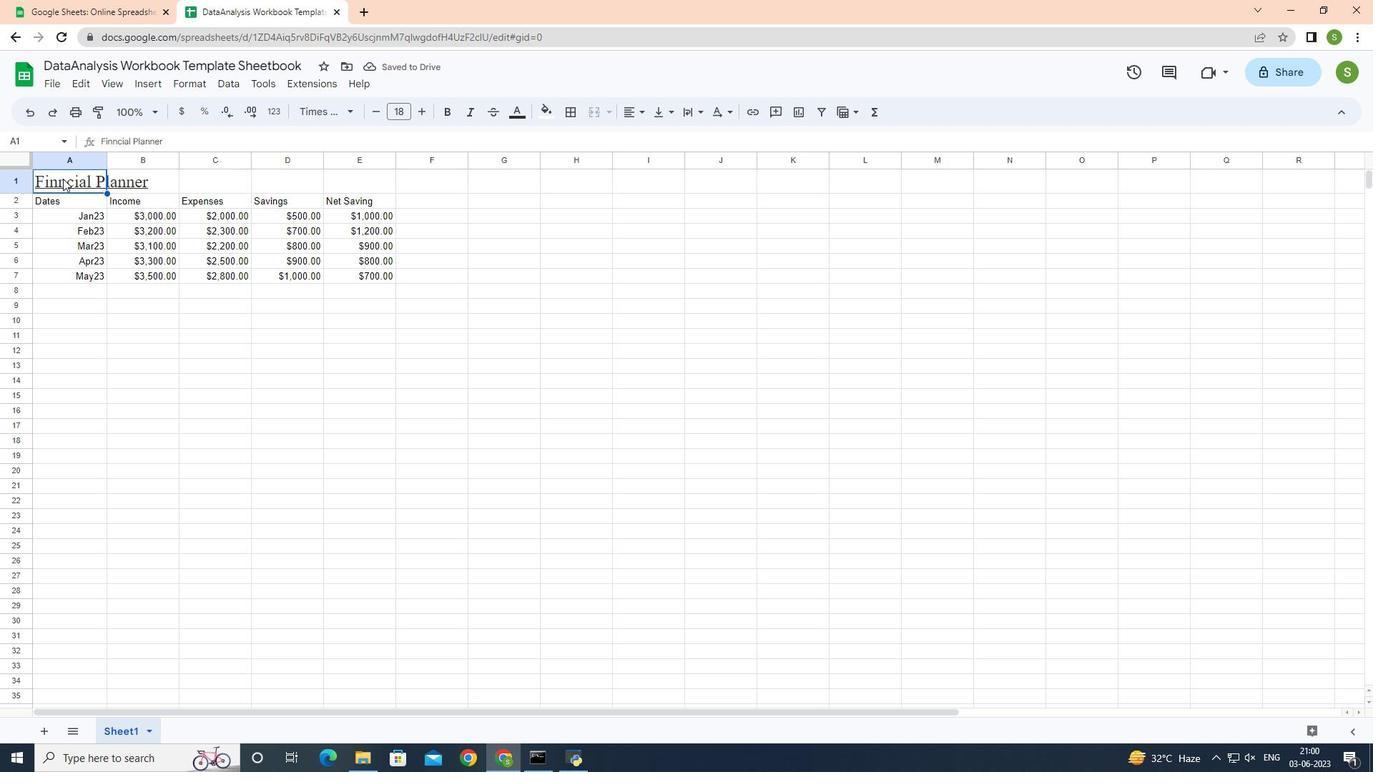
Action: Mouse moved to (59, 180)
Screenshot: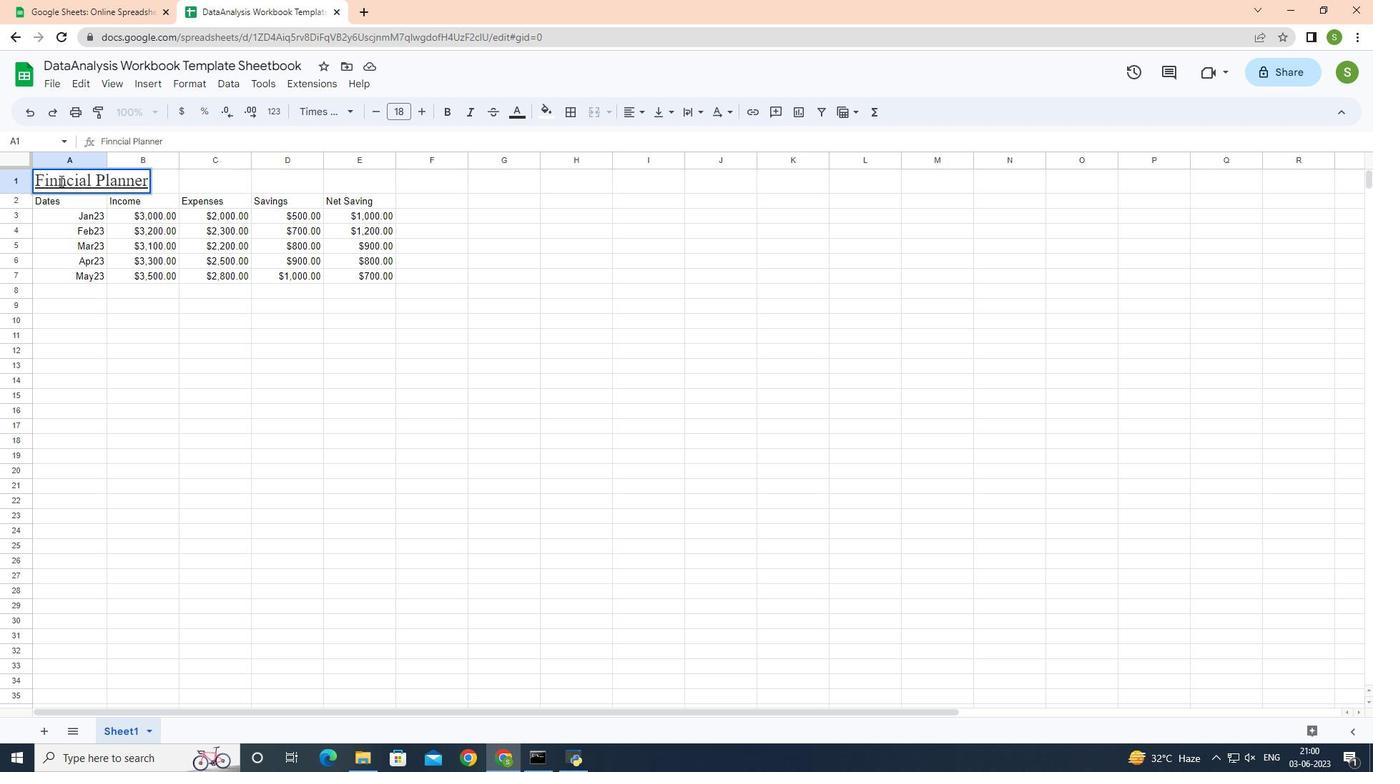 
Action: Mouse pressed left at (59, 180)
Screenshot: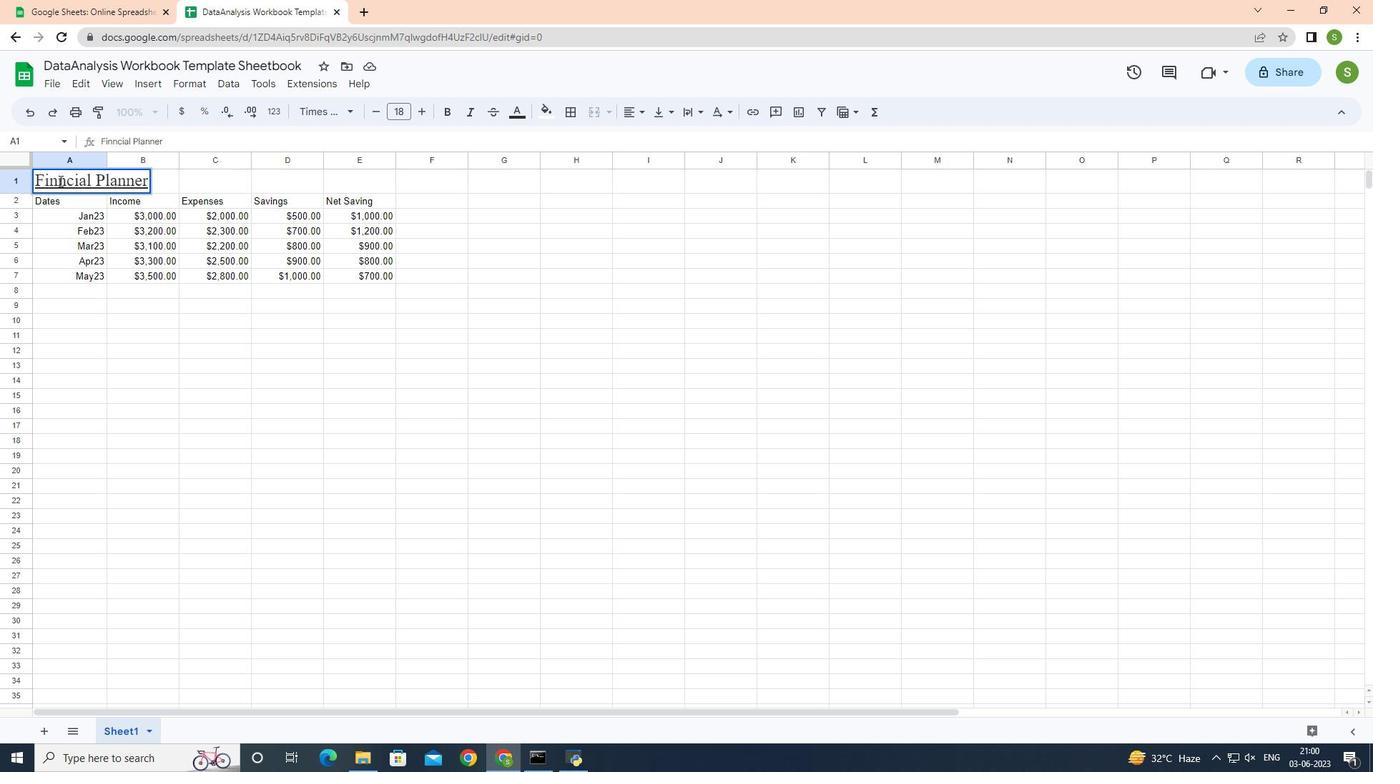 
Action: Mouse moved to (118, 168)
Screenshot: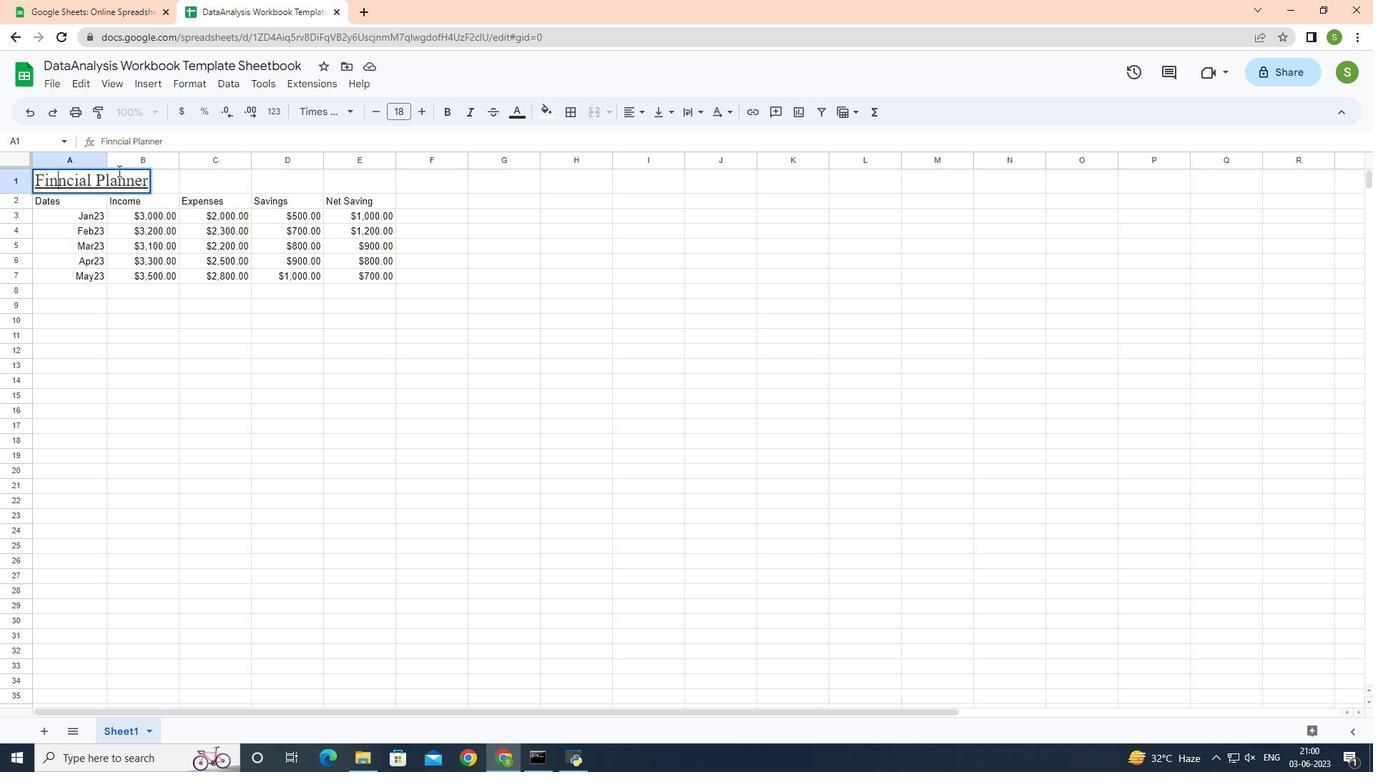 
Action: Key pressed a
Screenshot: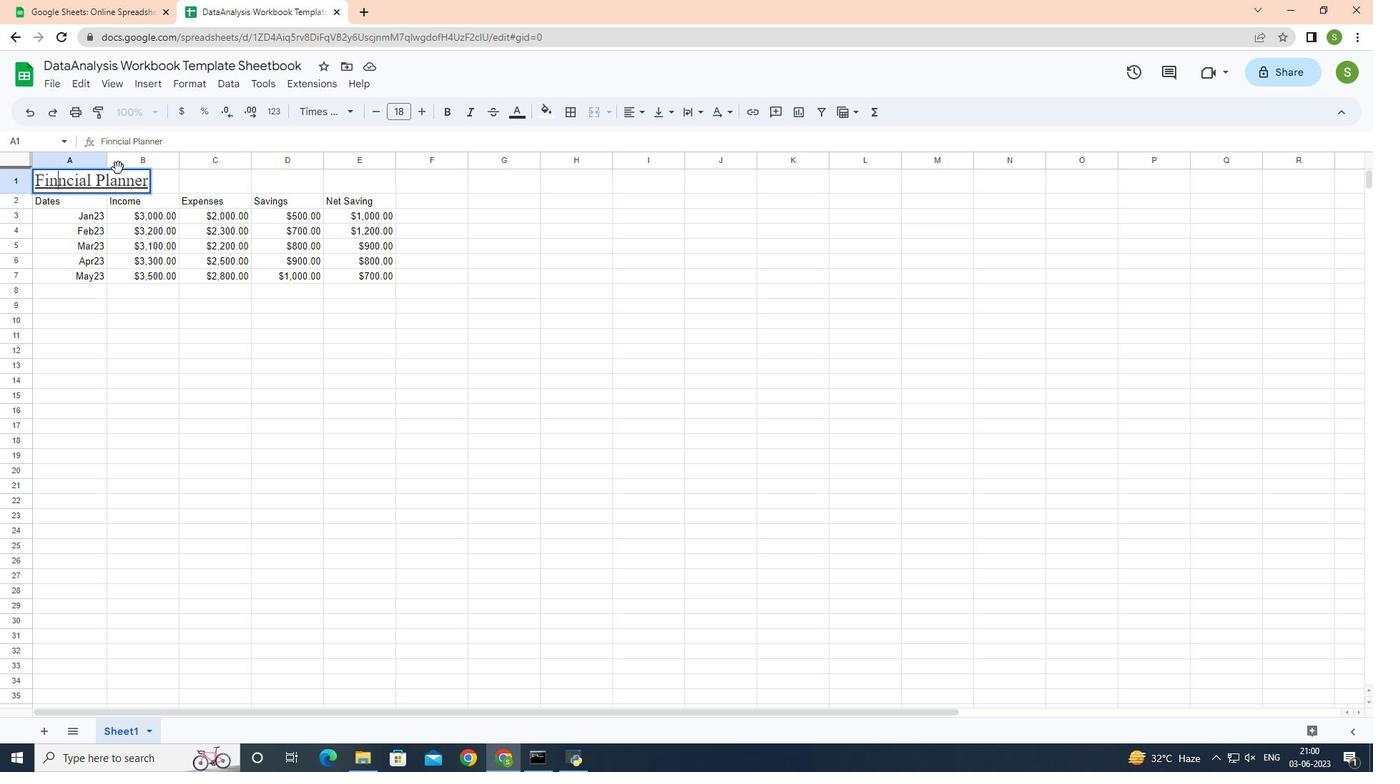 
Action: Mouse moved to (98, 223)
Screenshot: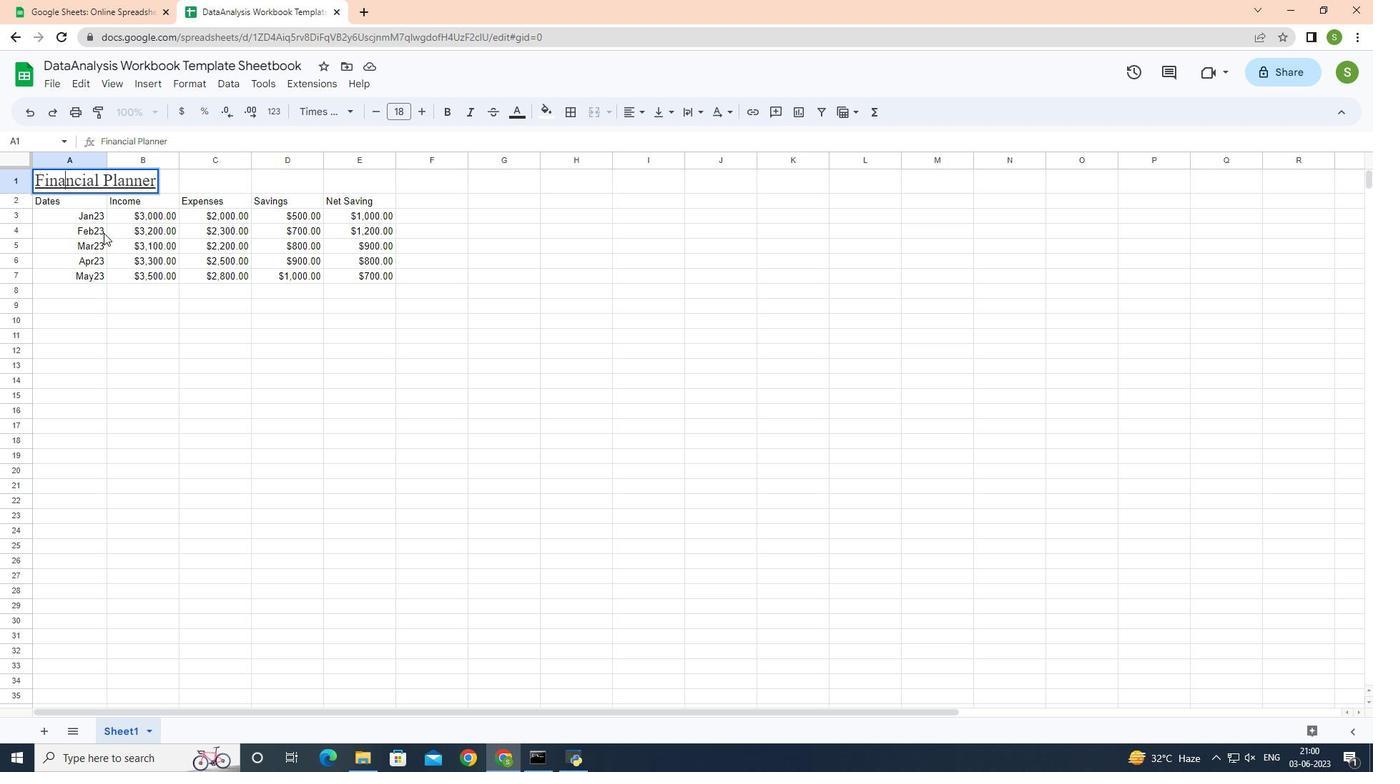 
Action: Mouse pressed left at (98, 223)
Screenshot: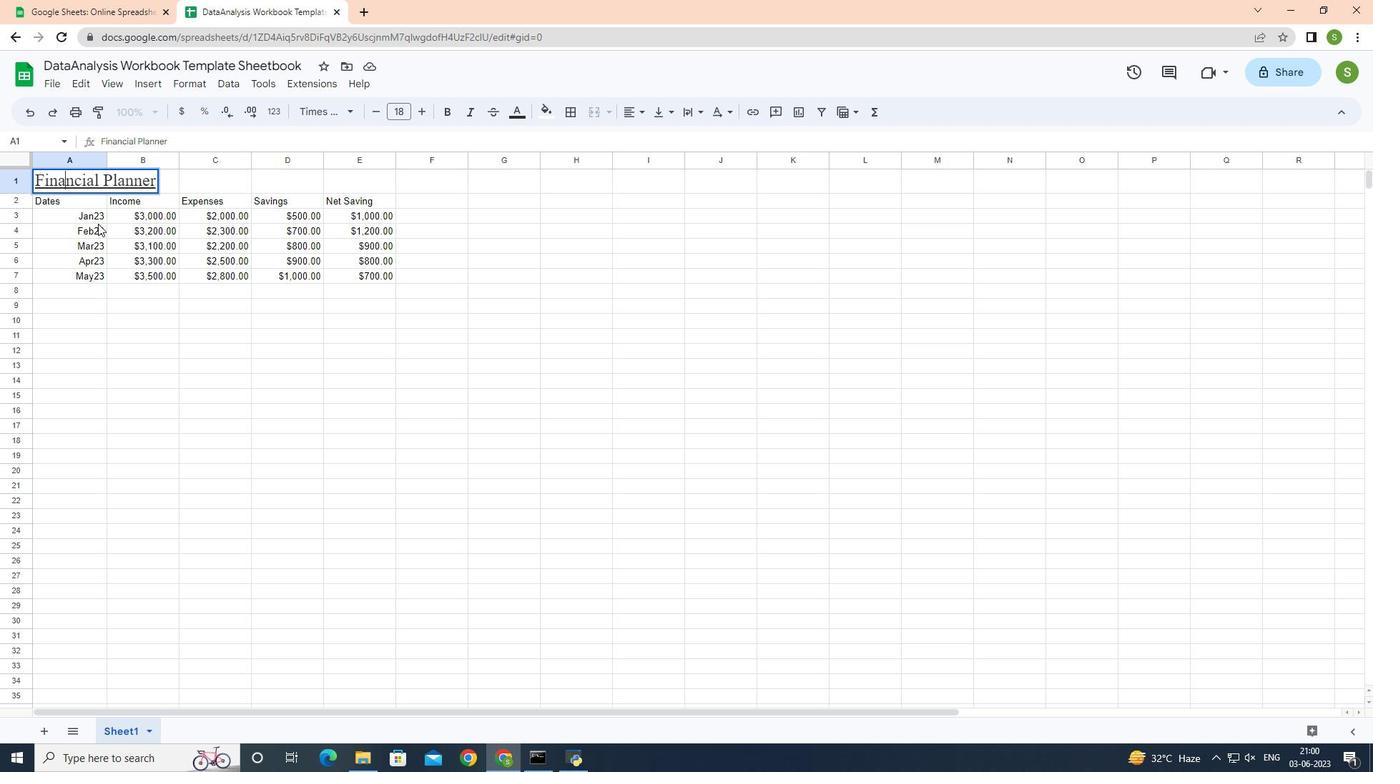 
Action: Mouse moved to (72, 195)
Screenshot: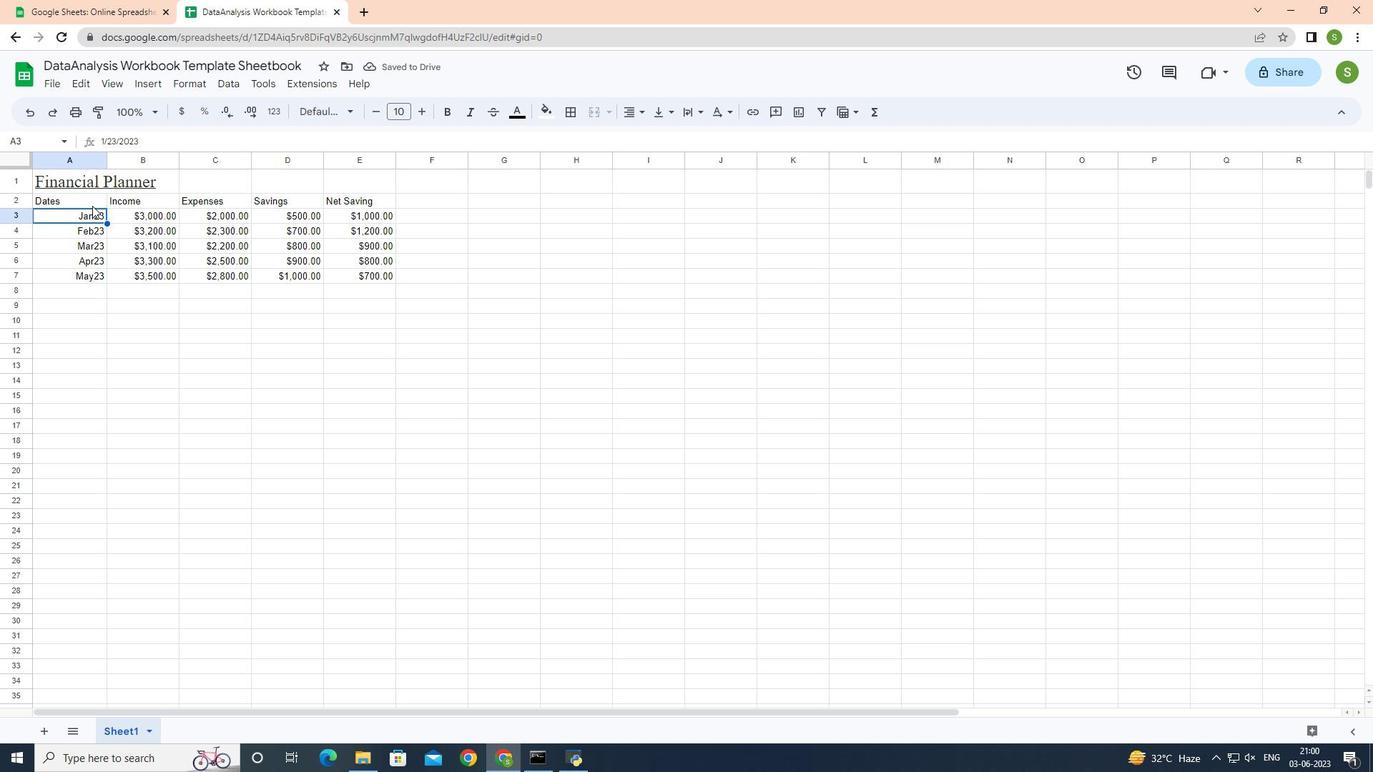 
Action: Mouse pressed left at (72, 195)
Screenshot: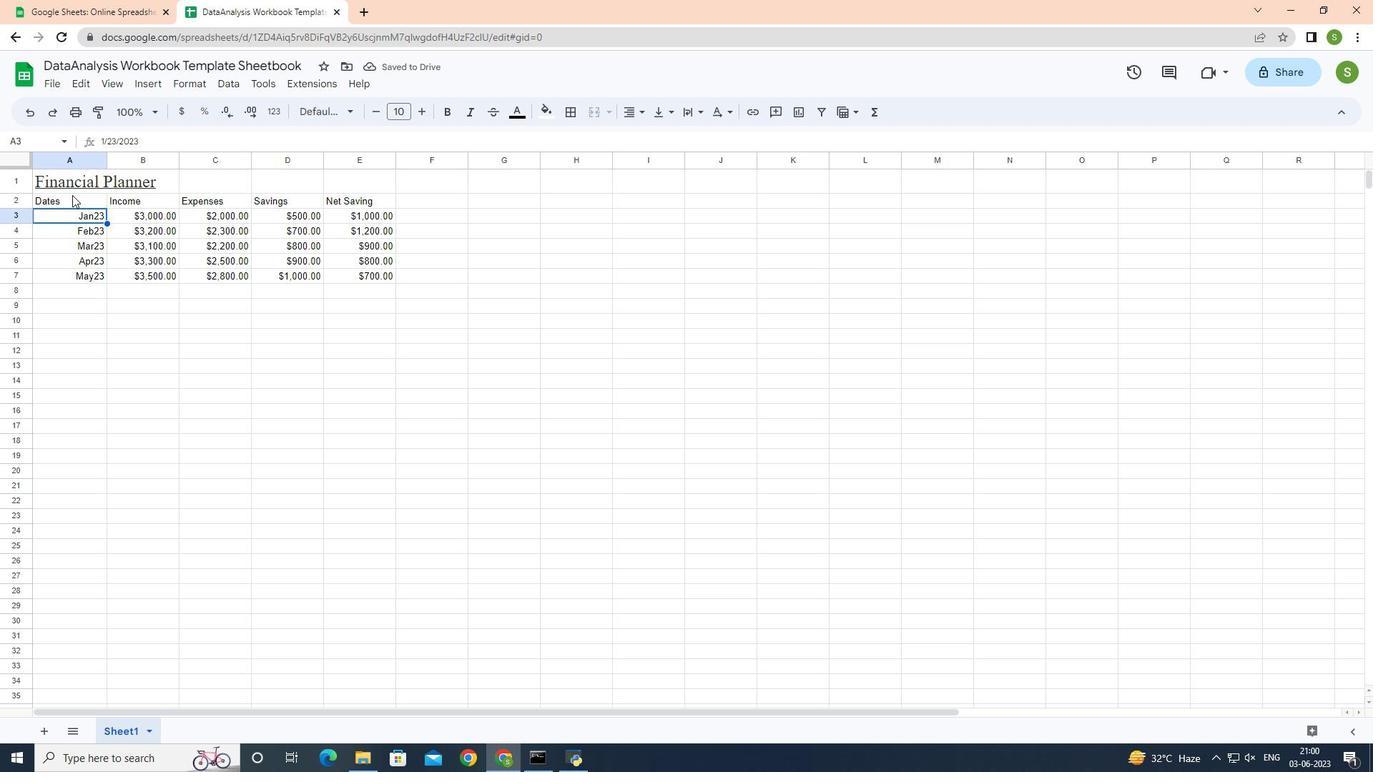
Action: Mouse moved to (342, 115)
Screenshot: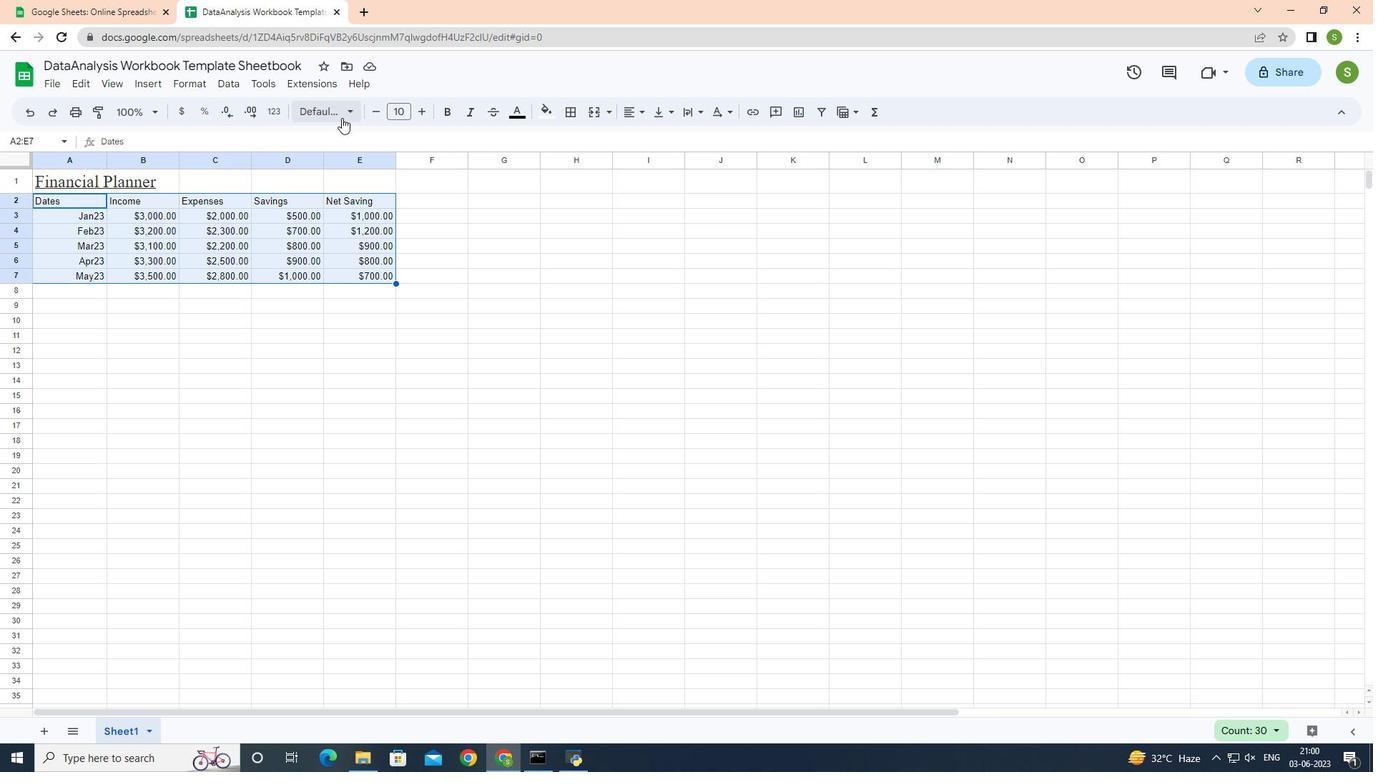 
Action: Mouse pressed left at (342, 115)
Screenshot: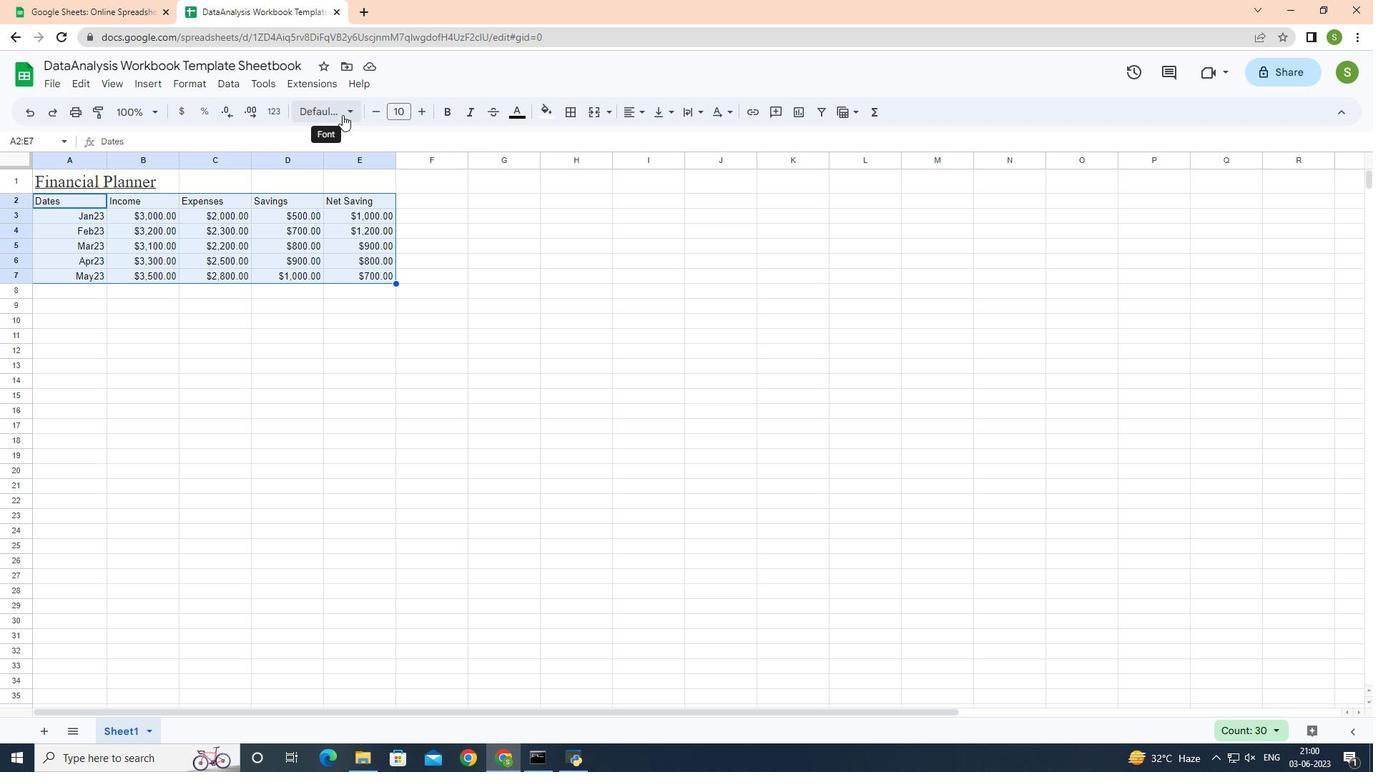 
Action: Mouse moved to (369, 653)
Screenshot: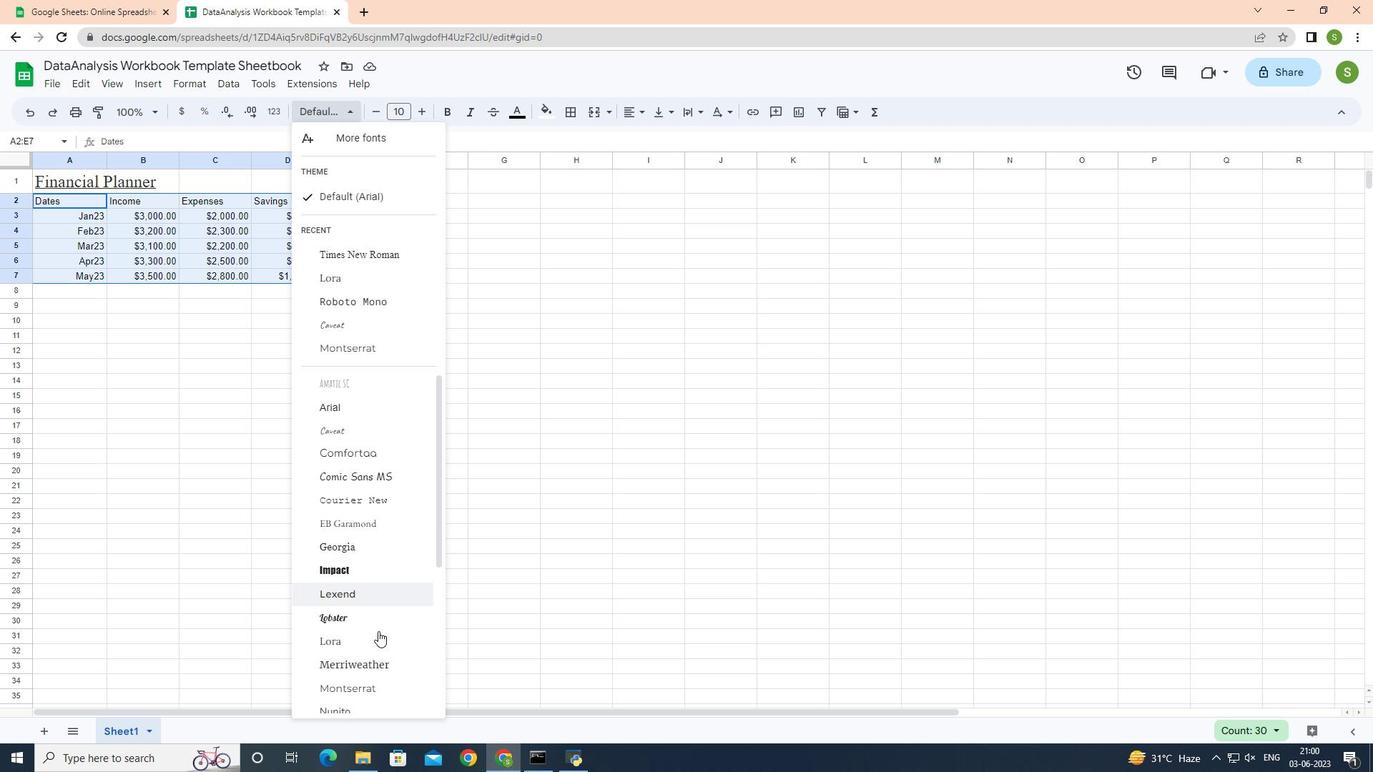 
Action: Mouse scrolled (369, 652) with delta (0, 0)
Screenshot: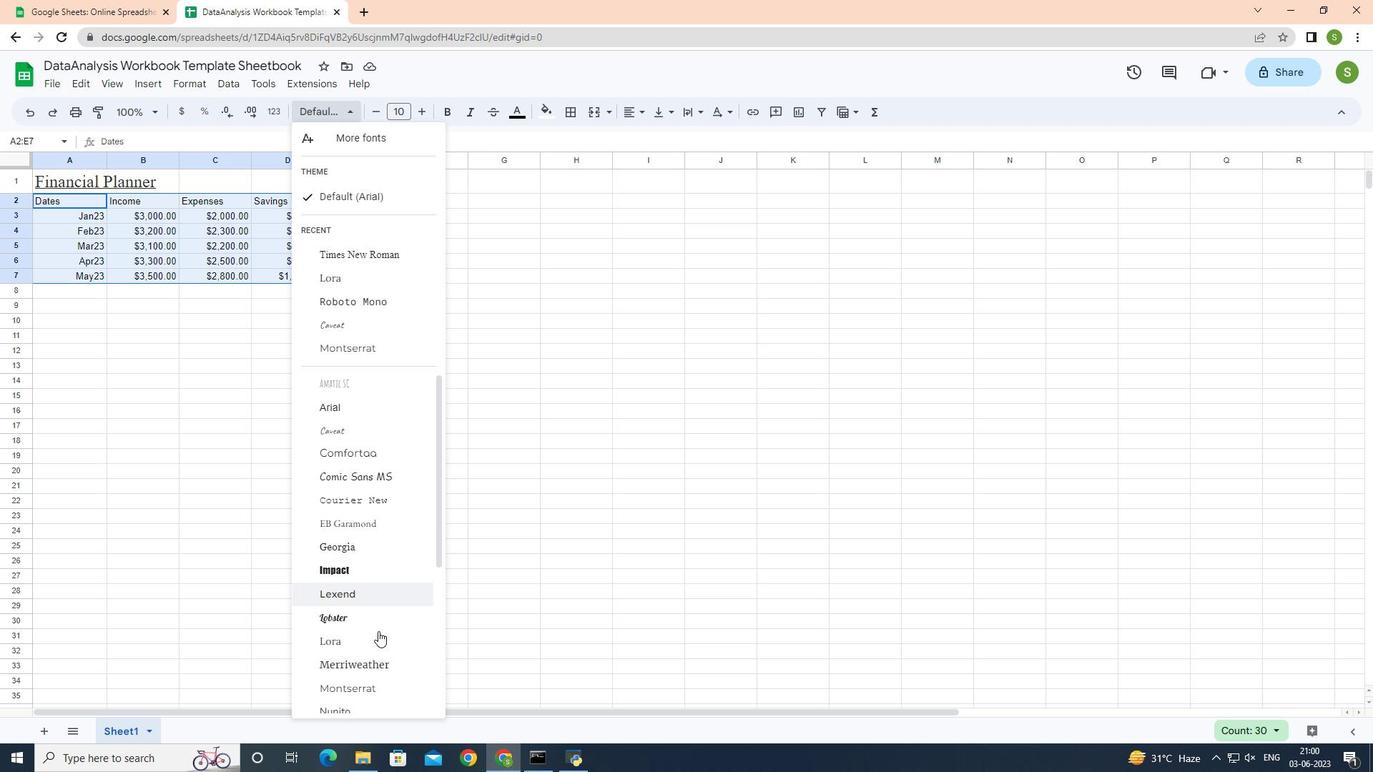 
Action: Mouse scrolled (369, 652) with delta (0, 0)
Screenshot: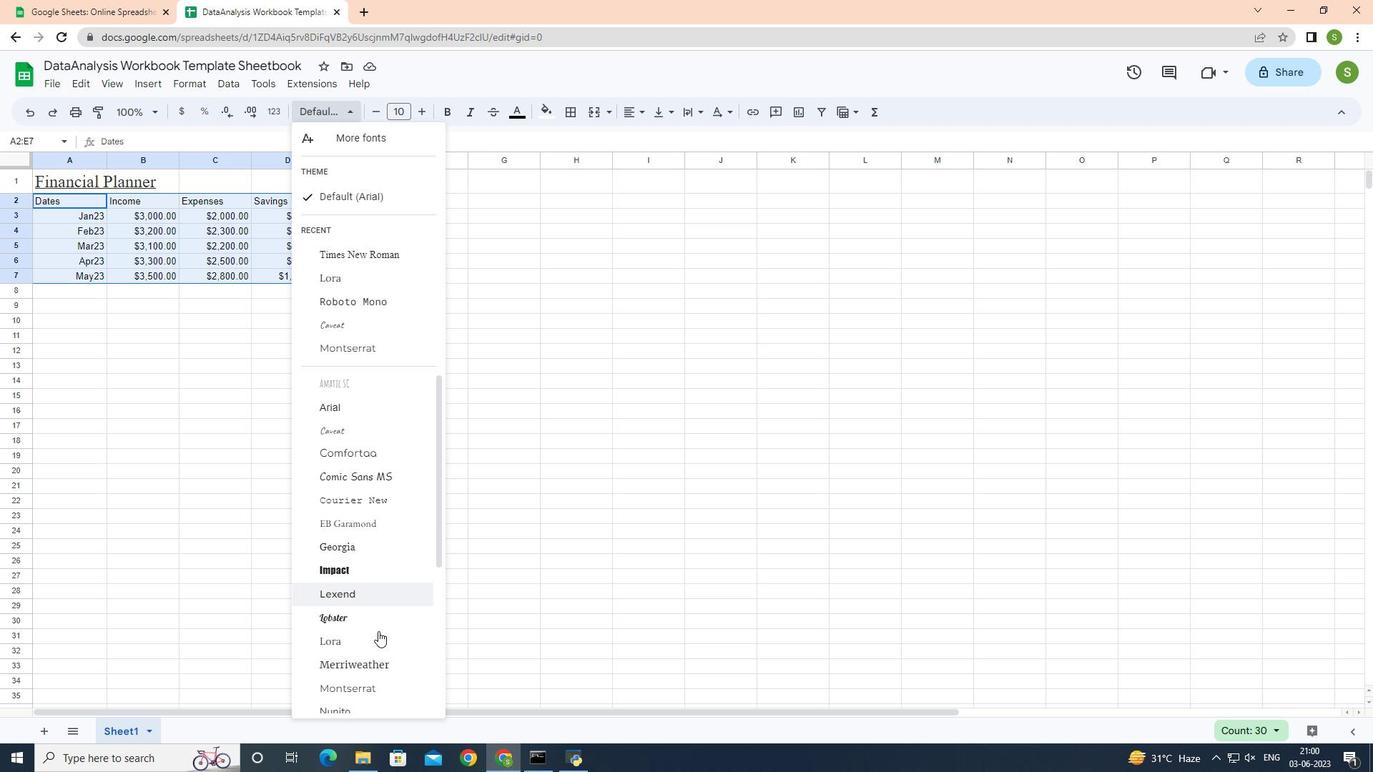 
Action: Mouse scrolled (369, 652) with delta (0, 0)
Screenshot: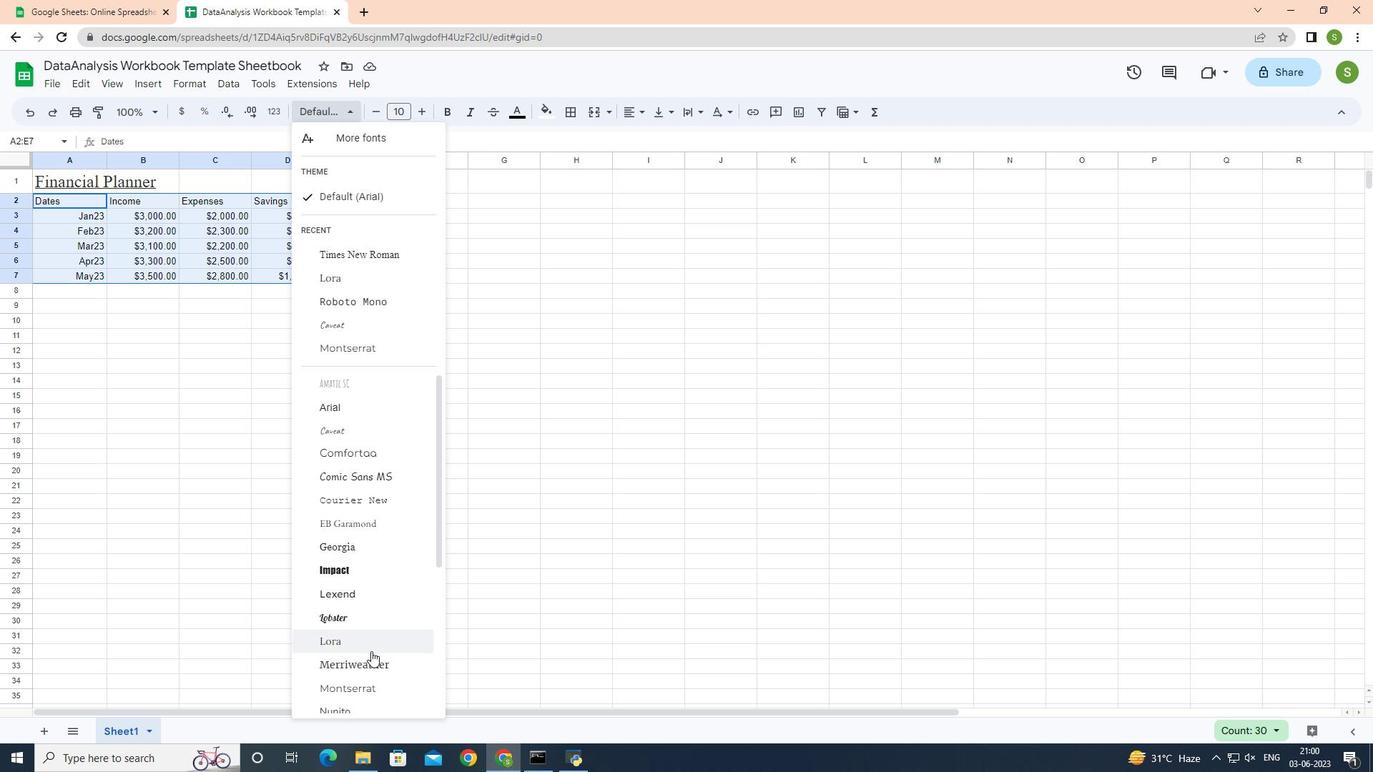 
Action: Mouse scrolled (369, 652) with delta (0, 0)
Screenshot: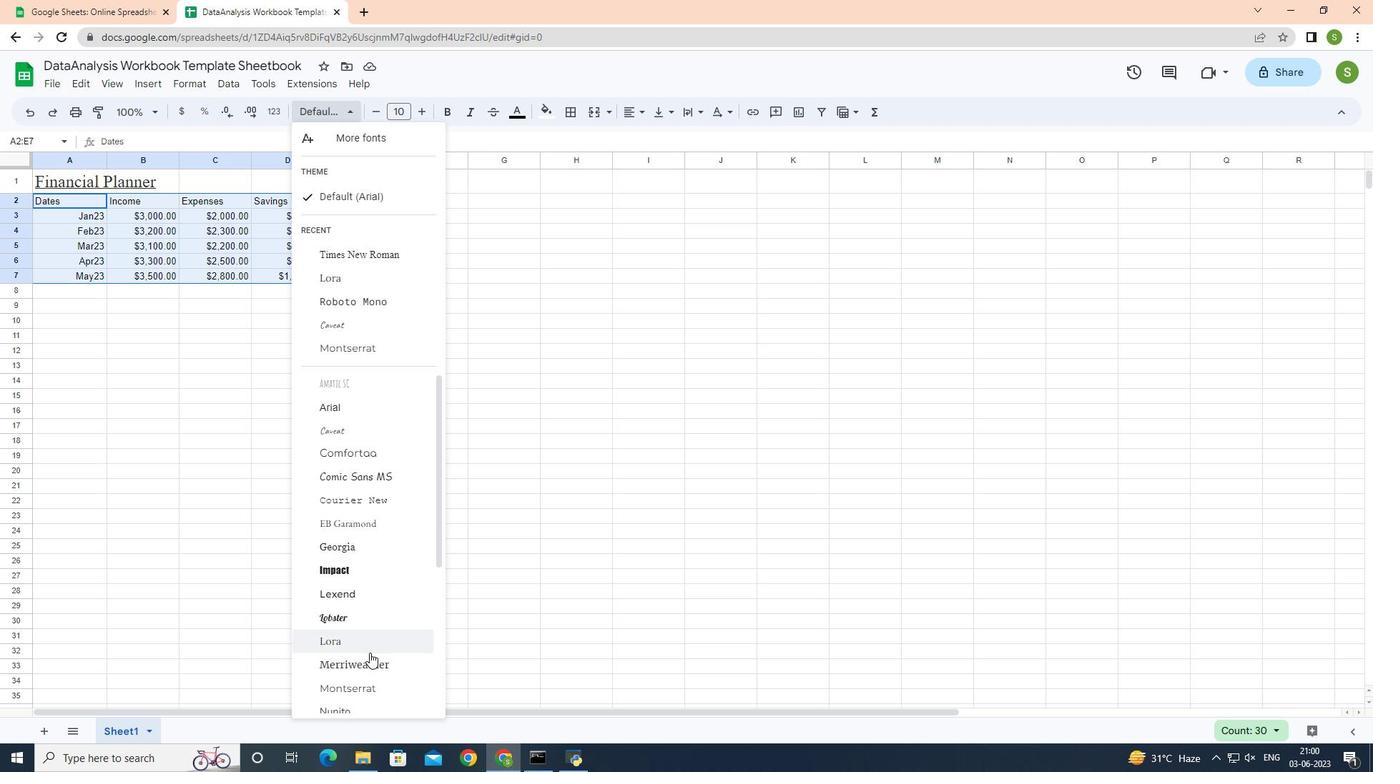 
Action: Mouse moved to (378, 635)
Screenshot: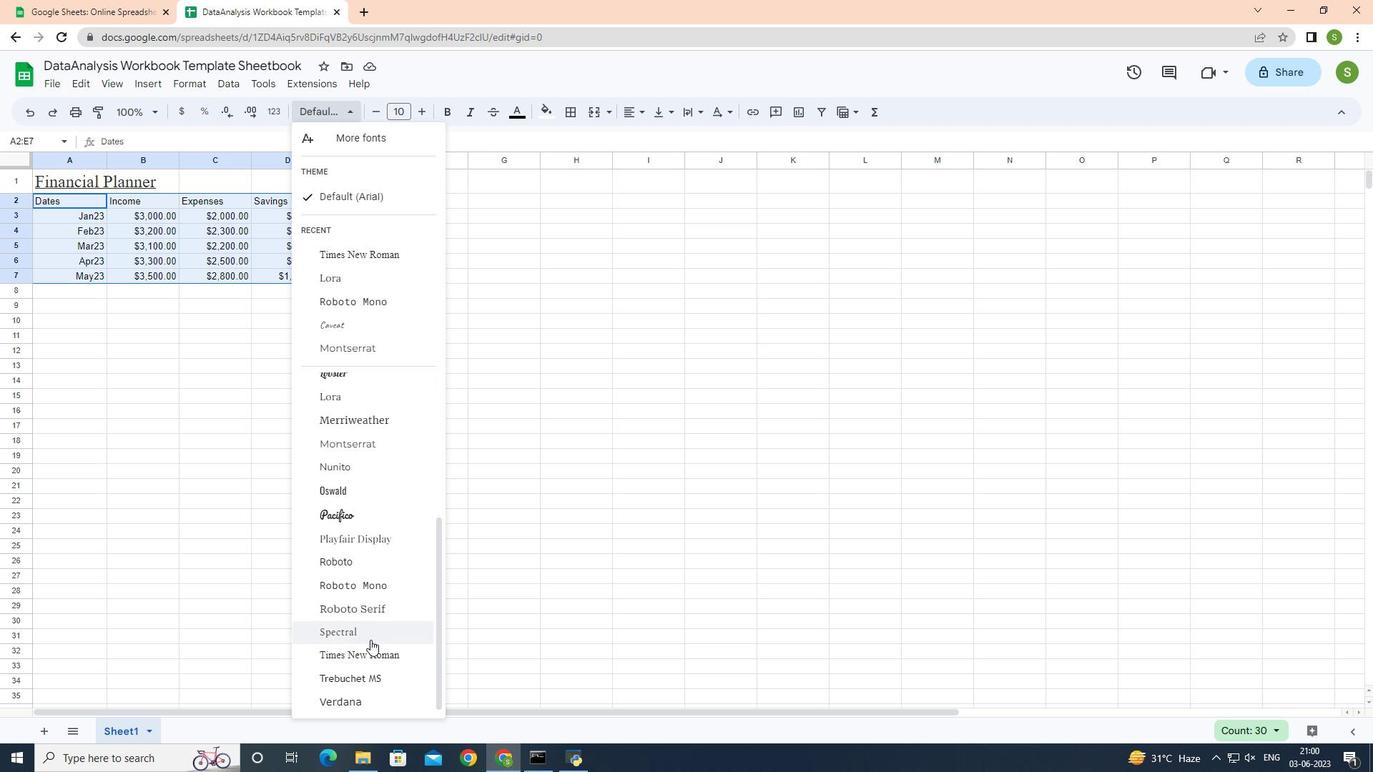 
Action: Mouse scrolled (378, 634) with delta (0, 0)
Screenshot: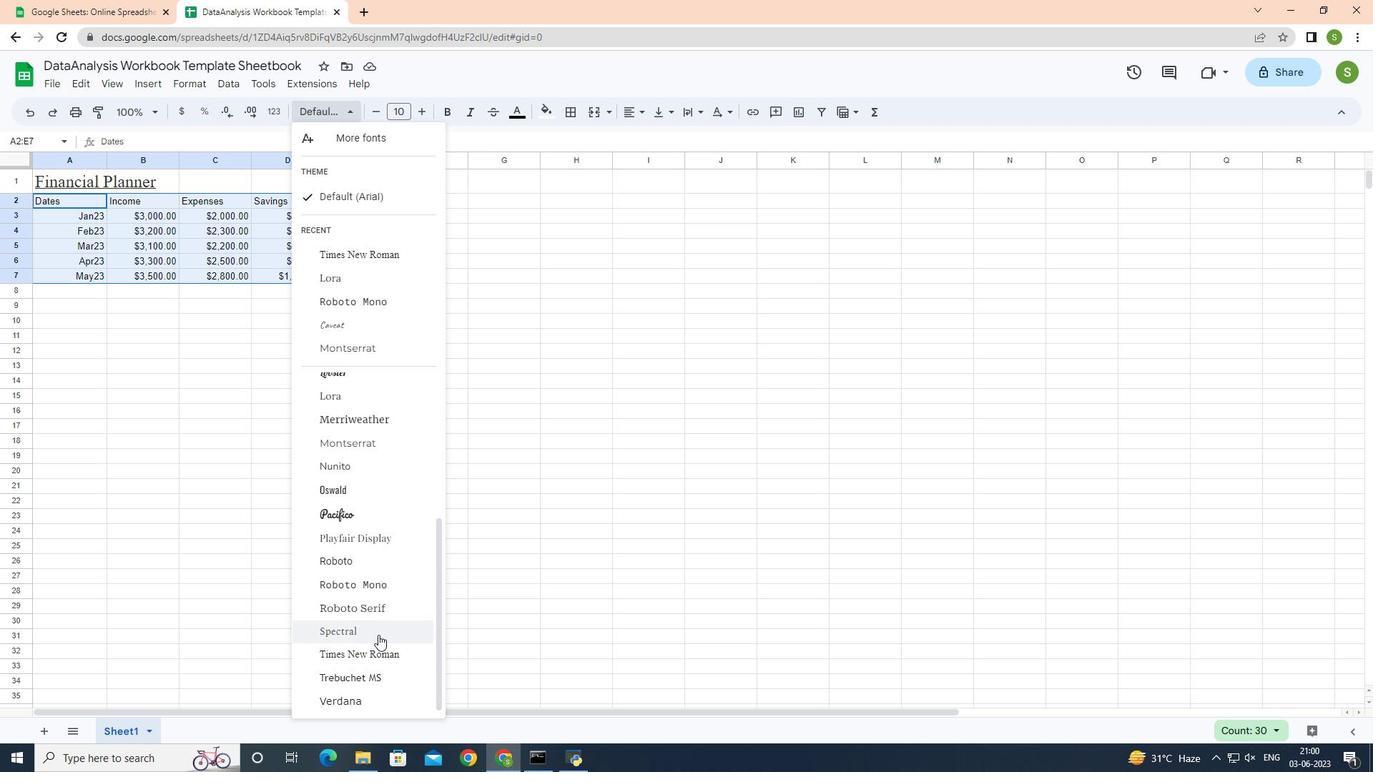 
Action: Mouse scrolled (378, 634) with delta (0, 0)
Screenshot: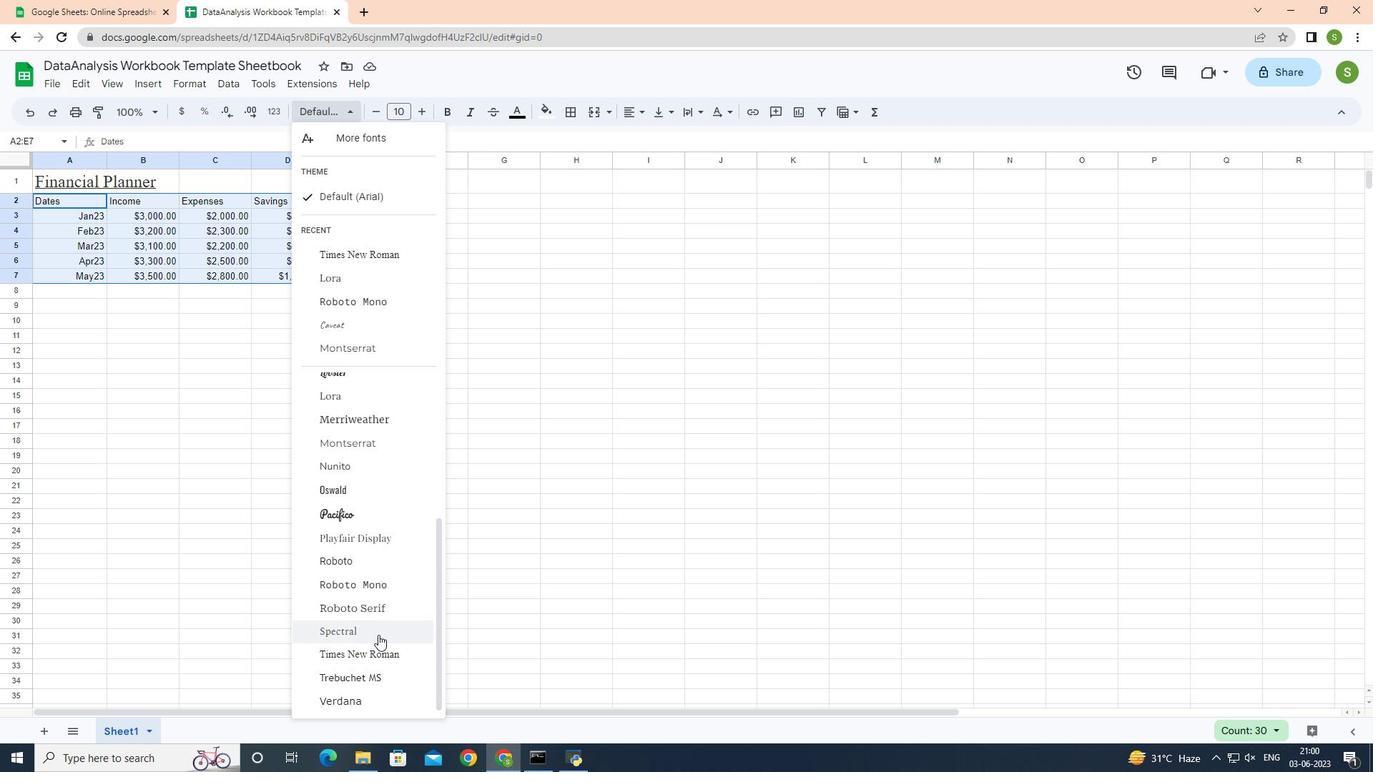 
Action: Mouse scrolled (378, 634) with delta (0, 0)
Screenshot: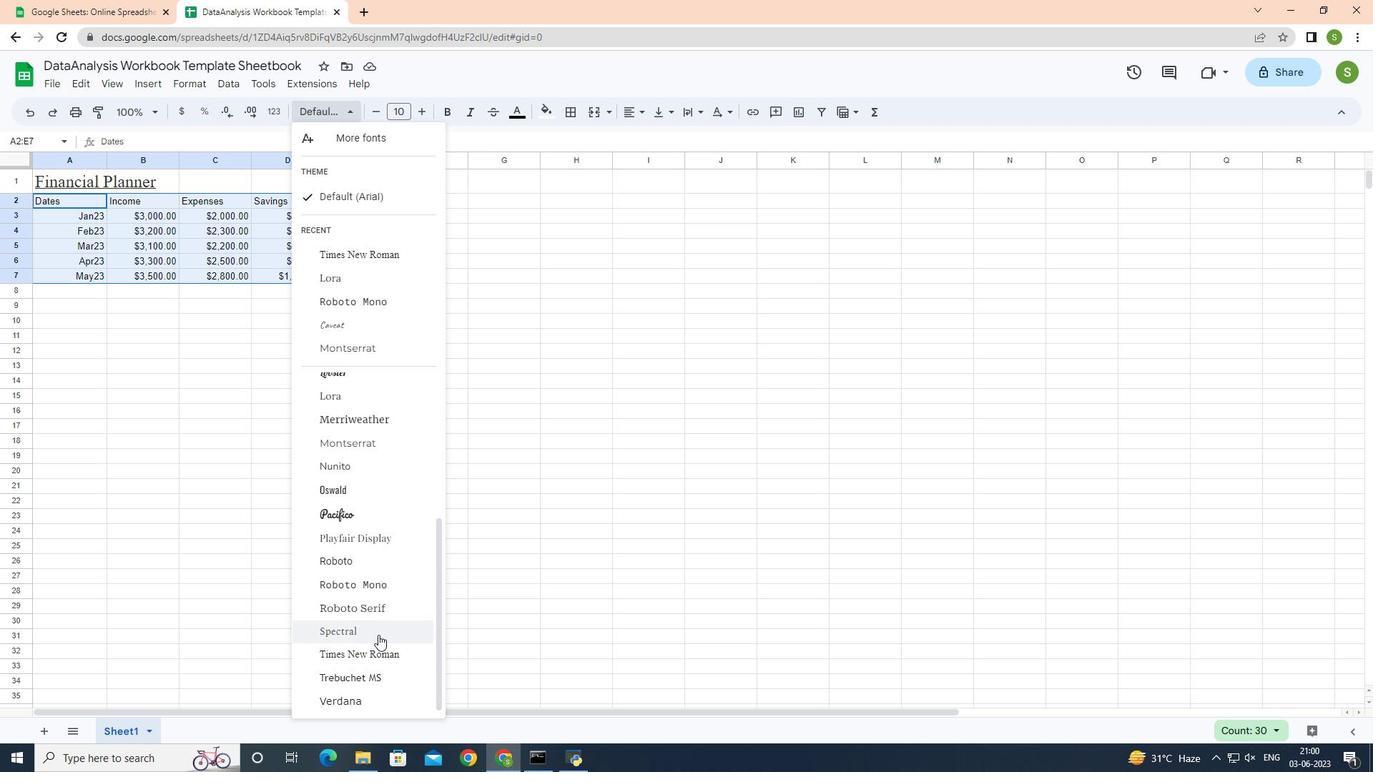 
Action: Mouse scrolled (378, 634) with delta (0, 0)
Screenshot: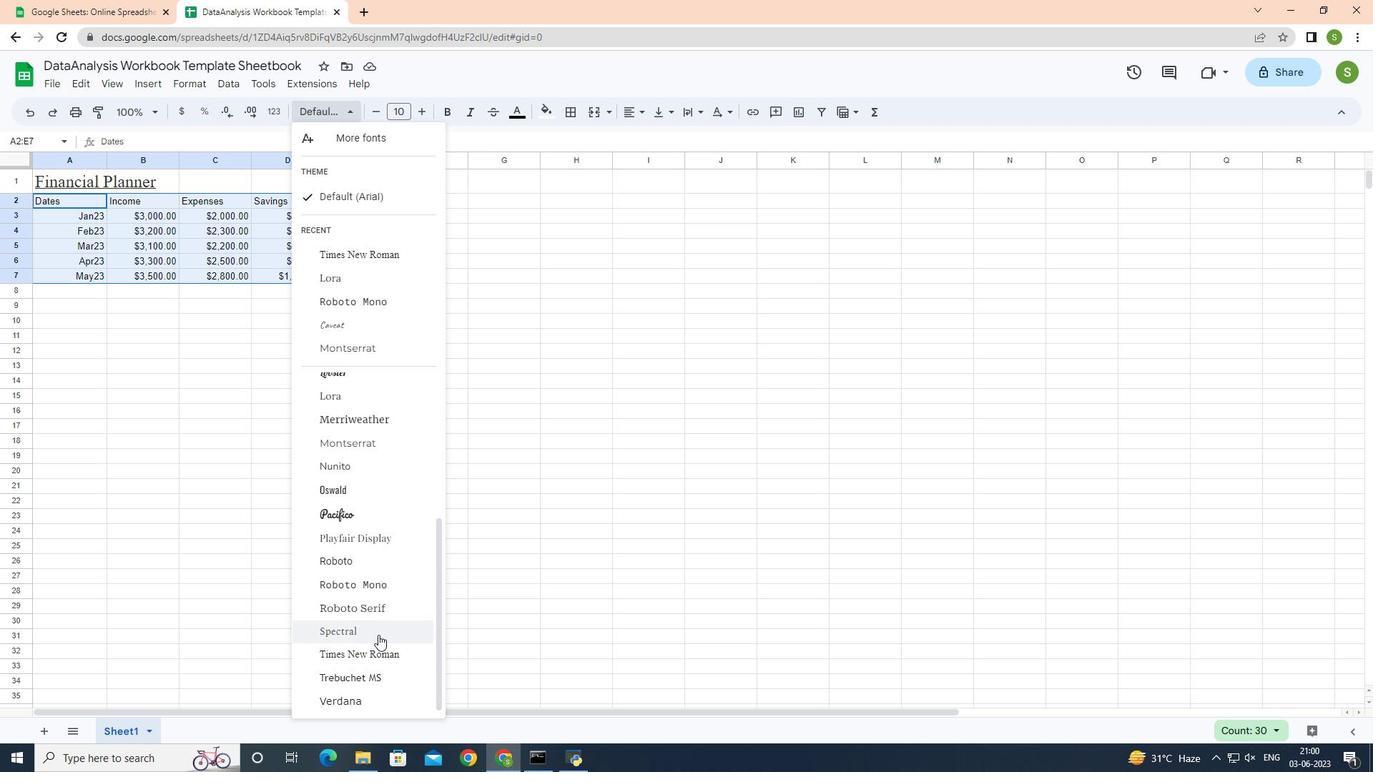 
Action: Mouse scrolled (378, 634) with delta (0, 0)
Screenshot: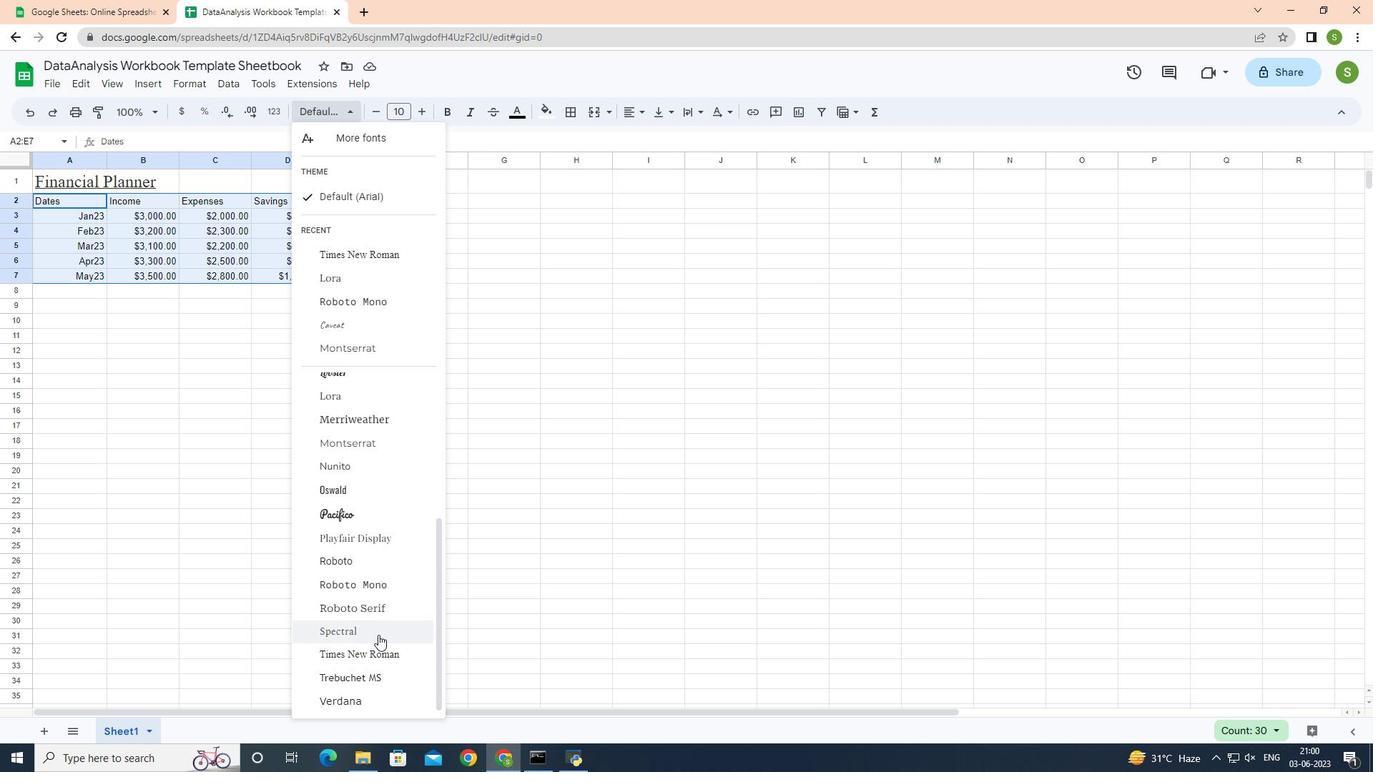 
Action: Mouse moved to (372, 656)
Screenshot: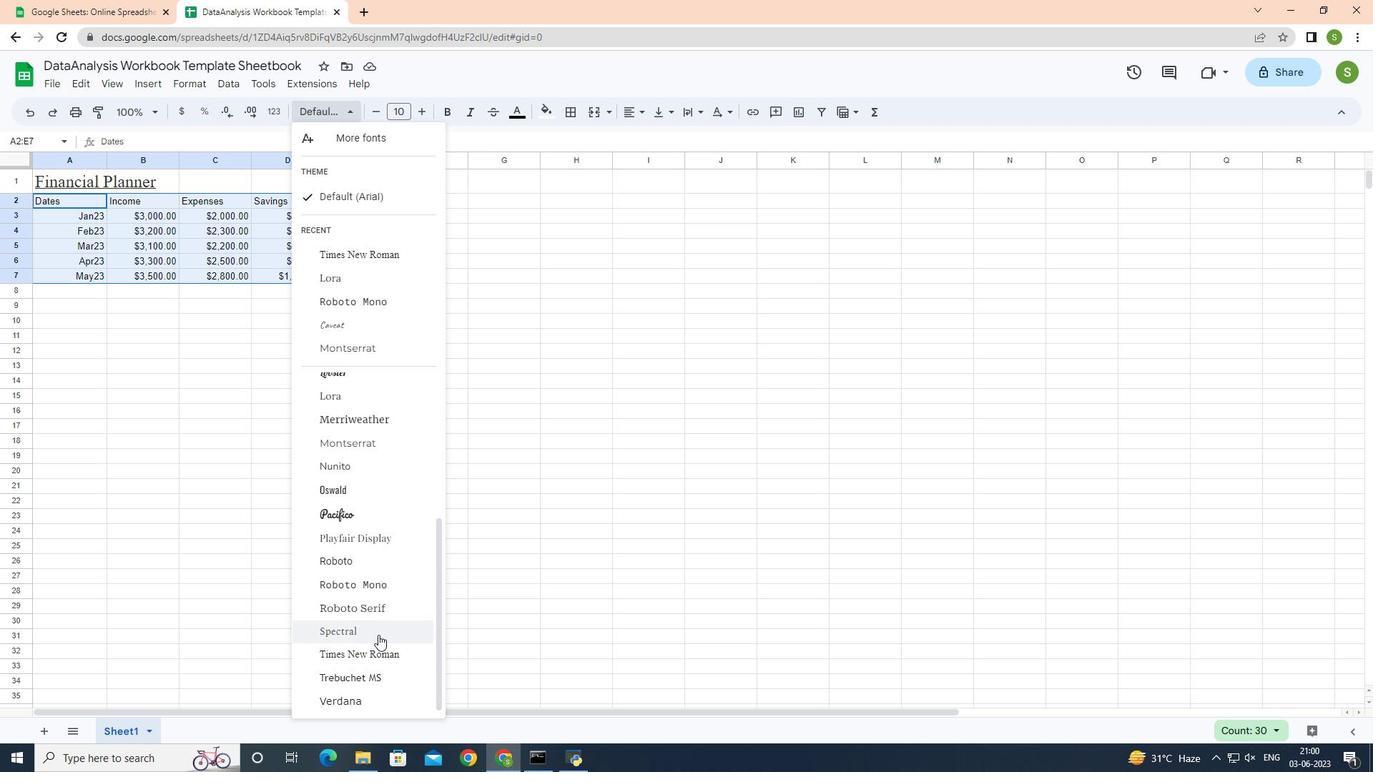 
Action: Mouse pressed left at (372, 656)
Screenshot: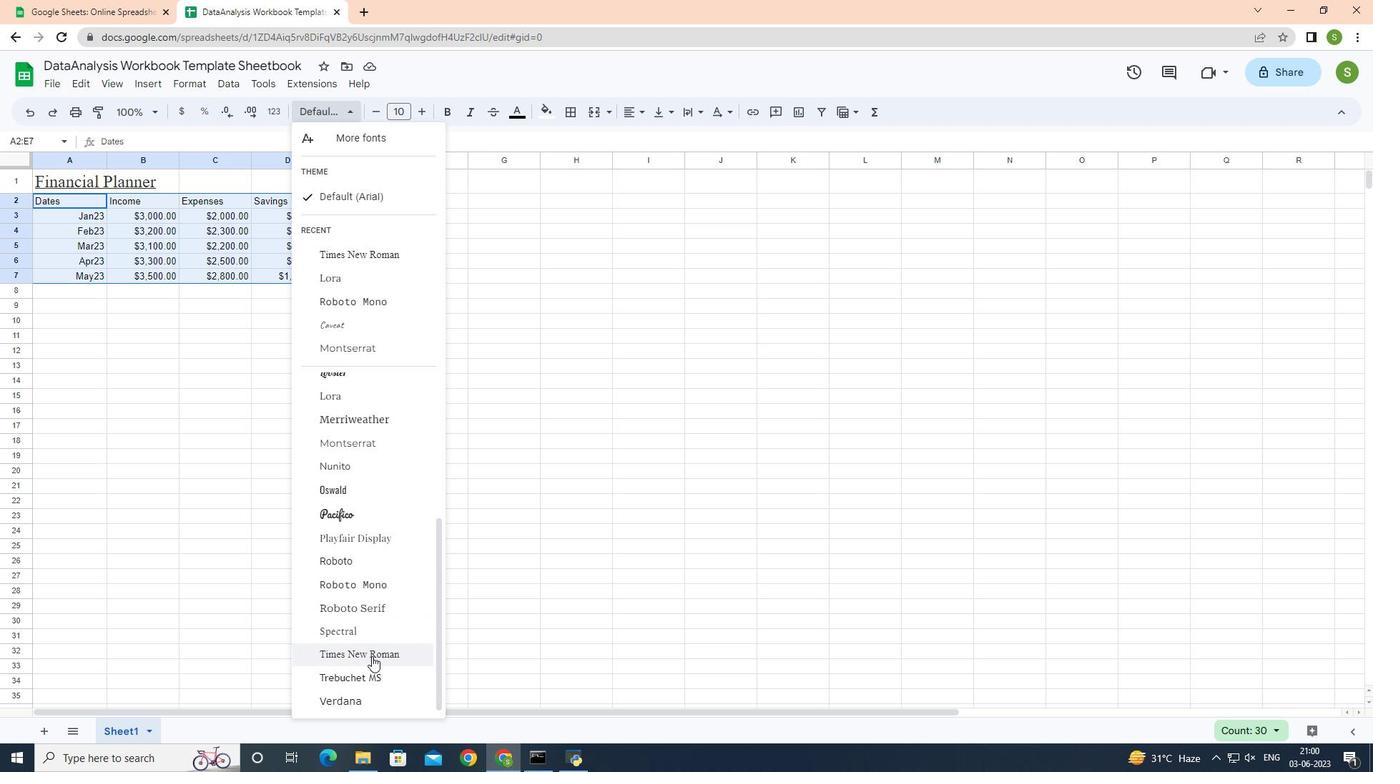 
Action: Mouse moved to (374, 113)
Screenshot: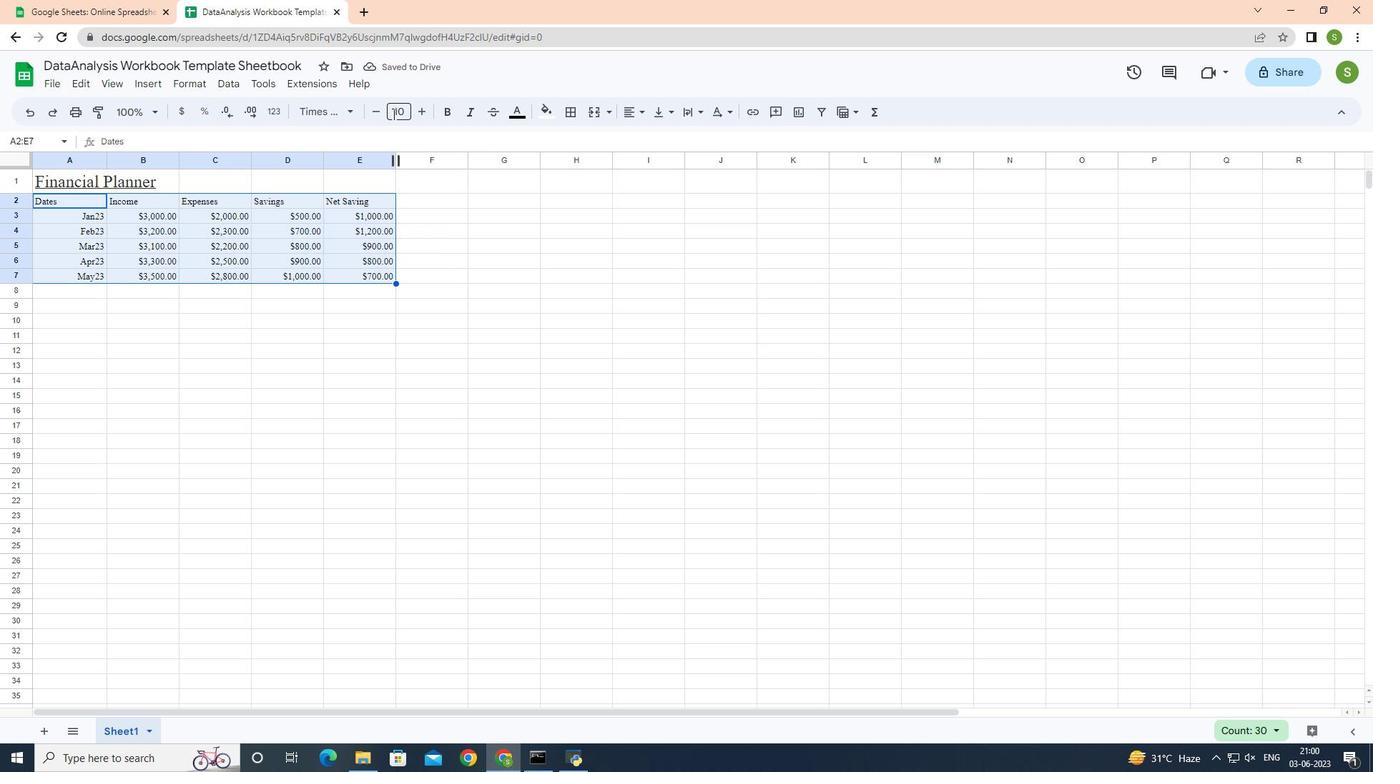 
Action: Mouse pressed left at (374, 113)
Screenshot: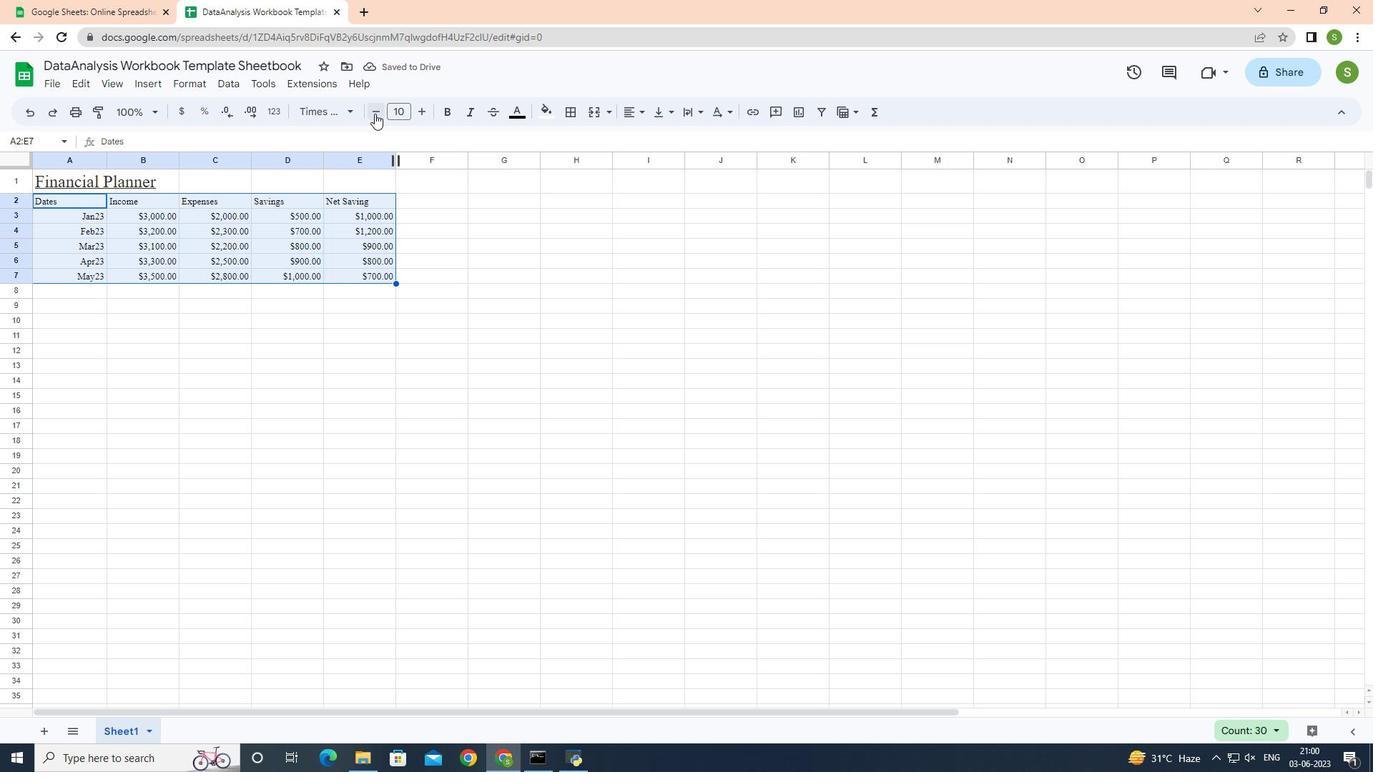 
Action: Mouse moved to (42, 173)
Screenshot: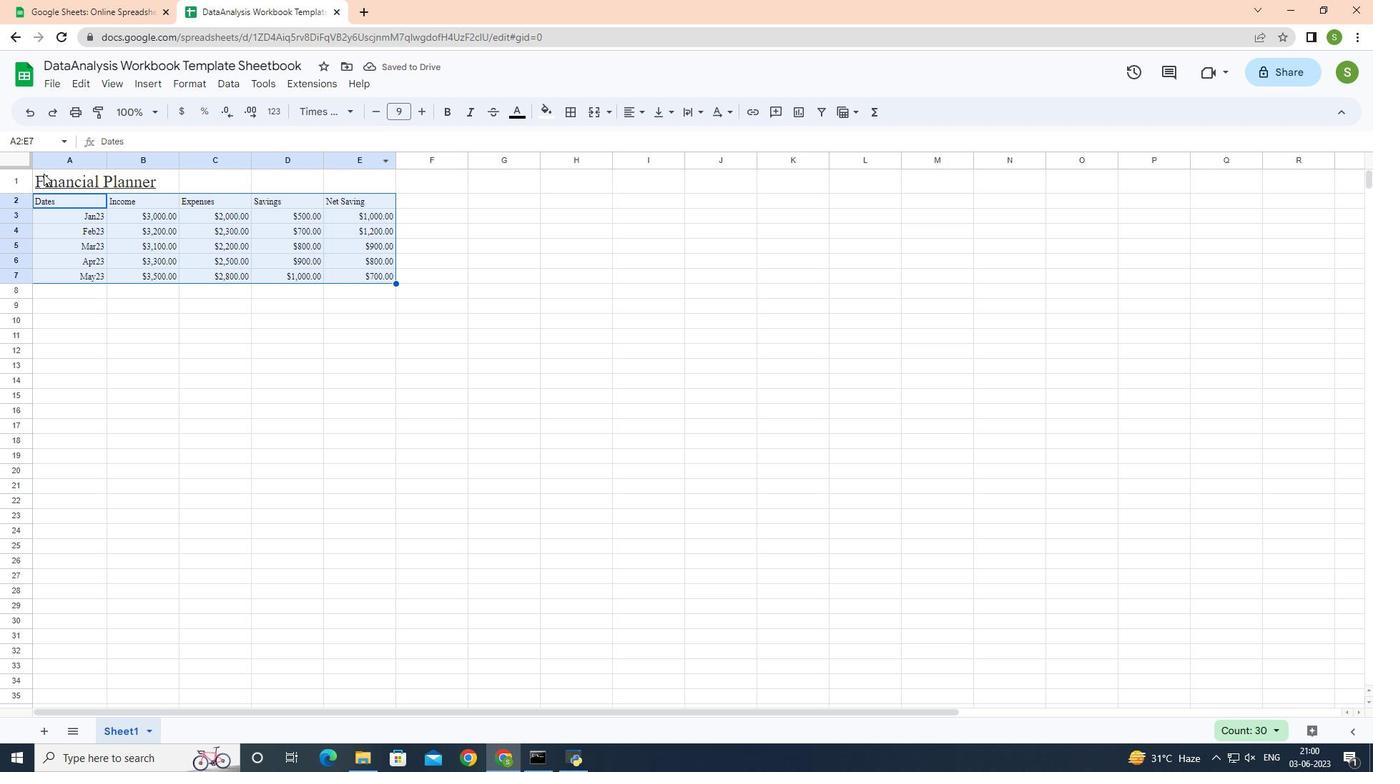 
Action: Mouse pressed left at (42, 173)
Screenshot: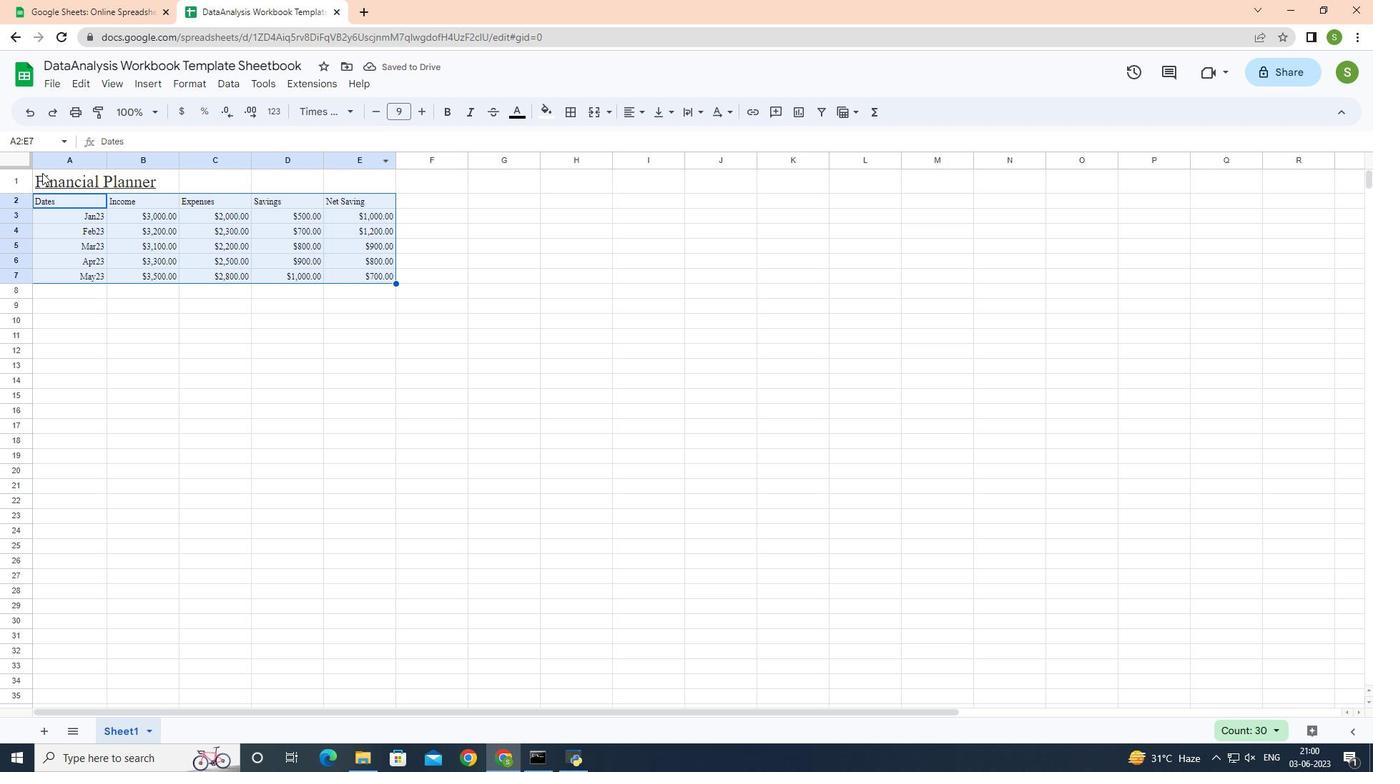 
Action: Mouse moved to (646, 118)
Screenshot: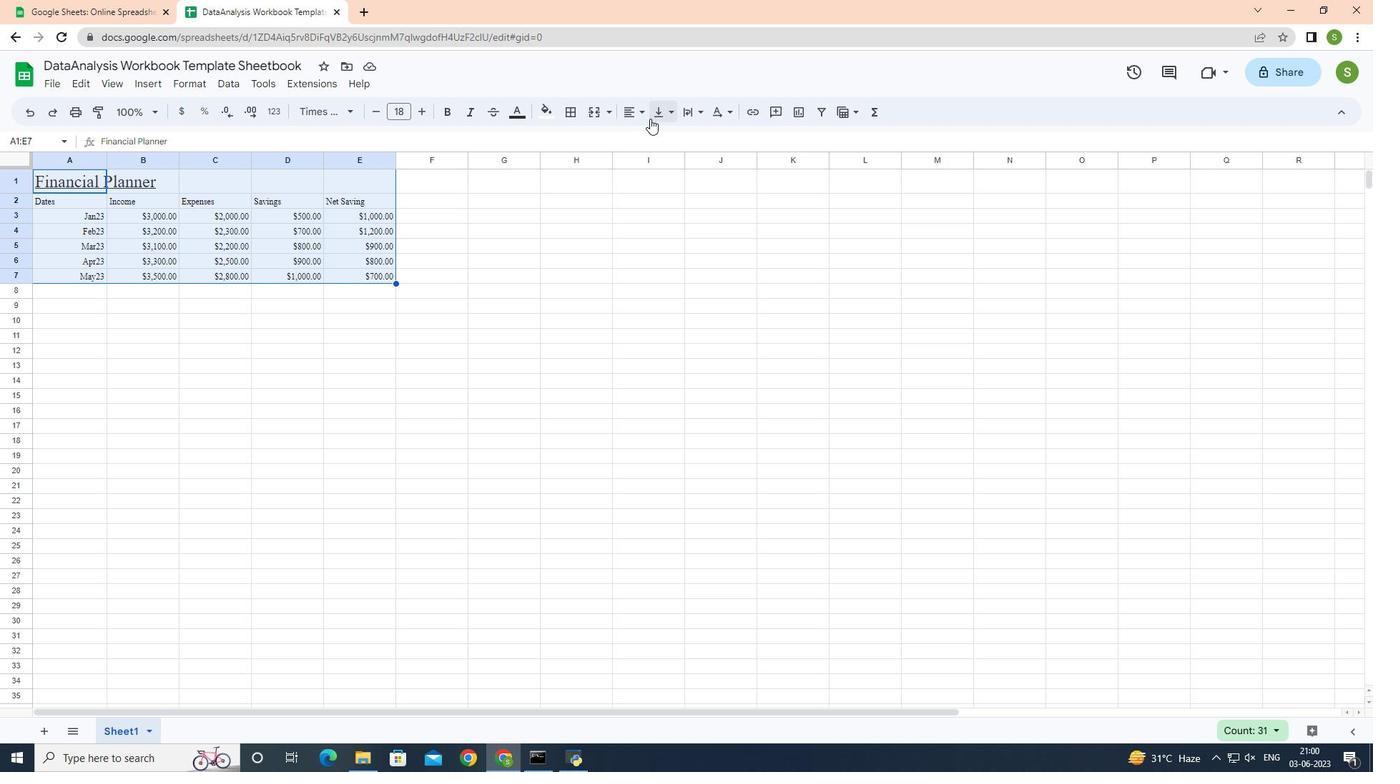 
Action: Mouse pressed left at (646, 118)
Screenshot: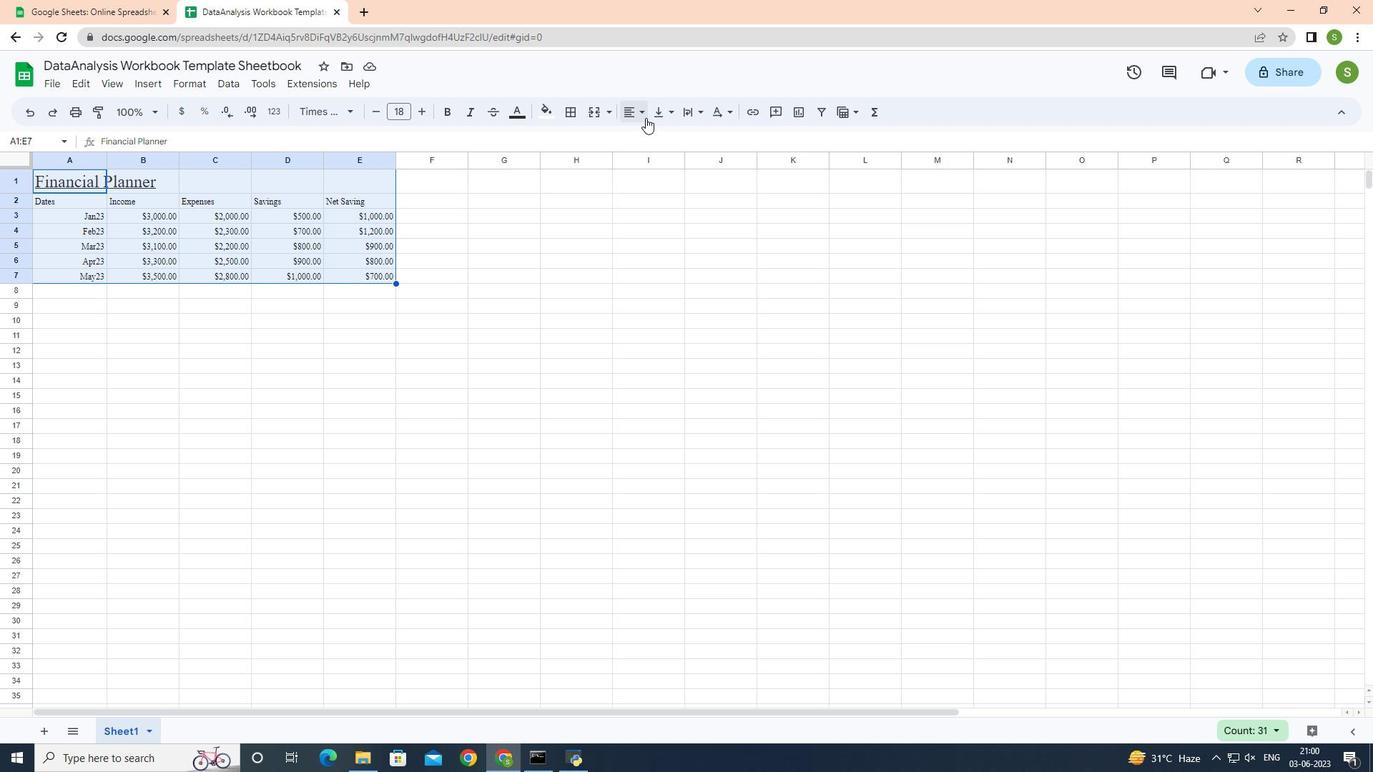 
Action: Mouse moved to (653, 140)
Screenshot: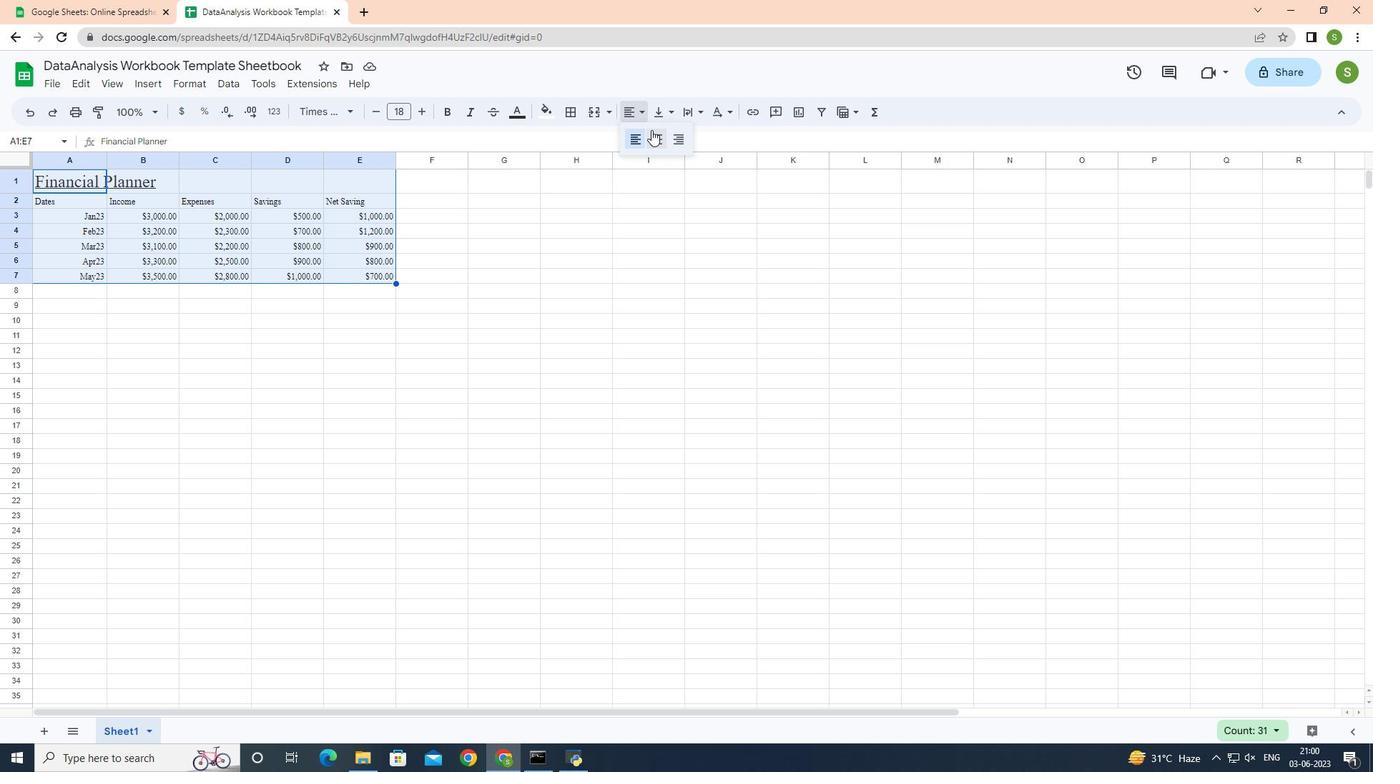 
Action: Mouse pressed left at (653, 140)
Screenshot: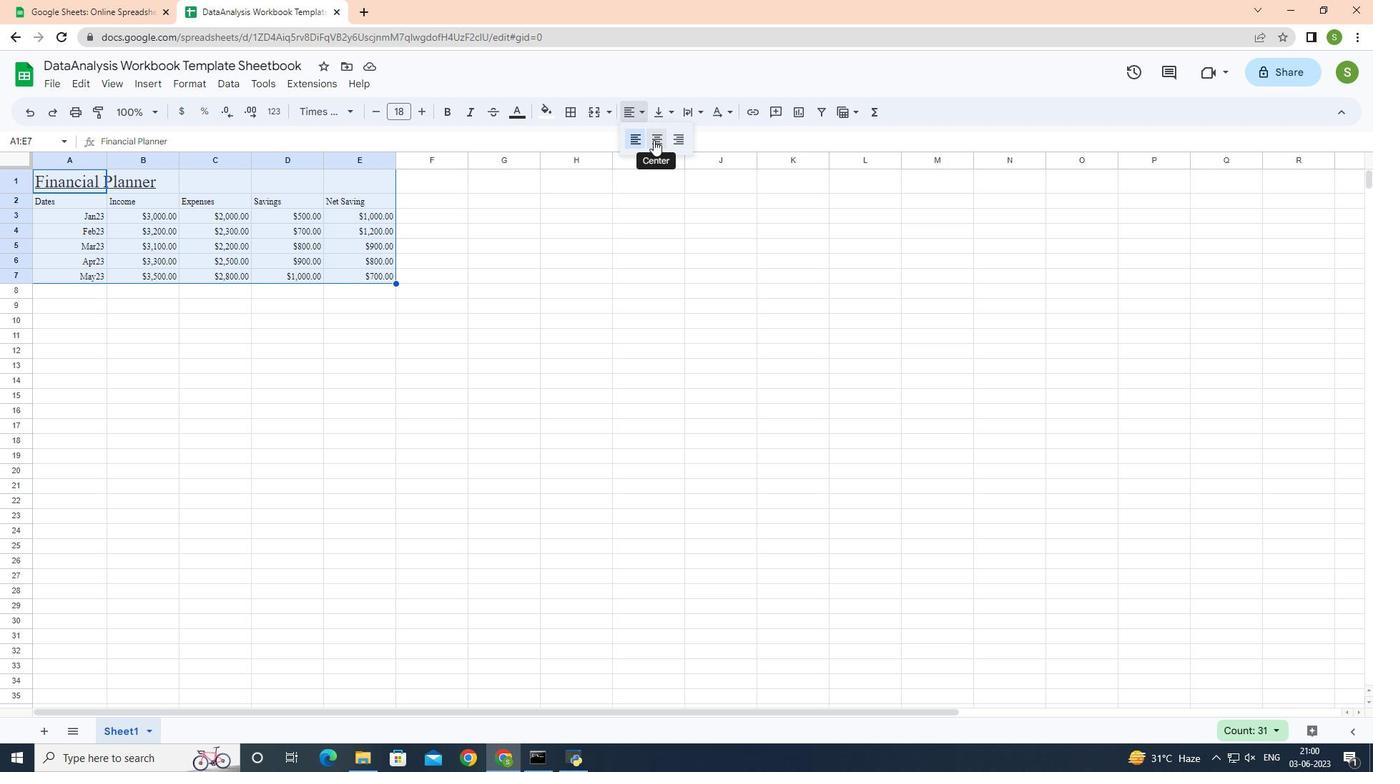 
Action: Mouse moved to (174, 347)
Screenshot: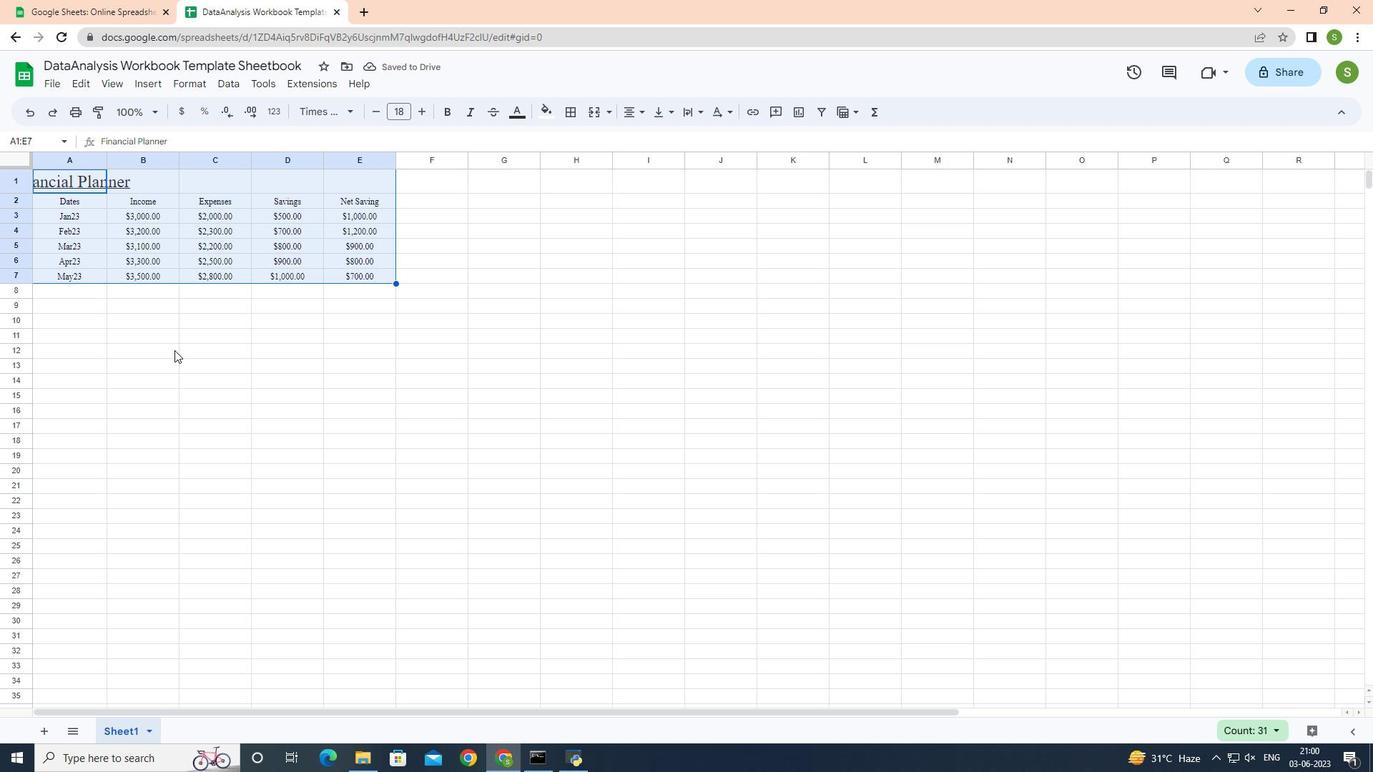 
Action: Key pressed ctrl+S
Screenshot: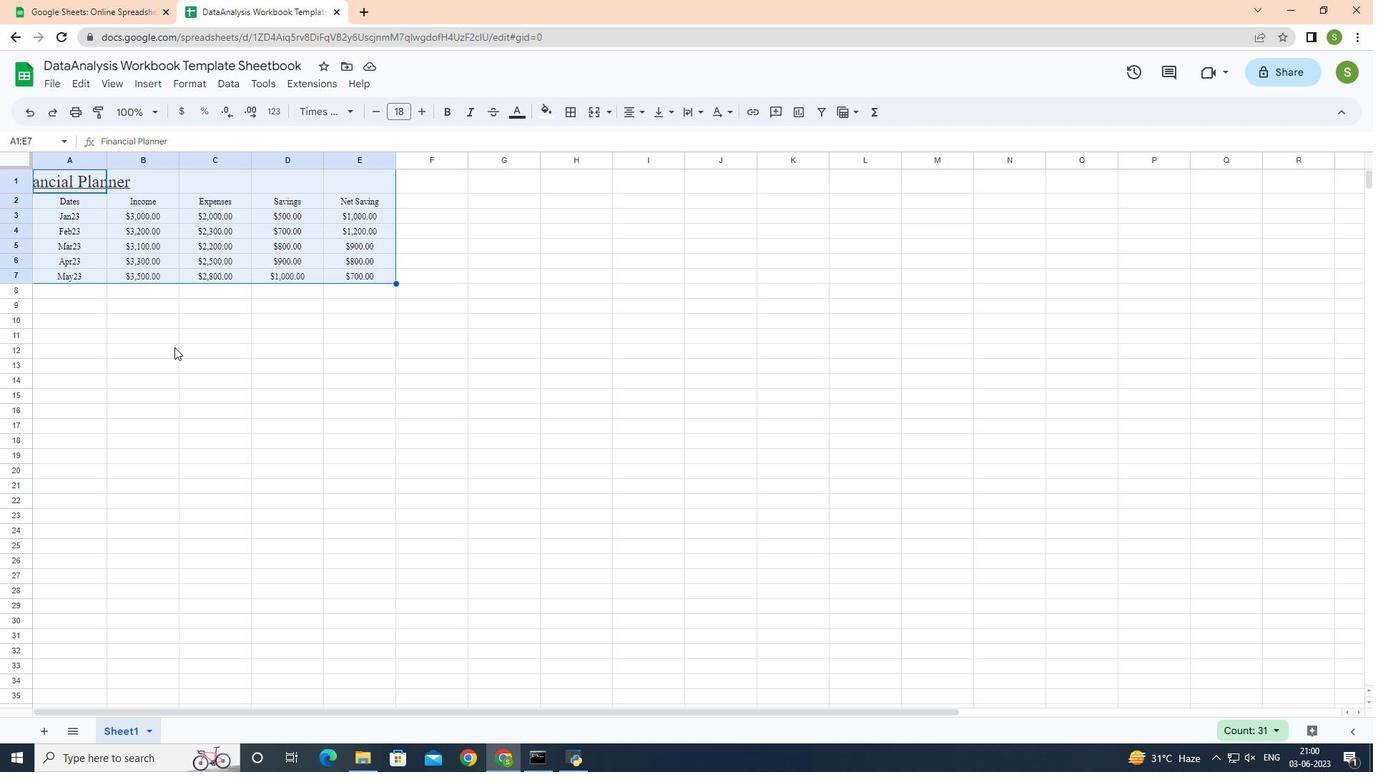 
Action: Mouse moved to (106, 150)
Screenshot: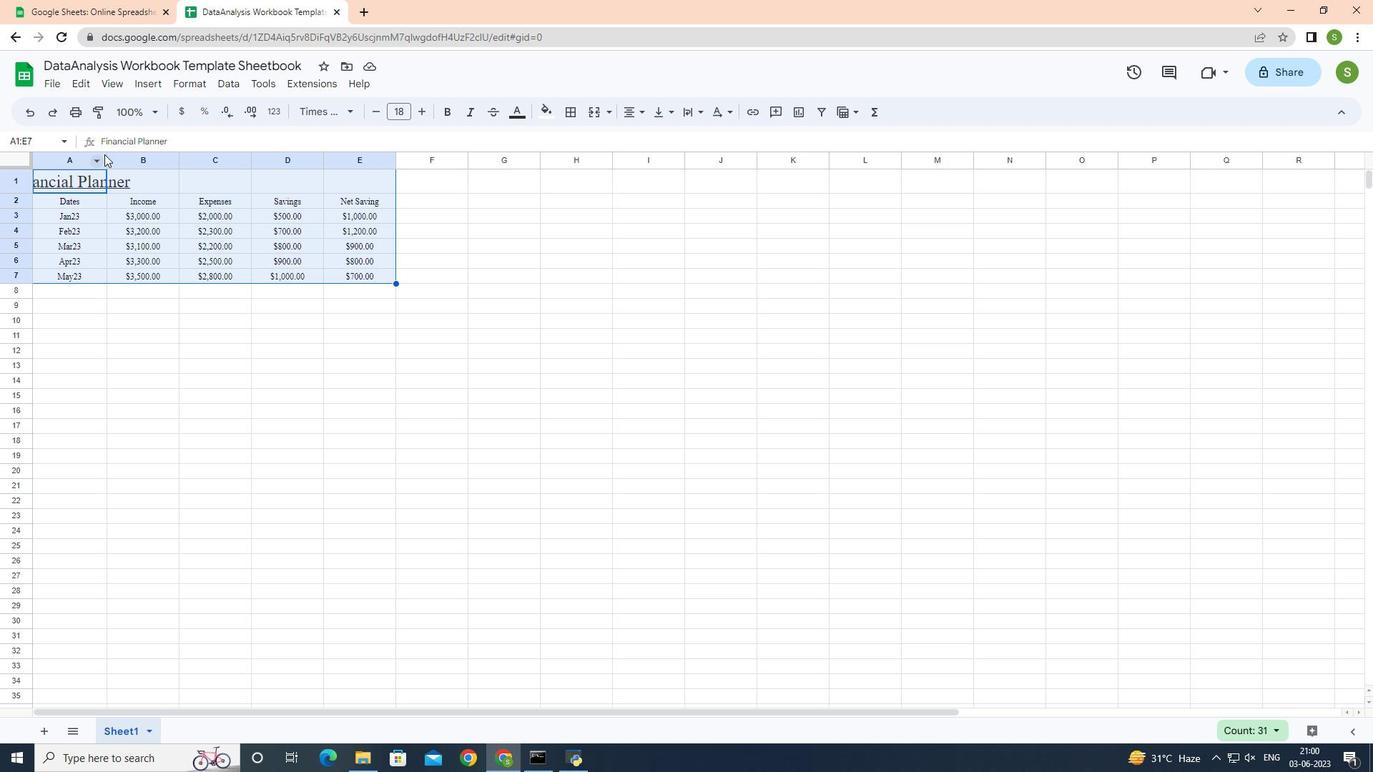 
Action: Mouse pressed left at (106, 150)
Screenshot: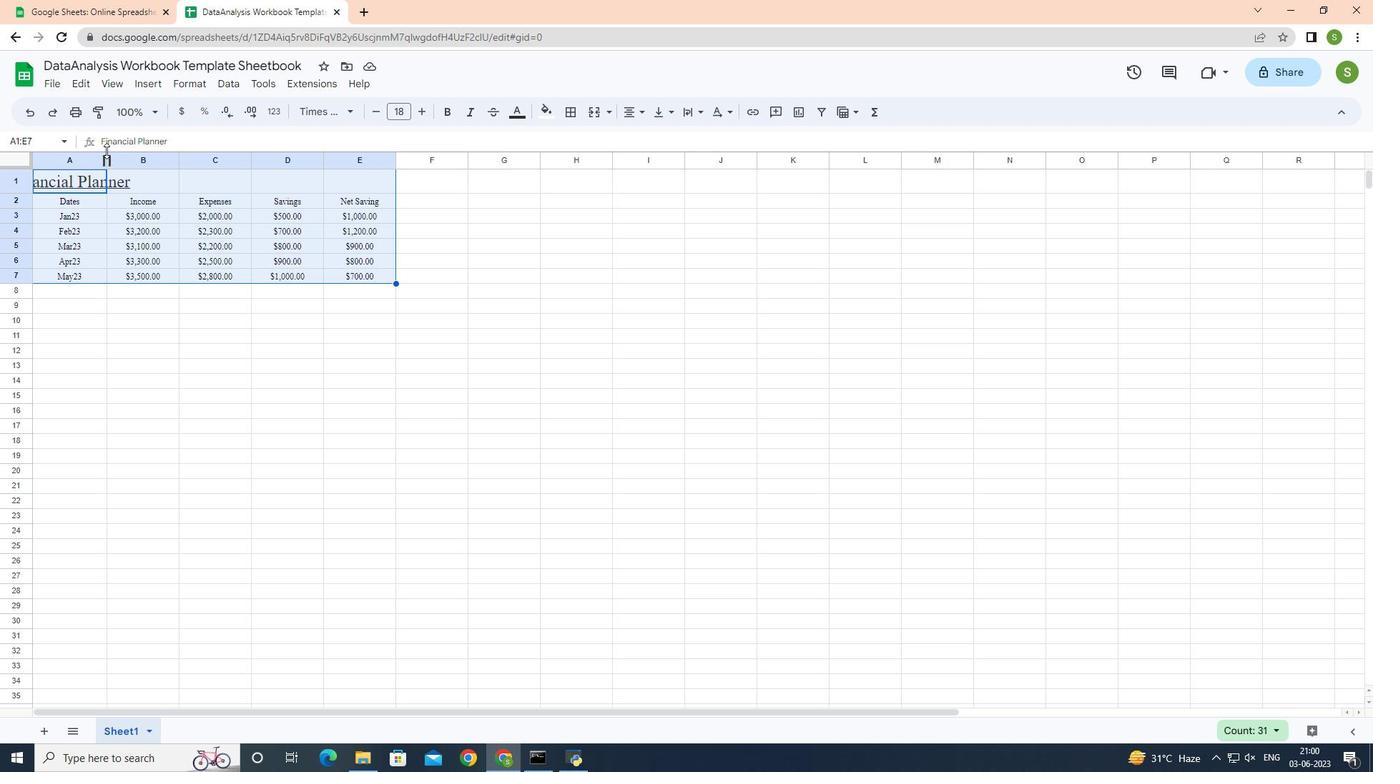 
Action: Mouse pressed left at (106, 150)
Screenshot: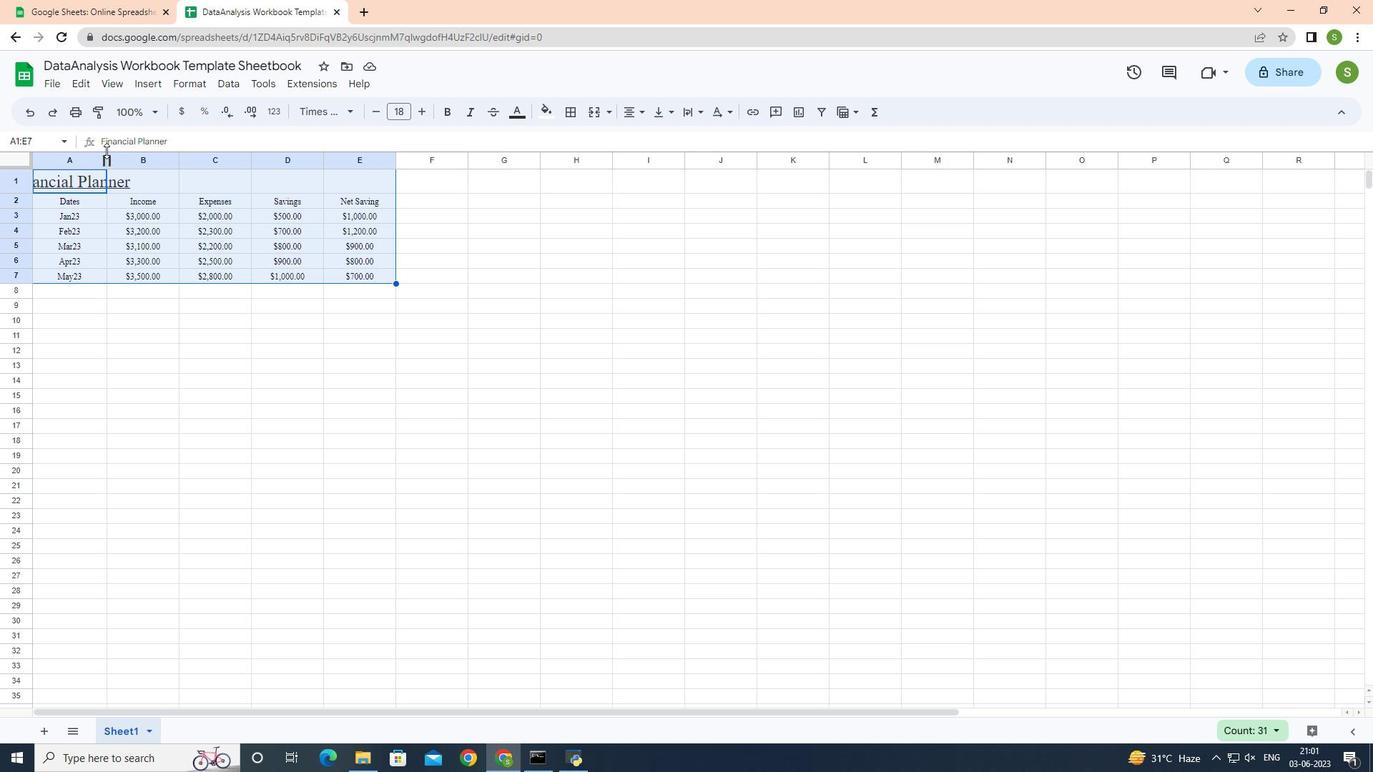 
Action: Mouse pressed left at (106, 150)
Screenshot: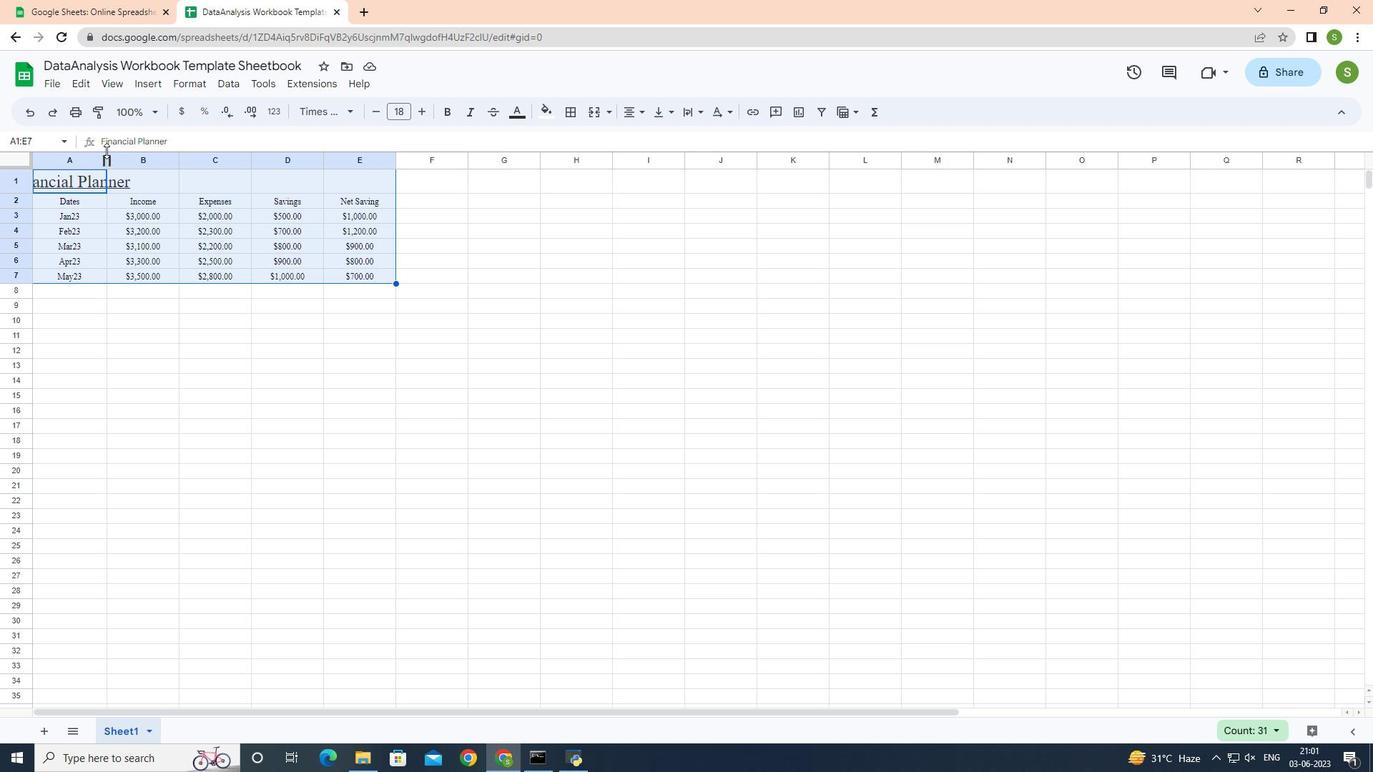 
Action: Mouse moved to (108, 158)
Screenshot: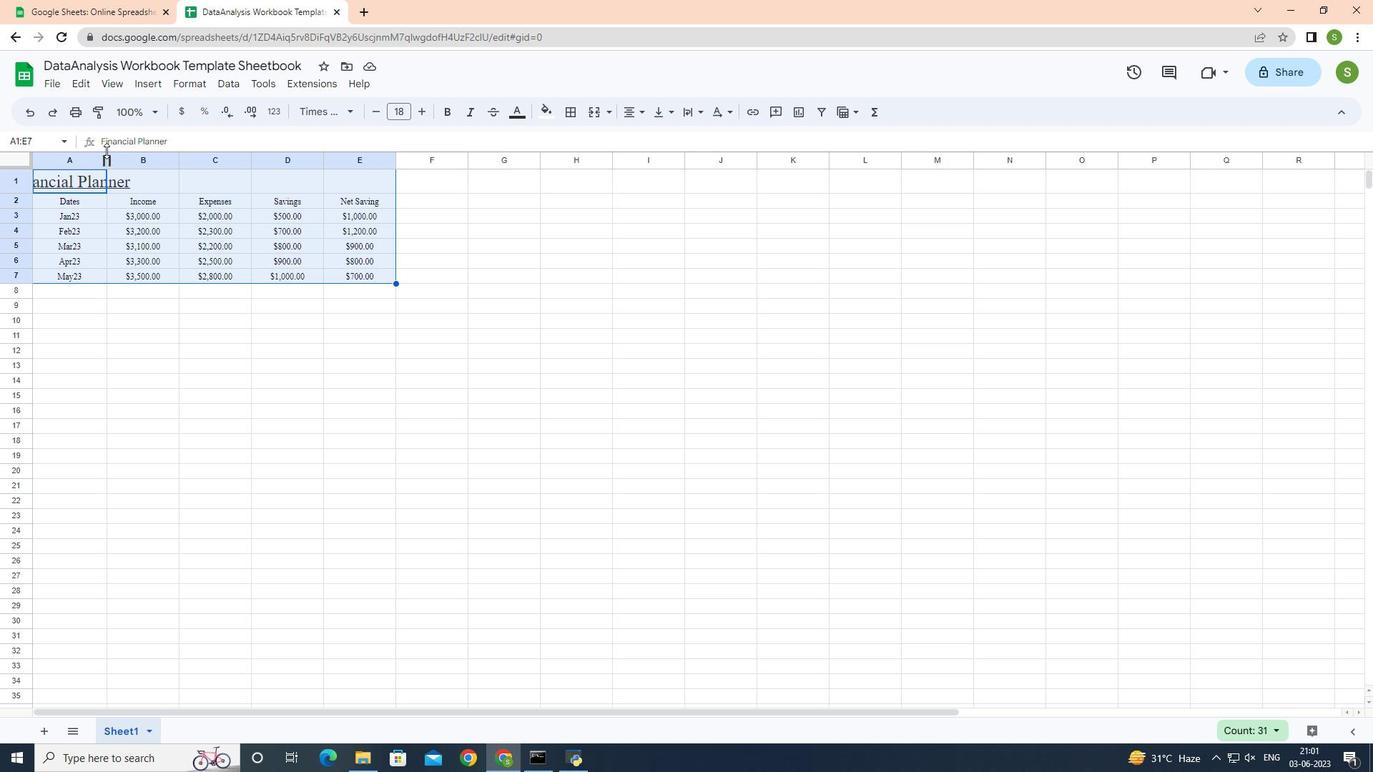 
Action: Mouse pressed left at (108, 158)
Screenshot: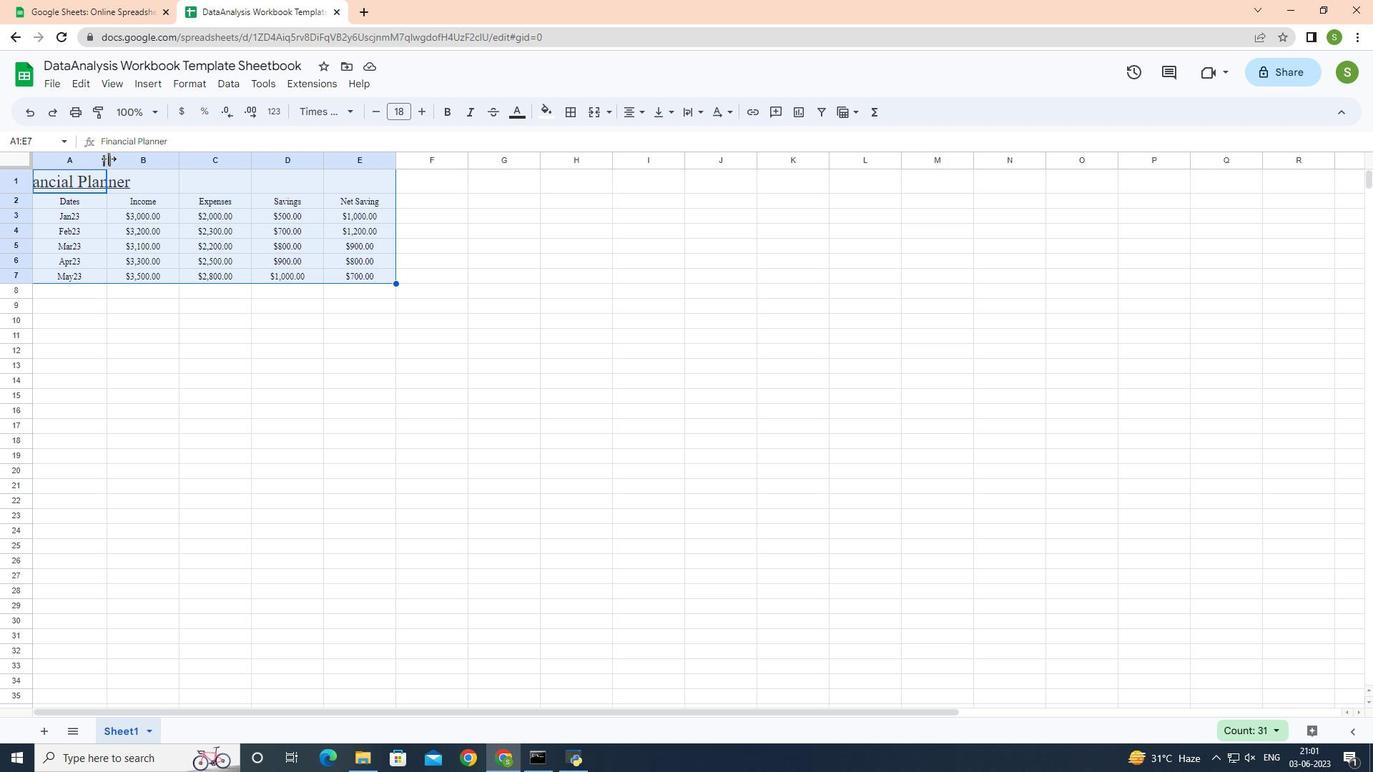 
Action: Mouse pressed left at (108, 158)
Screenshot: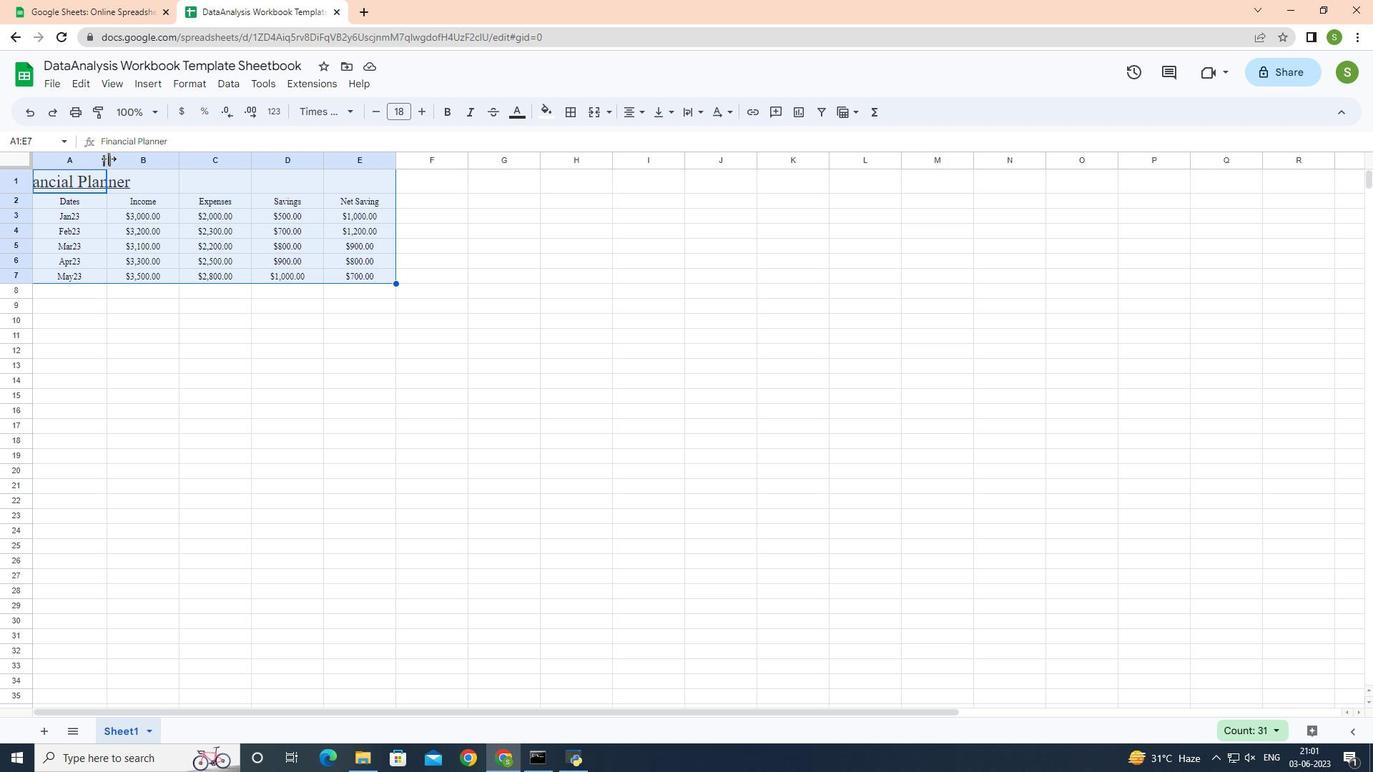 
Action: Mouse pressed left at (108, 158)
Screenshot: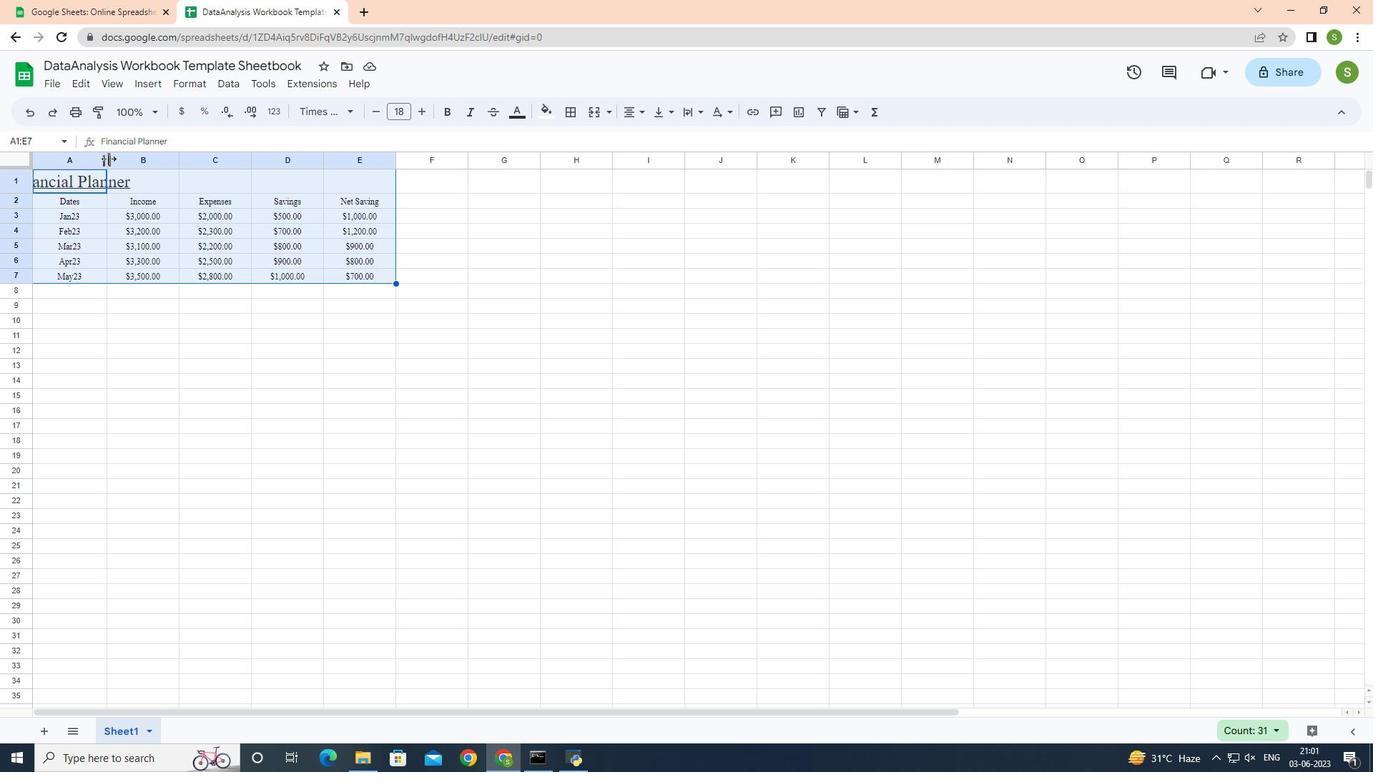 
Action: Mouse moved to (147, 309)
Screenshot: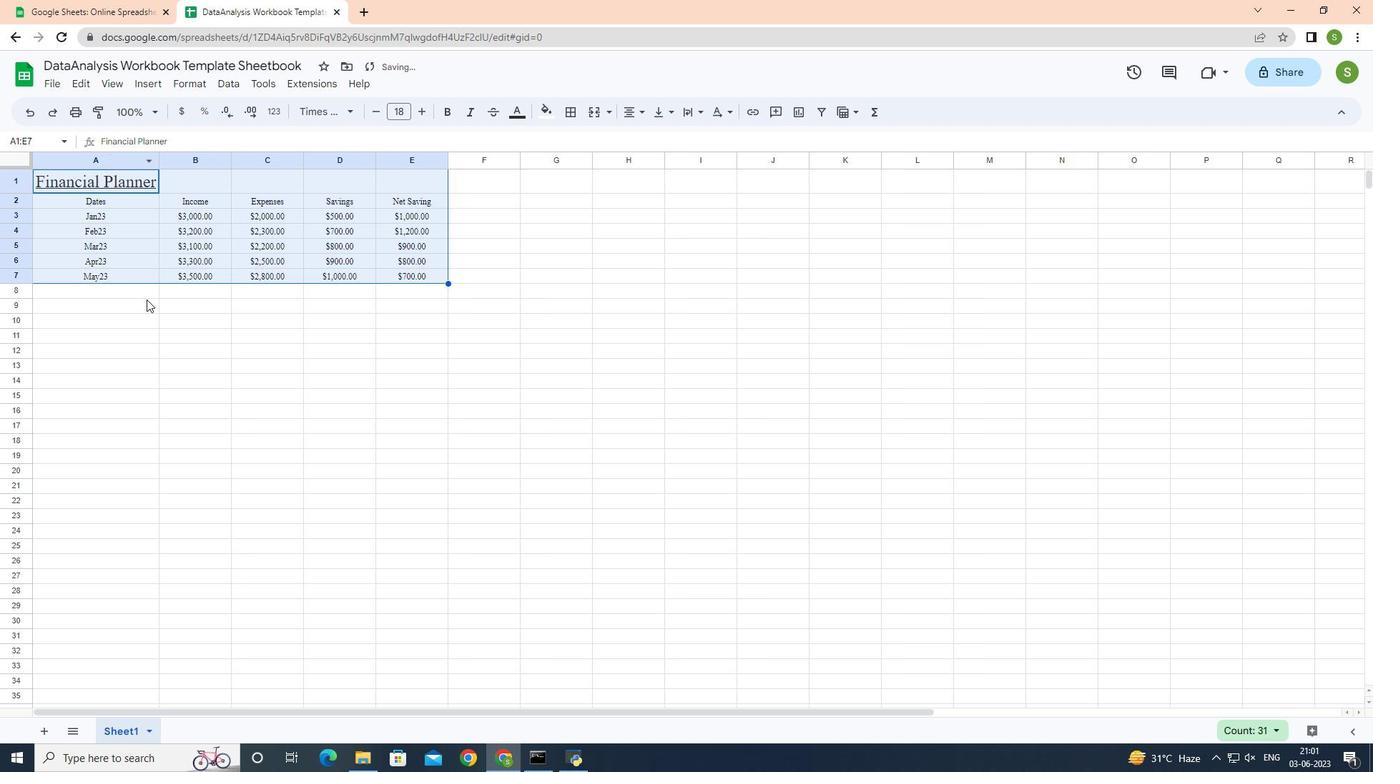 
Action: Key pressed ctrl+S
Screenshot: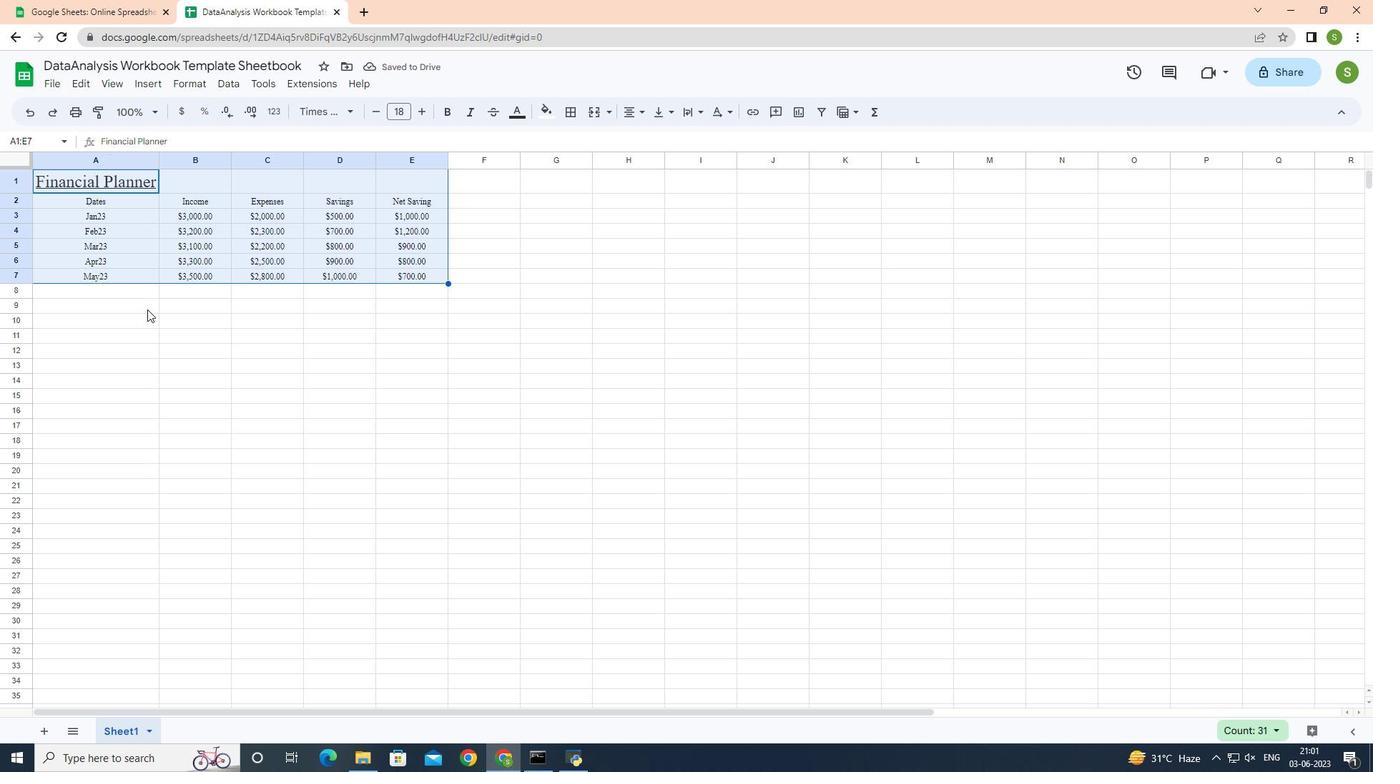
Action: Mouse moved to (75, 44)
Screenshot: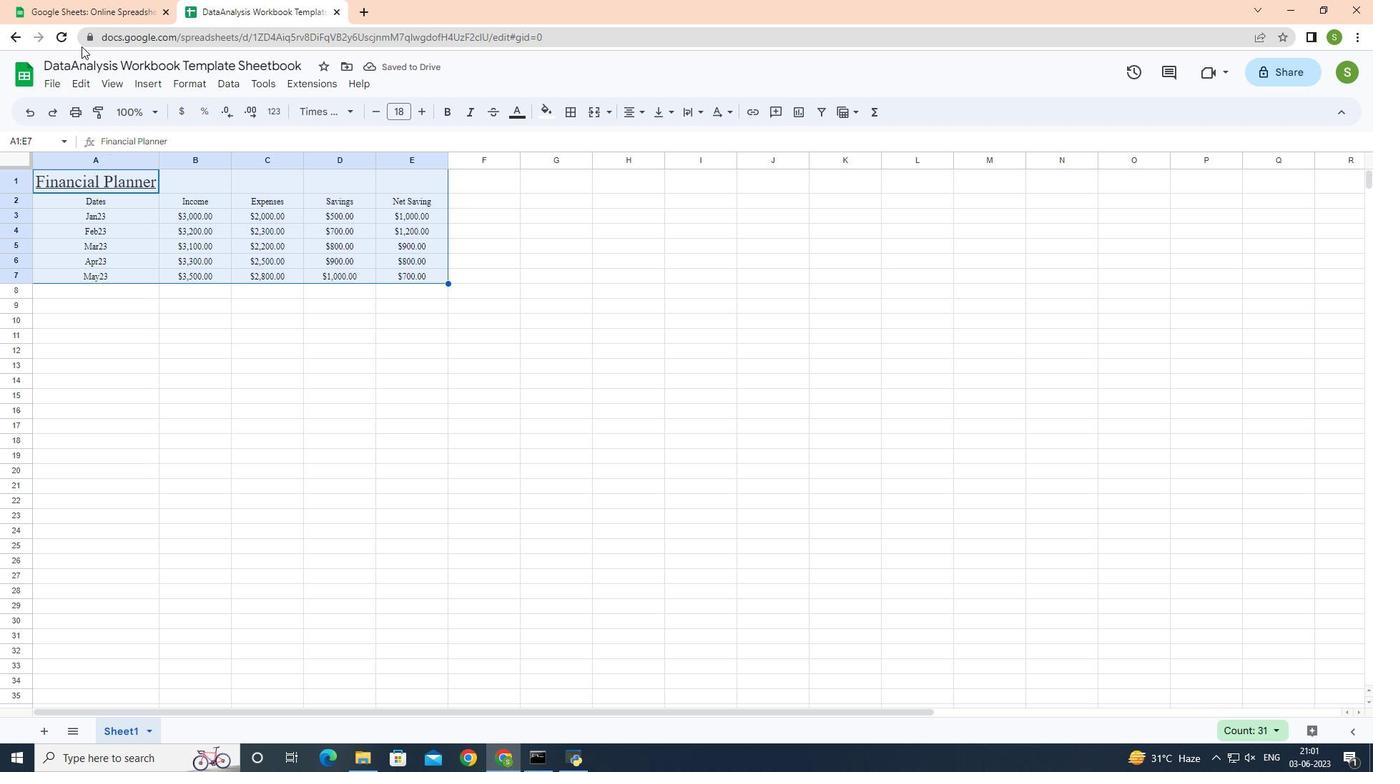 
